 Task: Collaborate on astronomical data analysis, space exploration simulations, or astrophysical research using GitHub for Windows.
Action: Mouse moved to (517, 299)
Screenshot: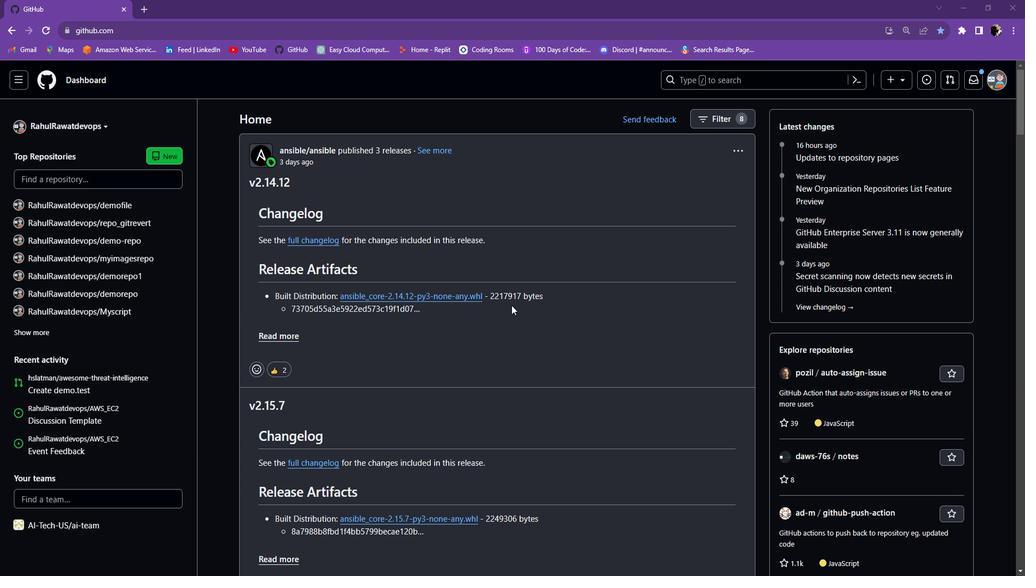 
Action: Mouse scrolled (517, 300) with delta (0, 0)
Screenshot: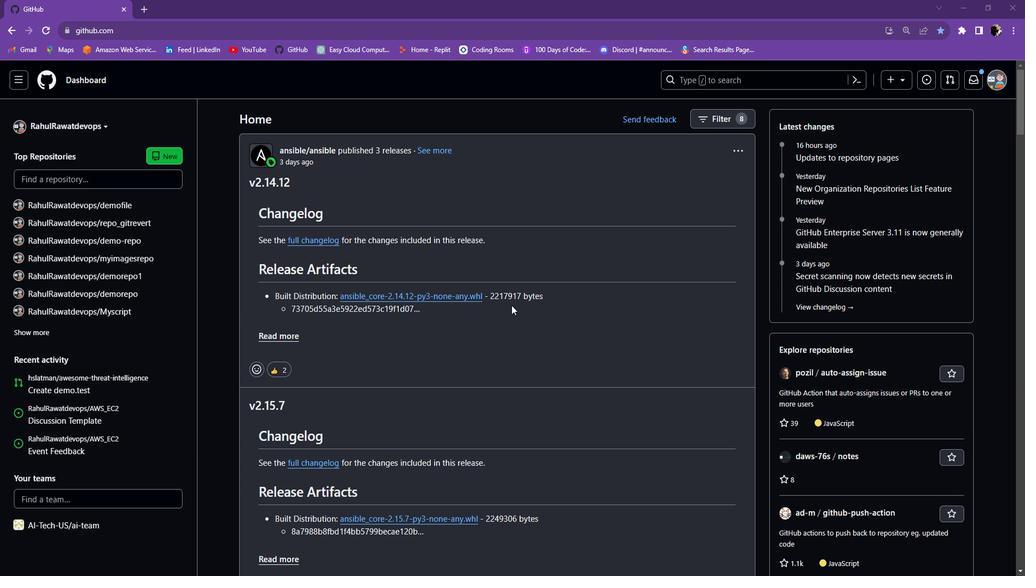 
Action: Mouse scrolled (517, 300) with delta (0, 0)
Screenshot: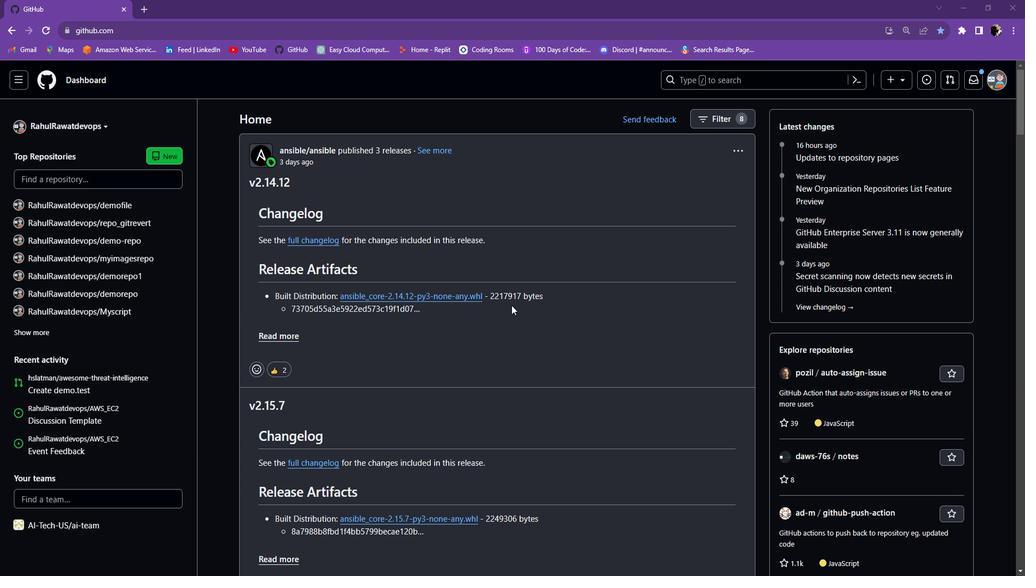 
Action: Mouse scrolled (517, 300) with delta (0, 0)
Screenshot: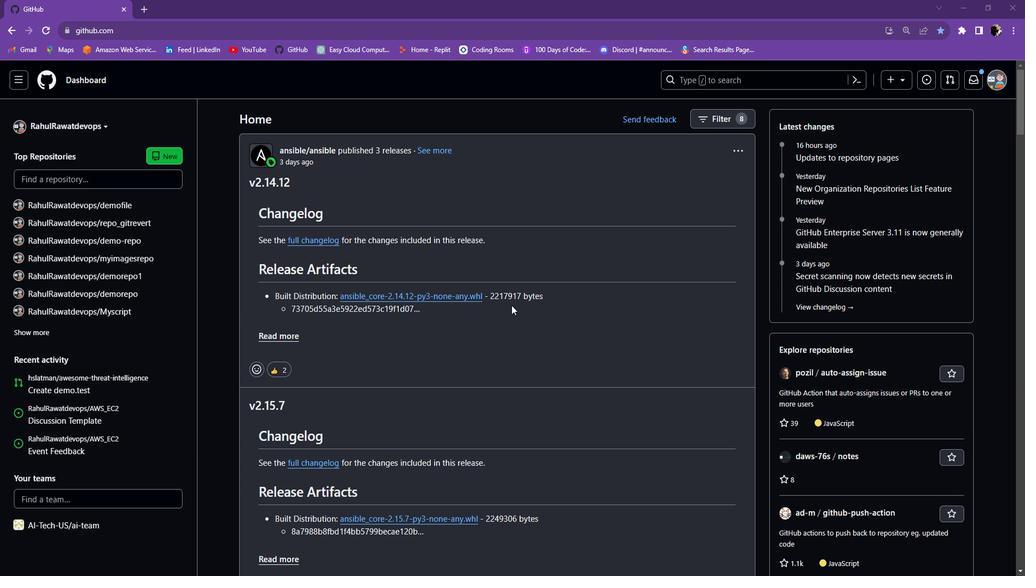 
Action: Mouse moved to (183, 177)
Screenshot: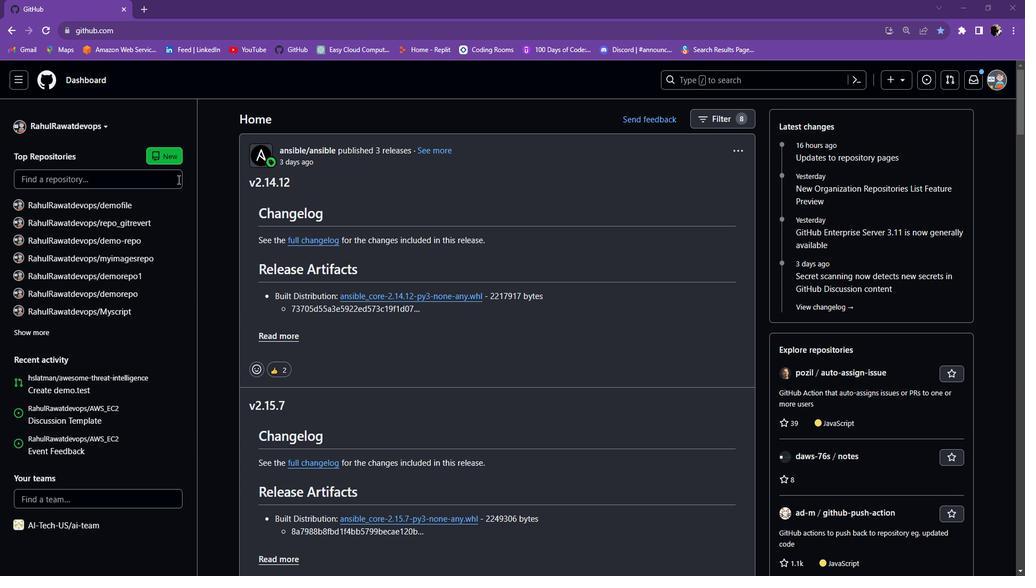 
Action: Mouse scrolled (183, 177) with delta (0, 0)
Screenshot: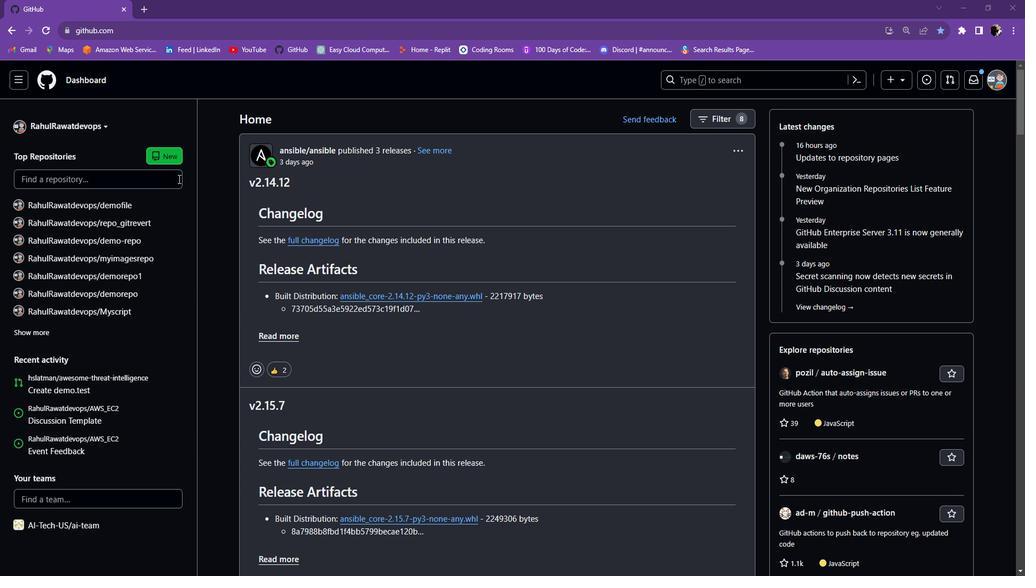
Action: Mouse moved to (185, 180)
Screenshot: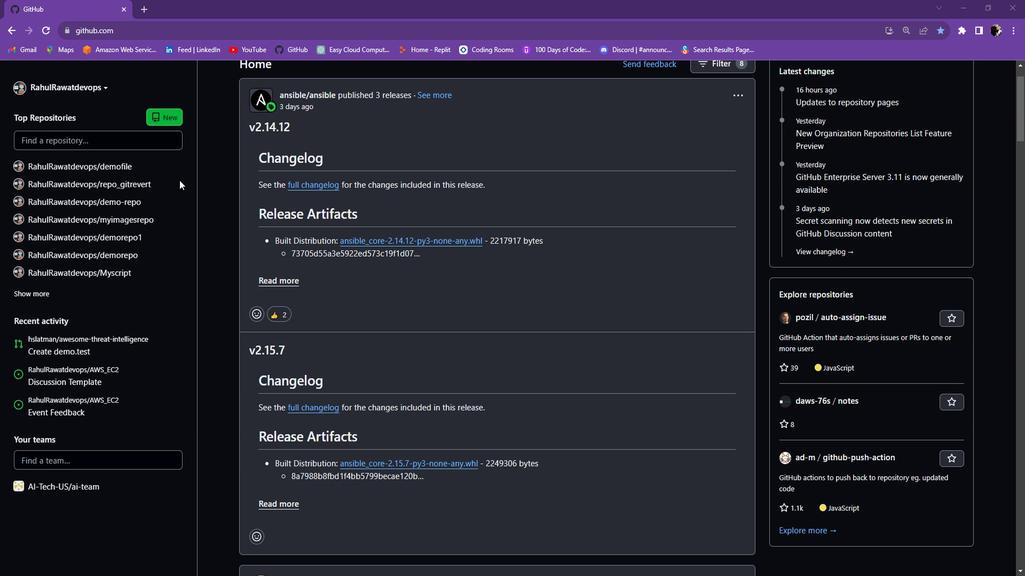 
Action: Mouse scrolled (185, 180) with delta (0, 0)
Screenshot: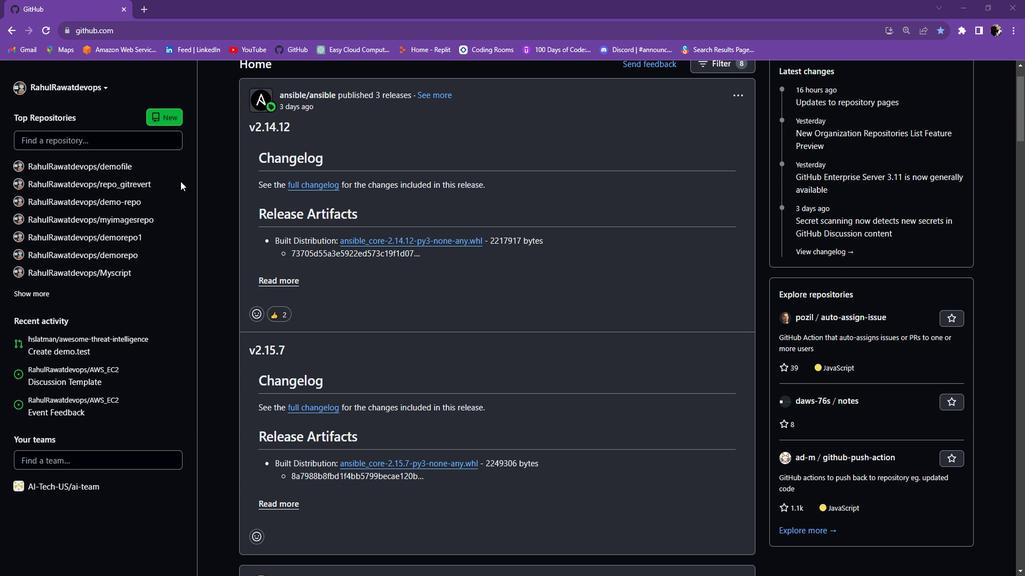 
Action: Mouse scrolled (185, 180) with delta (0, 0)
Screenshot: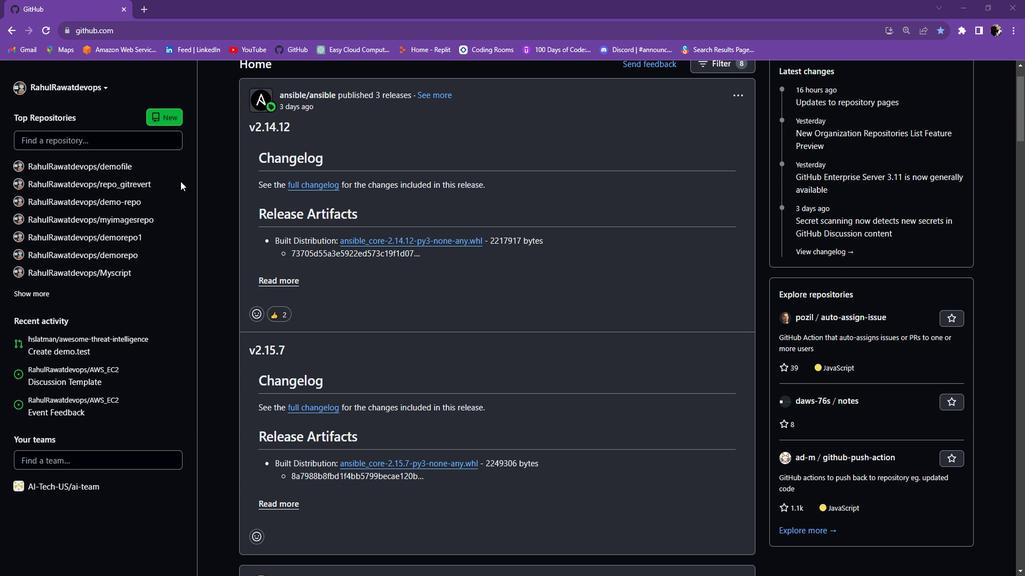 
Action: Mouse scrolled (185, 180) with delta (0, 0)
Screenshot: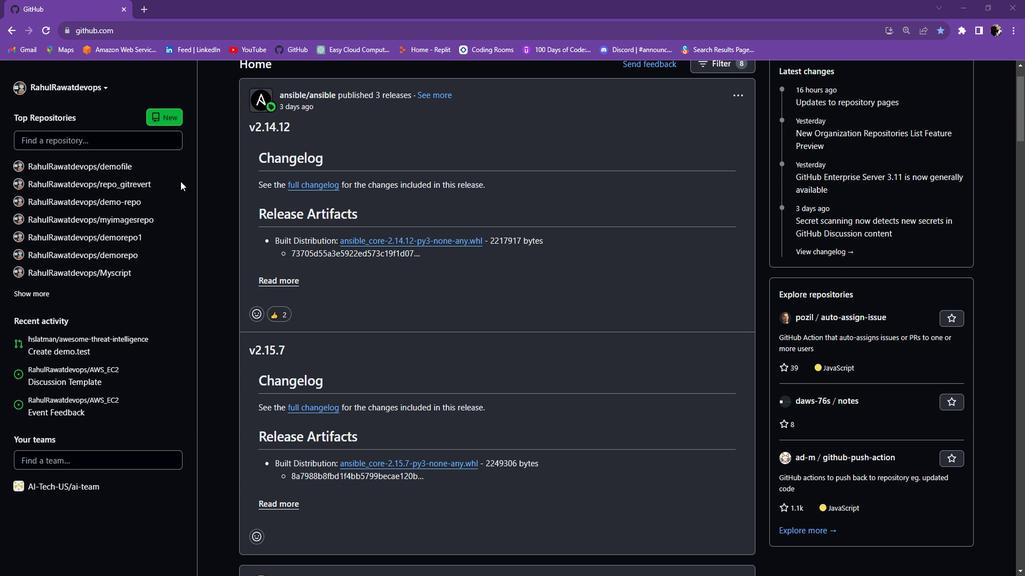 
Action: Mouse moved to (1002, 79)
Screenshot: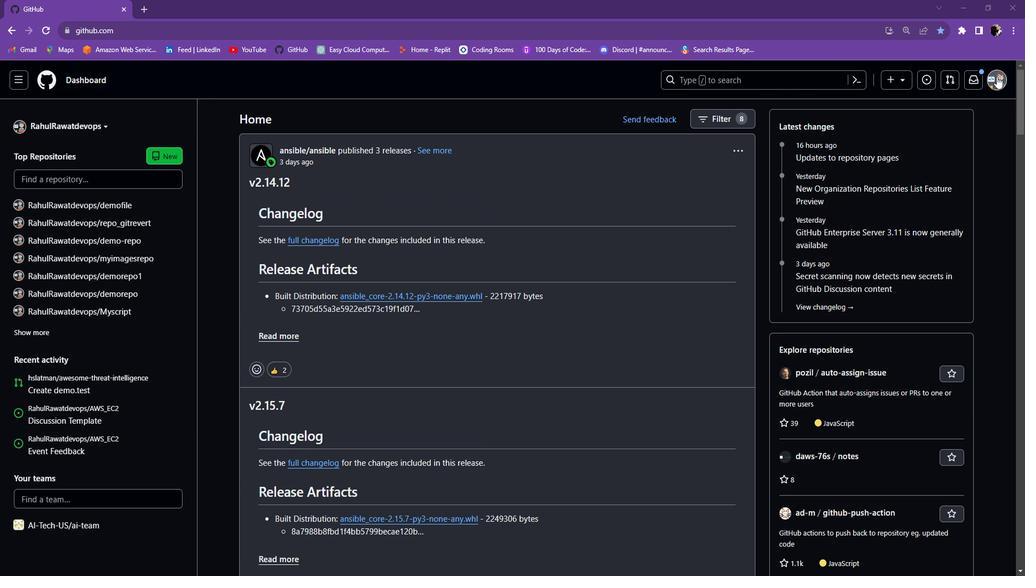 
Action: Mouse pressed left at (1002, 79)
Screenshot: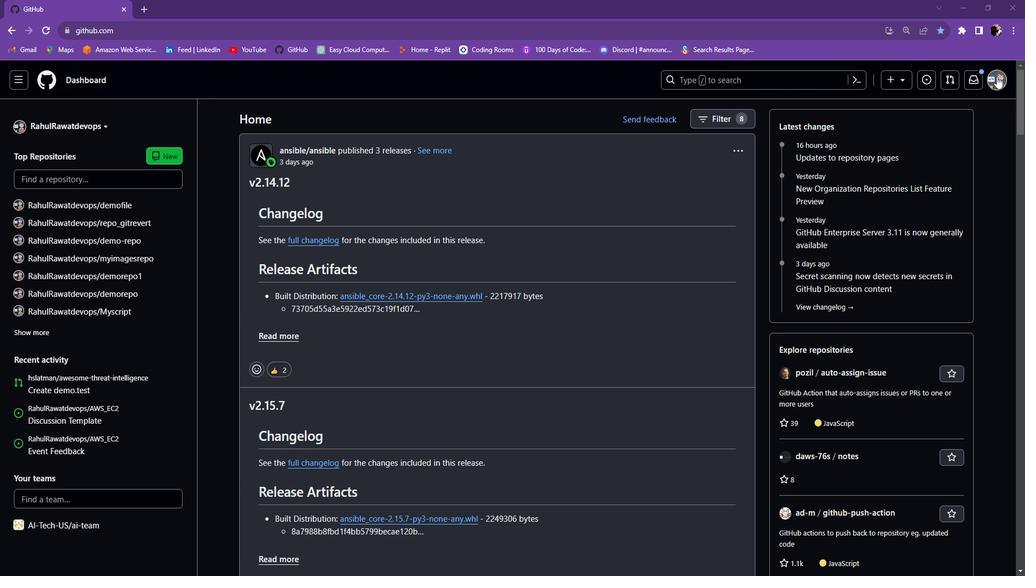 
Action: Mouse moved to (898, 140)
Screenshot: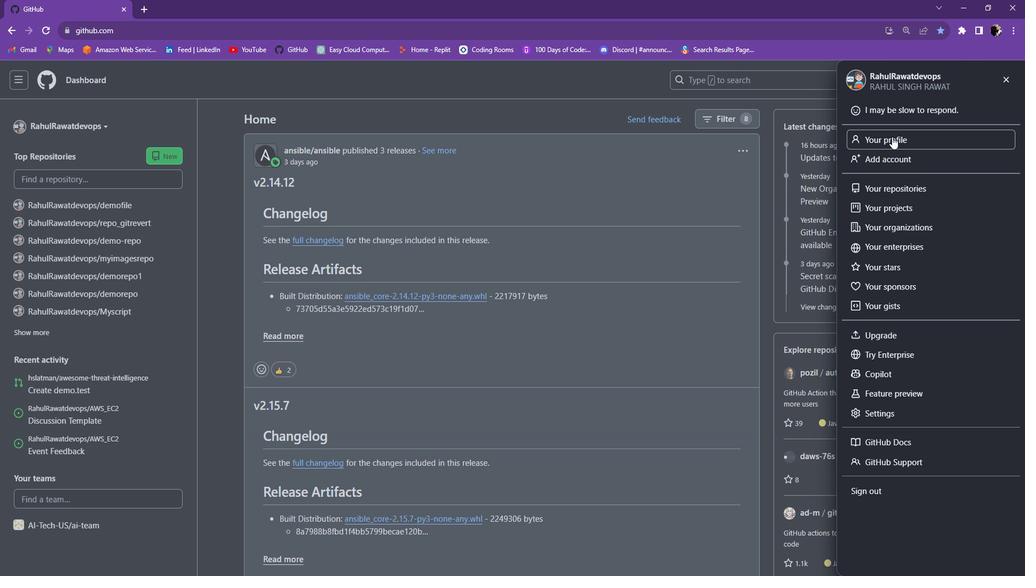 
Action: Mouse pressed left at (898, 140)
Screenshot: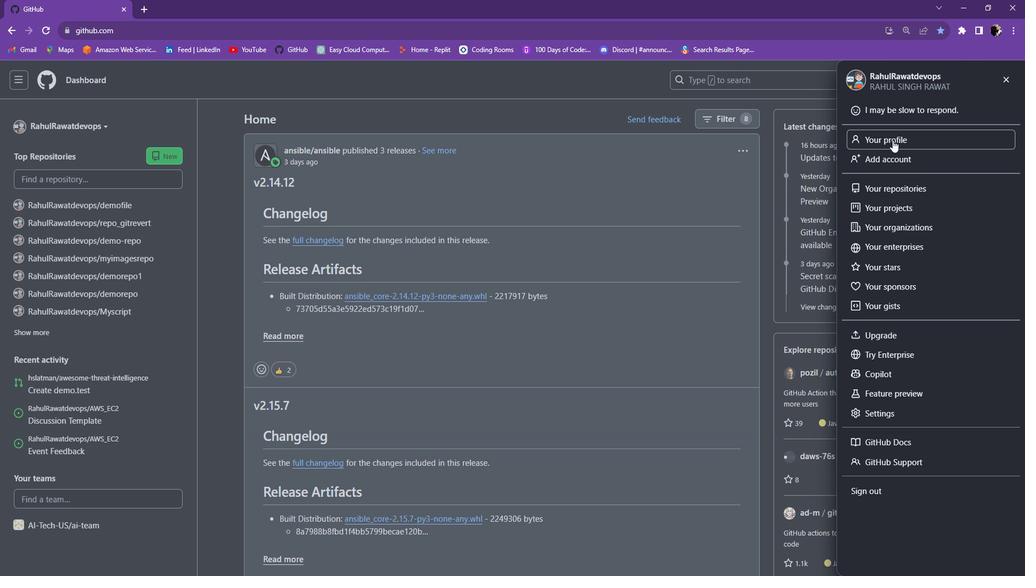 
Action: Mouse moved to (561, 279)
Screenshot: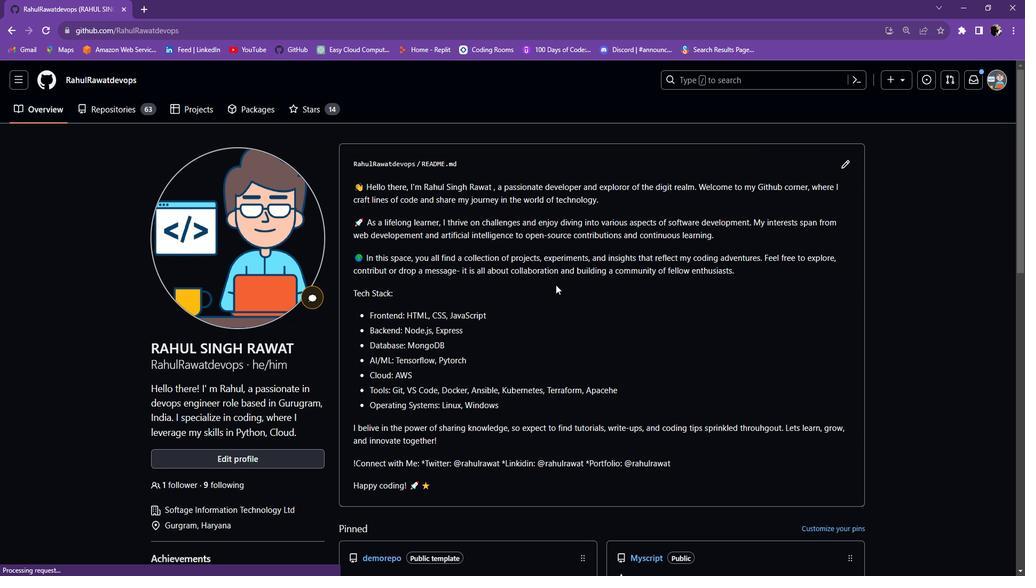 
Action: Mouse scrolled (561, 279) with delta (0, 0)
Screenshot: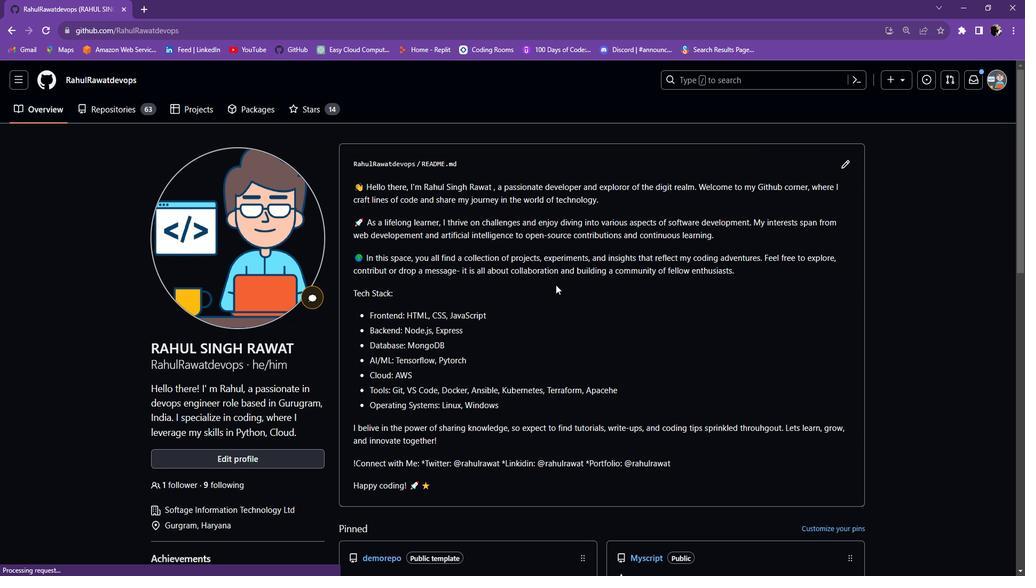 
Action: Mouse moved to (565, 279)
Screenshot: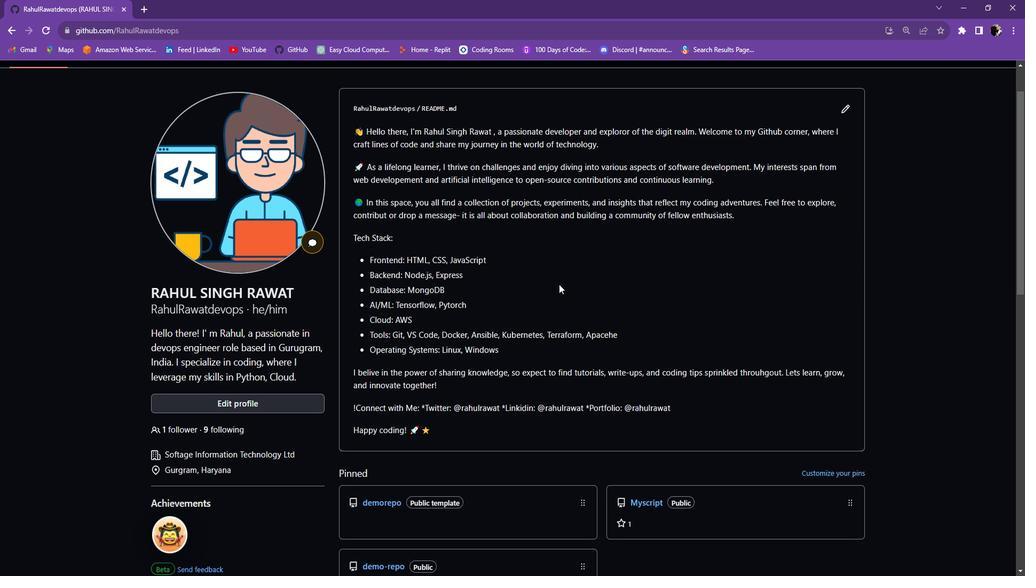 
Action: Mouse scrolled (565, 279) with delta (0, 0)
Screenshot: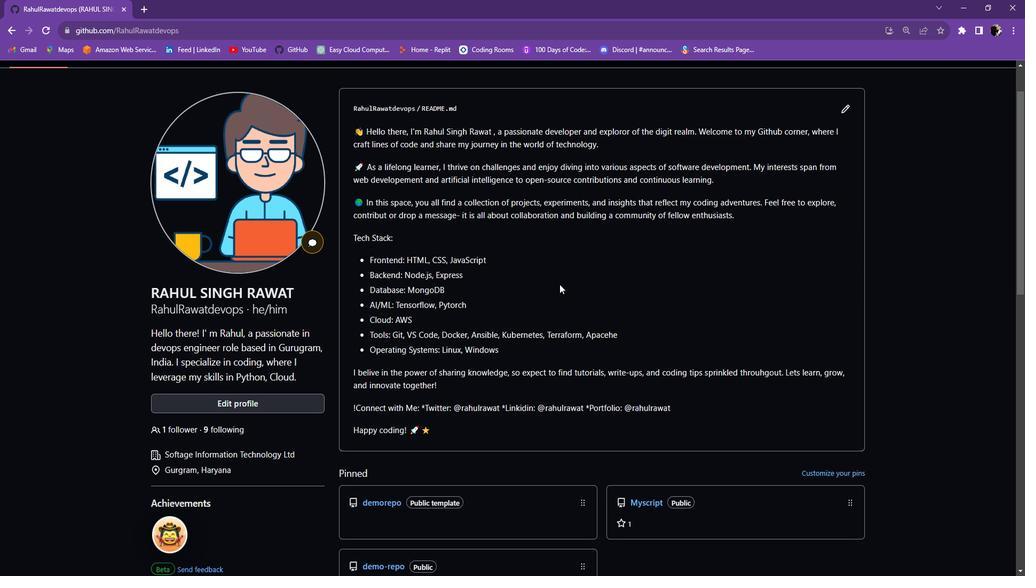
Action: Mouse scrolled (565, 278) with delta (0, 0)
Screenshot: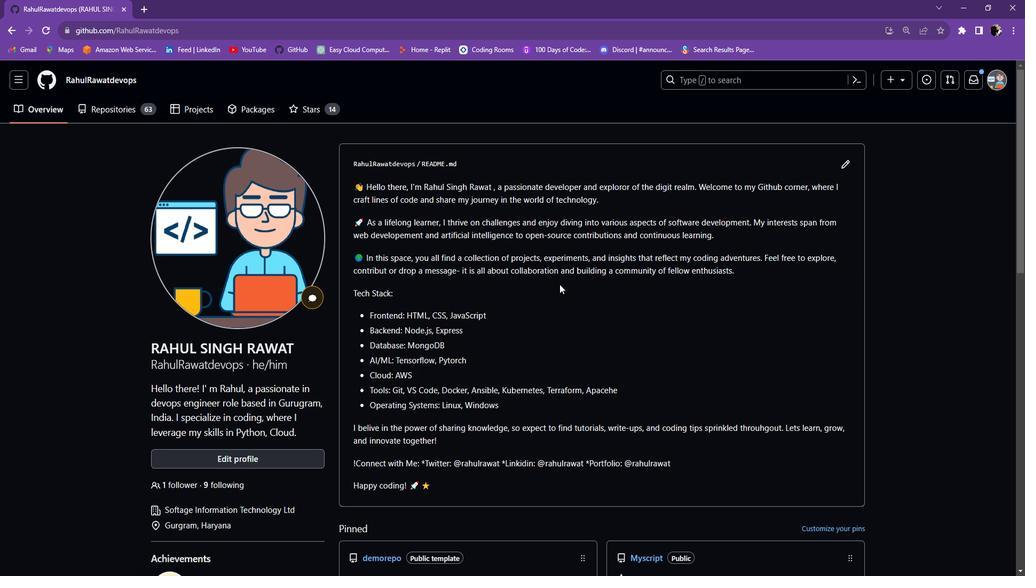 
Action: Mouse scrolled (565, 278) with delta (0, 0)
Screenshot: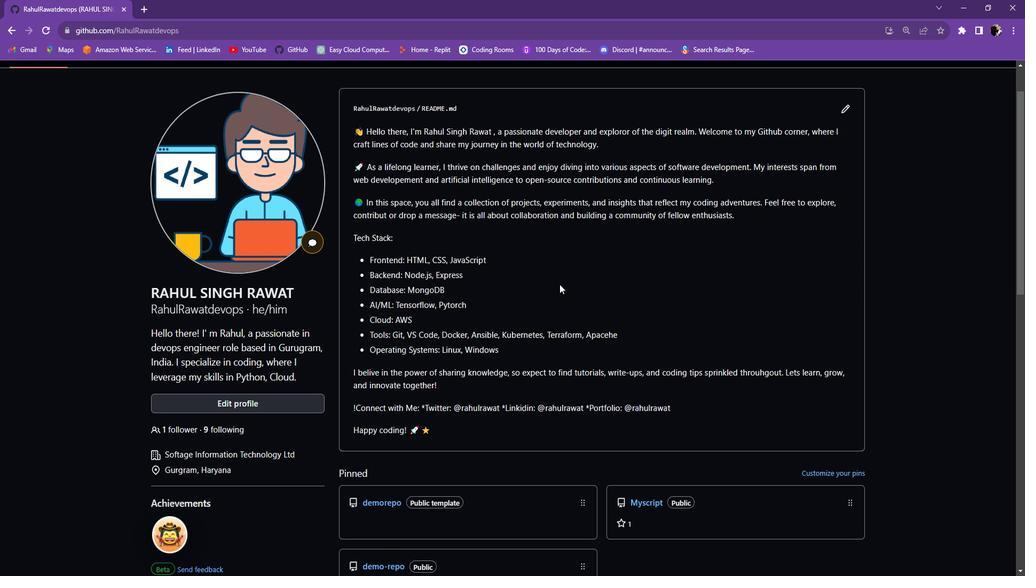 
Action: Mouse scrolled (565, 278) with delta (0, 0)
Screenshot: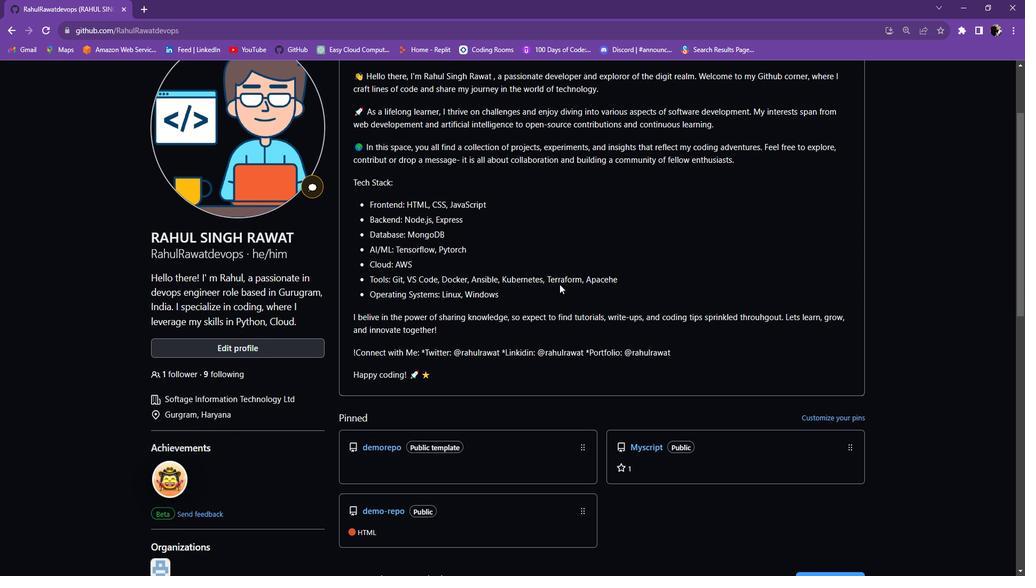 
Action: Mouse scrolled (565, 279) with delta (0, 0)
Screenshot: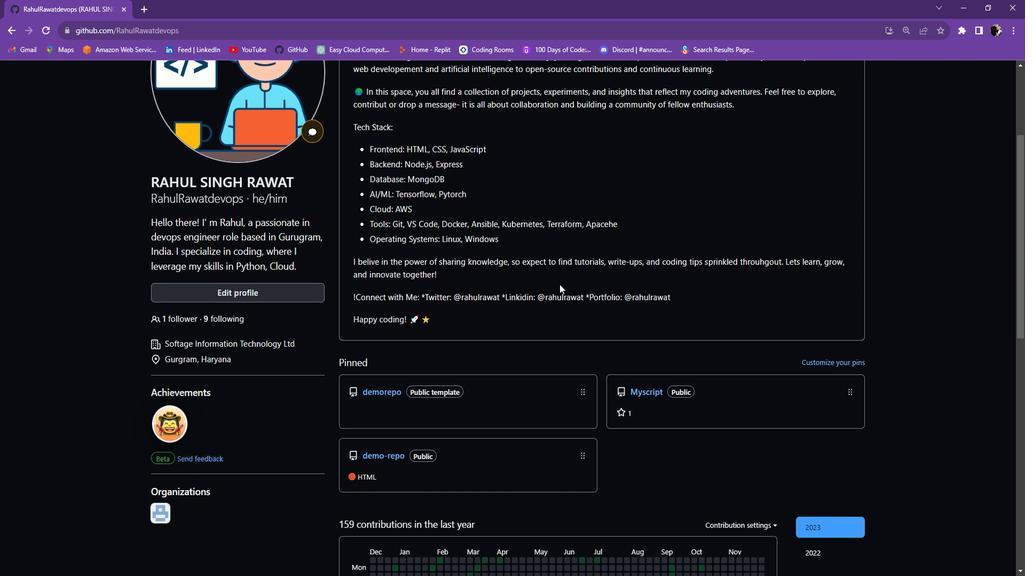 
Action: Mouse scrolled (565, 279) with delta (0, 0)
Screenshot: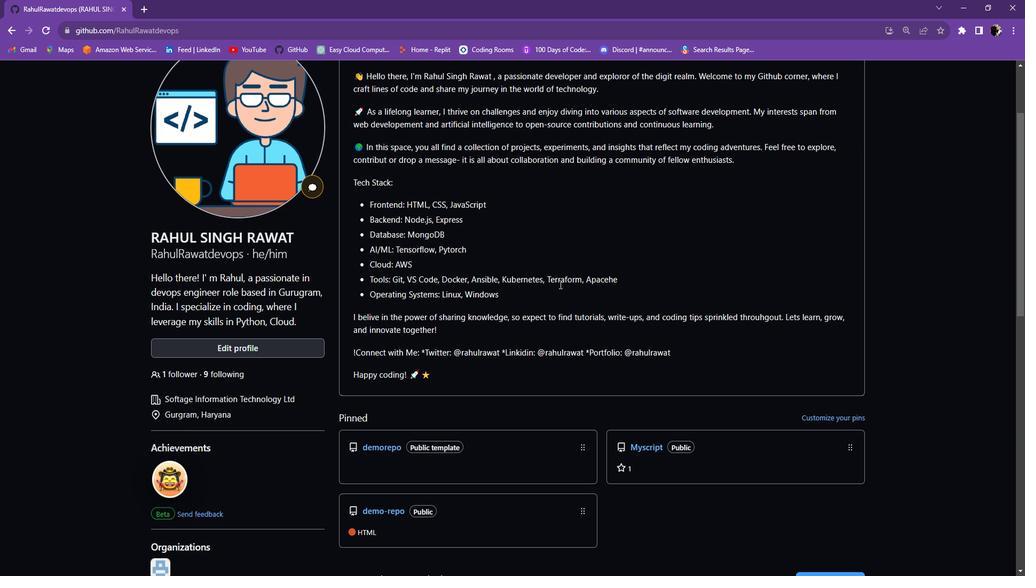 
Action: Mouse scrolled (565, 279) with delta (0, 0)
Screenshot: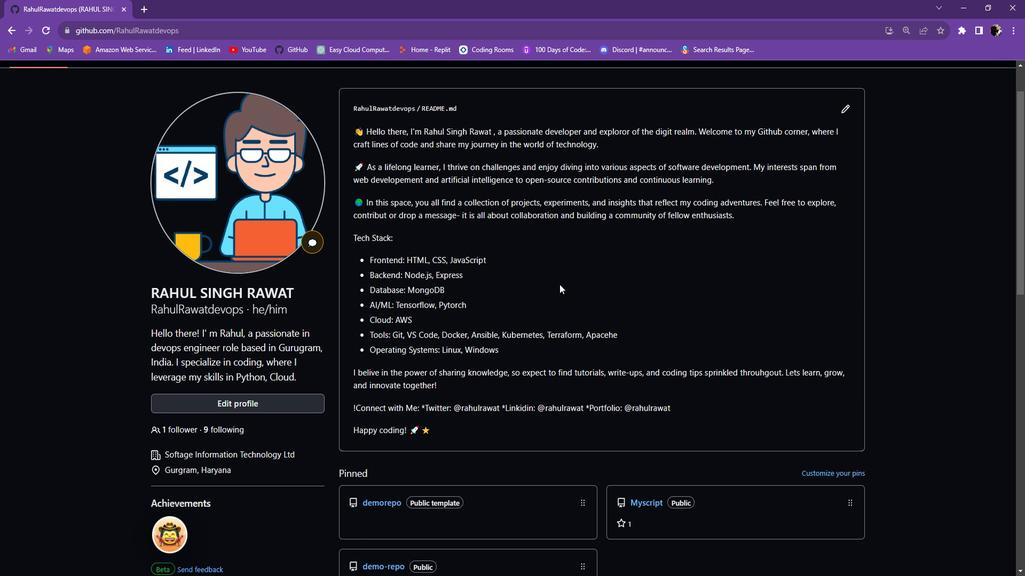 
Action: Mouse scrolled (565, 279) with delta (0, 0)
Screenshot: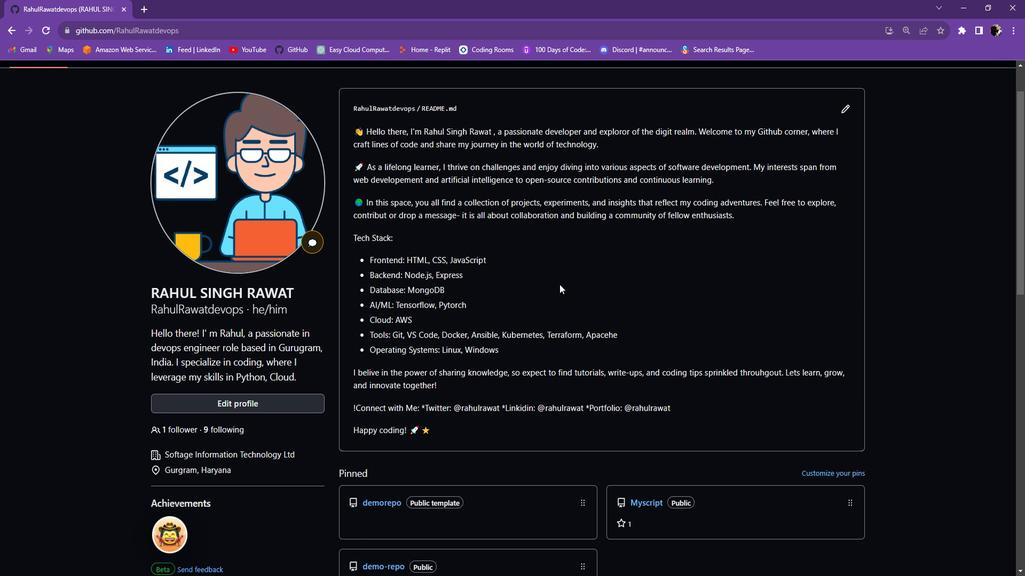 
Action: Mouse moved to (565, 279)
Screenshot: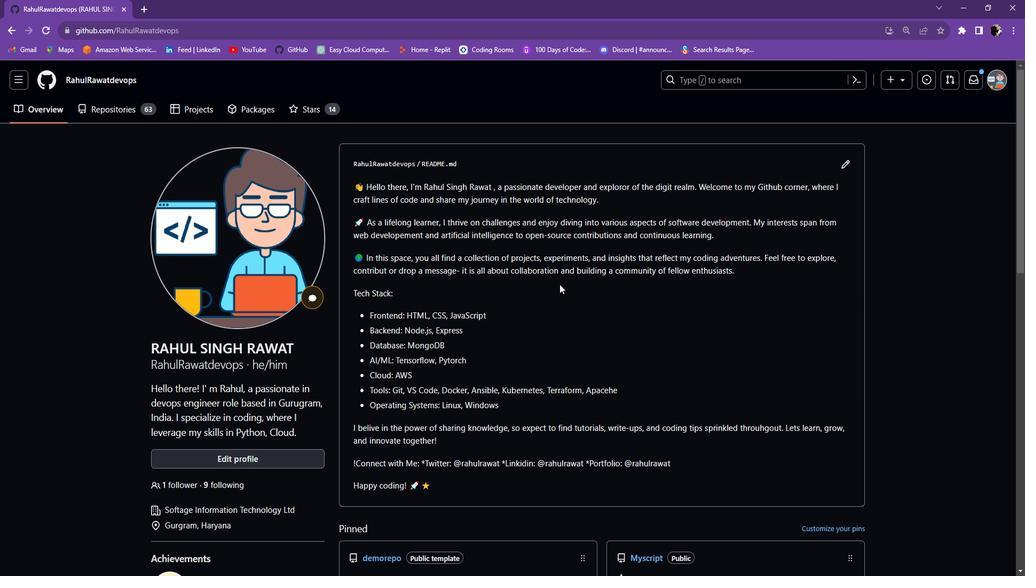 
Action: Mouse scrolled (565, 279) with delta (0, 0)
Screenshot: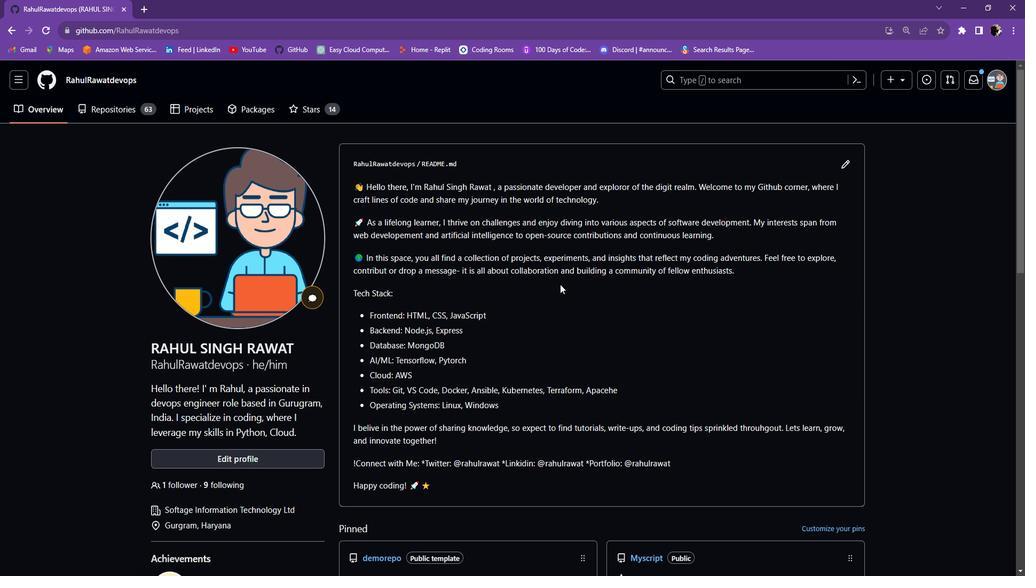 
Action: Mouse scrolled (565, 279) with delta (0, 0)
Screenshot: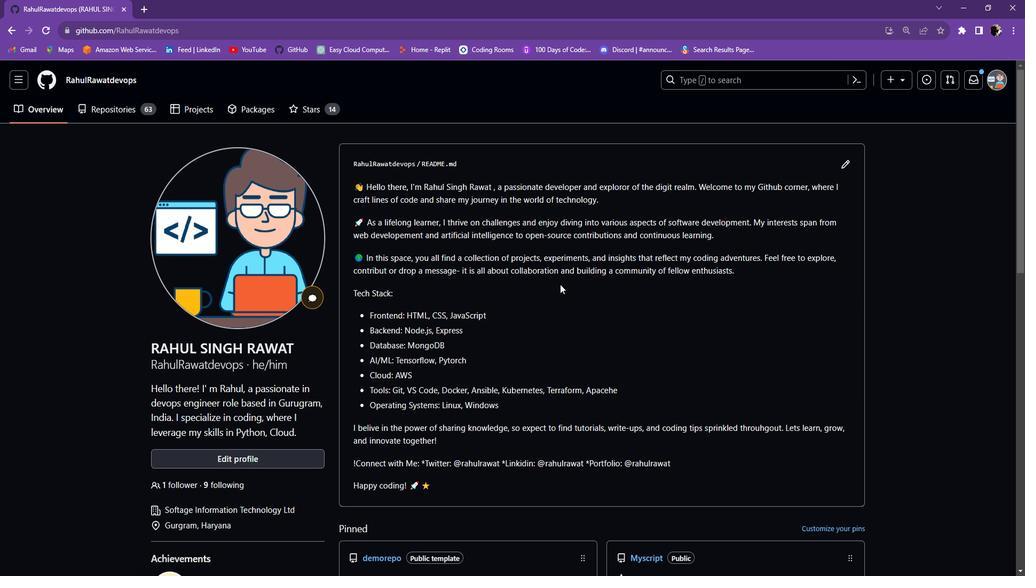 
Action: Mouse moved to (107, 113)
Screenshot: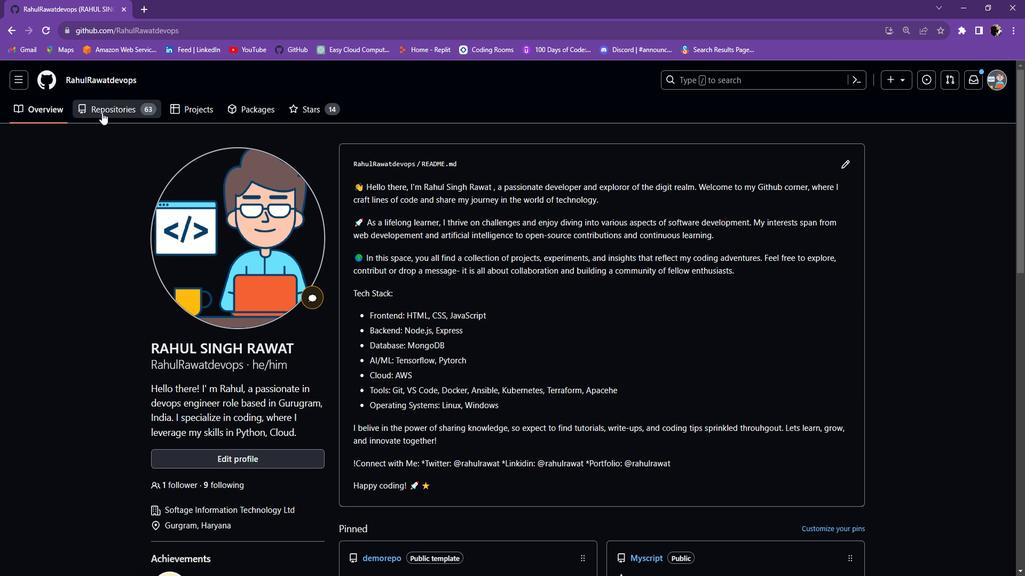 
Action: Mouse pressed left at (107, 113)
Screenshot: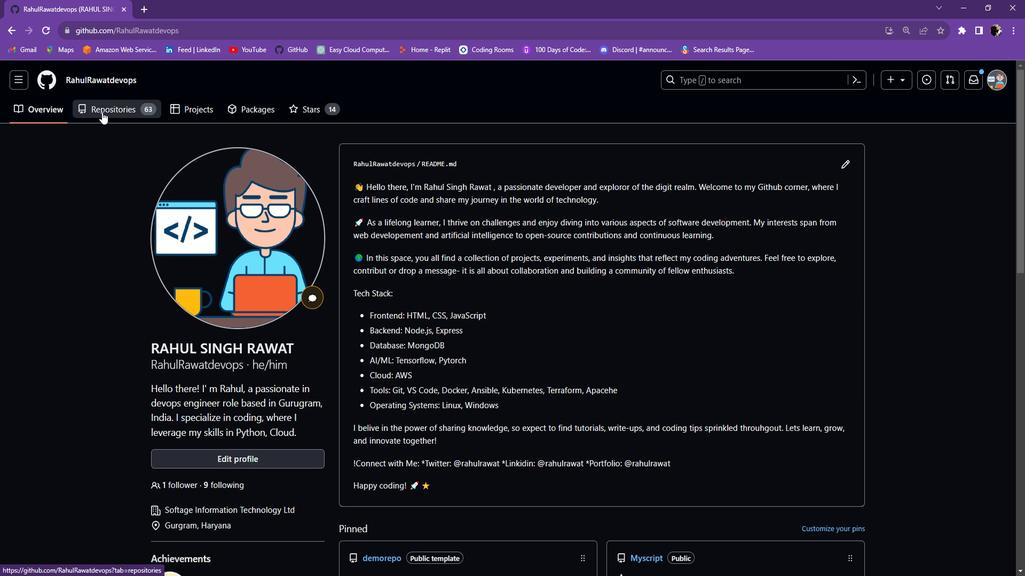 
Action: Mouse moved to (588, 261)
Screenshot: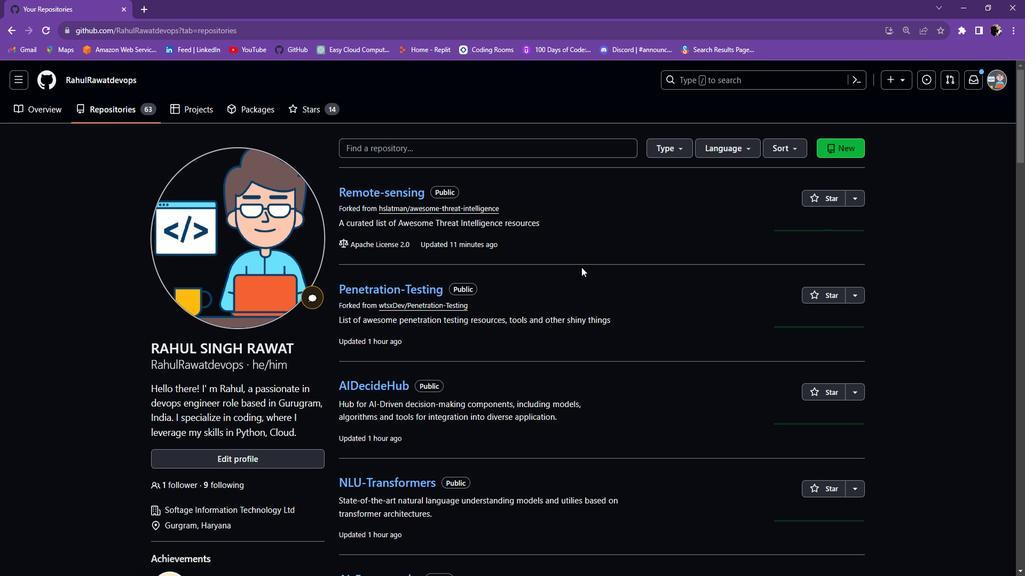 
Action: Mouse scrolled (588, 261) with delta (0, 0)
Screenshot: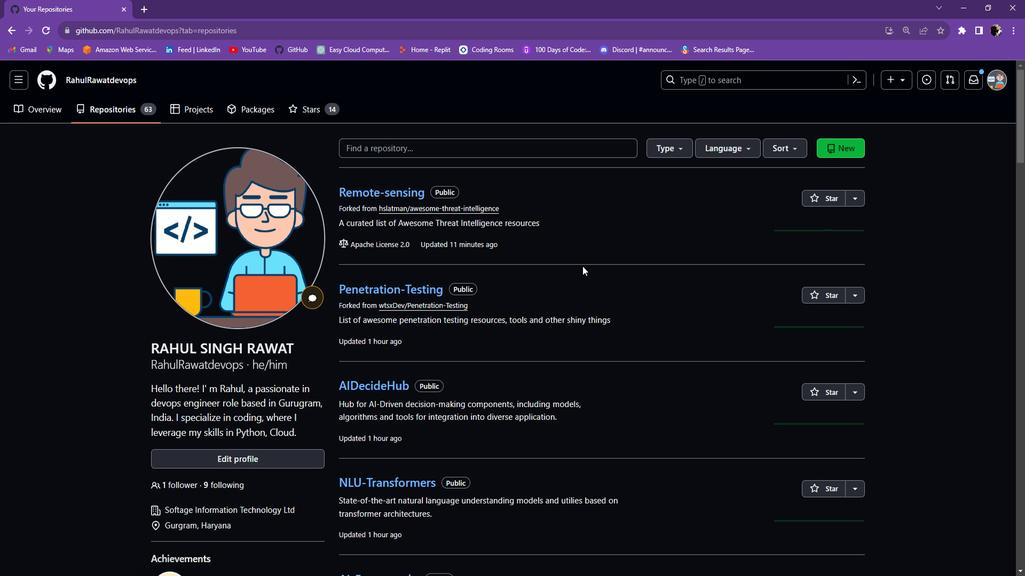 
Action: Mouse scrolled (588, 262) with delta (0, 0)
Screenshot: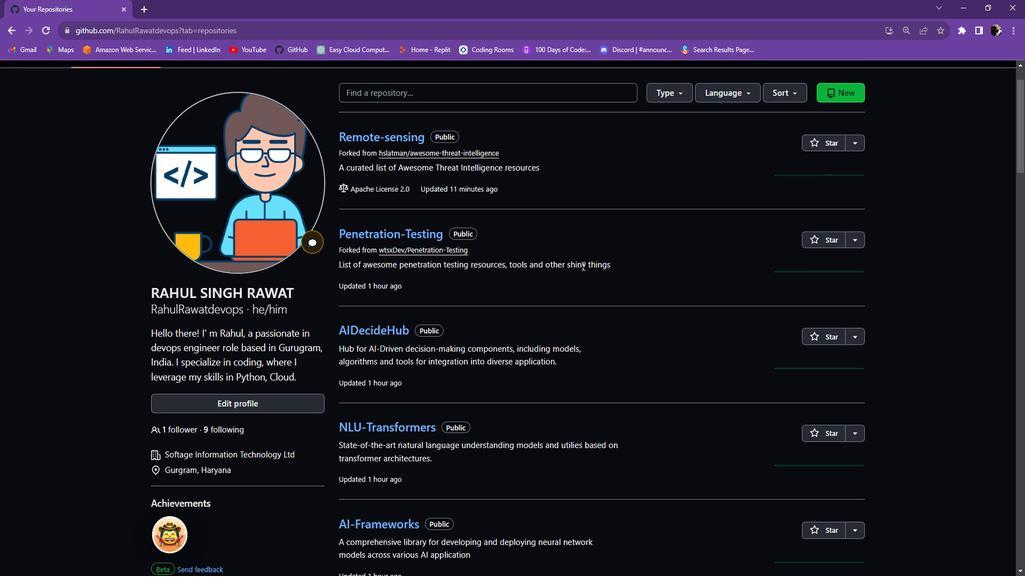 
Action: Mouse scrolled (588, 262) with delta (0, 0)
Screenshot: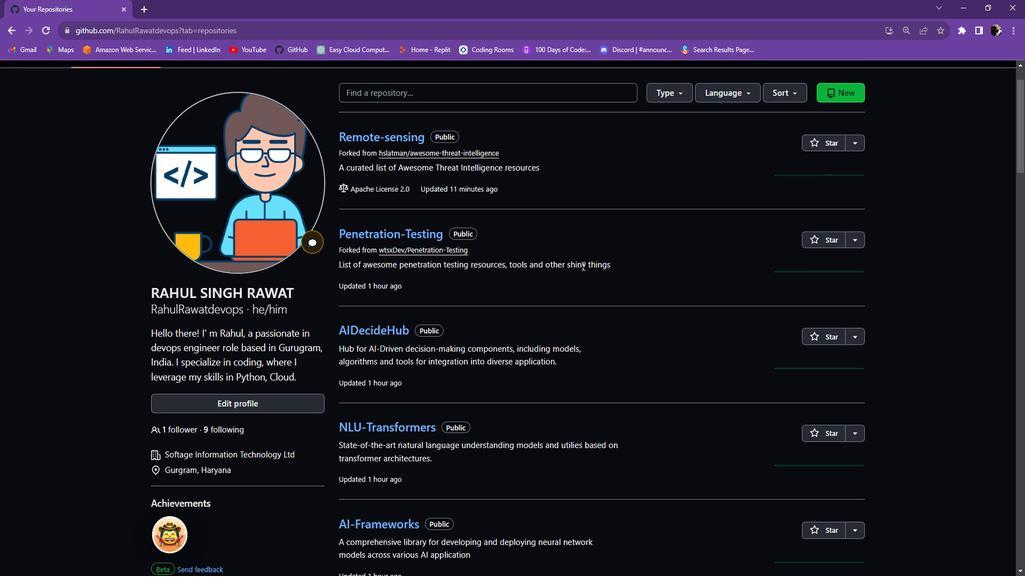 
Action: Mouse moved to (385, 196)
Screenshot: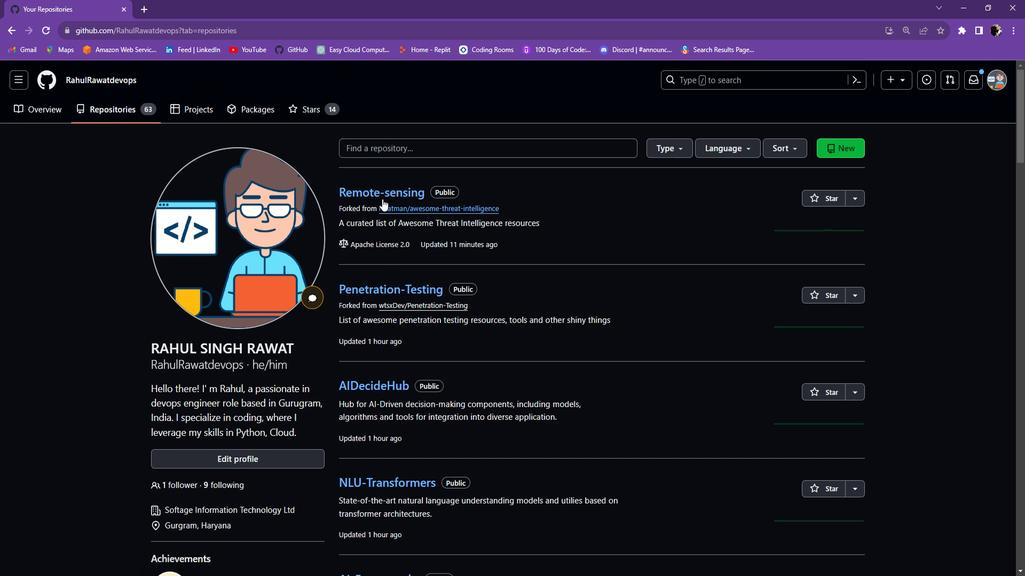 
Action: Mouse pressed left at (385, 196)
Screenshot: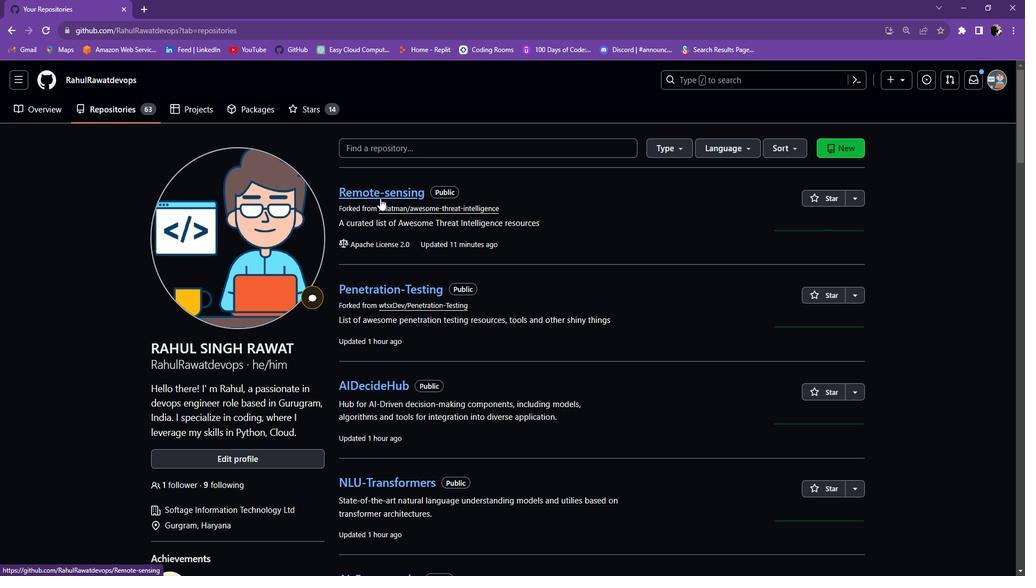 
Action: Mouse moved to (532, 223)
Screenshot: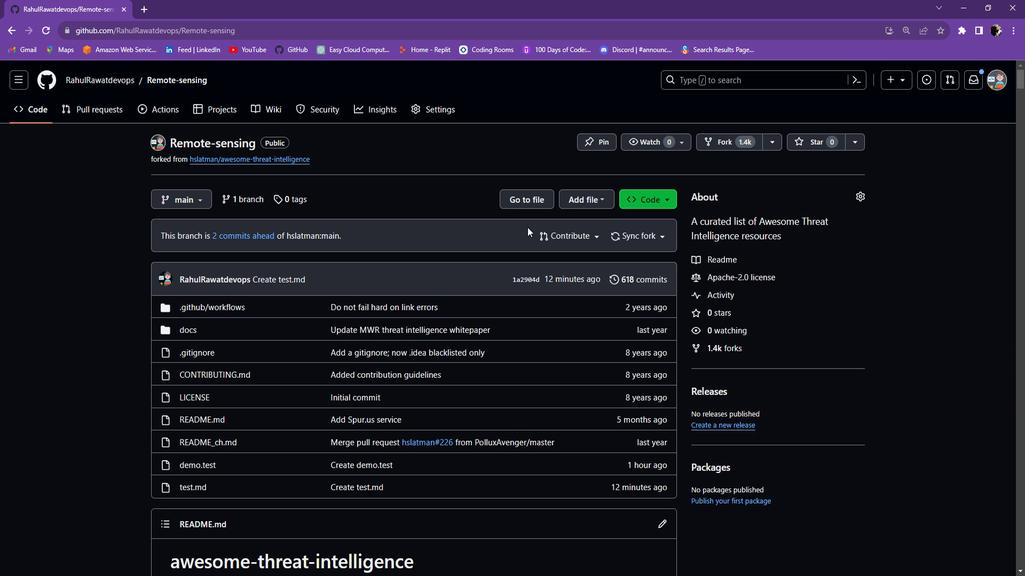 
Action: Mouse scrolled (532, 223) with delta (0, 0)
Screenshot: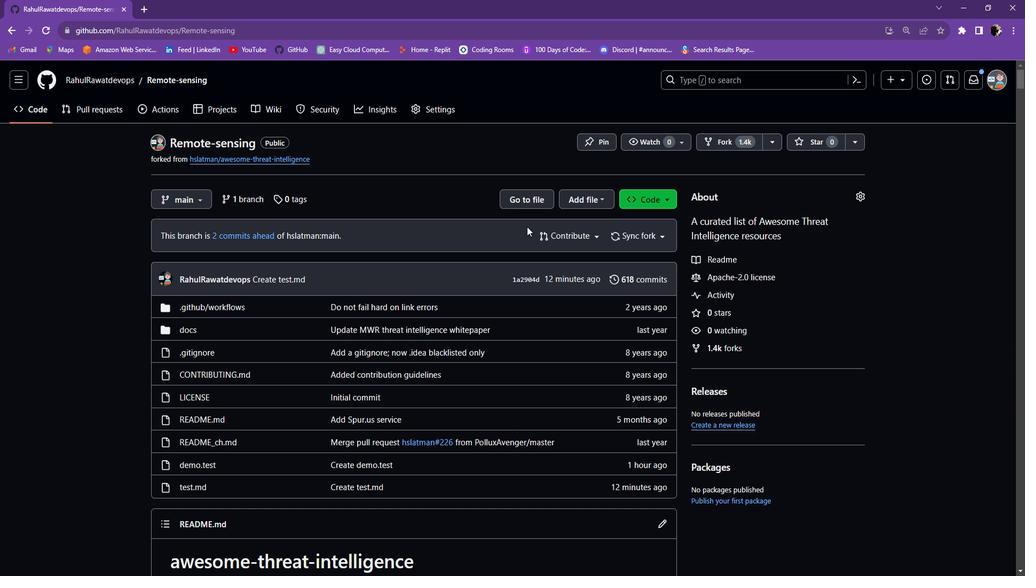
Action: Mouse scrolled (532, 223) with delta (0, 0)
Screenshot: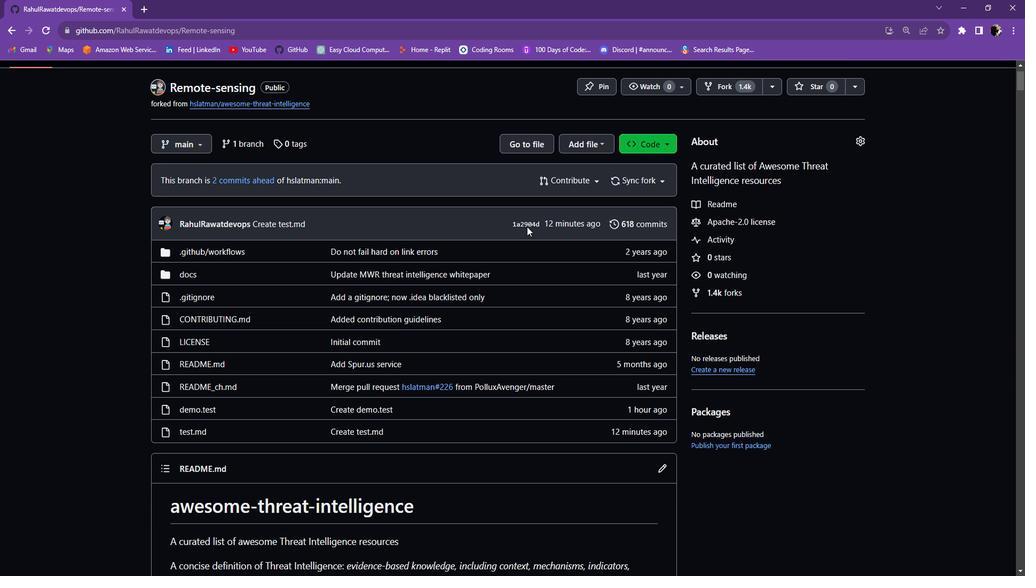 
Action: Mouse scrolled (532, 223) with delta (0, 0)
Screenshot: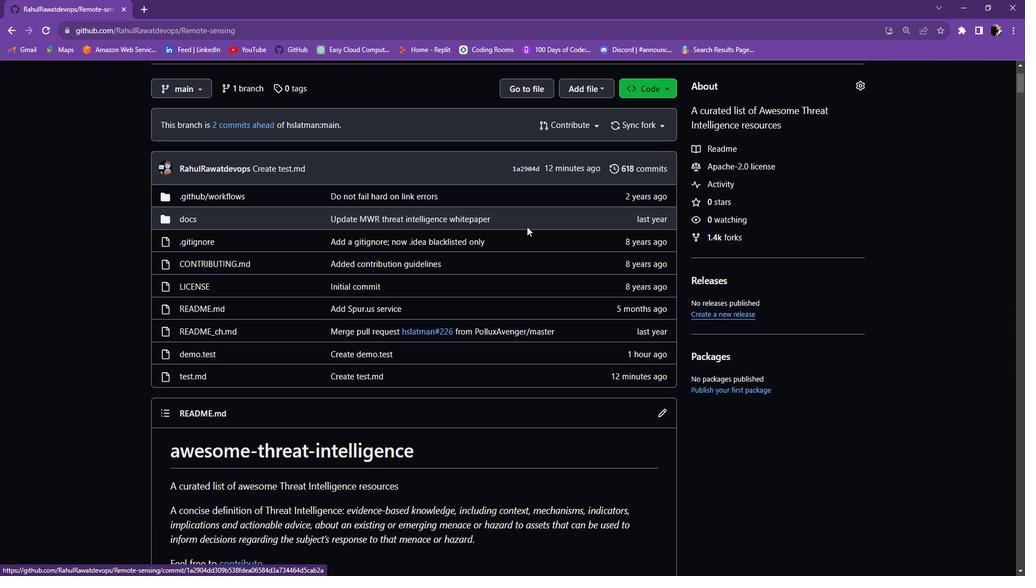 
Action: Mouse scrolled (532, 223) with delta (0, 0)
Screenshot: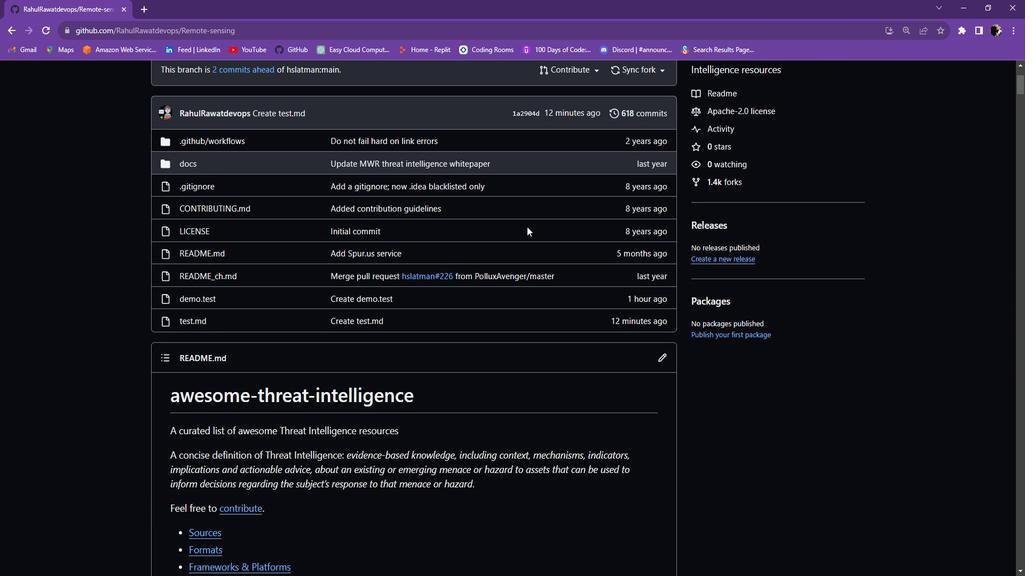 
Action: Mouse scrolled (532, 223) with delta (0, 0)
Screenshot: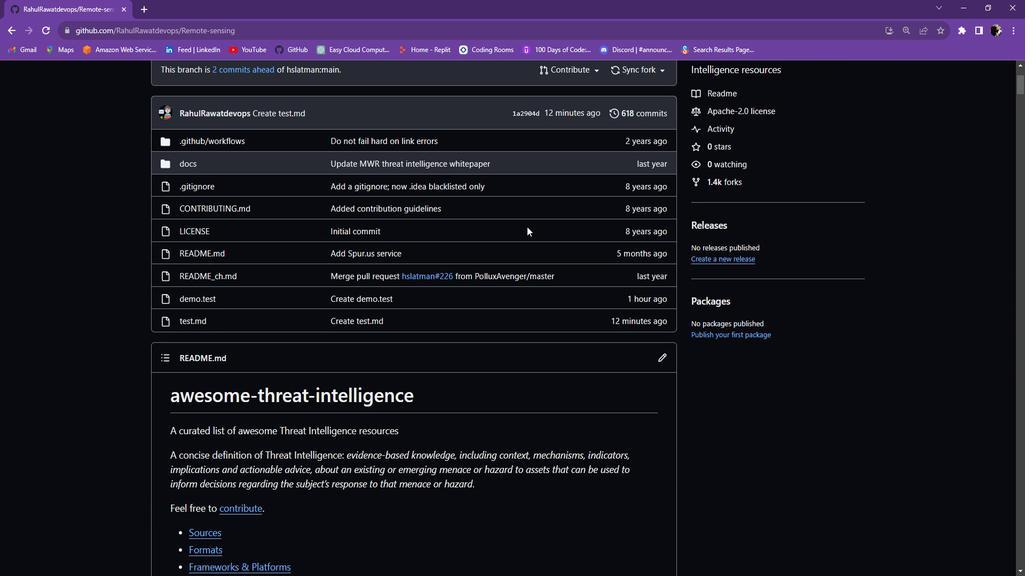 
Action: Mouse scrolled (532, 223) with delta (0, 0)
Screenshot: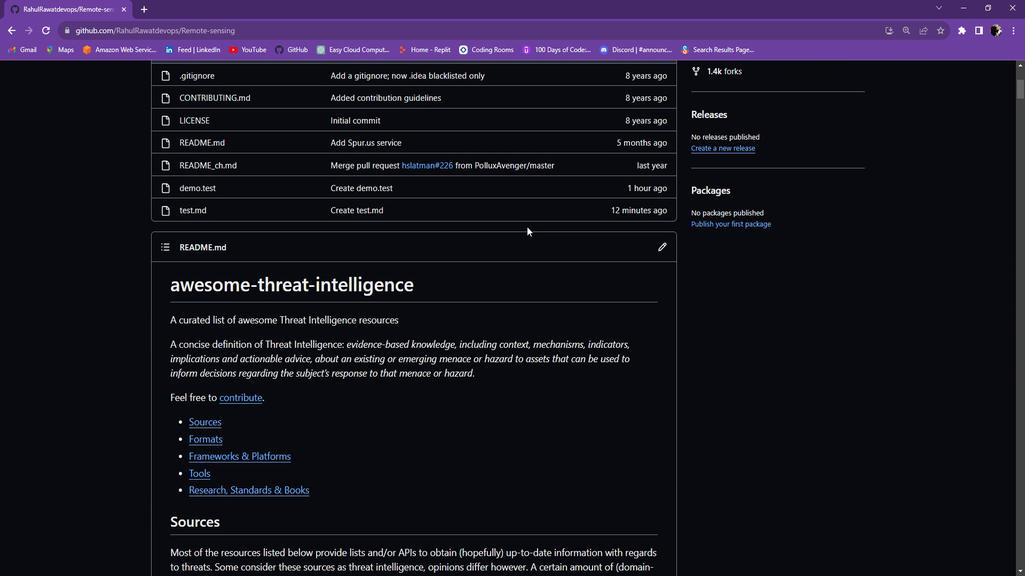 
Action: Mouse scrolled (532, 223) with delta (0, 0)
Screenshot: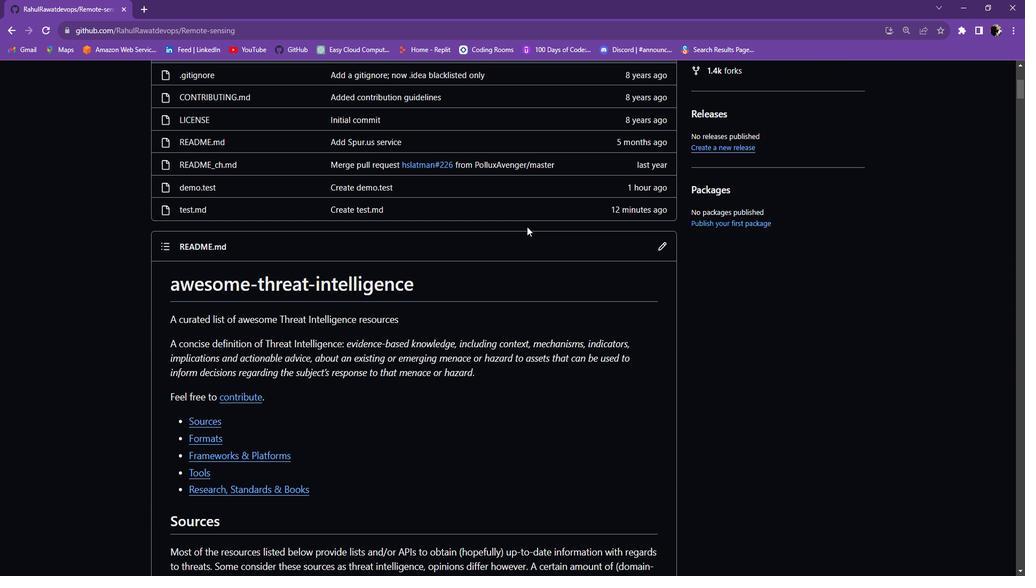 
Action: Mouse scrolled (532, 224) with delta (0, 0)
Screenshot: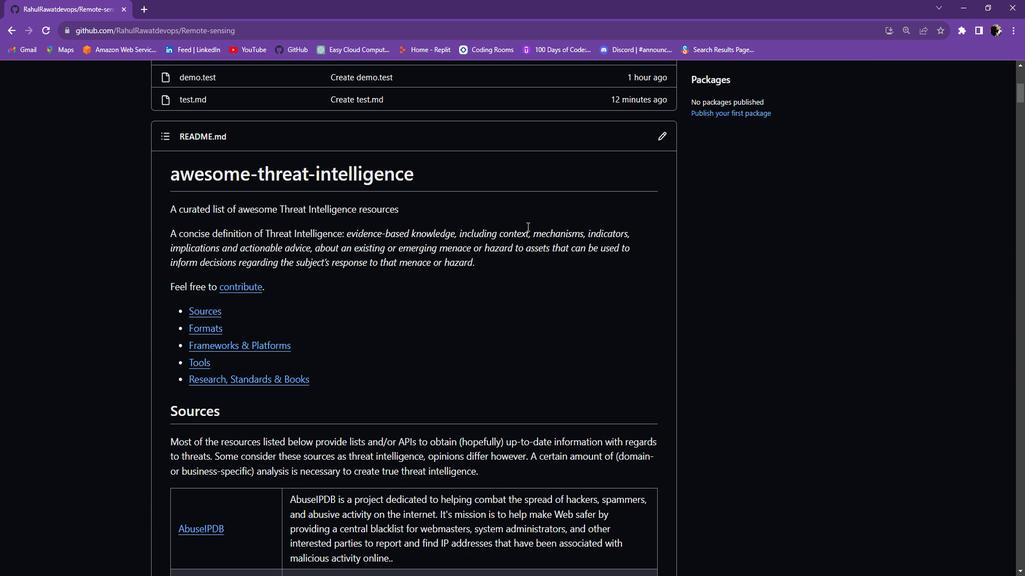 
Action: Mouse scrolled (532, 224) with delta (0, 0)
Screenshot: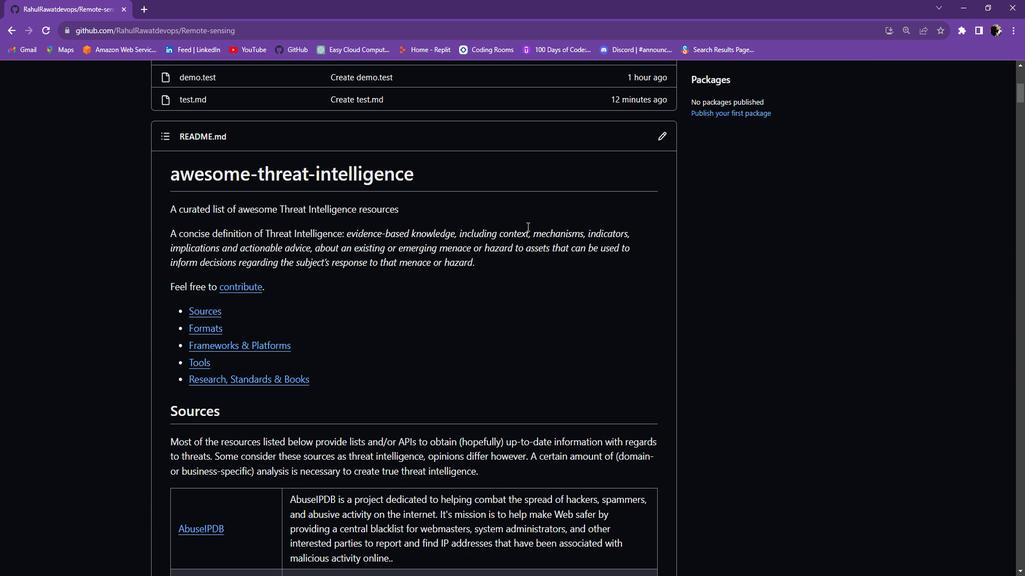 
Action: Mouse scrolled (532, 223) with delta (0, 0)
Screenshot: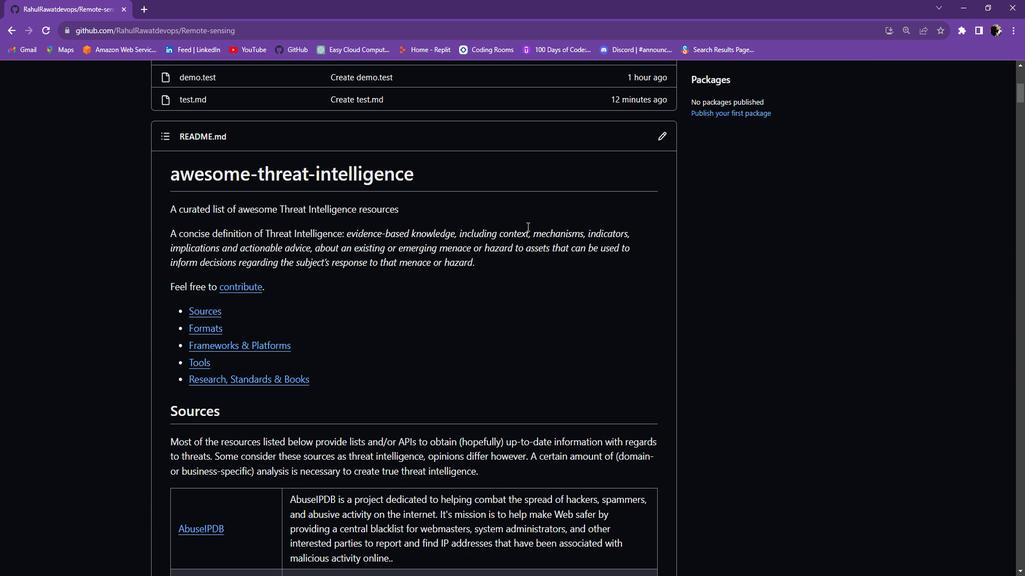 
Action: Mouse scrolled (532, 224) with delta (0, 0)
Screenshot: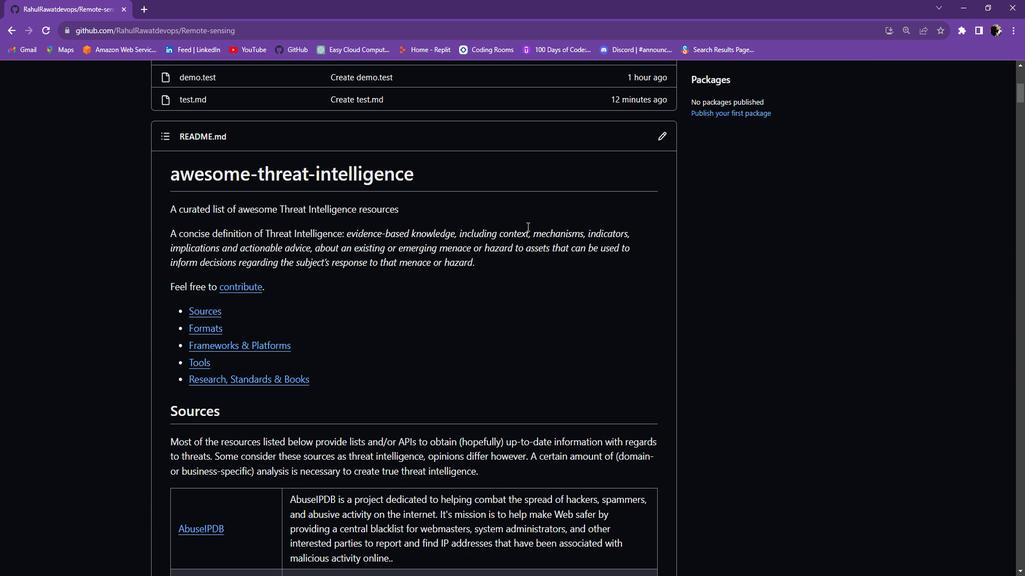 
Action: Mouse scrolled (532, 224) with delta (0, 0)
Screenshot: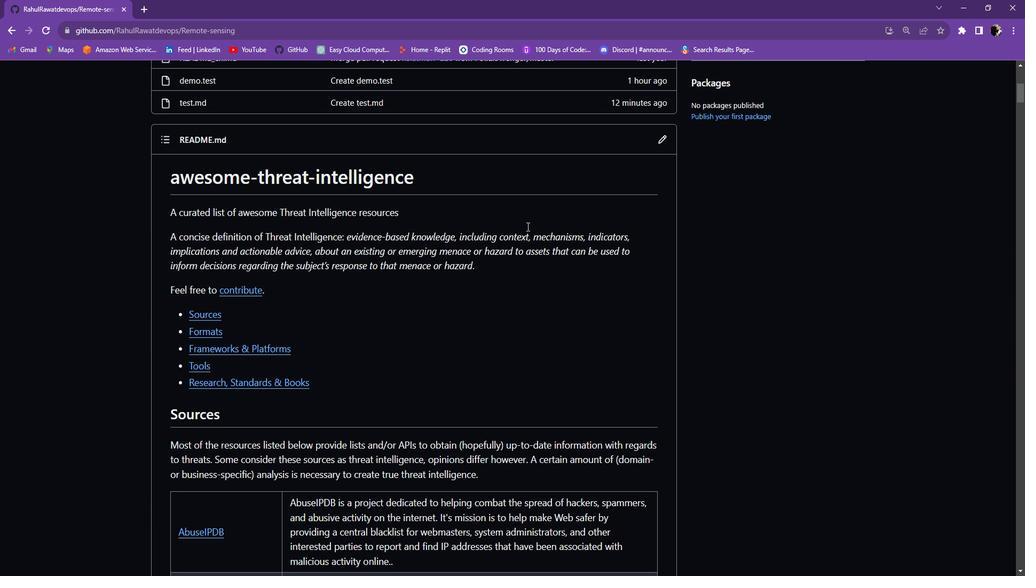 
Action: Mouse scrolled (532, 224) with delta (0, 0)
Screenshot: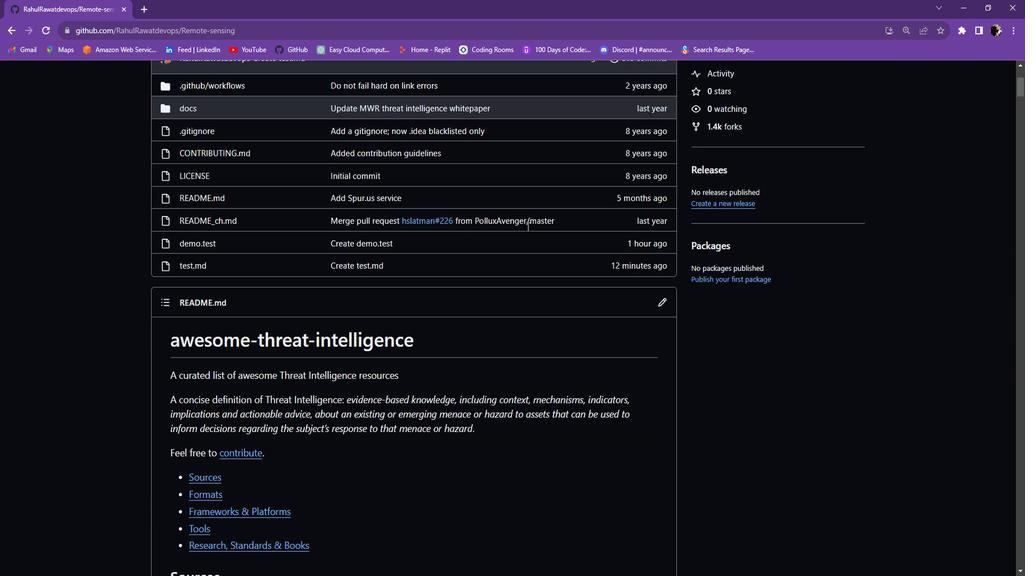 
Action: Mouse scrolled (532, 224) with delta (0, 0)
Screenshot: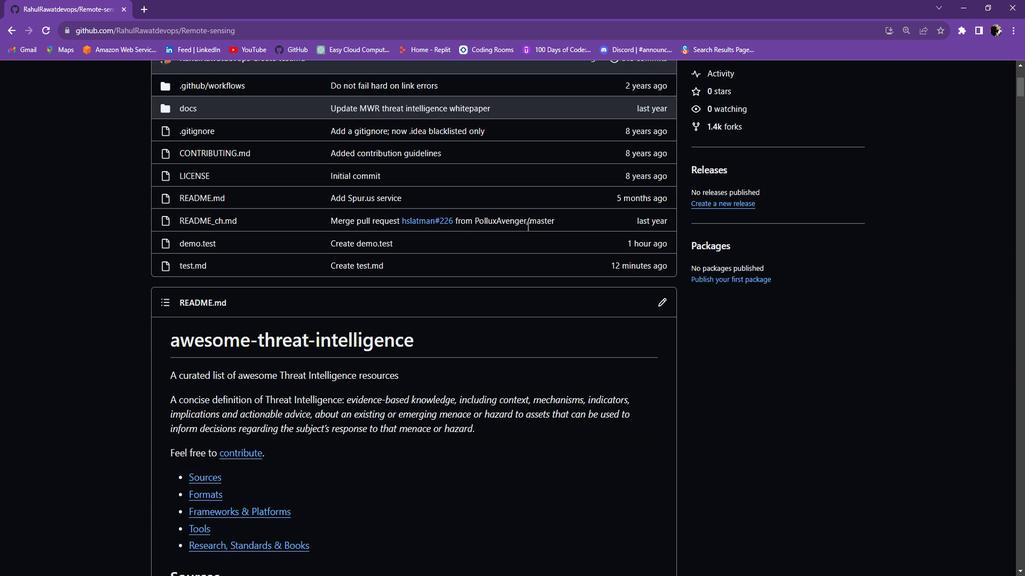 
Action: Mouse scrolled (532, 224) with delta (0, 0)
Screenshot: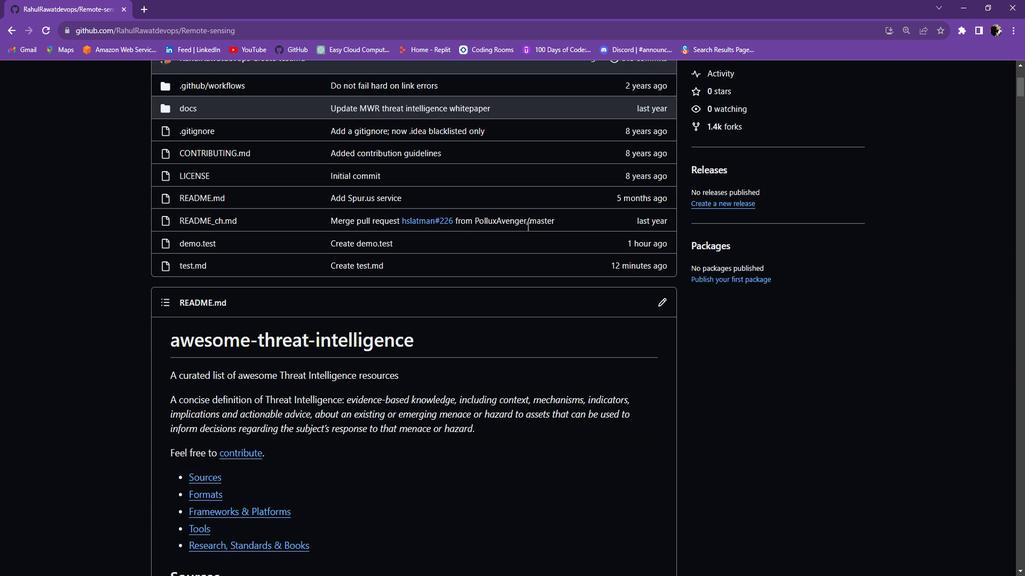 
Action: Mouse scrolled (532, 224) with delta (0, 0)
Screenshot: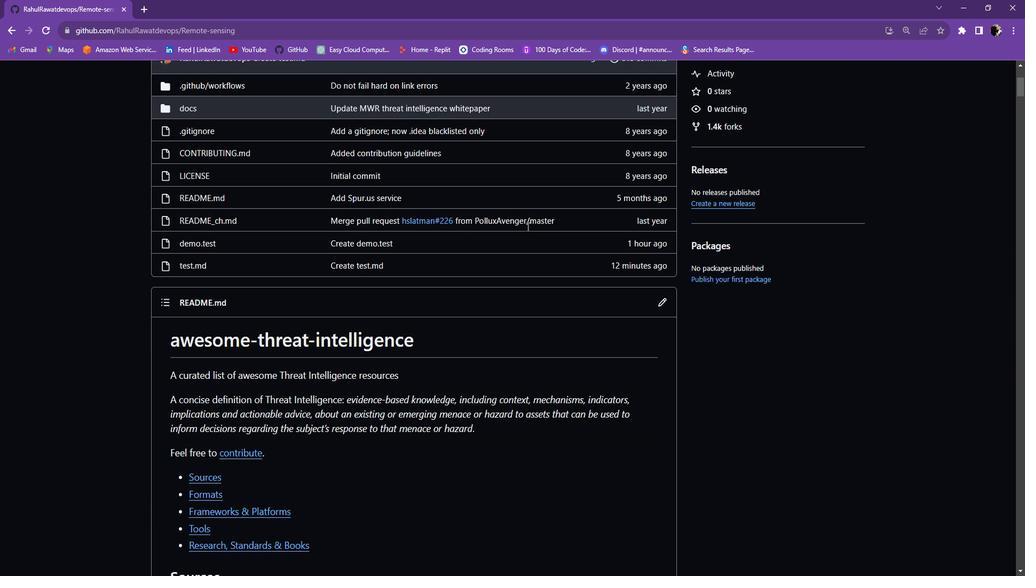 
Action: Mouse moved to (510, 222)
Screenshot: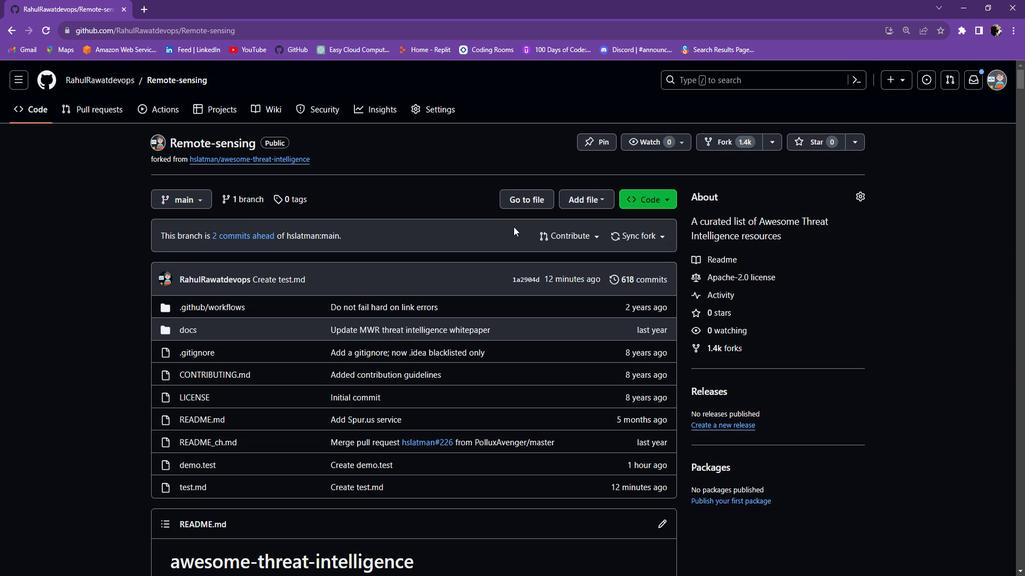 
Action: Mouse scrolled (510, 222) with delta (0, 0)
Screenshot: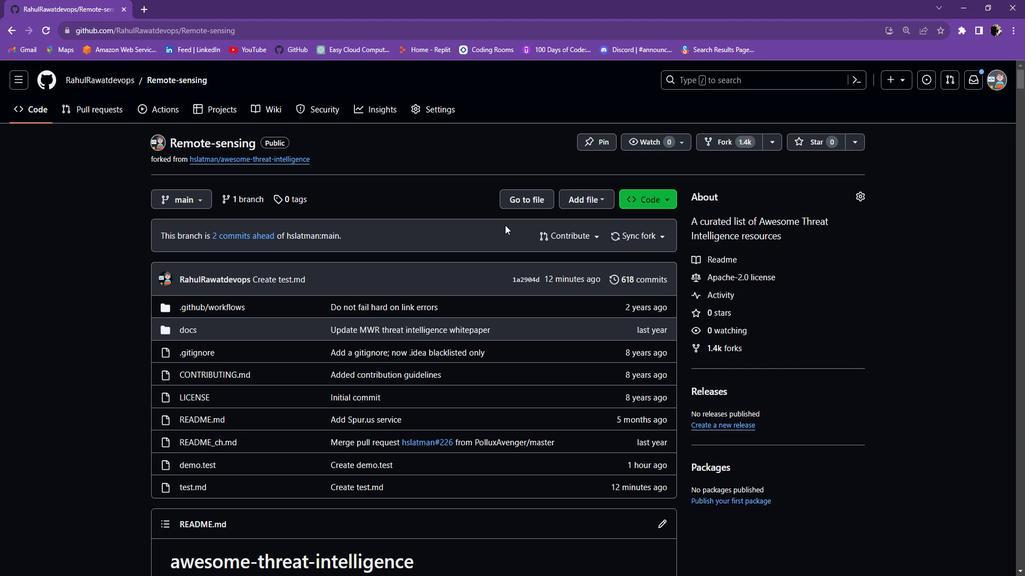 
Action: Mouse moved to (23, 36)
Screenshot: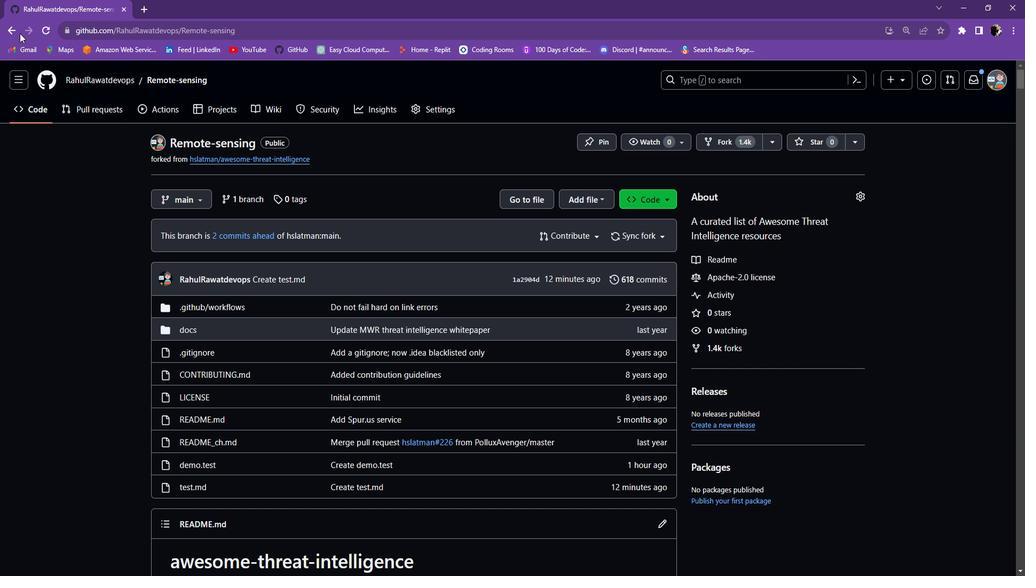 
Action: Mouse pressed left at (23, 36)
Screenshot: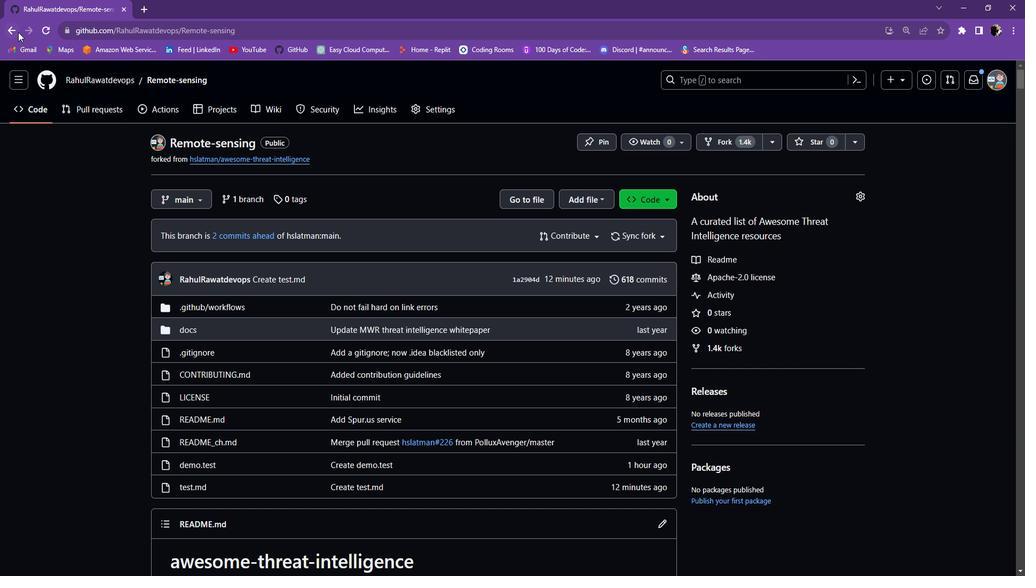 
Action: Mouse moved to (497, 144)
Screenshot: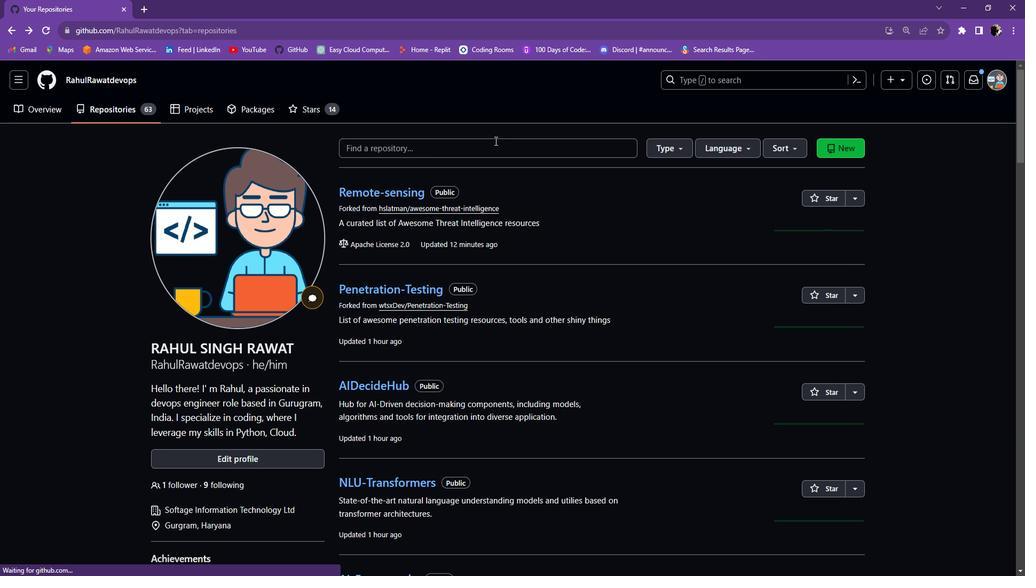 
Action: Mouse pressed left at (497, 144)
Screenshot: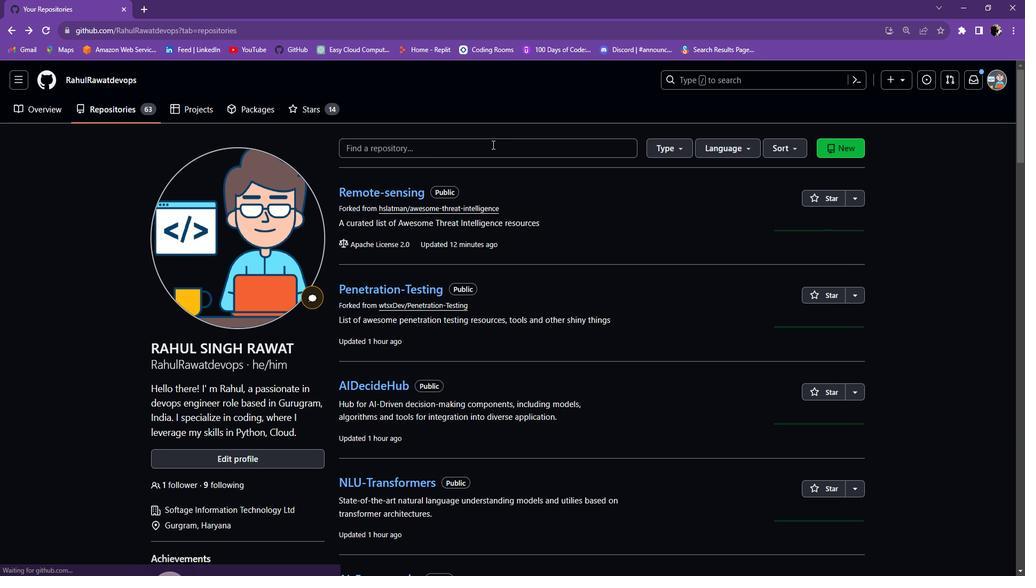 
Action: Mouse moved to (497, 144)
Screenshot: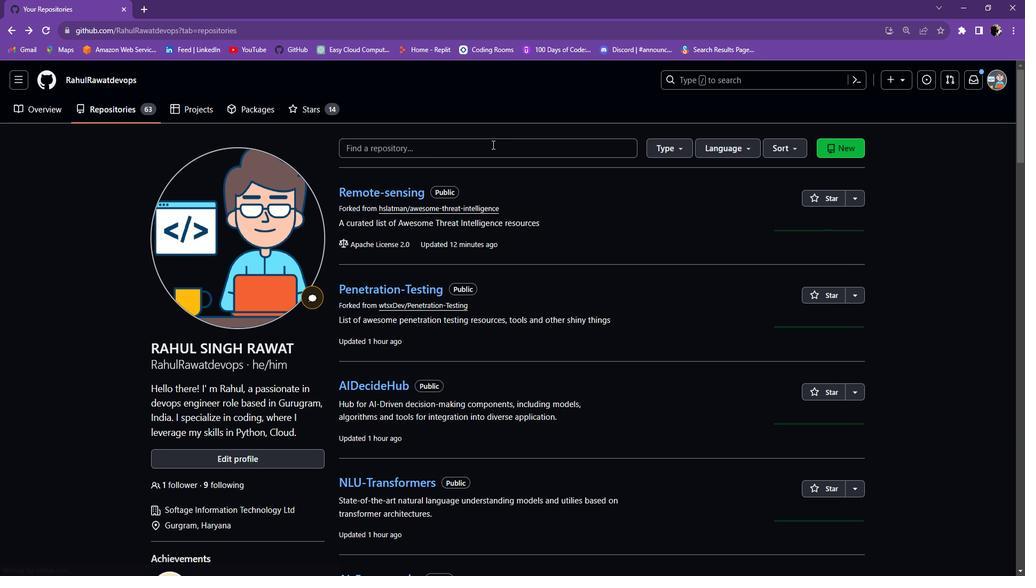 
Action: Key pressed astronomical
Screenshot: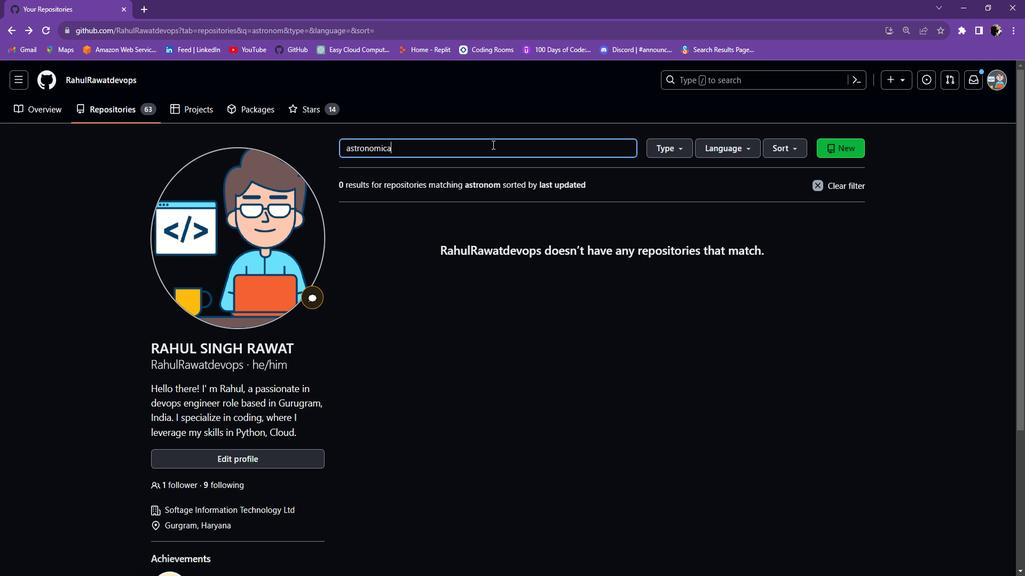 
Action: Mouse moved to (453, 219)
Screenshot: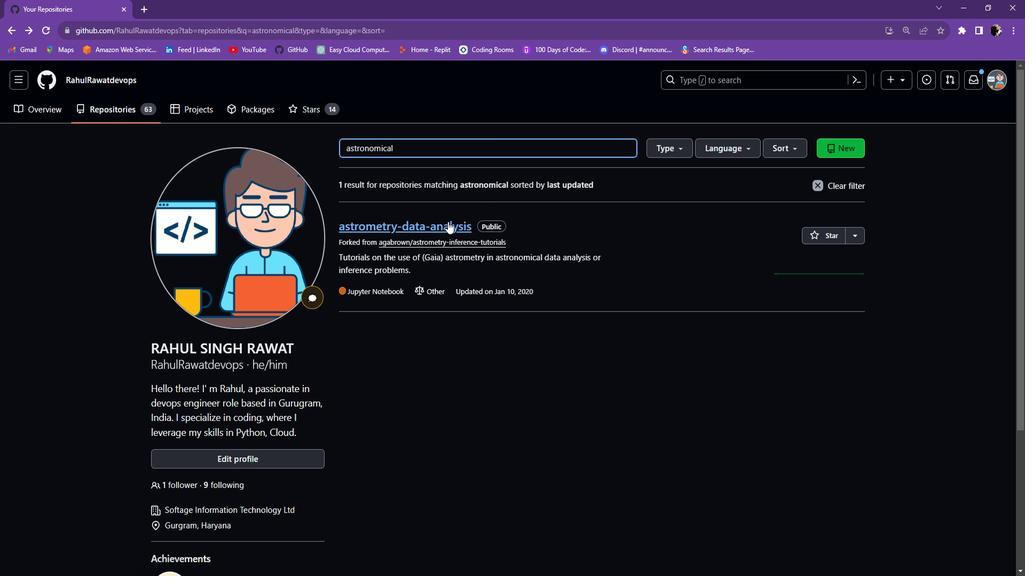 
Action: Mouse pressed left at (453, 219)
Screenshot: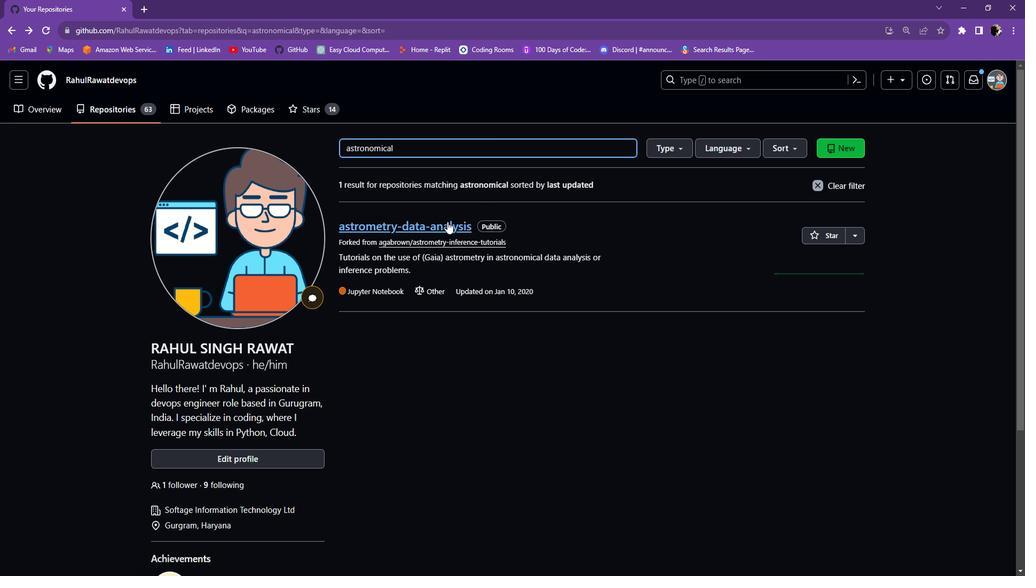 
Action: Mouse moved to (297, 225)
Screenshot: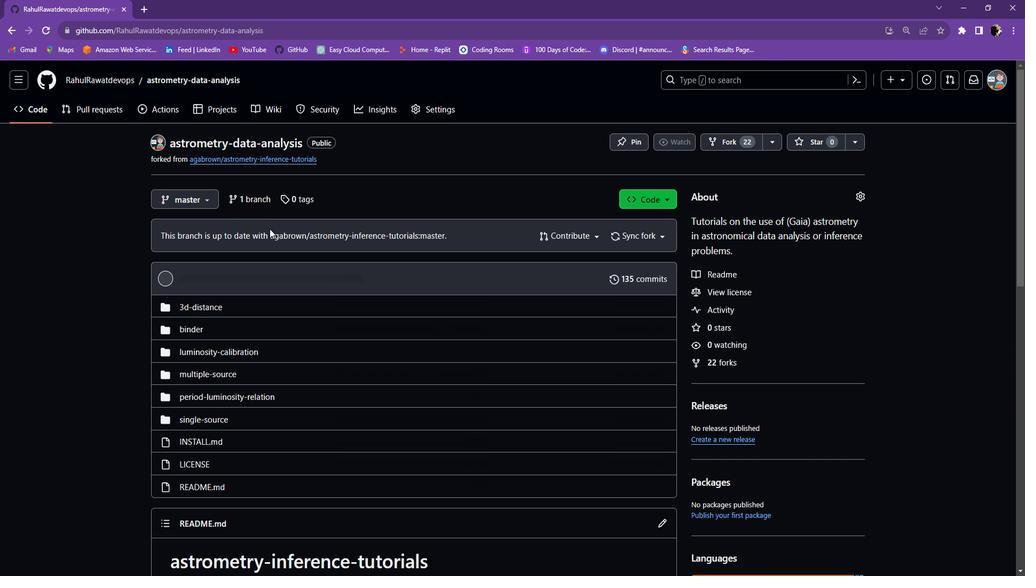 
Action: Mouse scrolled (297, 225) with delta (0, 0)
Screenshot: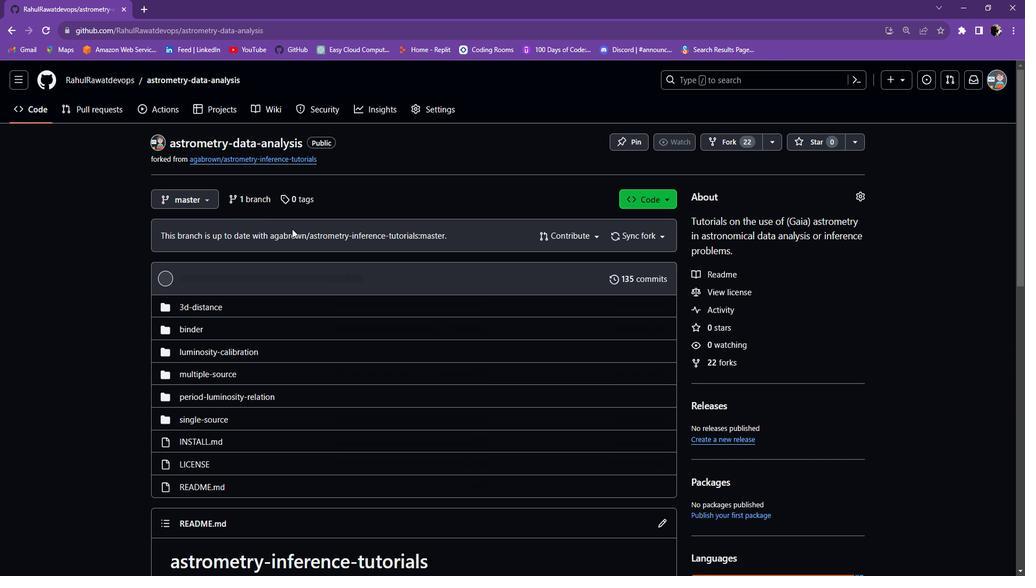 
Action: Mouse scrolled (297, 225) with delta (0, 0)
Screenshot: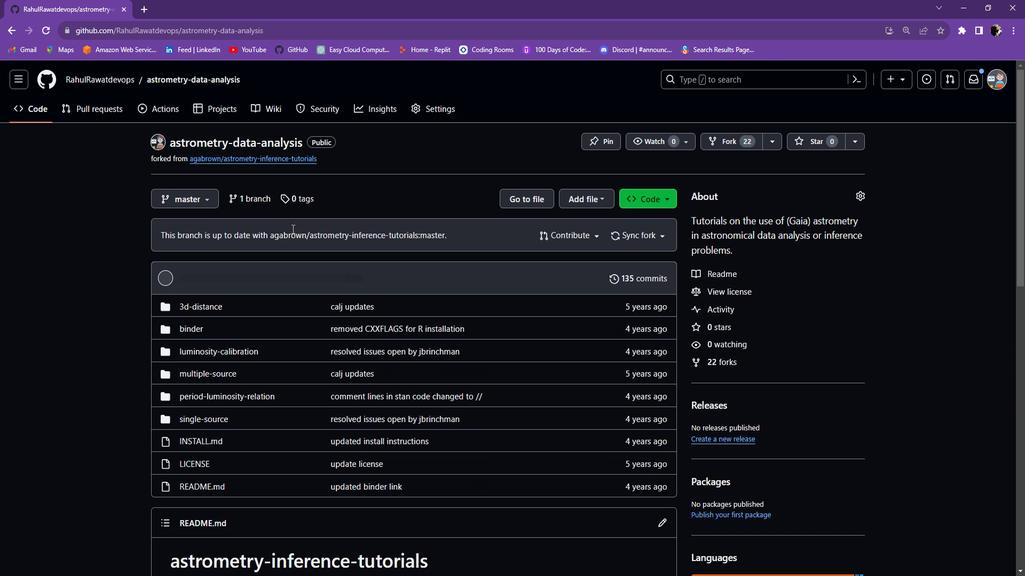 
Action: Mouse moved to (297, 225)
Screenshot: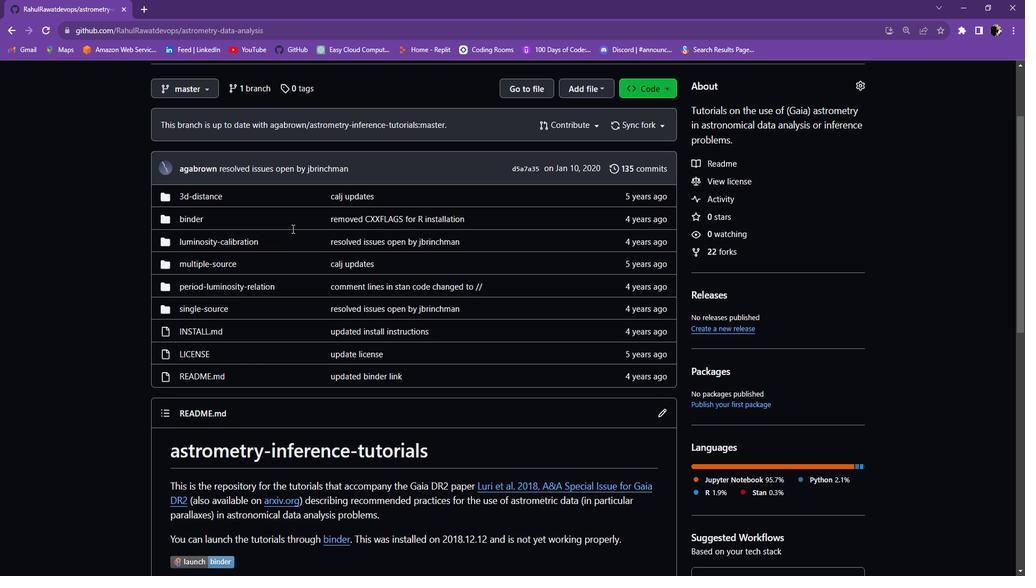 
Action: Mouse scrolled (297, 225) with delta (0, 0)
Screenshot: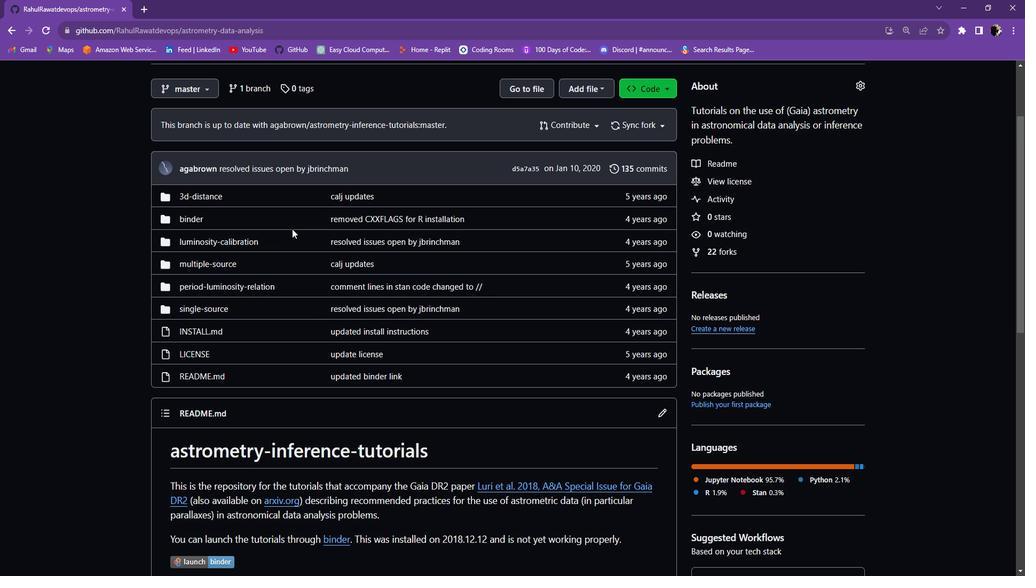 
Action: Mouse scrolled (297, 225) with delta (0, 0)
Screenshot: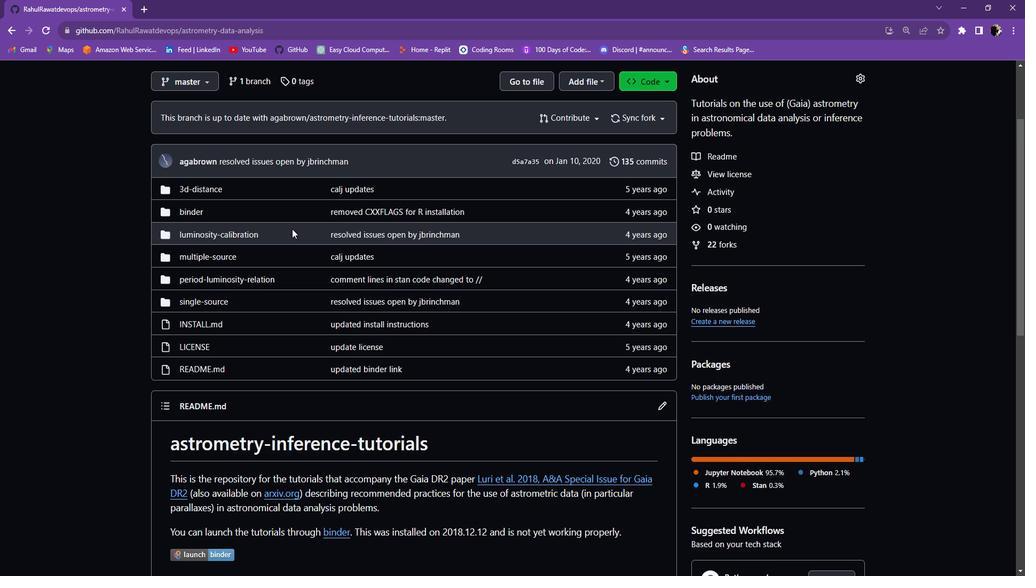 
Action: Mouse scrolled (297, 226) with delta (0, 0)
Screenshot: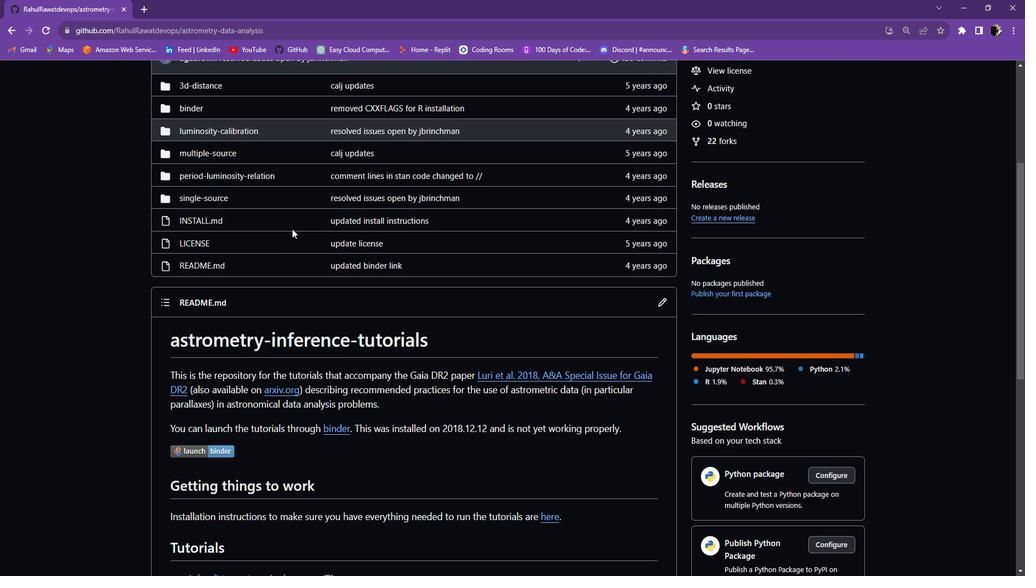 
Action: Mouse scrolled (297, 226) with delta (0, 0)
Screenshot: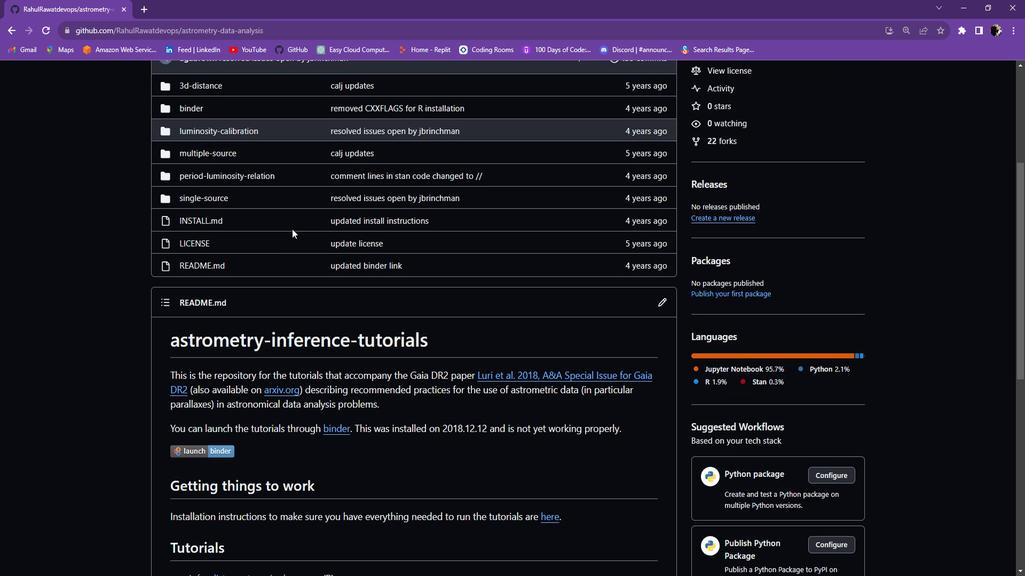 
Action: Mouse scrolled (297, 226) with delta (0, 0)
Screenshot: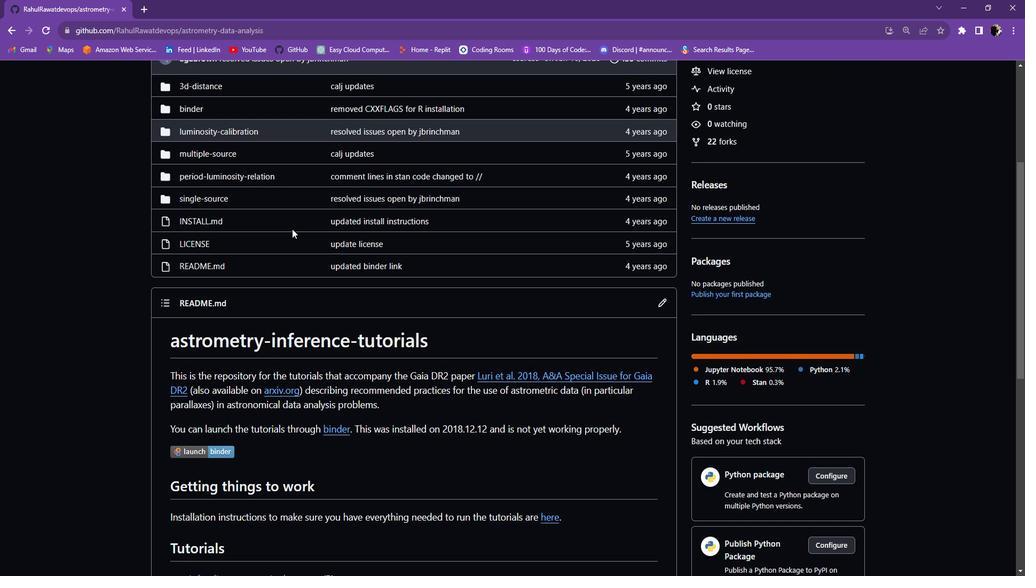 
Action: Mouse scrolled (297, 226) with delta (0, 0)
Screenshot: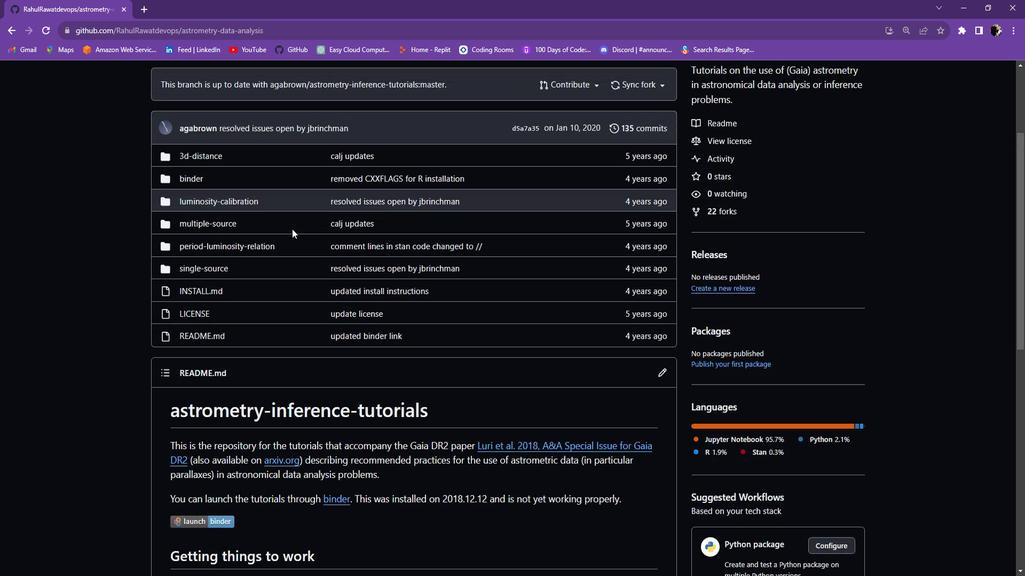 
Action: Mouse scrolled (297, 226) with delta (0, 0)
Screenshot: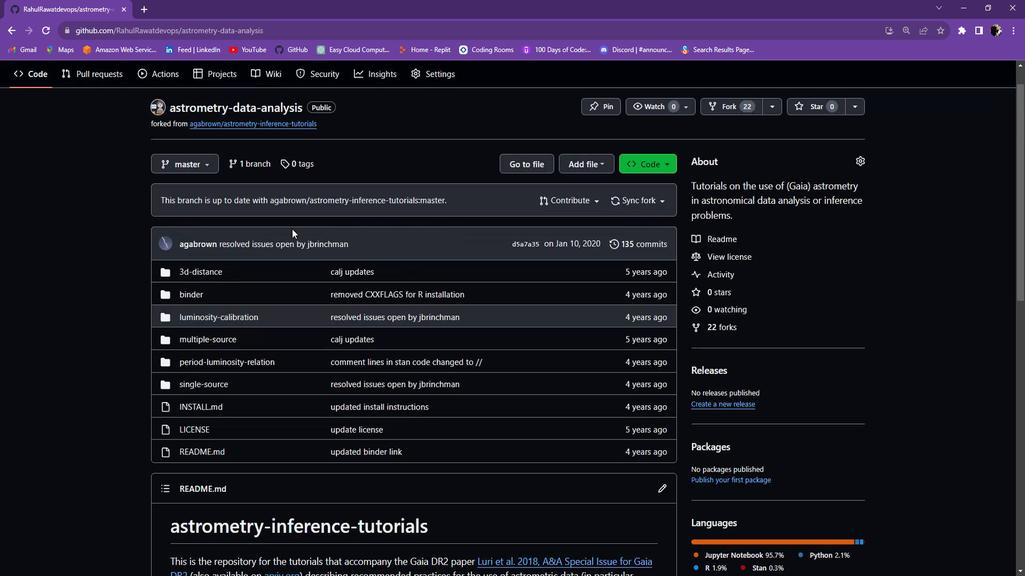 
Action: Mouse scrolled (297, 226) with delta (0, 0)
Screenshot: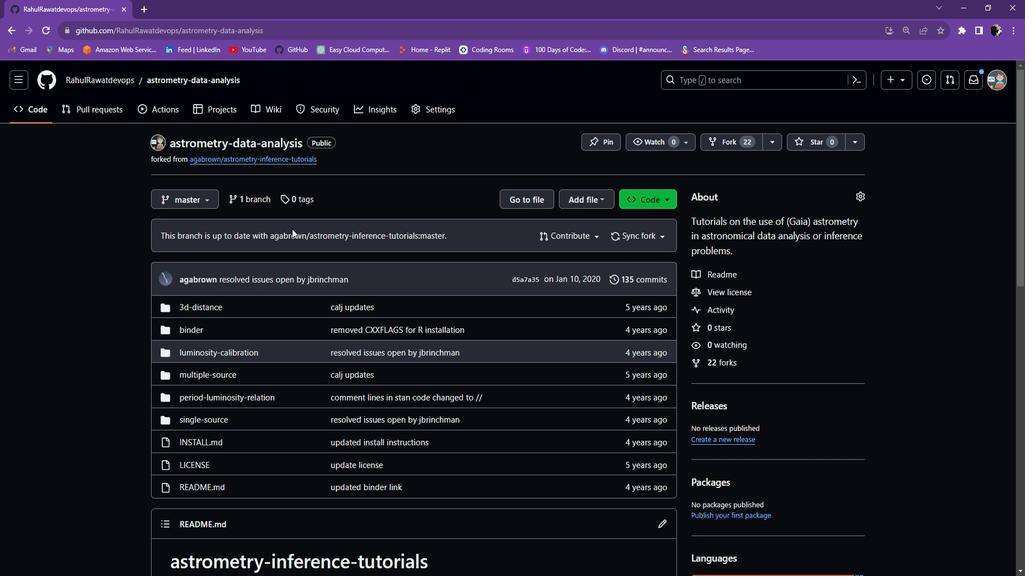 
Action: Mouse scrolled (297, 226) with delta (0, 0)
Screenshot: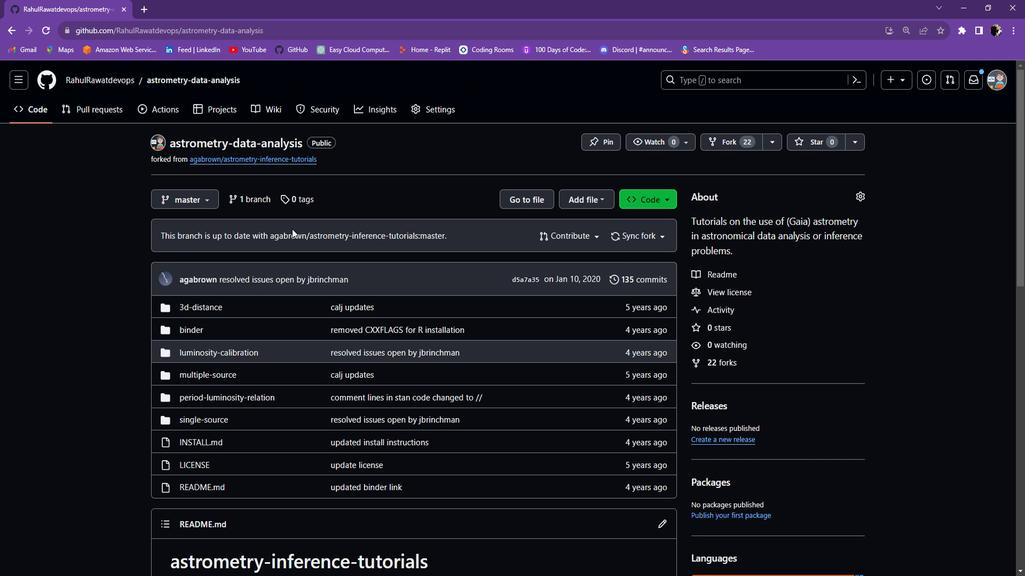 
Action: Mouse moved to (534, 176)
Screenshot: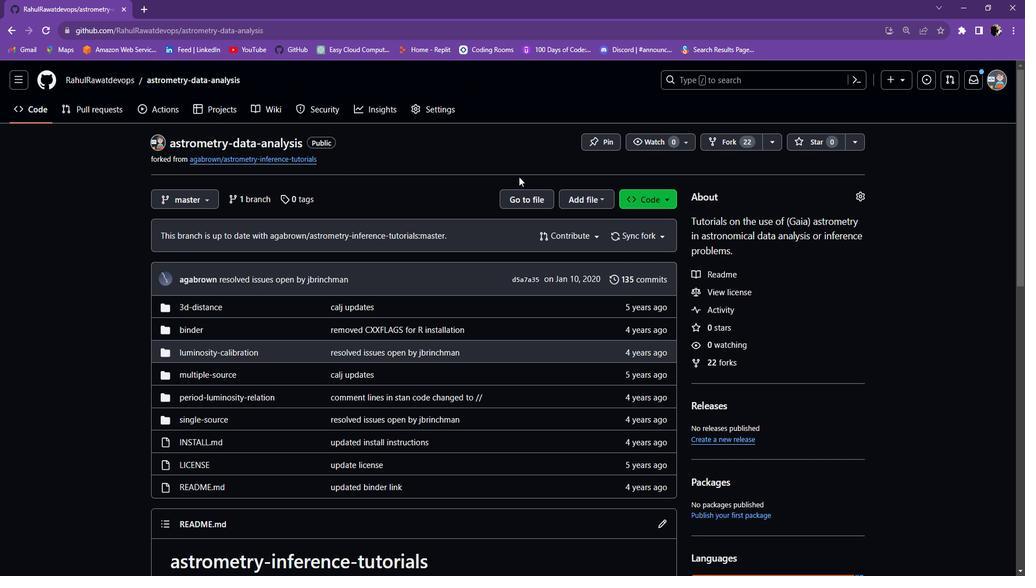 
Action: Mouse scrolled (534, 175) with delta (0, 0)
Screenshot: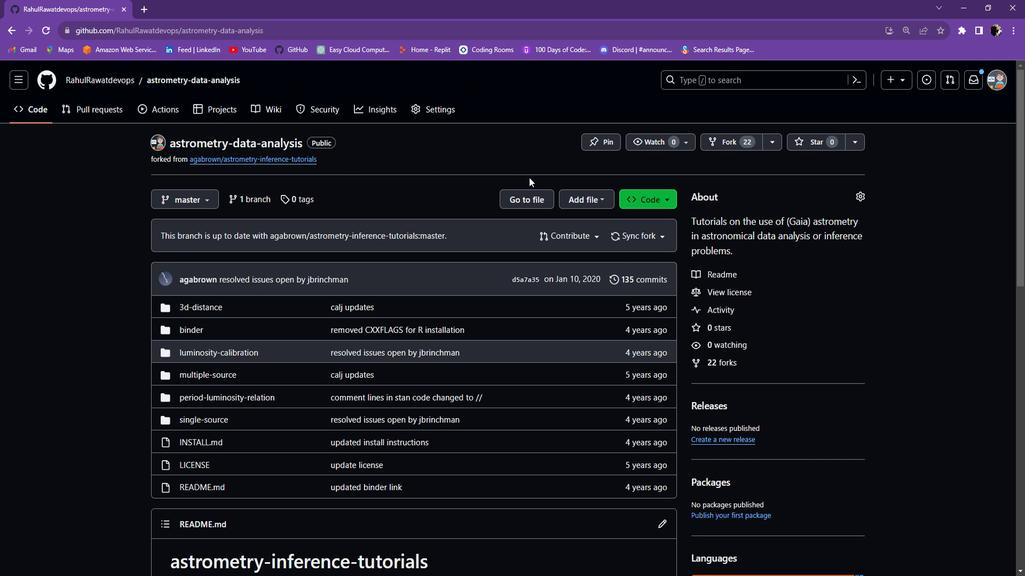
Action: Mouse moved to (535, 176)
Screenshot: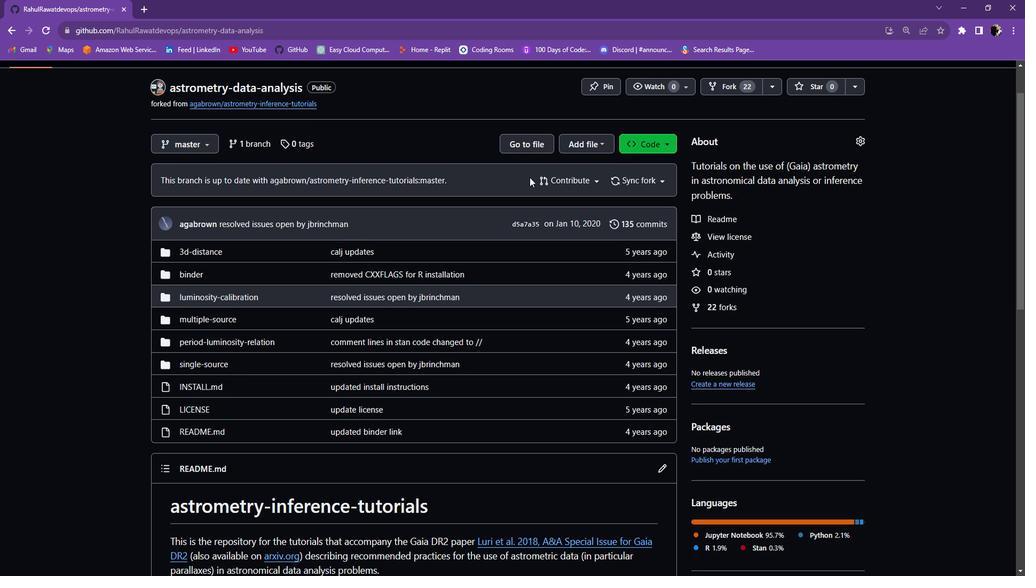 
Action: Mouse scrolled (535, 176) with delta (0, 0)
Screenshot: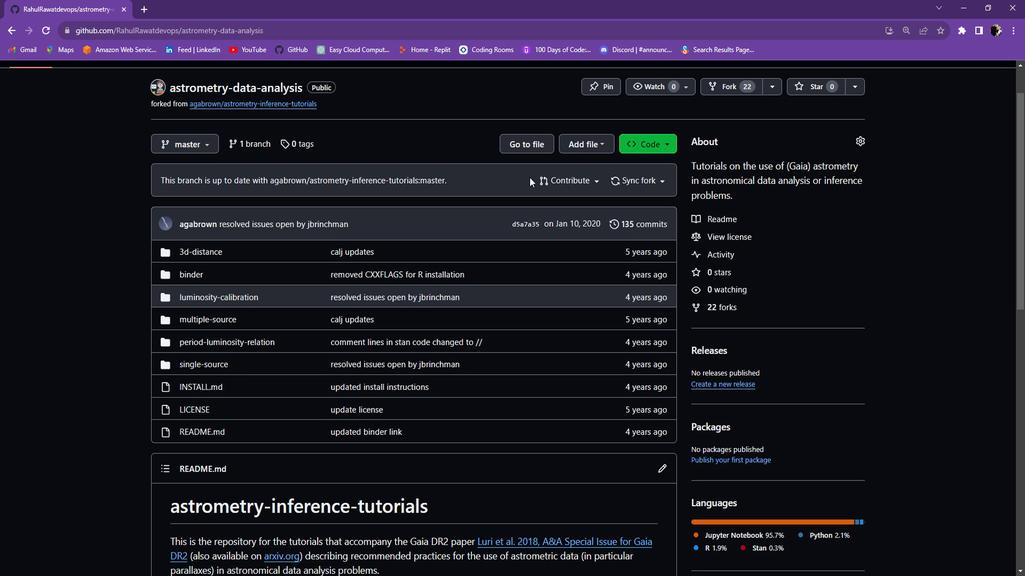 
Action: Mouse moved to (615, 201)
Screenshot: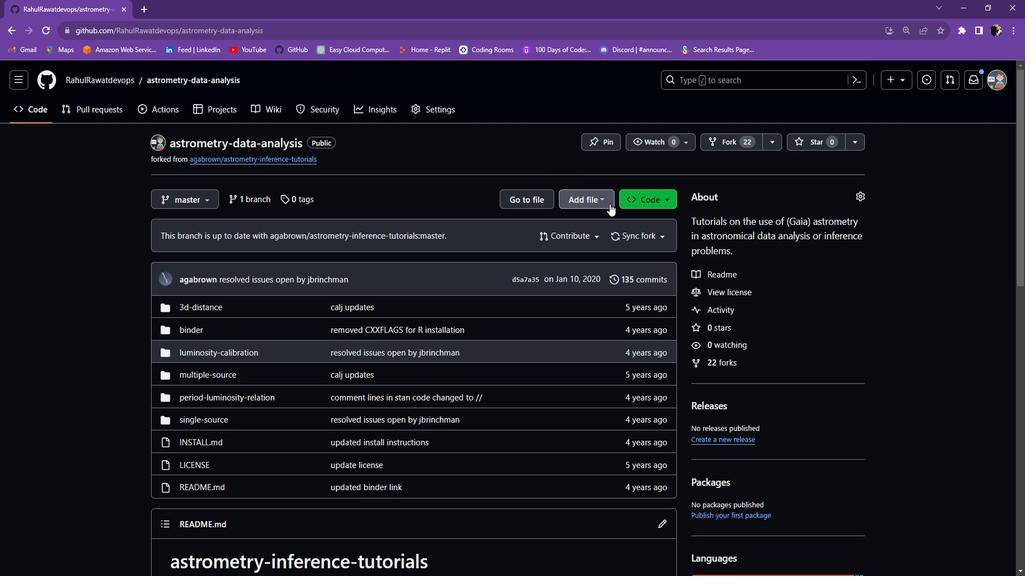 
Action: Mouse scrolled (615, 201) with delta (0, 0)
Screenshot: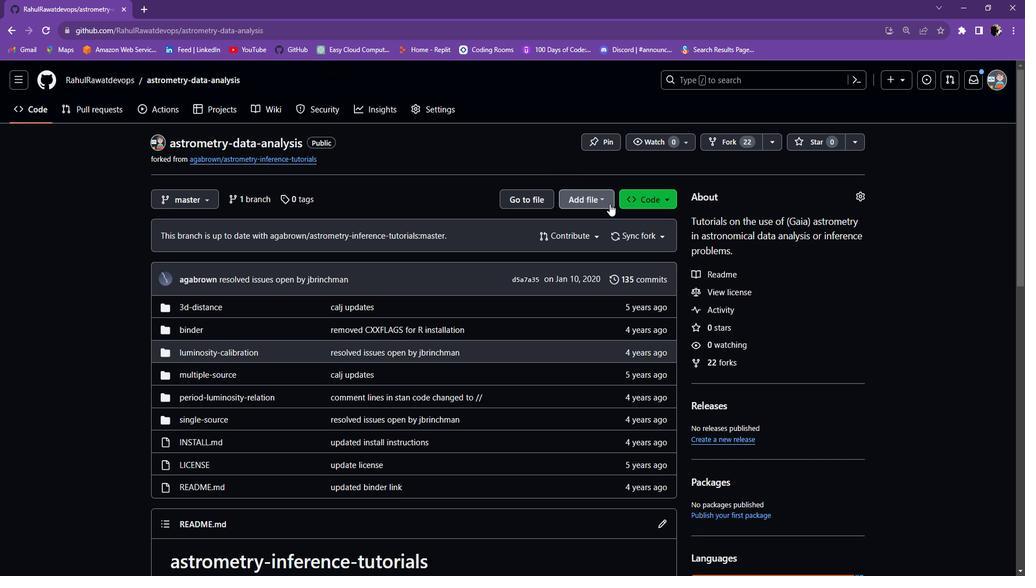 
Action: Mouse scrolled (615, 201) with delta (0, 0)
Screenshot: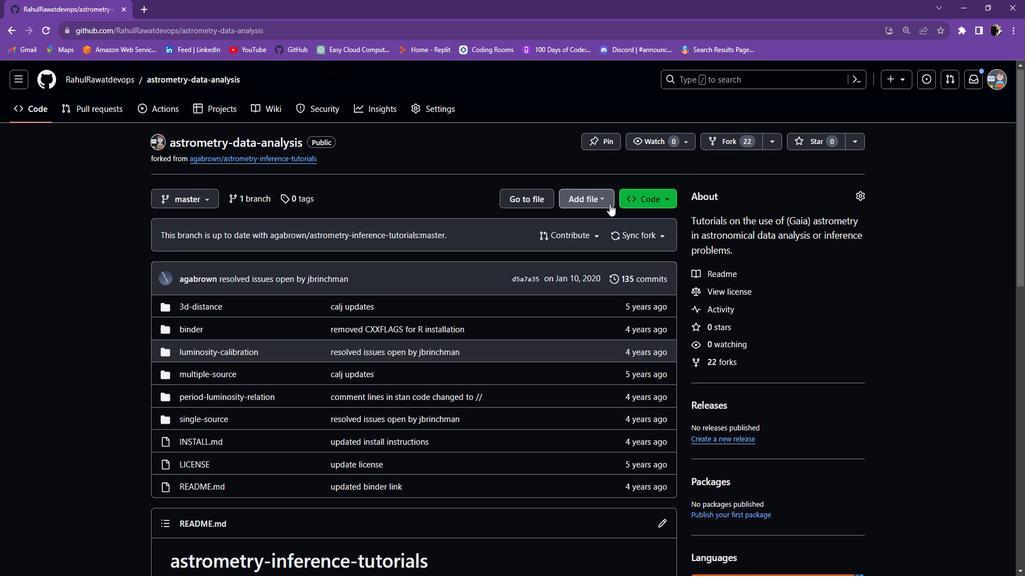 
Action: Mouse moved to (709, 321)
Screenshot: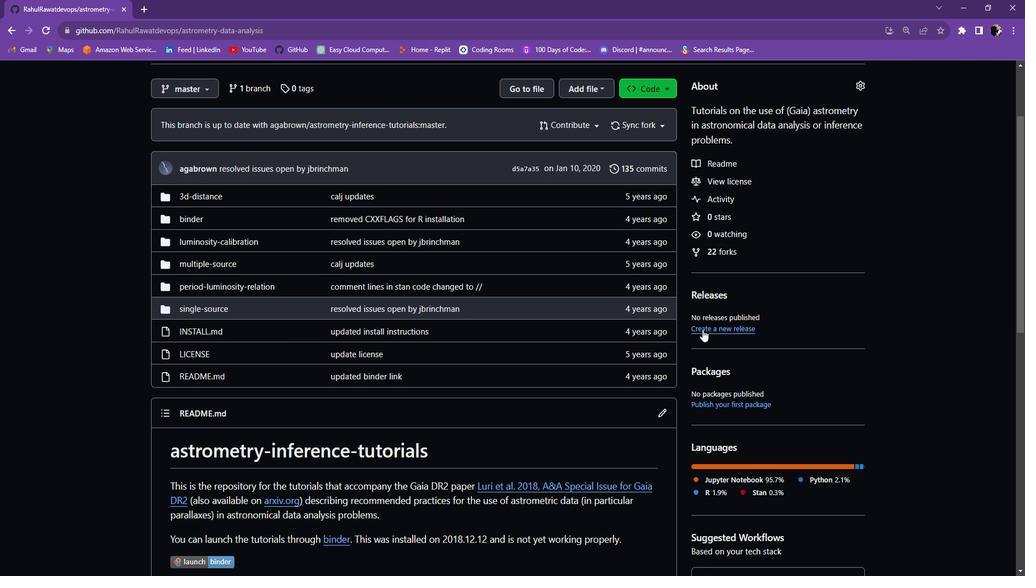 
Action: Mouse scrolled (709, 320) with delta (0, 0)
Screenshot: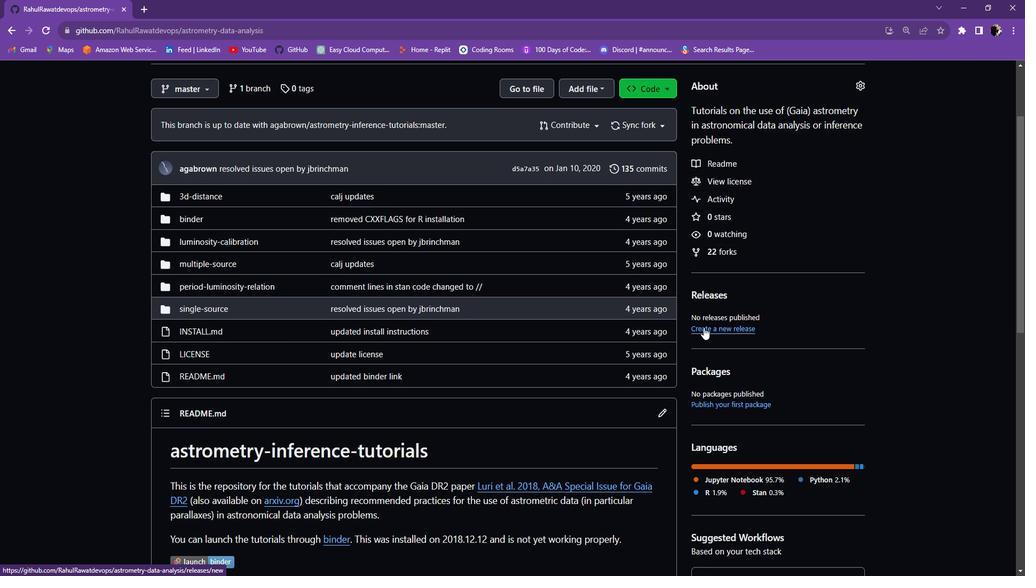 
Action: Mouse scrolled (709, 320) with delta (0, 0)
Screenshot: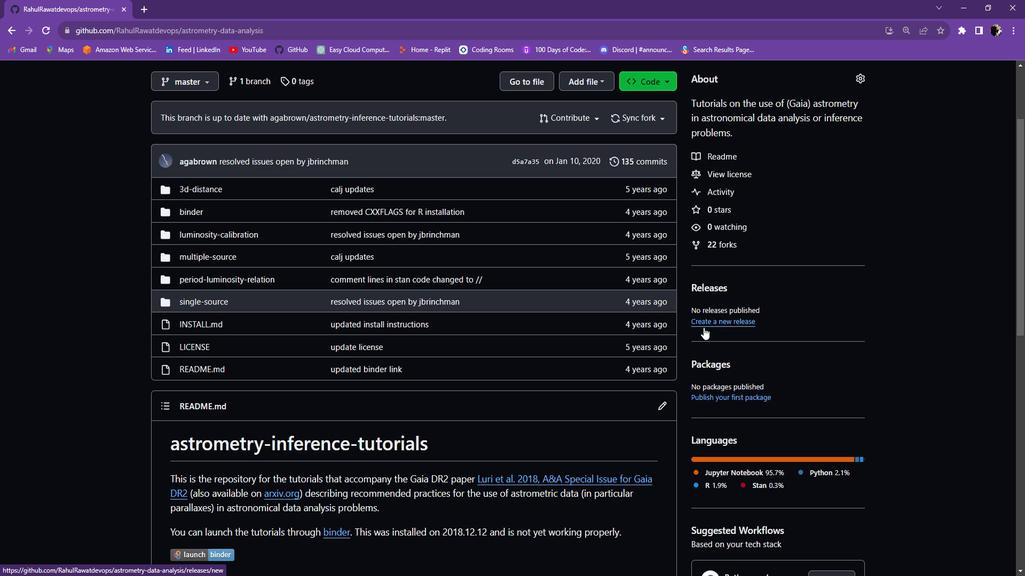 
Action: Mouse moved to (717, 224)
Screenshot: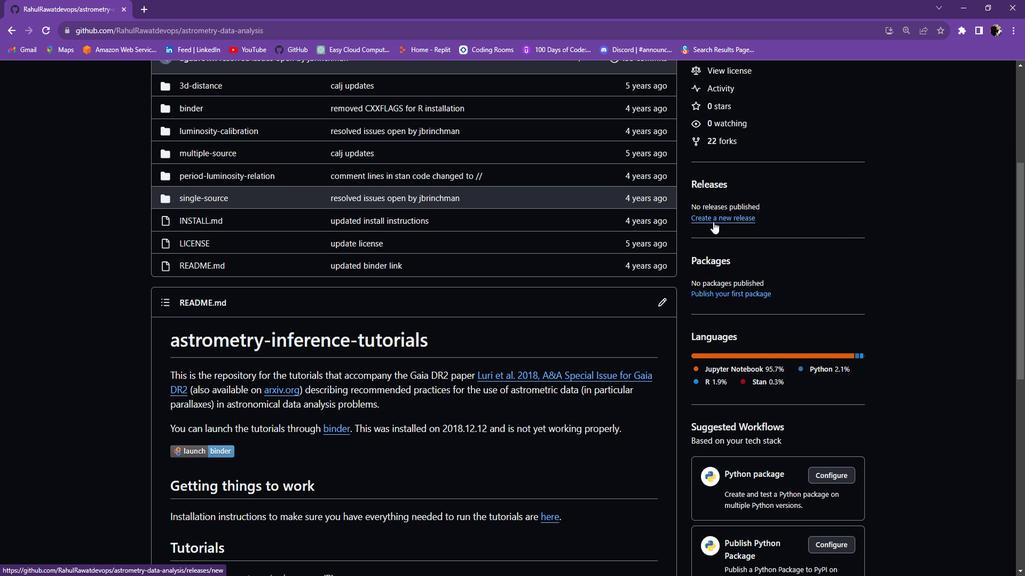 
Action: Mouse scrolled (717, 224) with delta (0, 0)
Screenshot: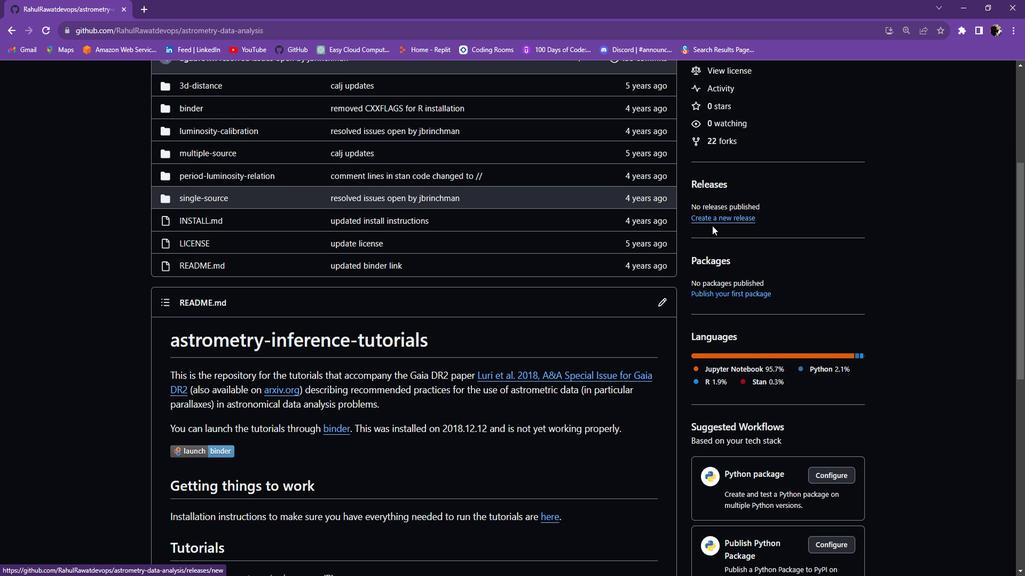 
Action: Mouse moved to (717, 228)
Screenshot: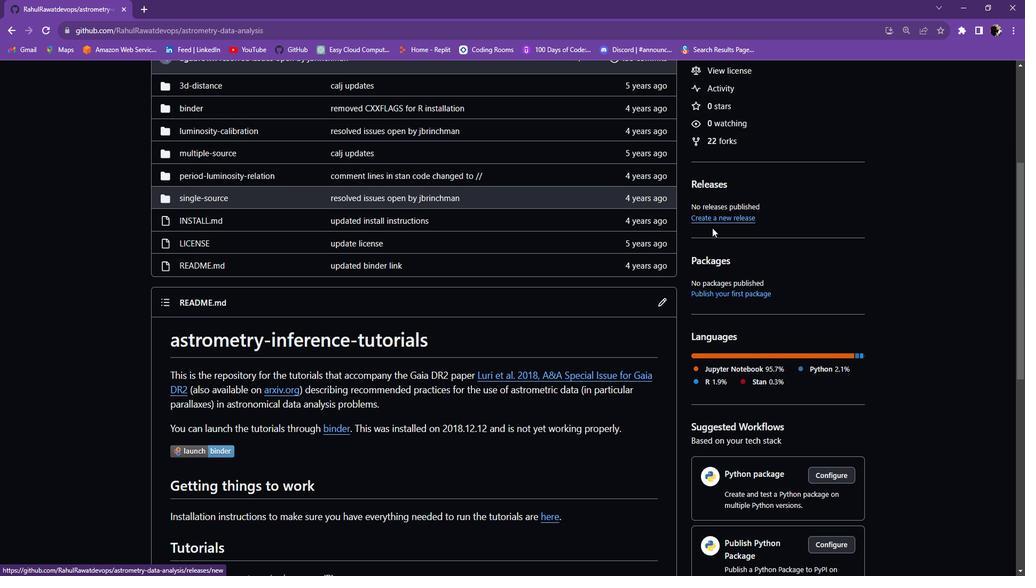 
Action: Mouse scrolled (717, 228) with delta (0, 0)
Screenshot: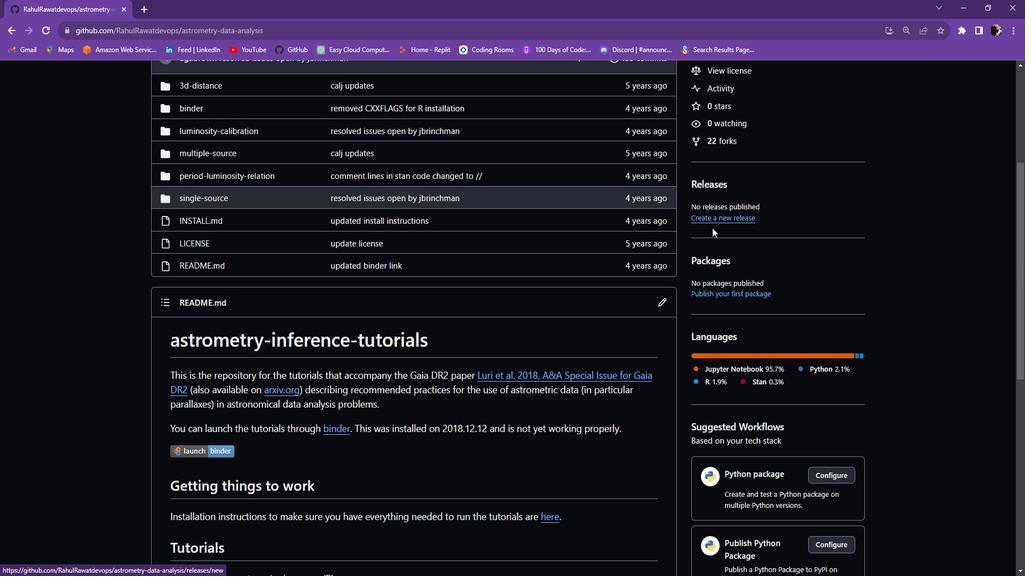 
Action: Mouse moved to (717, 230)
Screenshot: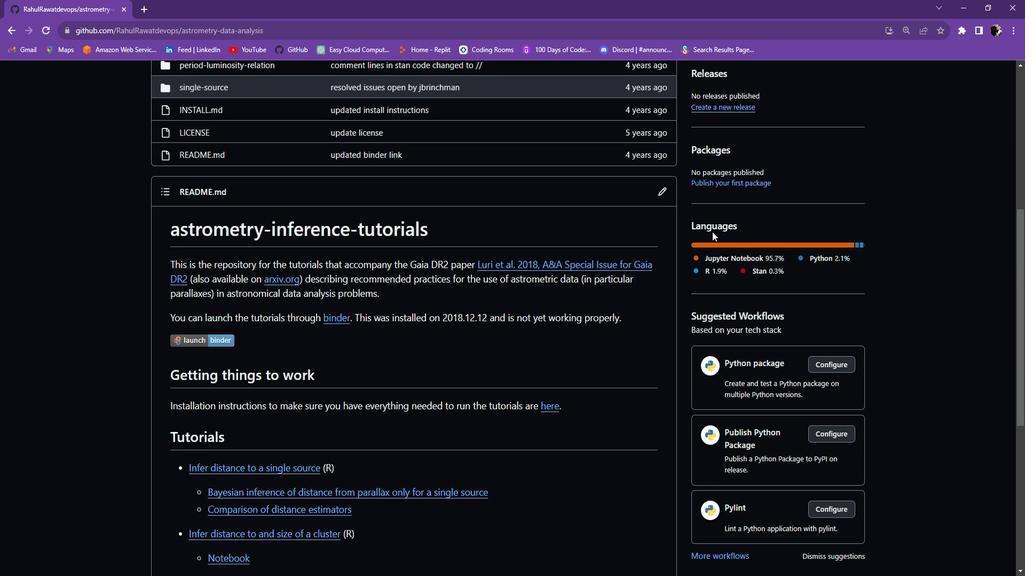 
Action: Mouse scrolled (717, 229) with delta (0, 0)
Screenshot: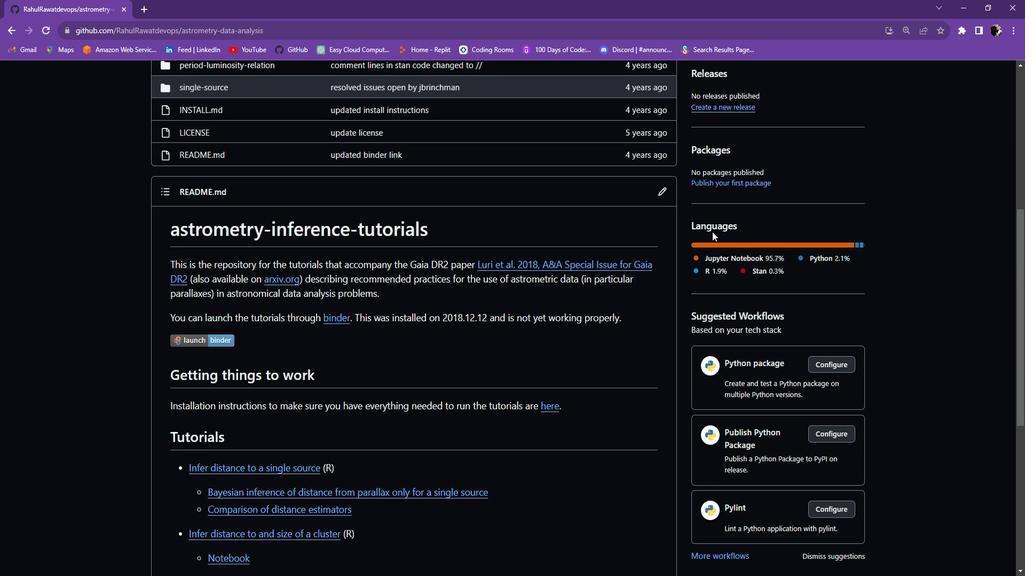 
Action: Mouse scrolled (717, 230) with delta (0, 0)
Screenshot: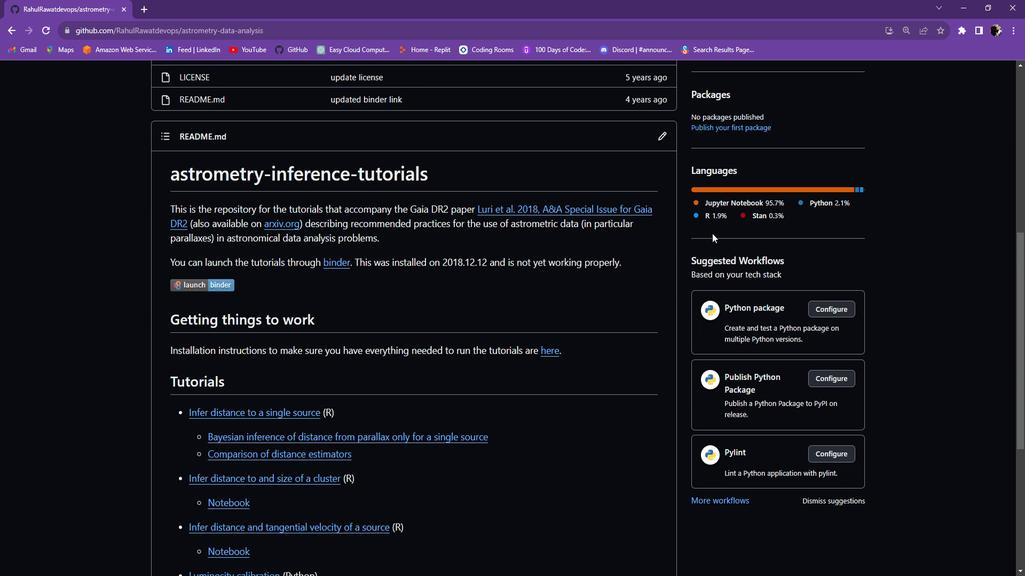 
Action: Mouse scrolled (717, 230) with delta (0, 0)
Screenshot: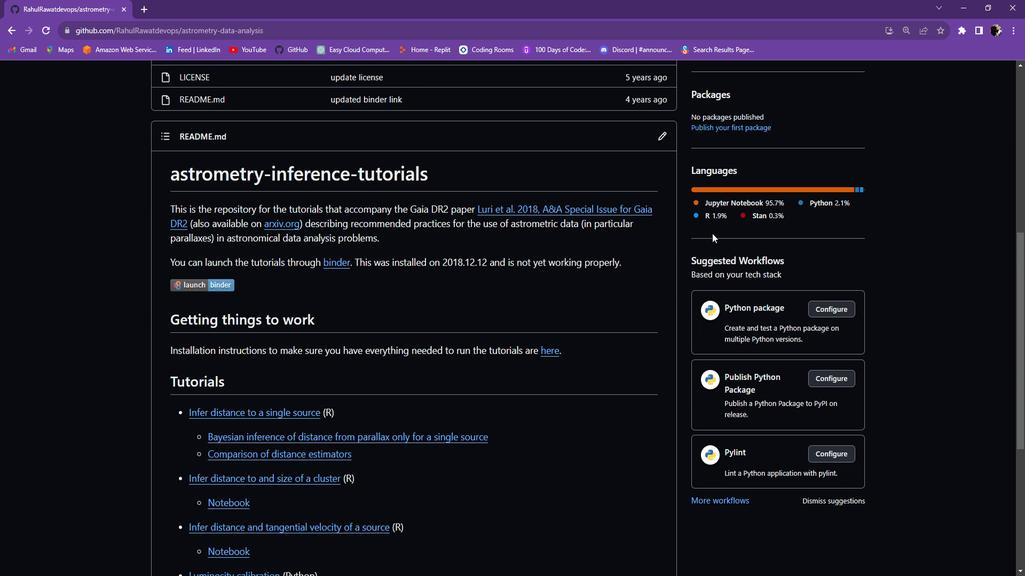 
Action: Mouse scrolled (717, 230) with delta (0, 0)
Screenshot: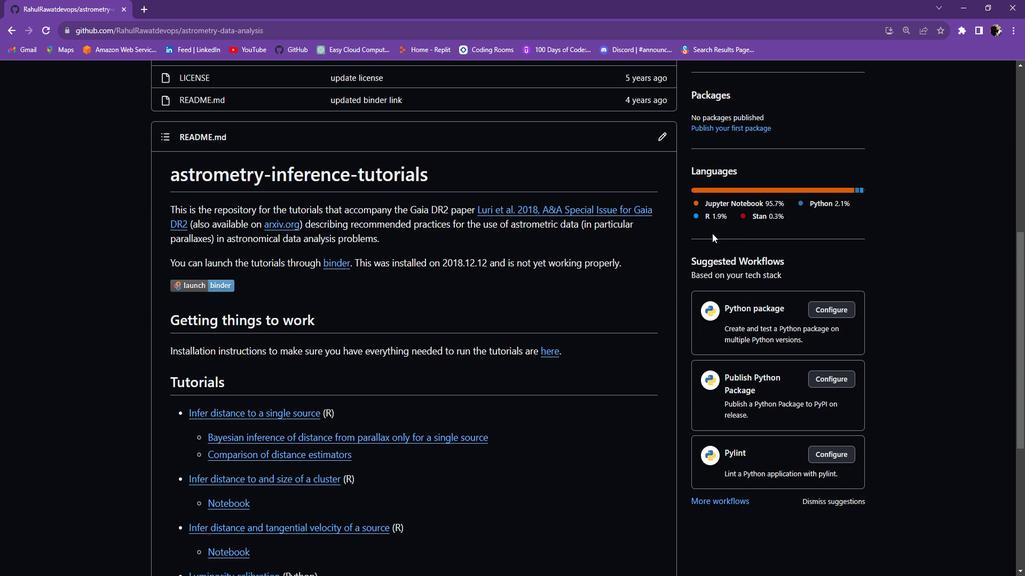 
Action: Mouse scrolled (717, 230) with delta (0, 0)
Screenshot: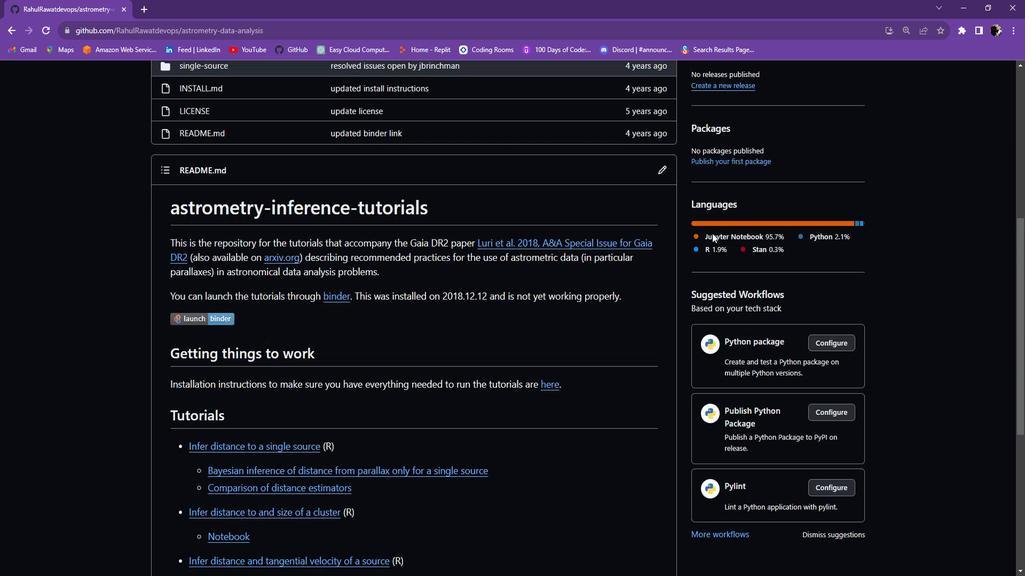 
Action: Mouse moved to (717, 230)
Screenshot: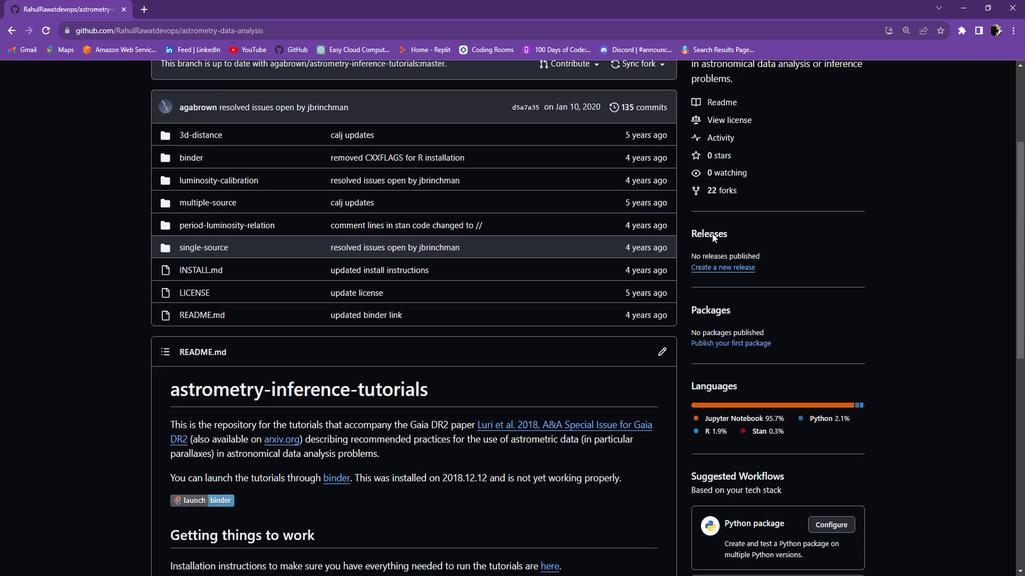 
Action: Mouse scrolled (717, 230) with delta (0, 0)
Screenshot: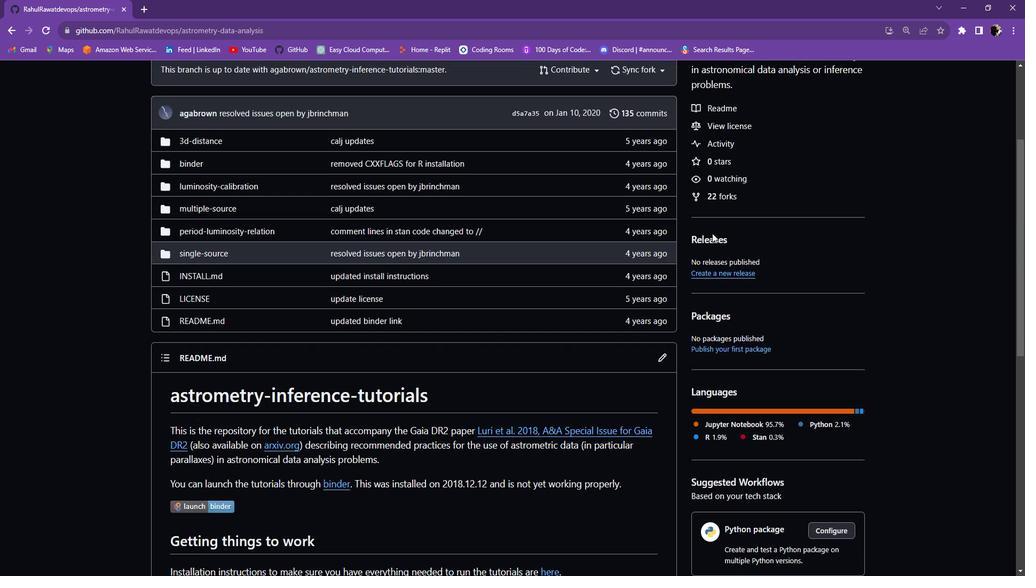 
Action: Mouse scrolled (717, 229) with delta (0, 0)
Screenshot: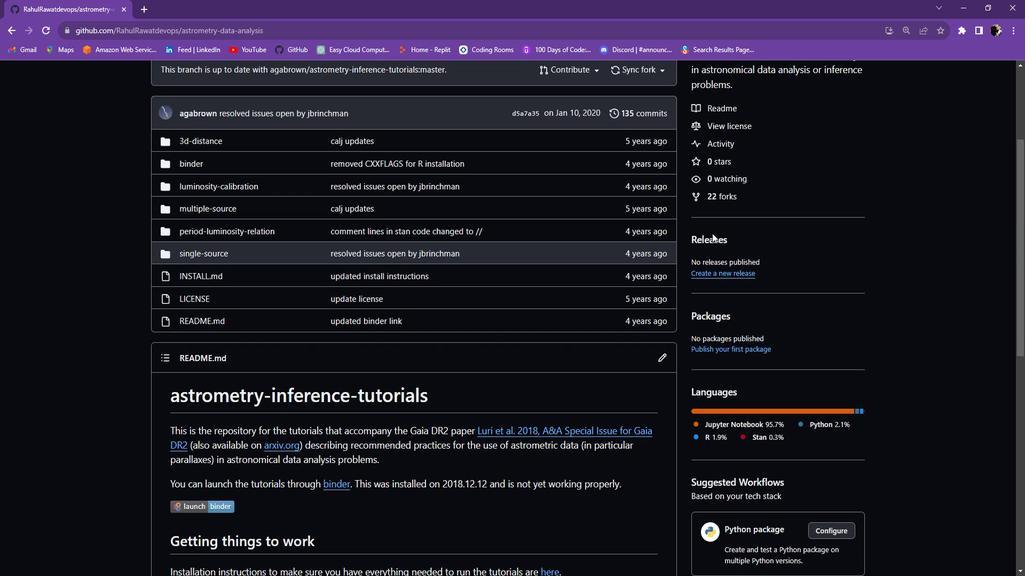 
Action: Mouse scrolled (717, 230) with delta (0, 0)
Screenshot: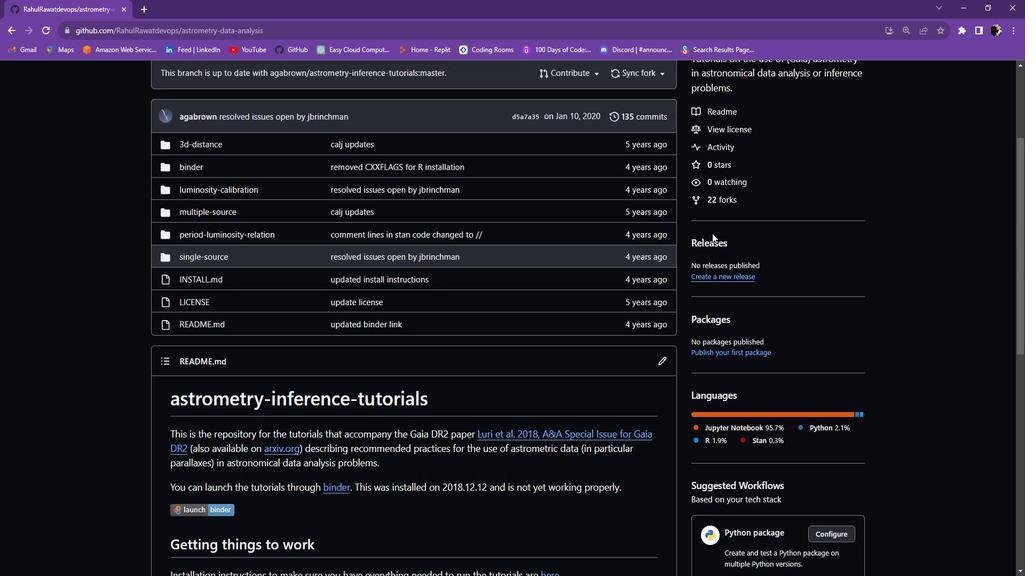 
Action: Mouse scrolled (717, 230) with delta (0, 0)
Screenshot: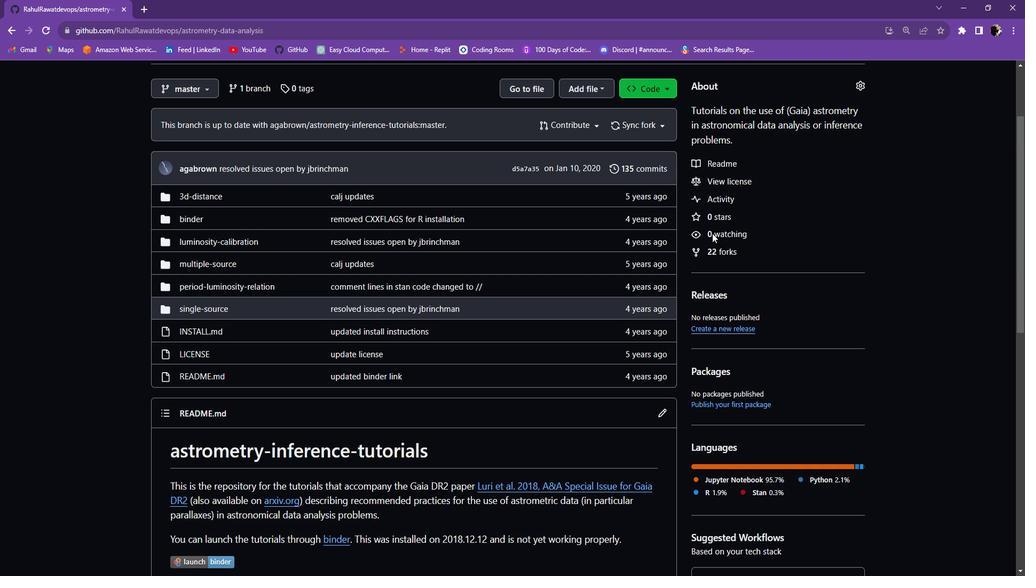 
Action: Mouse scrolled (717, 230) with delta (0, 0)
Screenshot: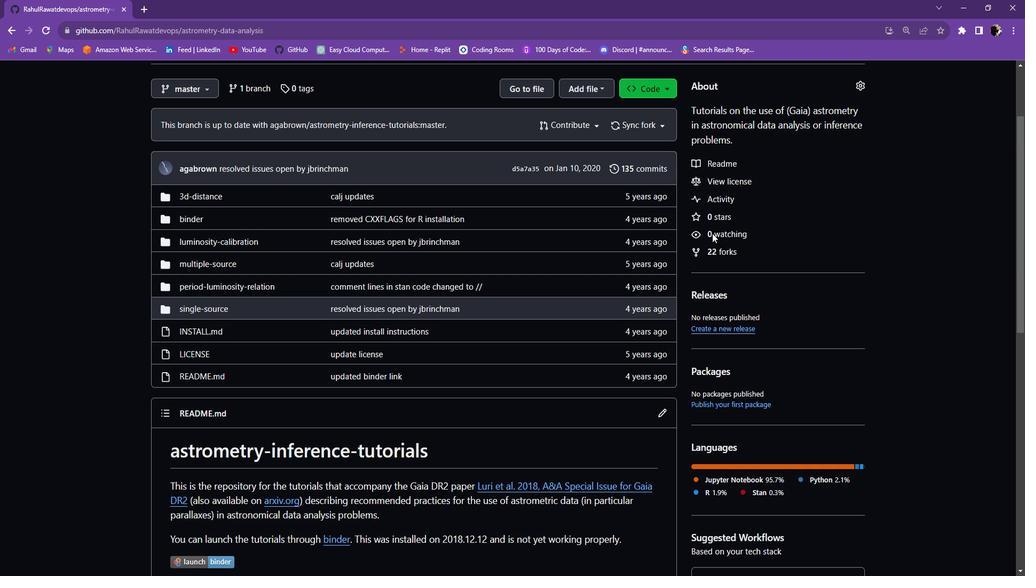 
Action: Mouse scrolled (717, 230) with delta (0, 0)
Screenshot: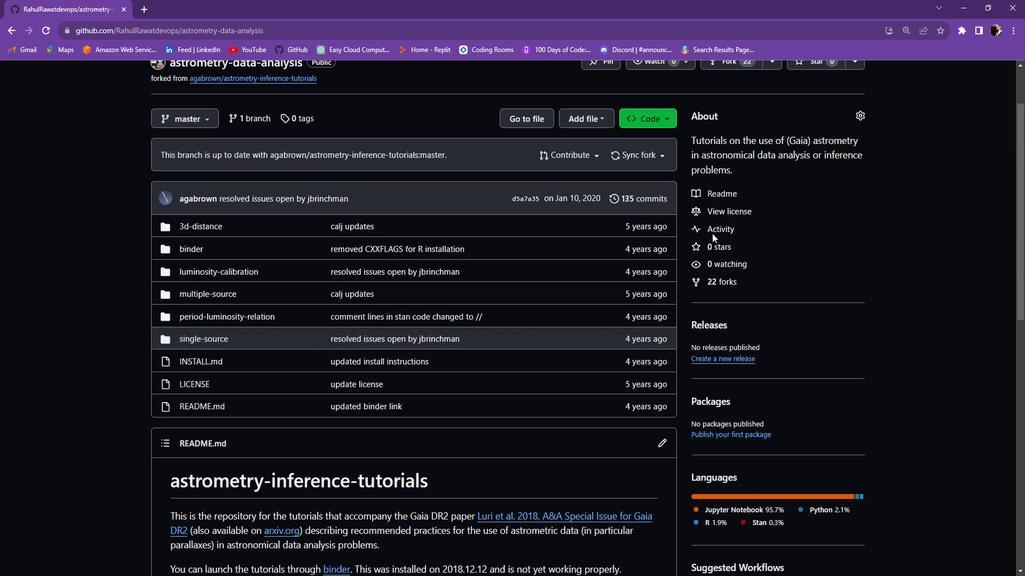 
Action: Mouse moved to (457, 108)
Screenshot: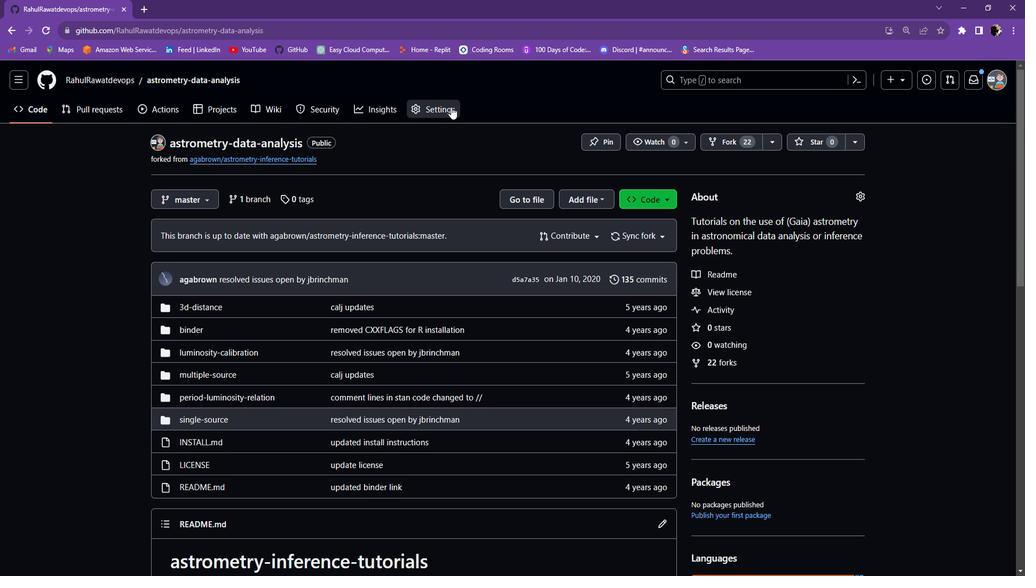 
Action: Mouse pressed left at (457, 108)
Screenshot: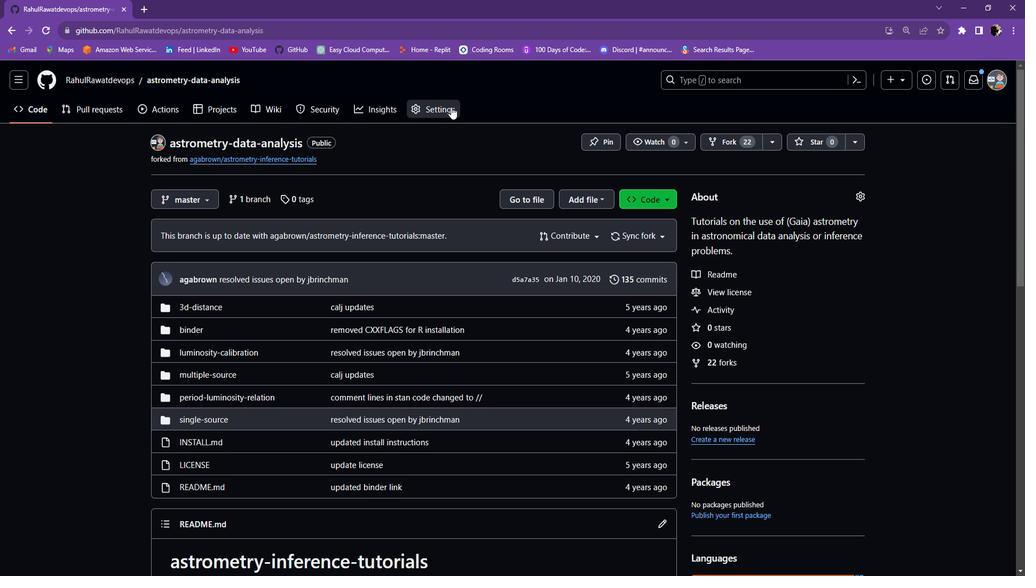 
Action: Mouse moved to (213, 192)
Screenshot: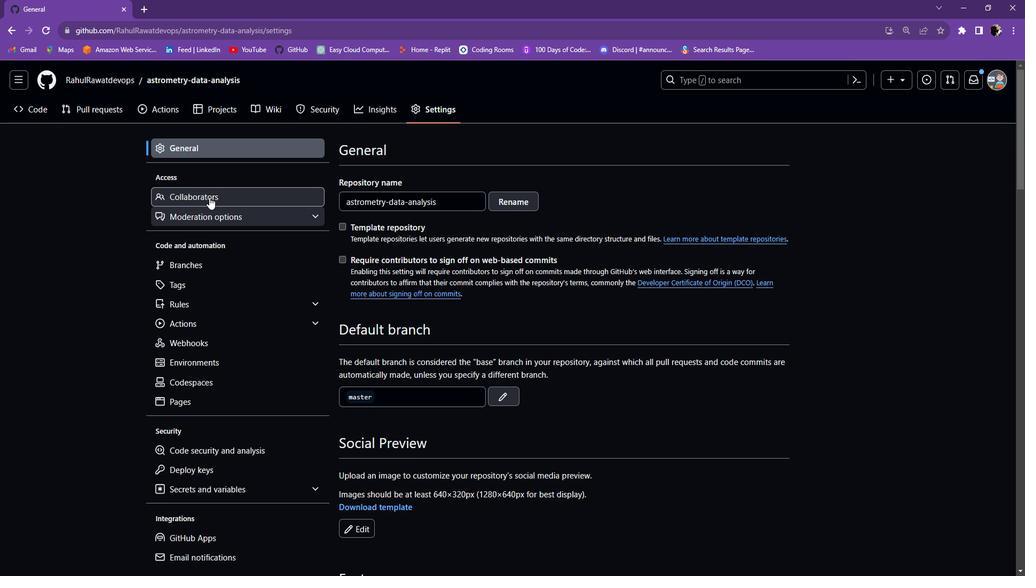 
Action: Mouse pressed left at (213, 192)
Screenshot: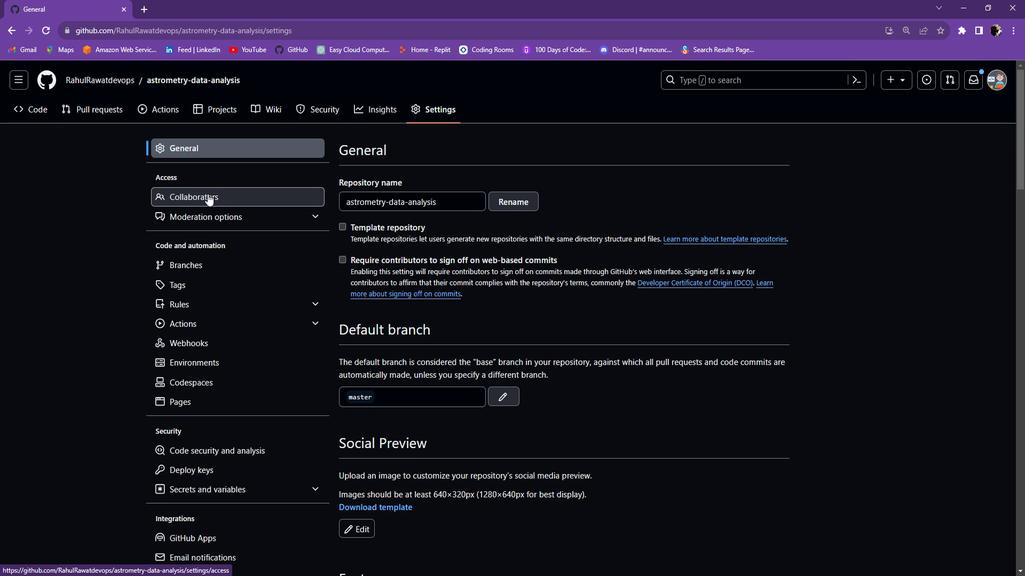 
Action: Mouse moved to (565, 419)
Screenshot: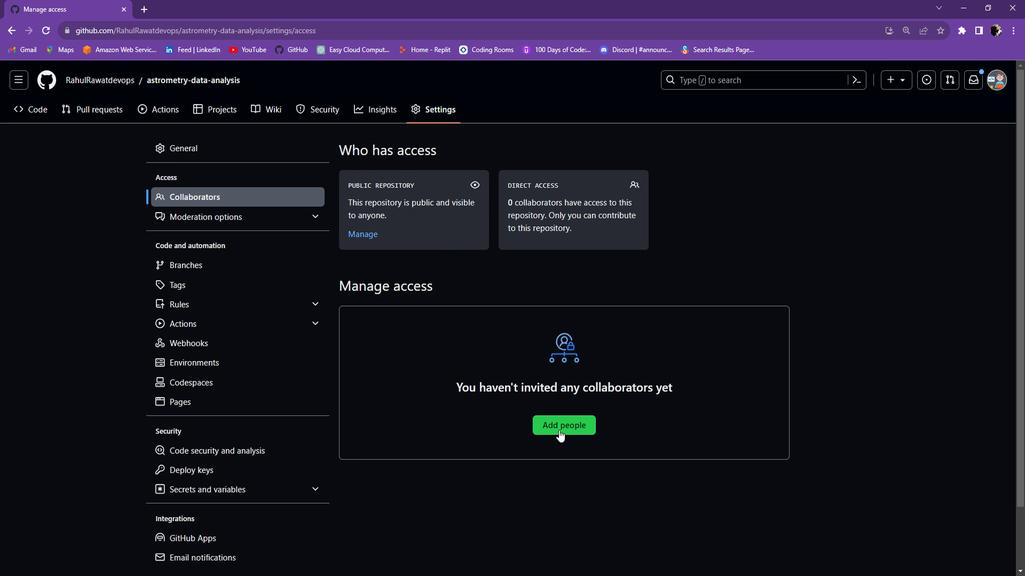
Action: Mouse pressed left at (565, 419)
Screenshot: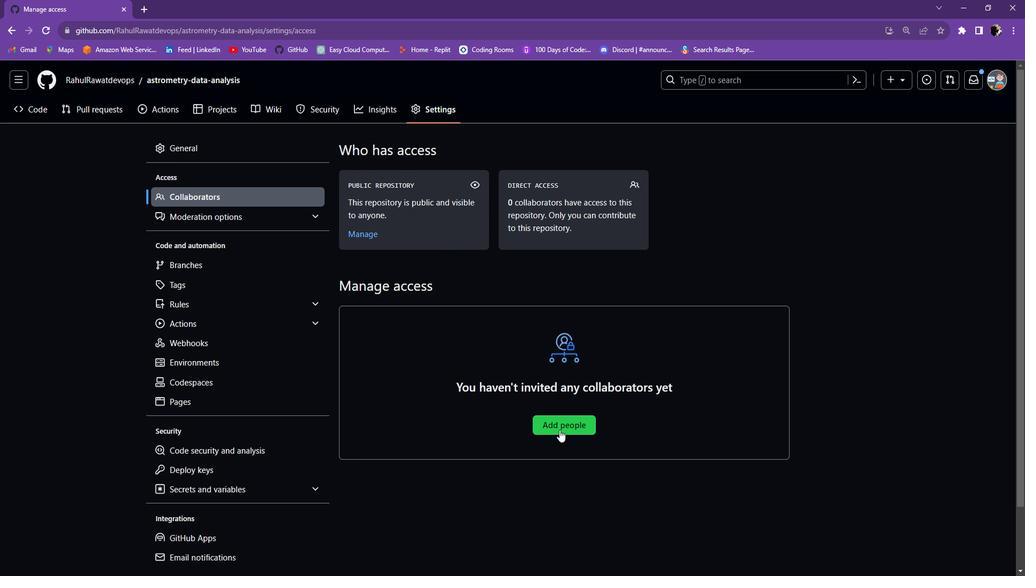 
Action: Mouse moved to (427, 207)
Screenshot: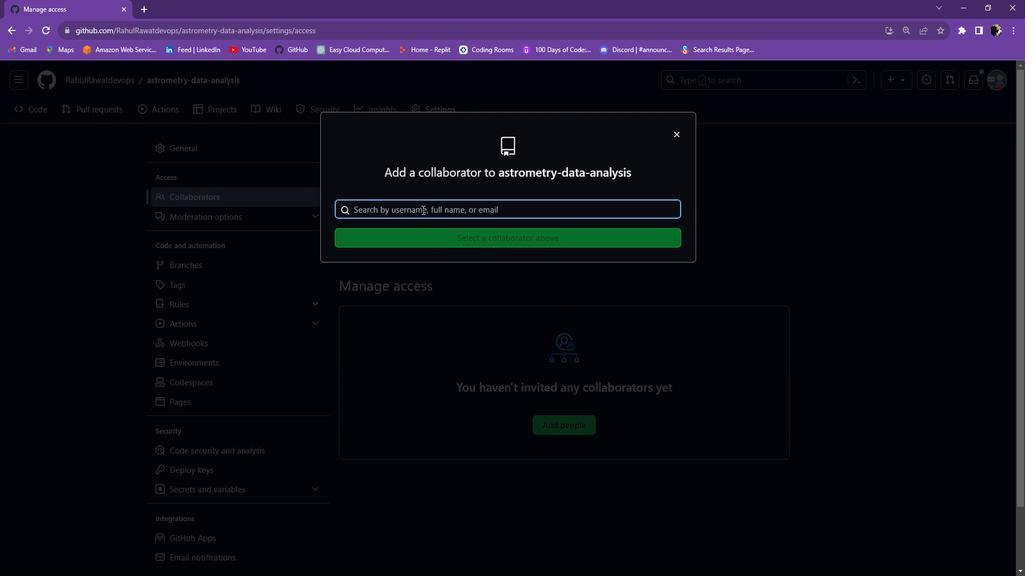 
Action: Mouse pressed left at (427, 207)
Screenshot: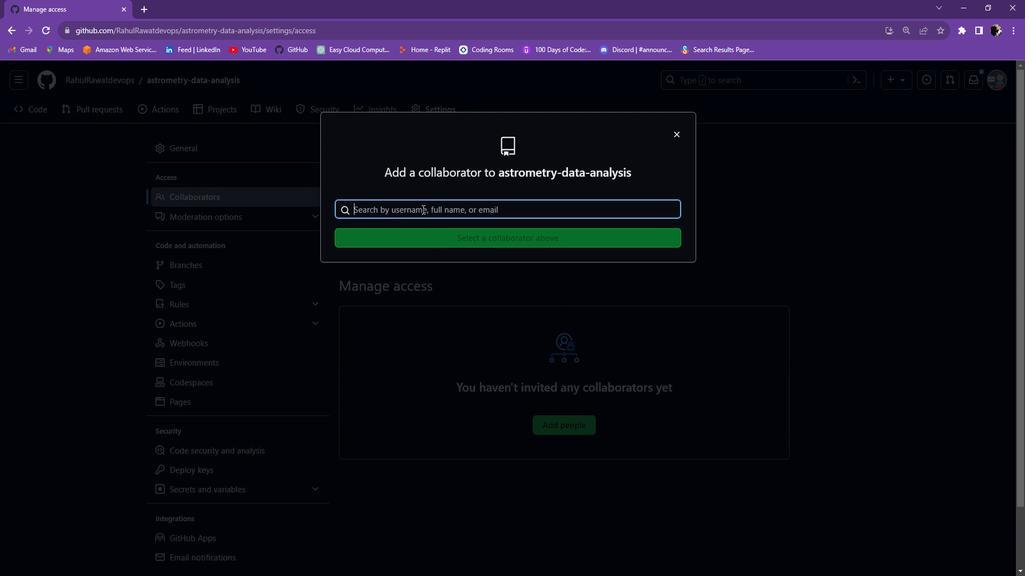 
Action: Mouse moved to (412, 201)
Screenshot: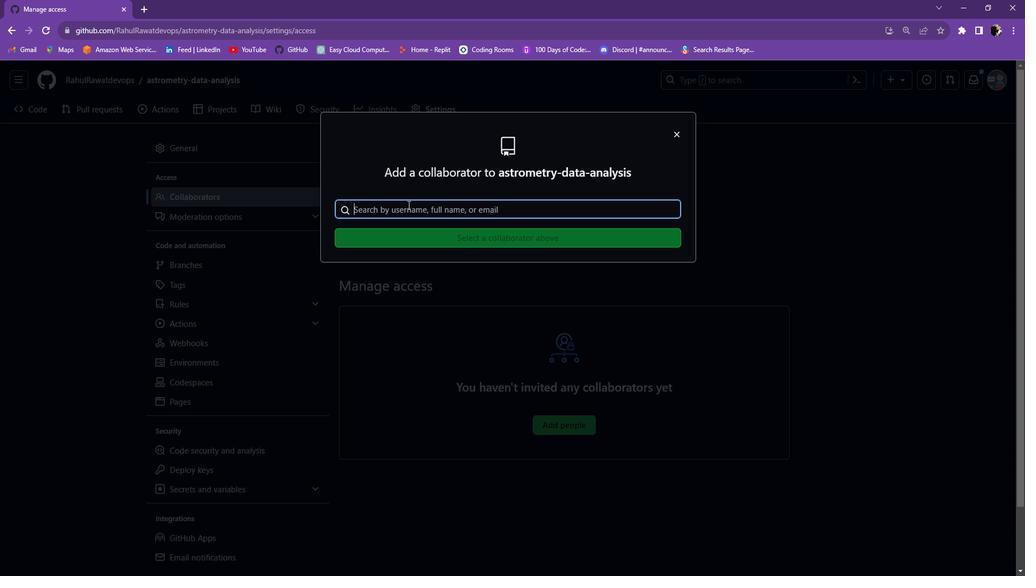 
Action: Mouse pressed left at (412, 201)
Screenshot: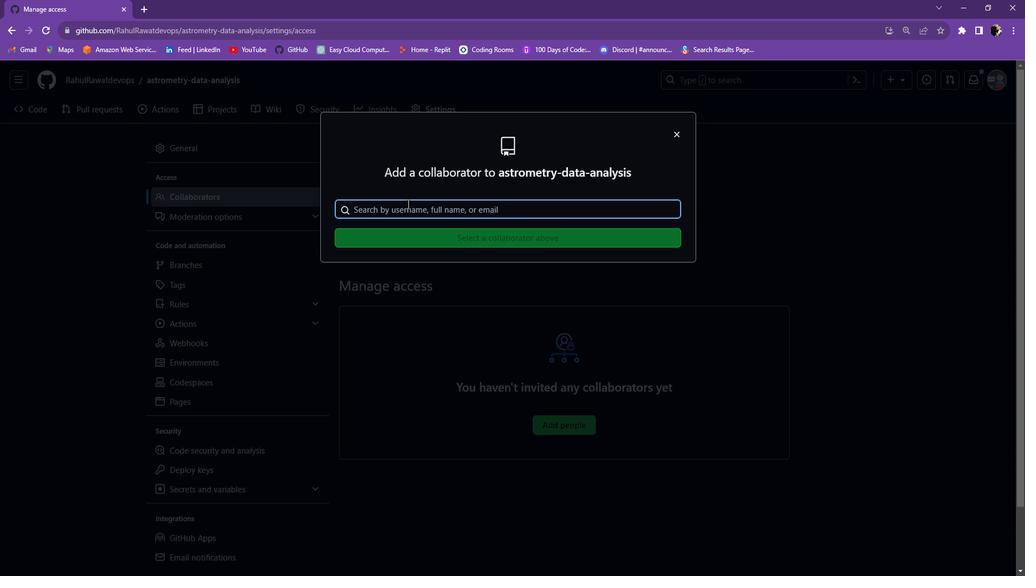 
Action: Key pressed r<Key.backspace>rh<Key.backspace><Key.backspace>dharmender<Key.caps_lock>M<Key.caps_lock>ehto
Screenshot: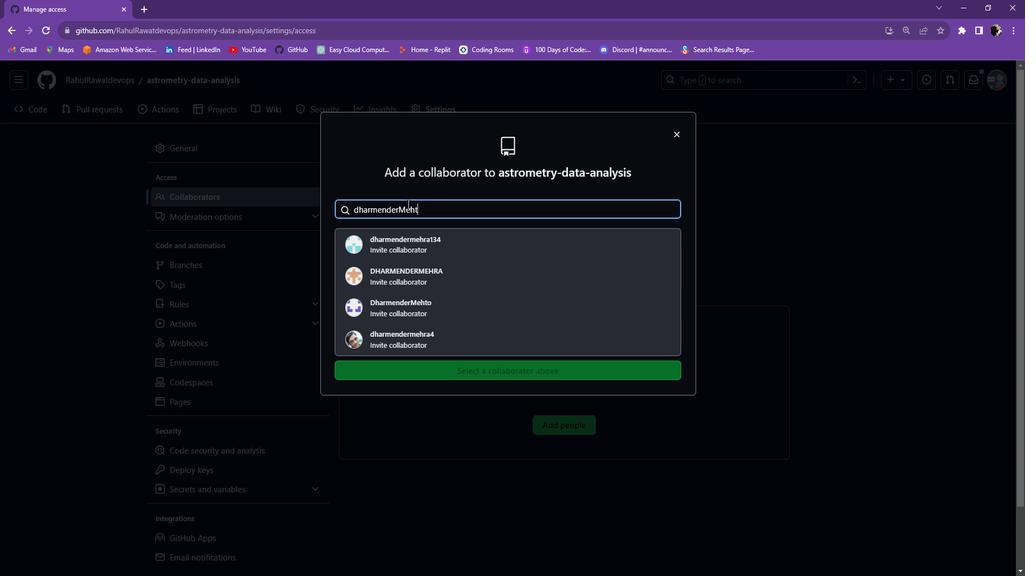 
Action: Mouse moved to (490, 245)
Screenshot: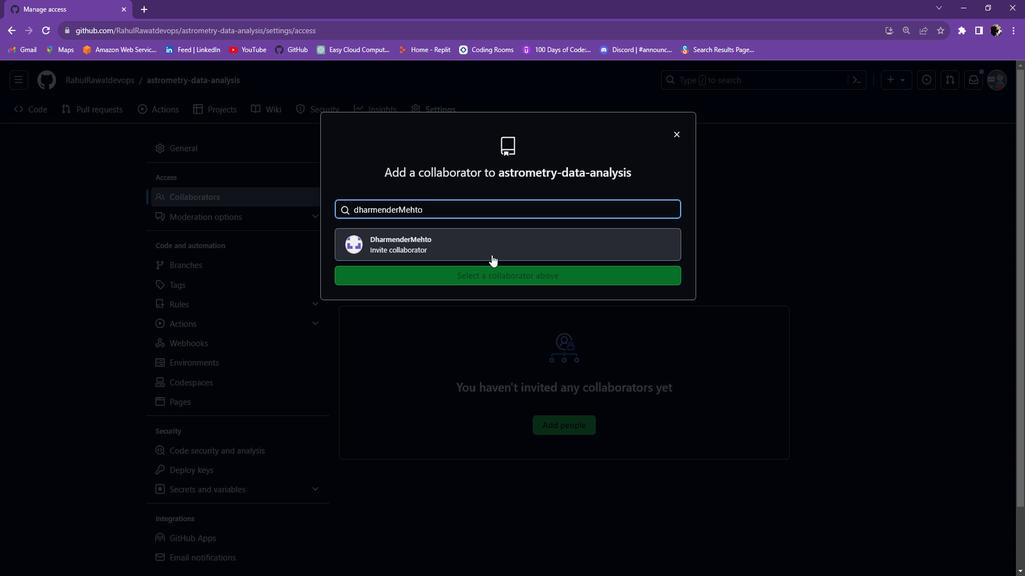
Action: Mouse pressed left at (490, 245)
Screenshot: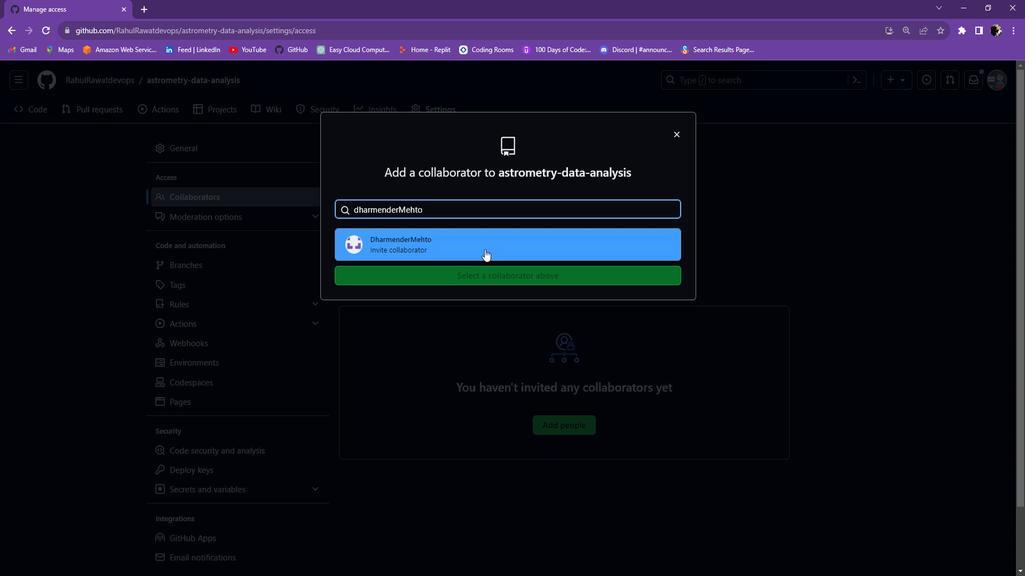 
Action: Mouse moved to (473, 256)
Screenshot: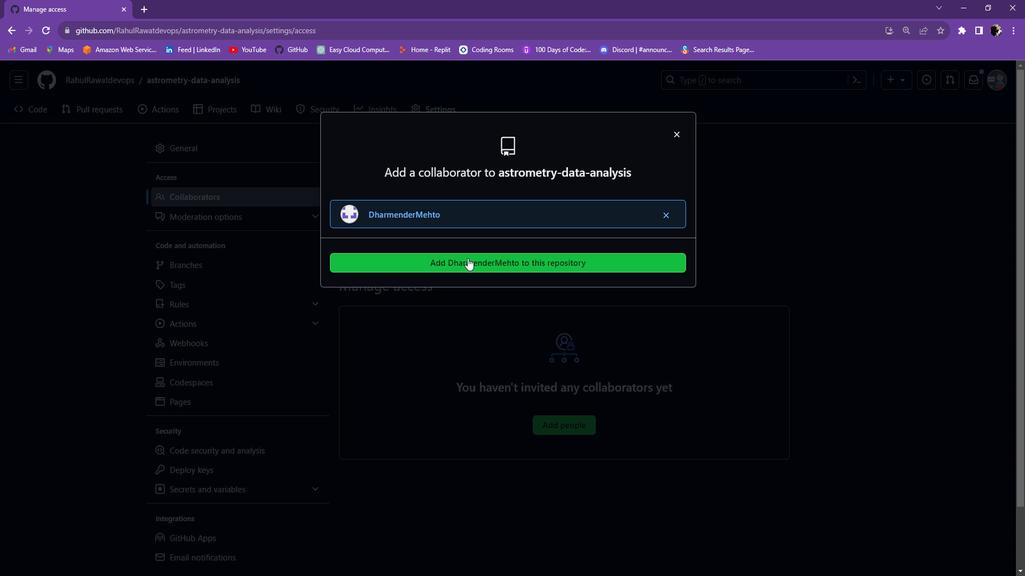 
Action: Mouse pressed left at (473, 256)
Screenshot: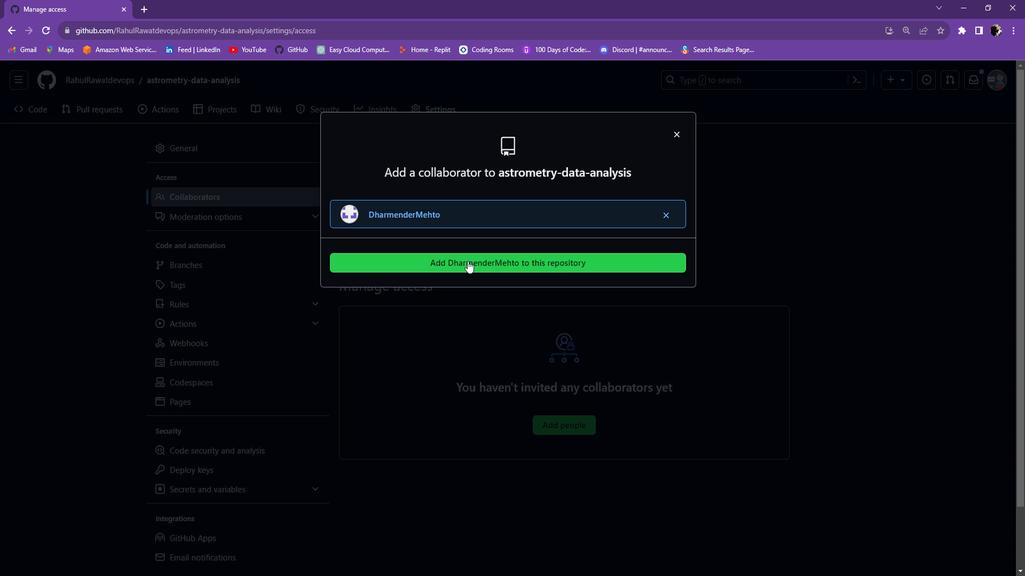
Action: Mouse moved to (481, 216)
Screenshot: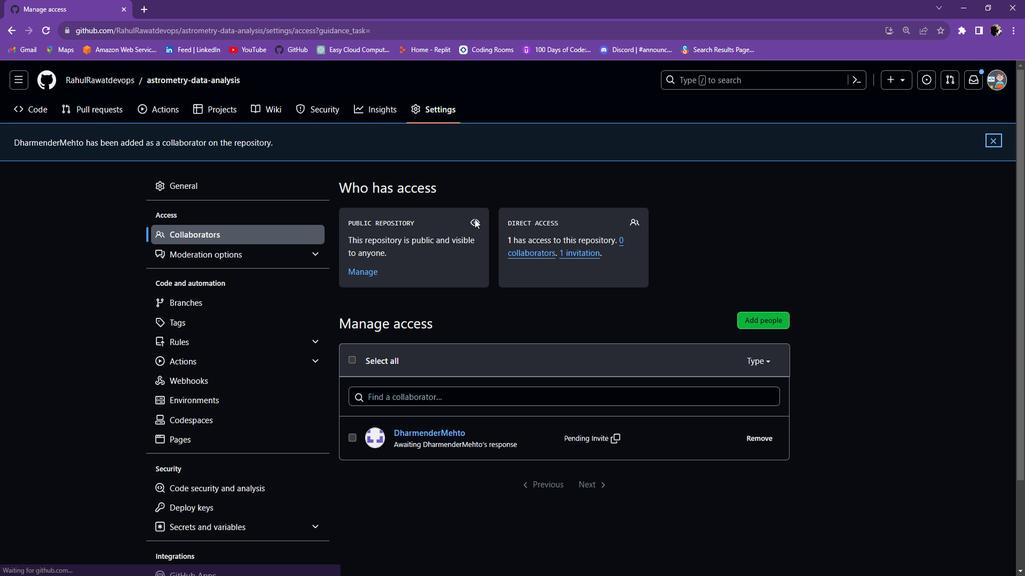 
Action: Mouse scrolled (481, 215) with delta (0, 0)
Screenshot: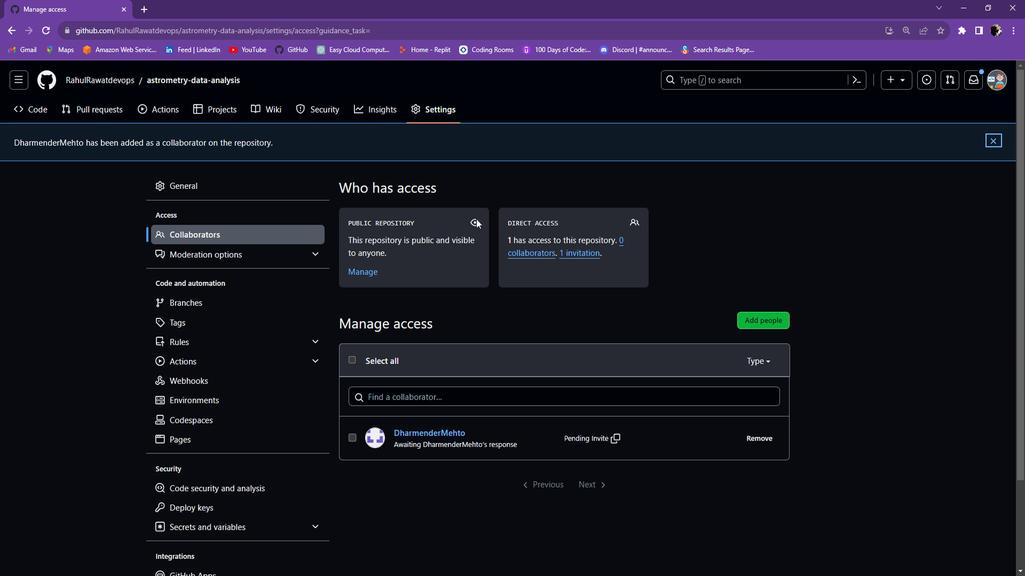 
Action: Mouse scrolled (481, 216) with delta (0, 0)
Screenshot: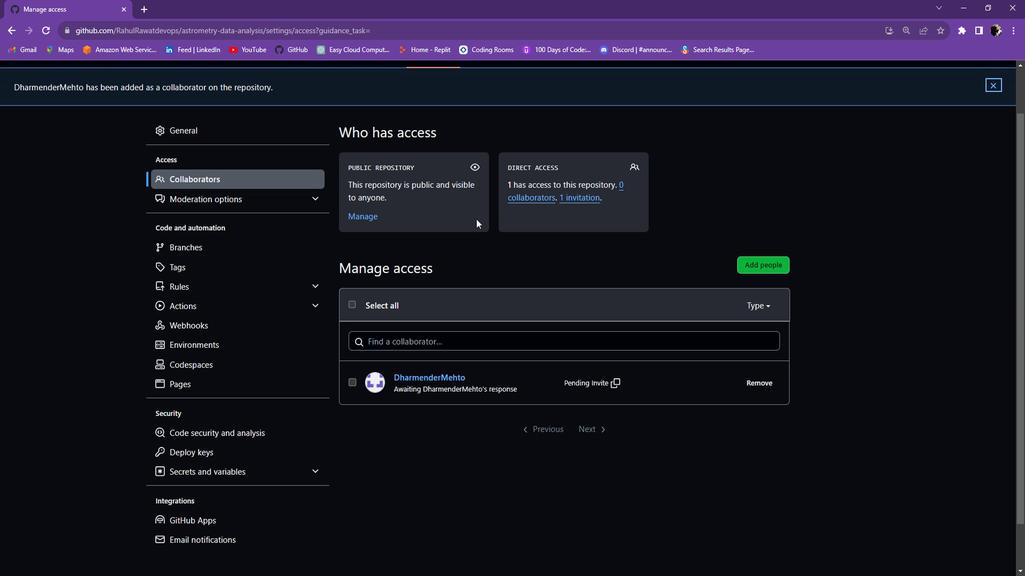 
Action: Mouse scrolled (481, 216) with delta (0, 0)
Screenshot: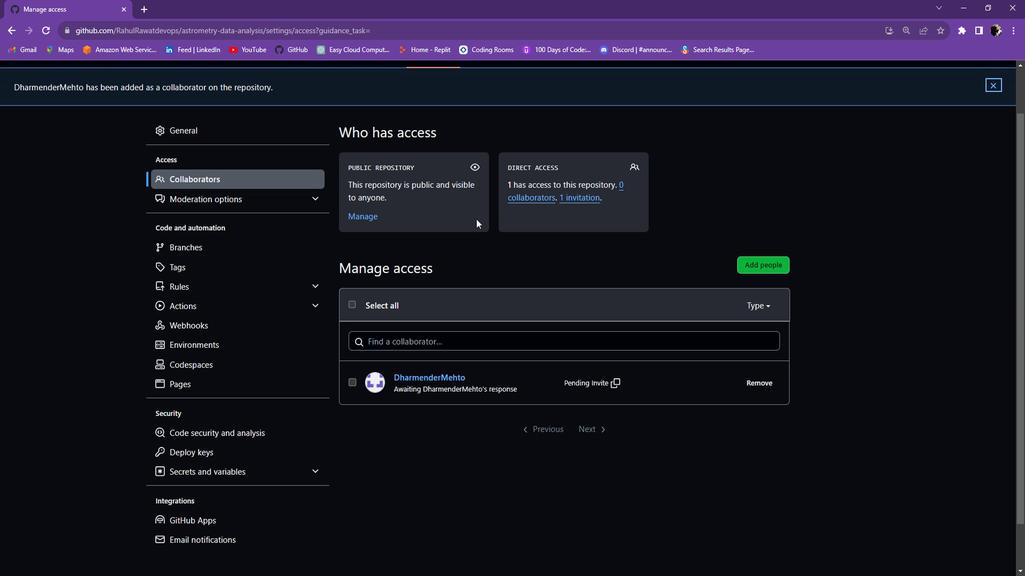 
Action: Mouse moved to (85, 114)
Screenshot: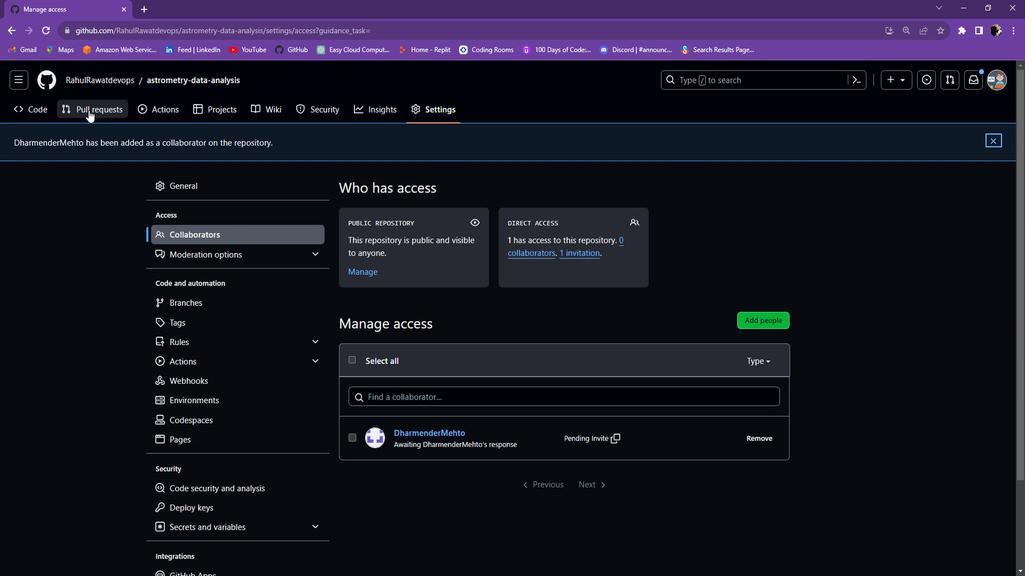 
Action: Mouse pressed left at (85, 114)
Screenshot: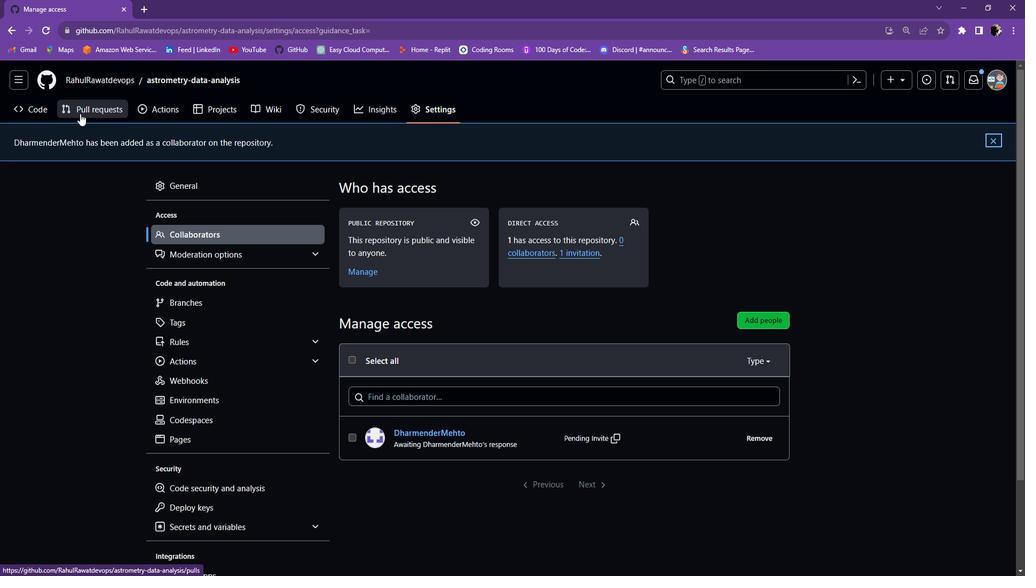 
Action: Mouse moved to (813, 143)
Screenshot: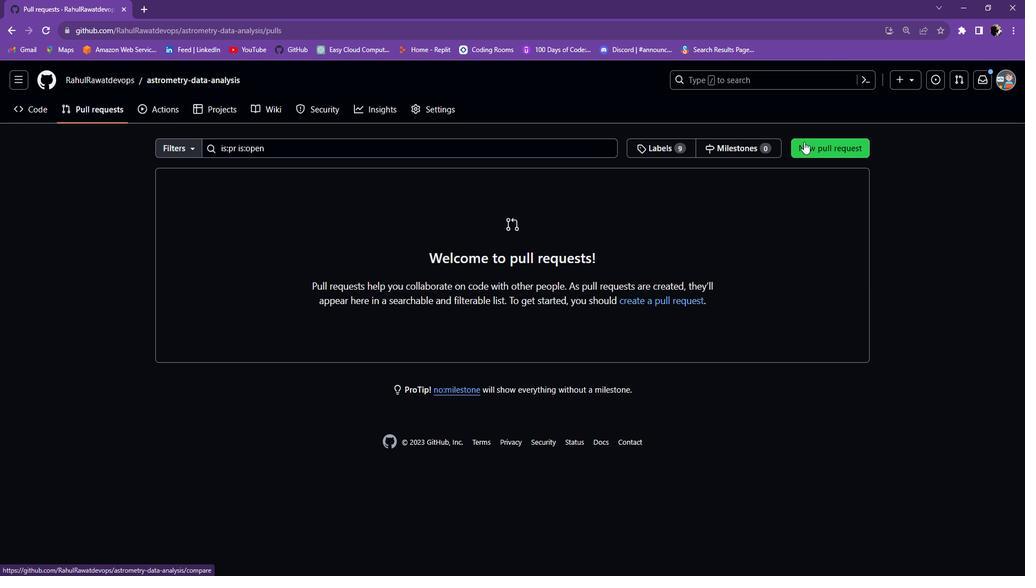 
Action: Mouse pressed left at (813, 143)
Screenshot: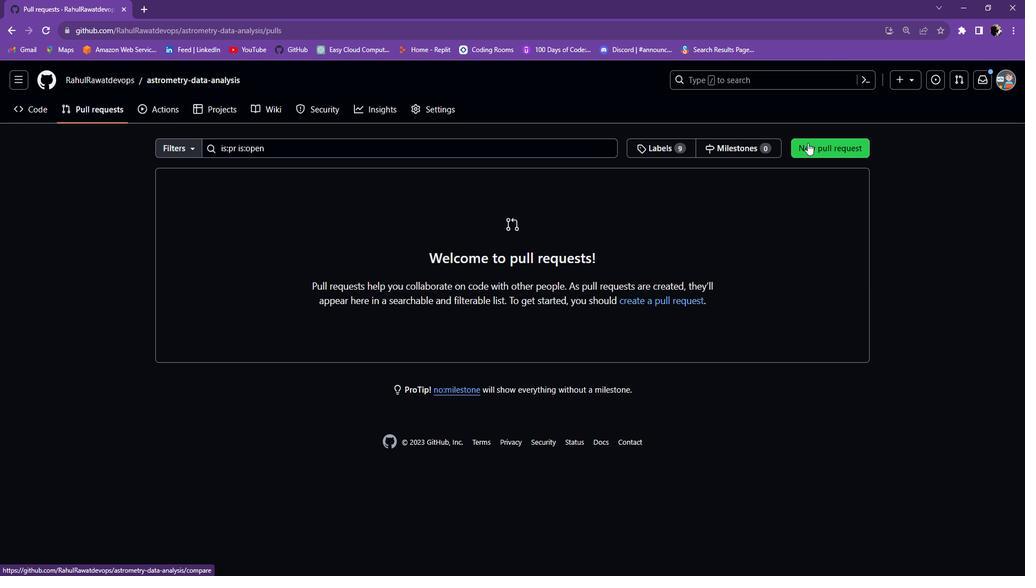 
Action: Mouse moved to (285, 174)
Screenshot: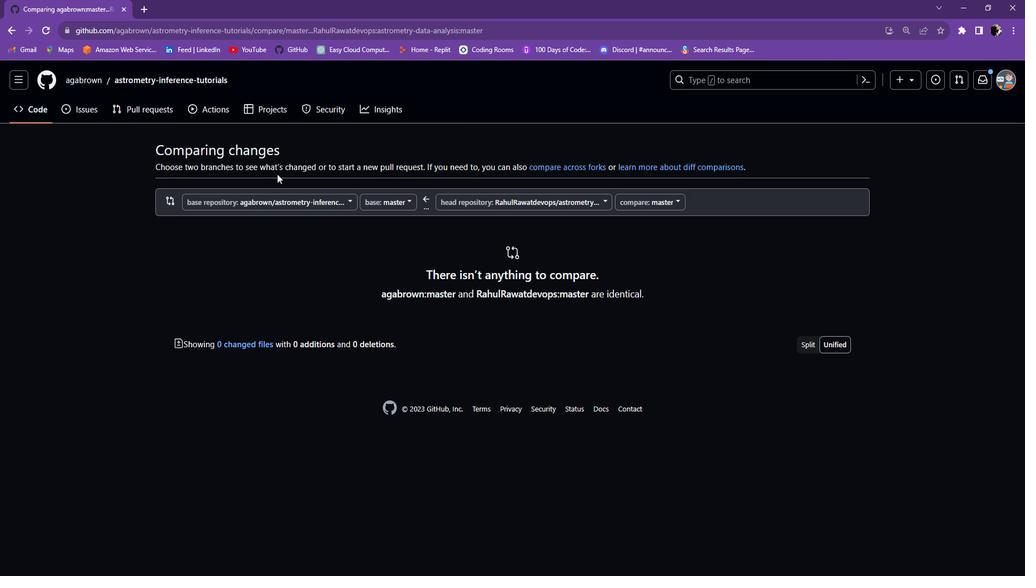 
Action: Mouse scrolled (285, 174) with delta (0, 0)
Screenshot: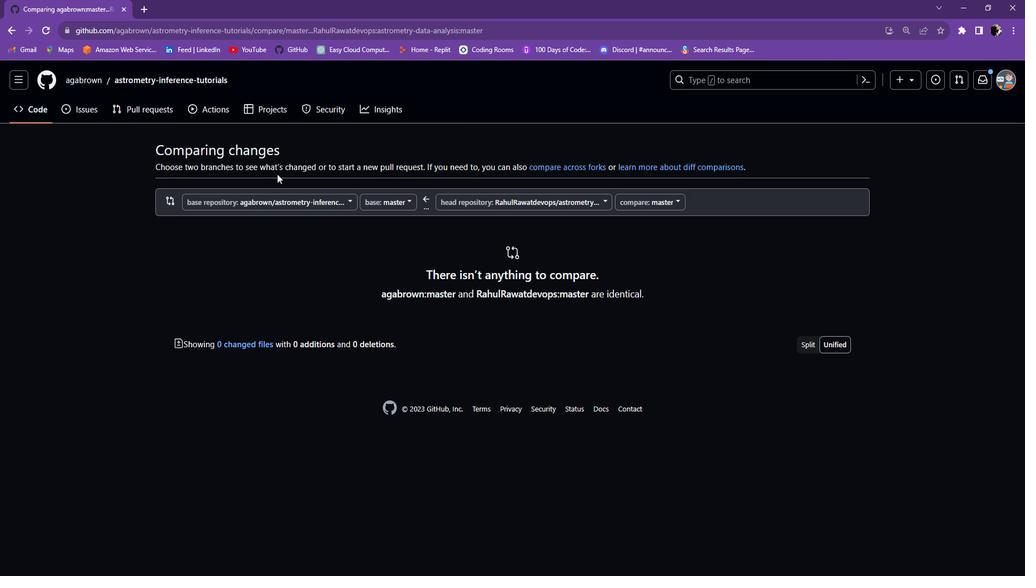 
Action: Mouse moved to (286, 178)
Screenshot: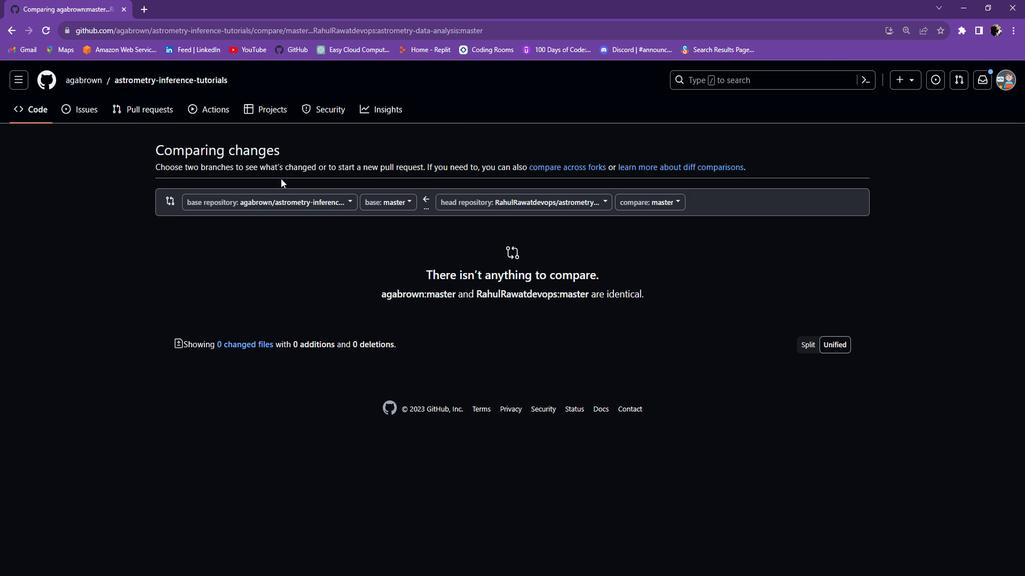
Action: Mouse scrolled (286, 177) with delta (0, 0)
Screenshot: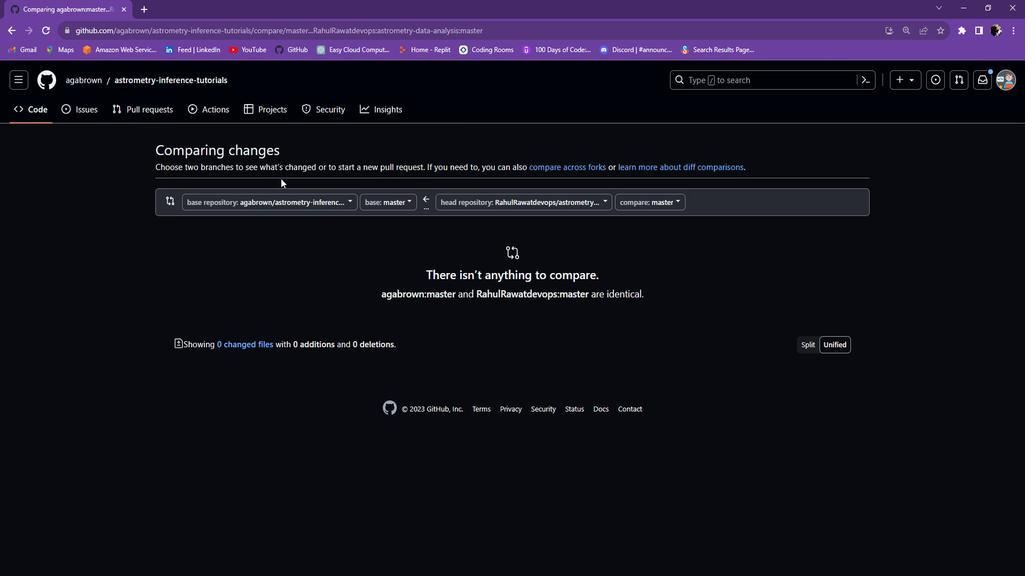 
Action: Mouse moved to (440, 239)
Screenshot: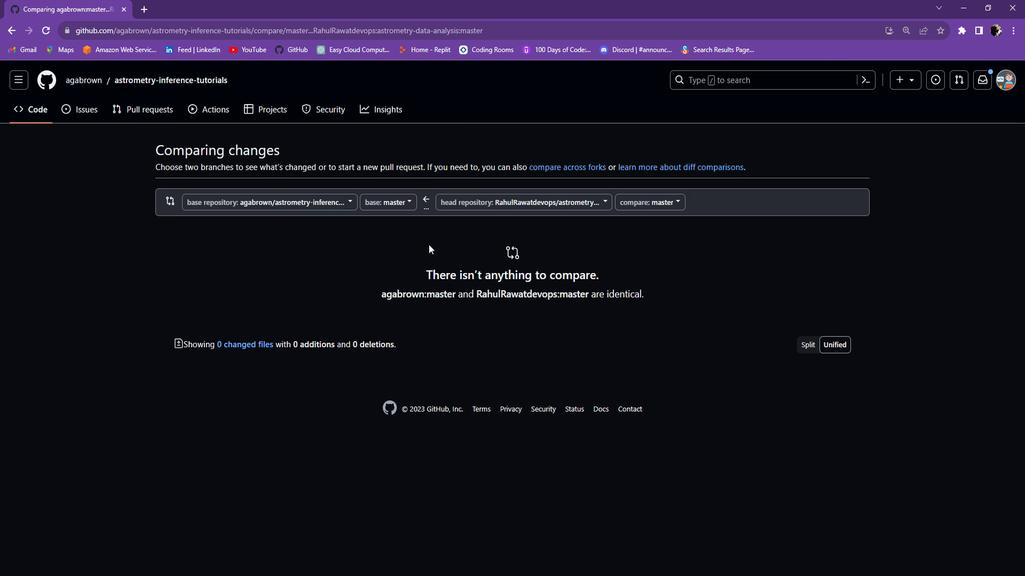 
Action: Mouse scrolled (440, 239) with delta (0, 0)
Screenshot: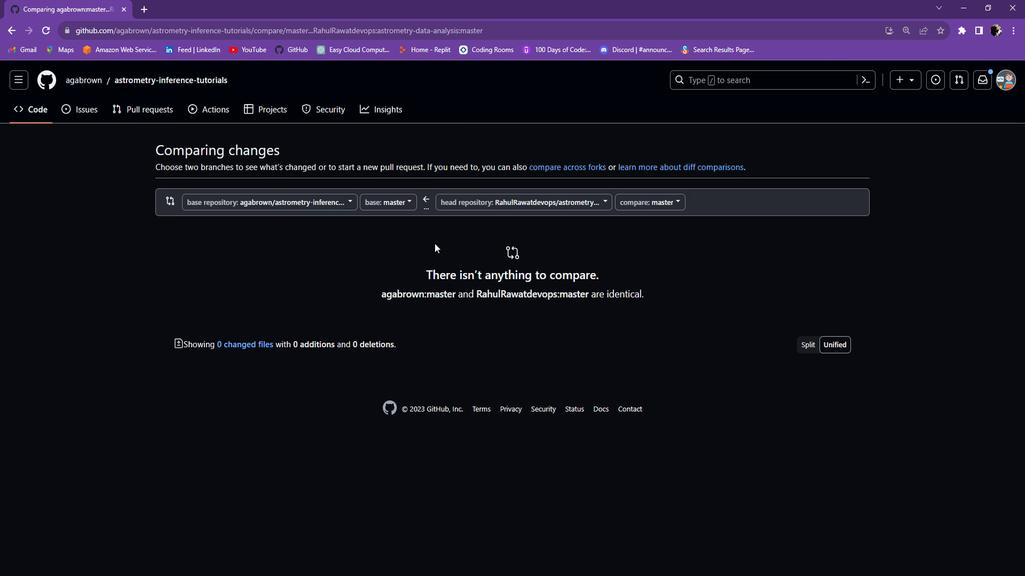 
Action: Mouse scrolled (440, 240) with delta (0, 0)
Screenshot: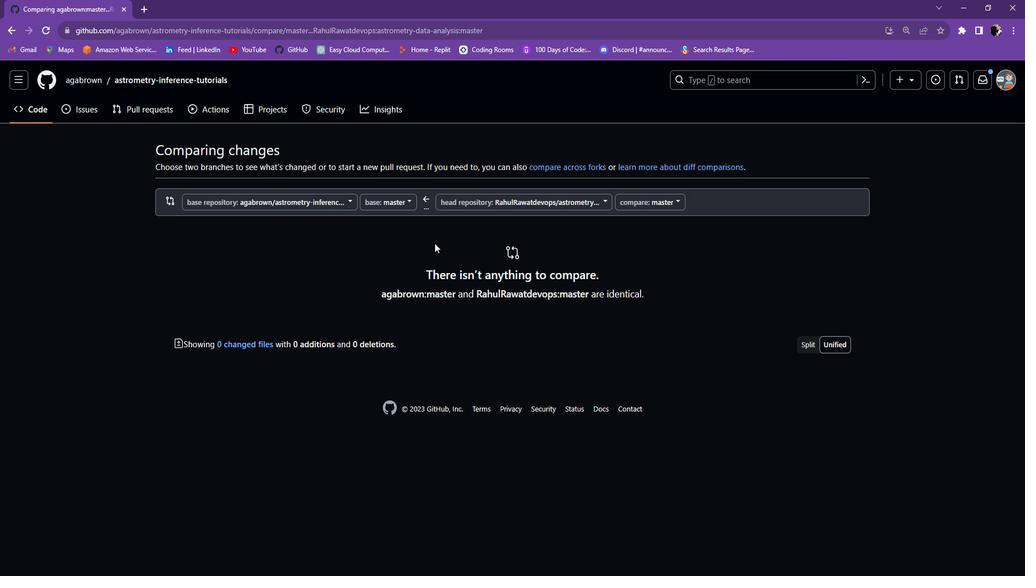 
Action: Mouse scrolled (440, 240) with delta (0, 0)
Screenshot: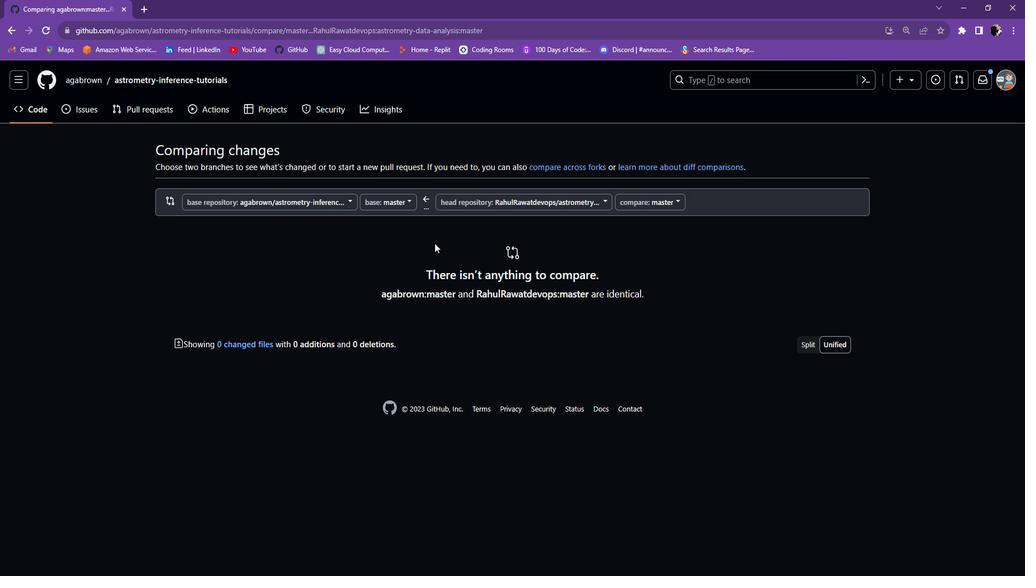 
Action: Mouse moved to (70, 115)
Screenshot: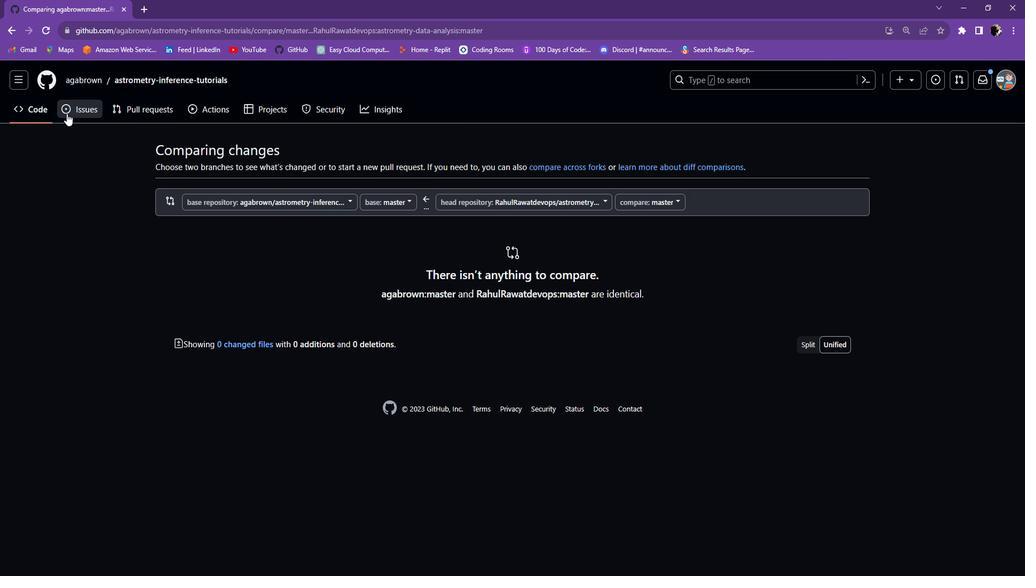 
Action: Mouse pressed left at (70, 115)
Screenshot: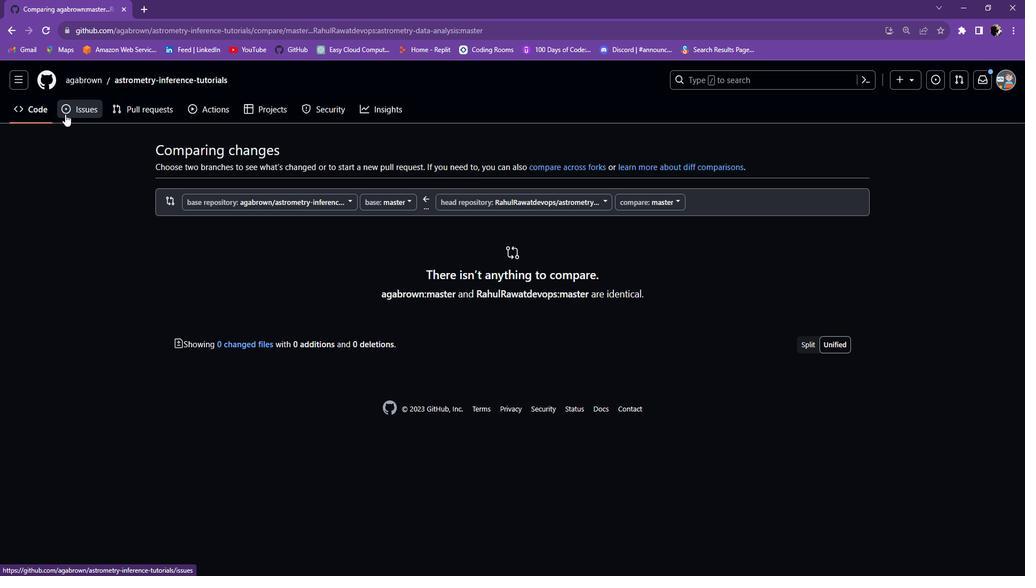 
Action: Mouse moved to (37, 112)
Screenshot: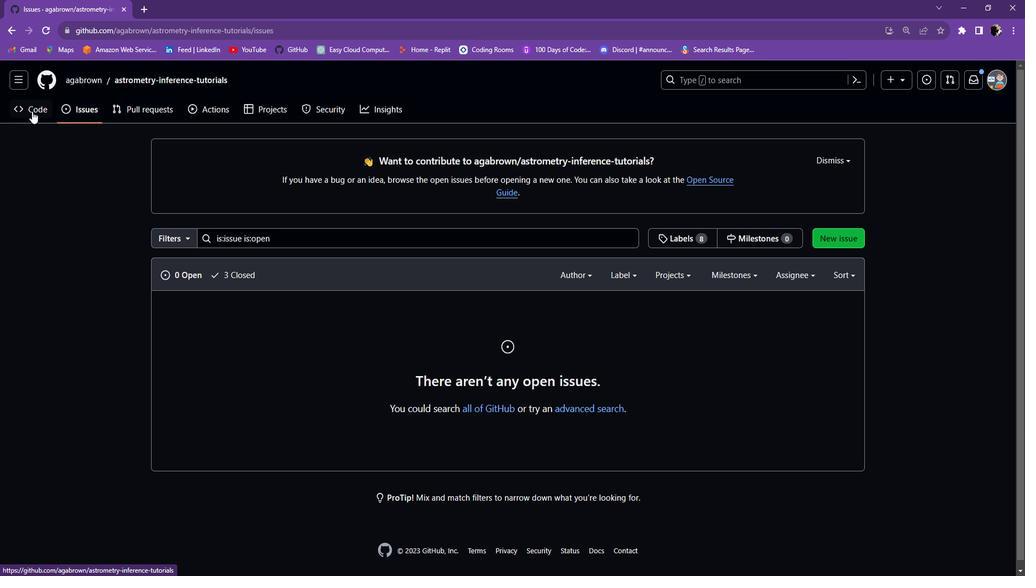 
Action: Mouse pressed left at (37, 112)
Screenshot: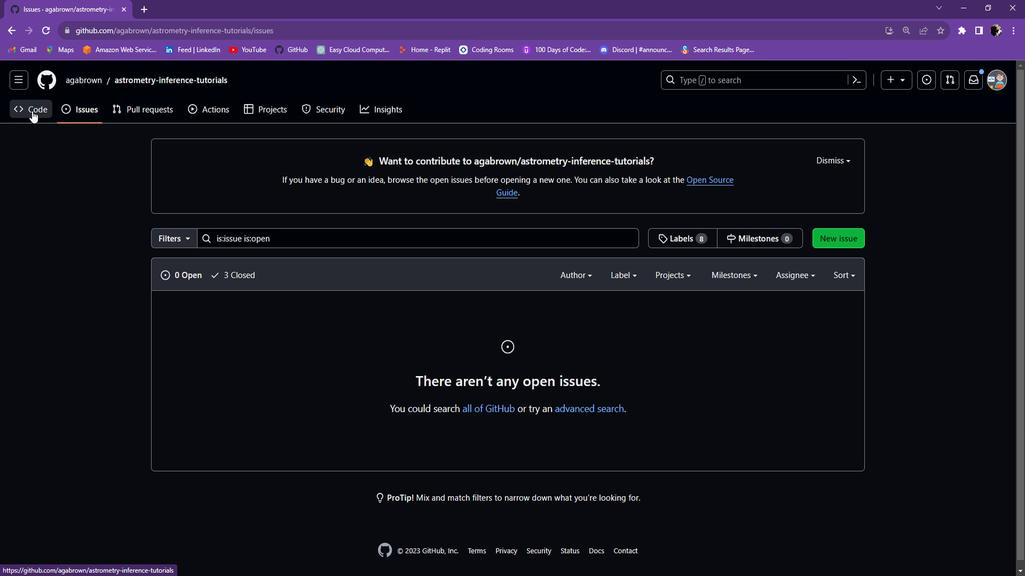 
Action: Mouse moved to (302, 211)
Screenshot: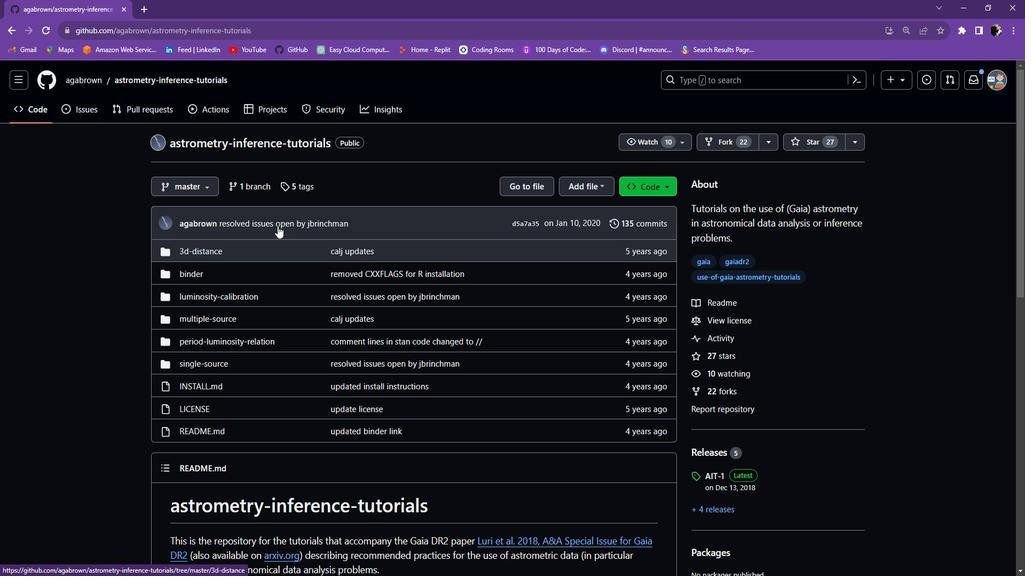 
Action: Mouse scrolled (302, 211) with delta (0, 0)
Screenshot: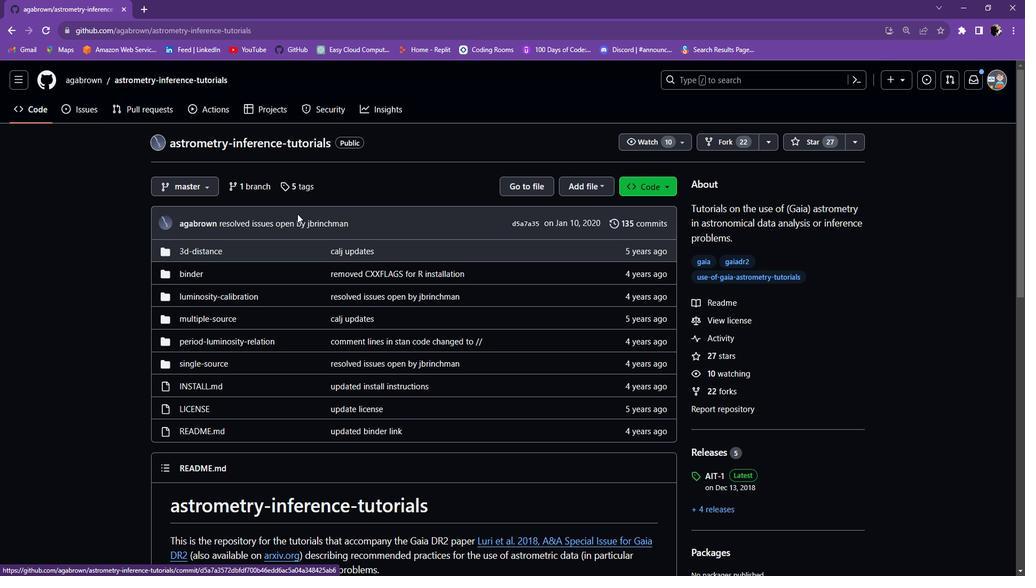 
Action: Mouse moved to (303, 211)
Screenshot: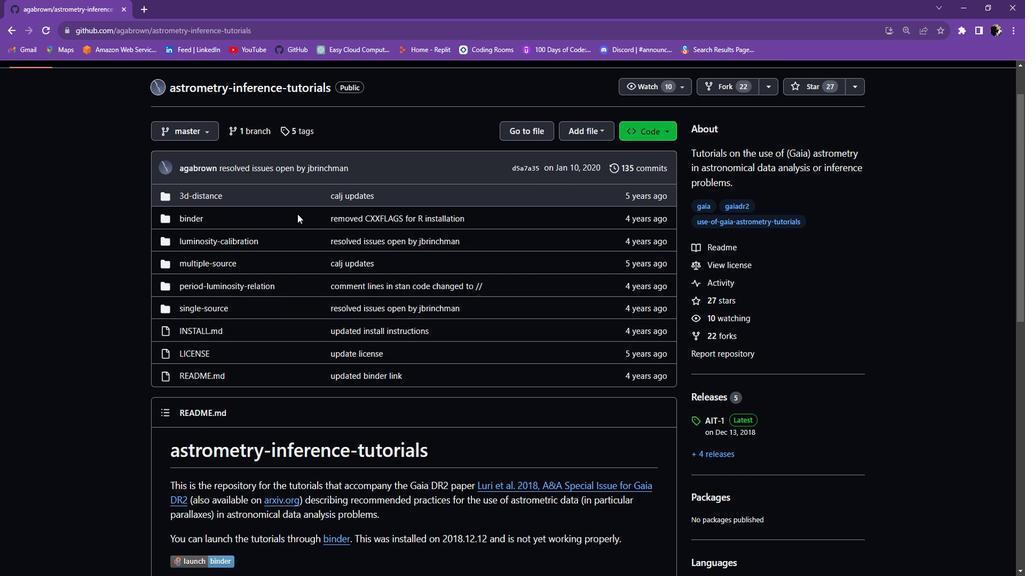 
Action: Mouse scrolled (303, 212) with delta (0, 0)
Screenshot: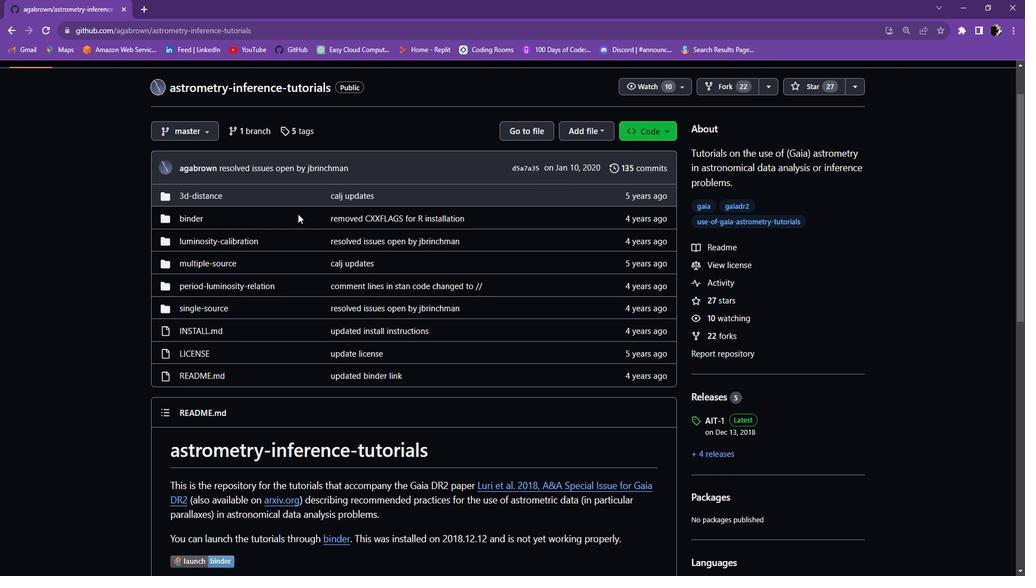 
Action: Mouse scrolled (303, 212) with delta (0, 0)
Screenshot: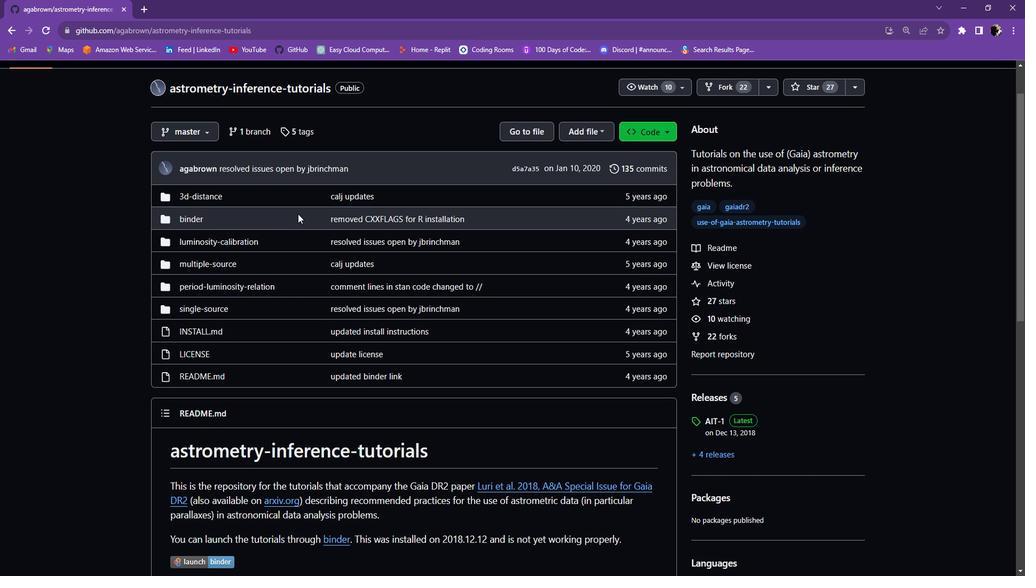 
Action: Mouse moved to (605, 187)
Screenshot: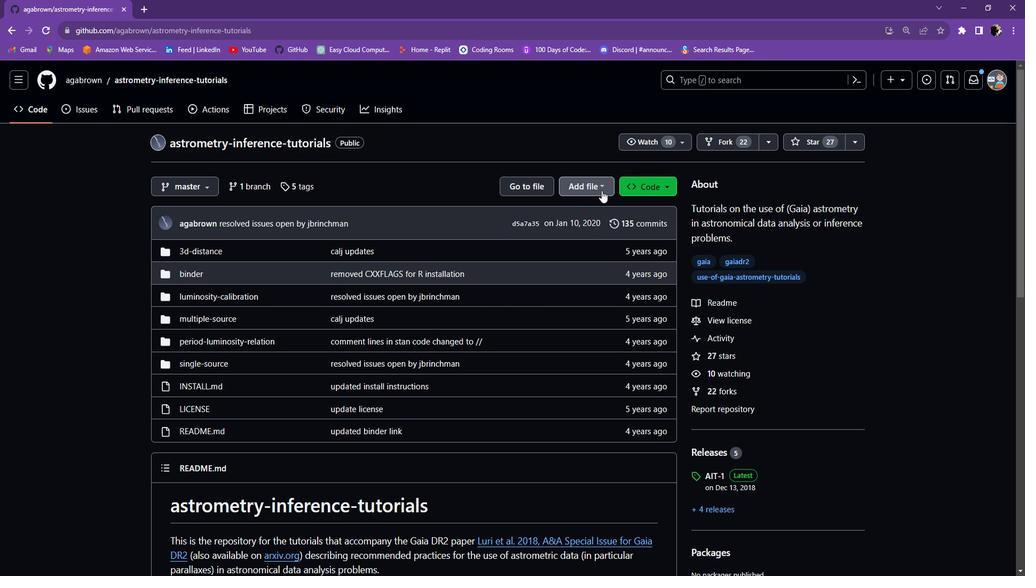 
Action: Mouse pressed left at (605, 187)
Screenshot: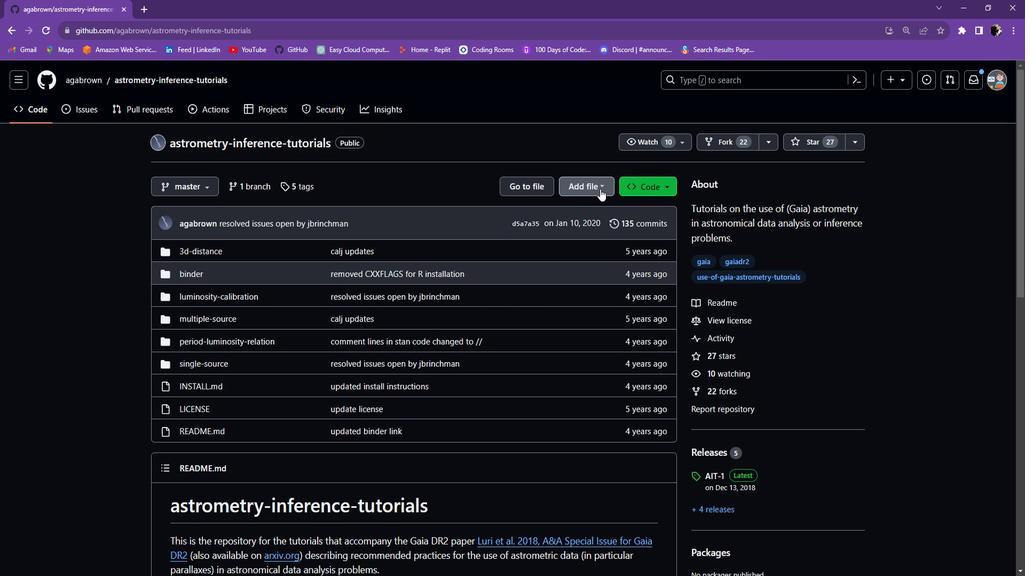 
Action: Mouse moved to (560, 207)
Screenshot: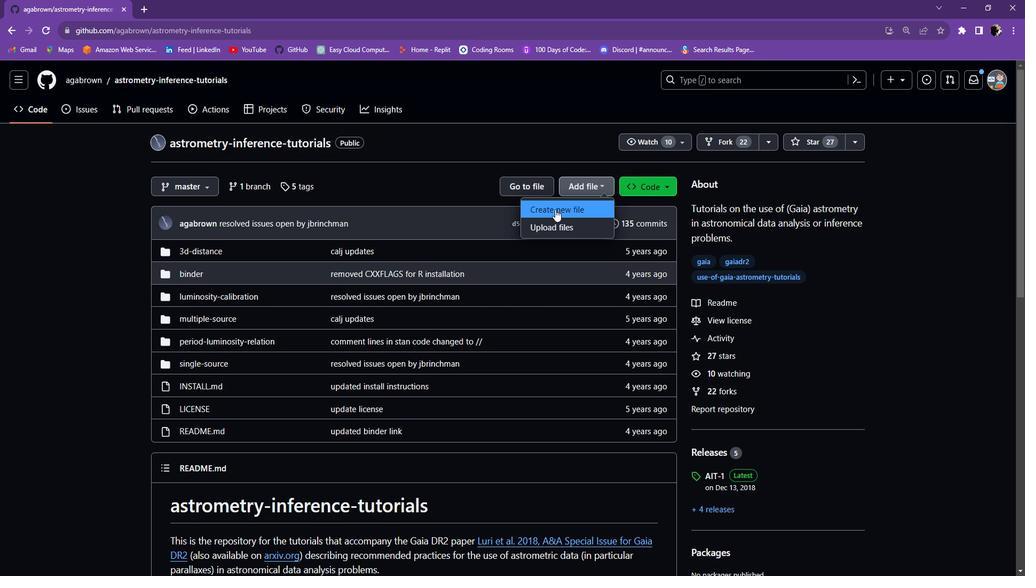 
Action: Mouse pressed left at (560, 207)
Screenshot: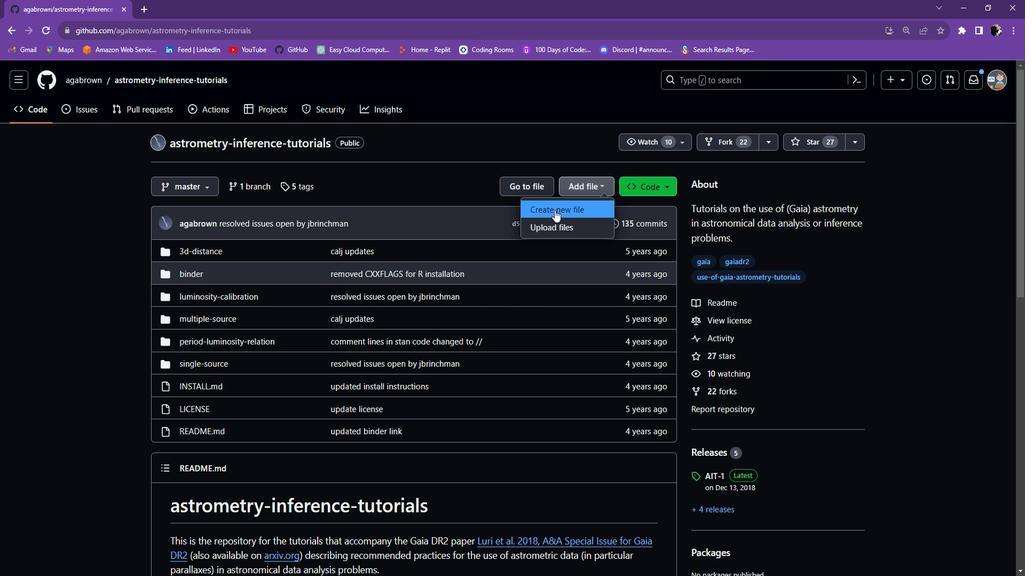 
Action: Mouse moved to (518, 241)
Screenshot: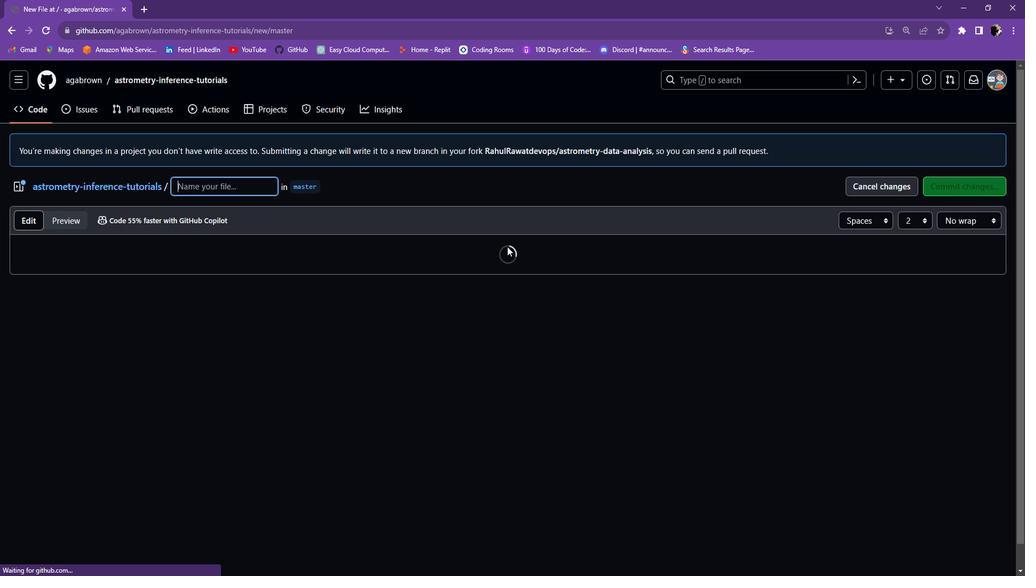 
Action: Mouse scrolled (518, 240) with delta (0, 0)
Screenshot: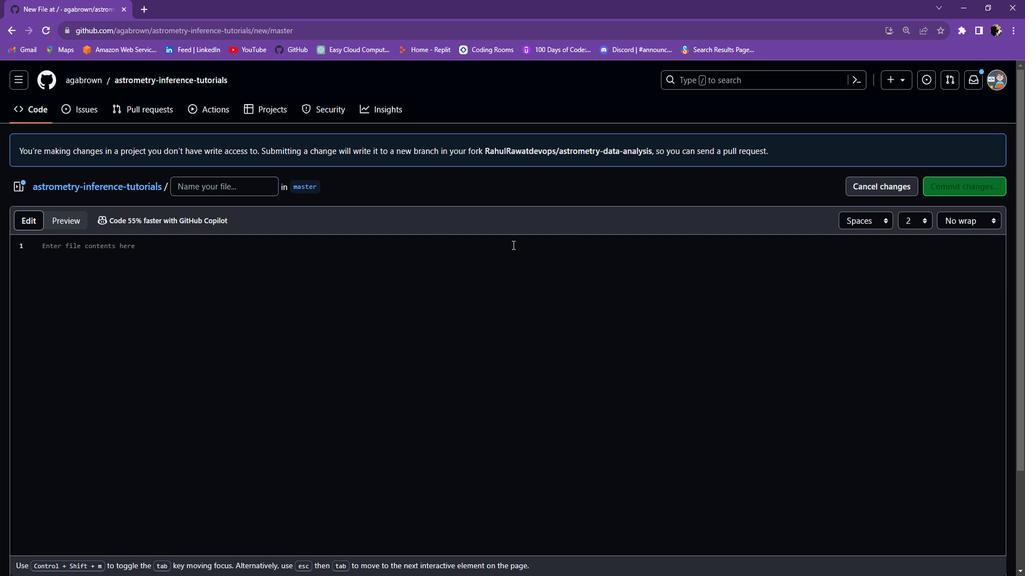 
Action: Mouse moved to (219, 132)
Screenshot: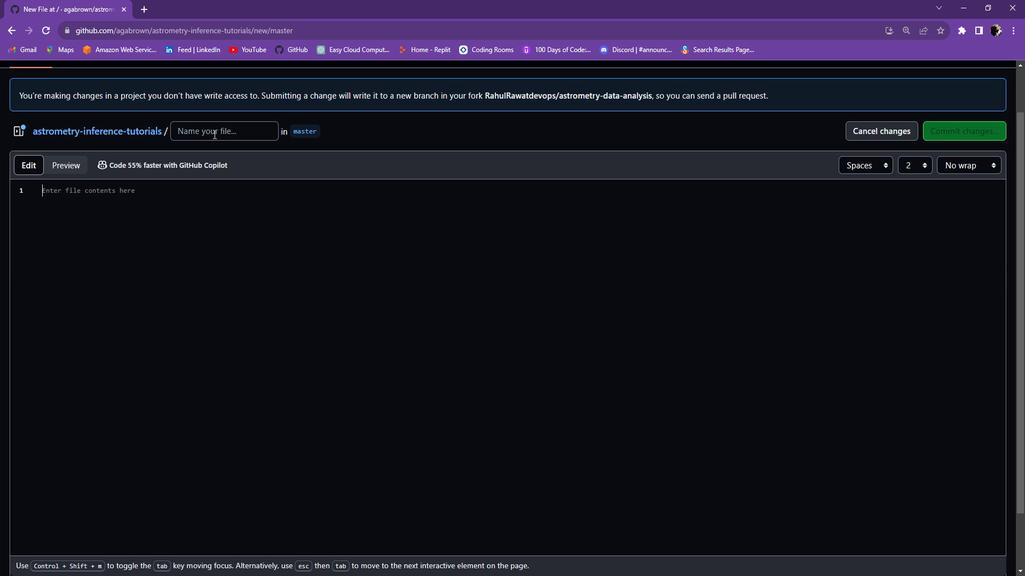 
Action: Mouse pressed left at (219, 132)
Screenshot: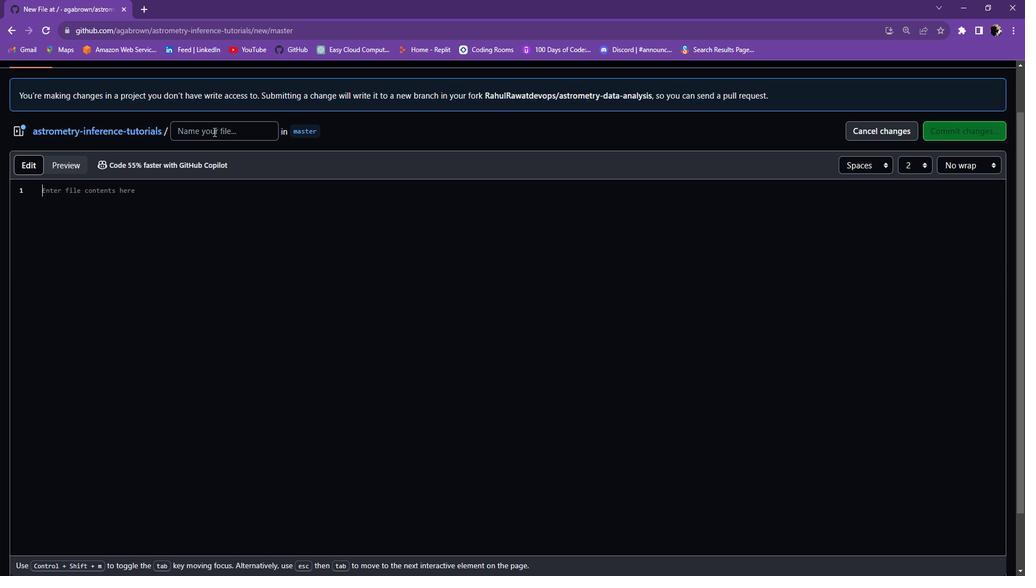 
Action: Key pressed newfeature.py
Screenshot: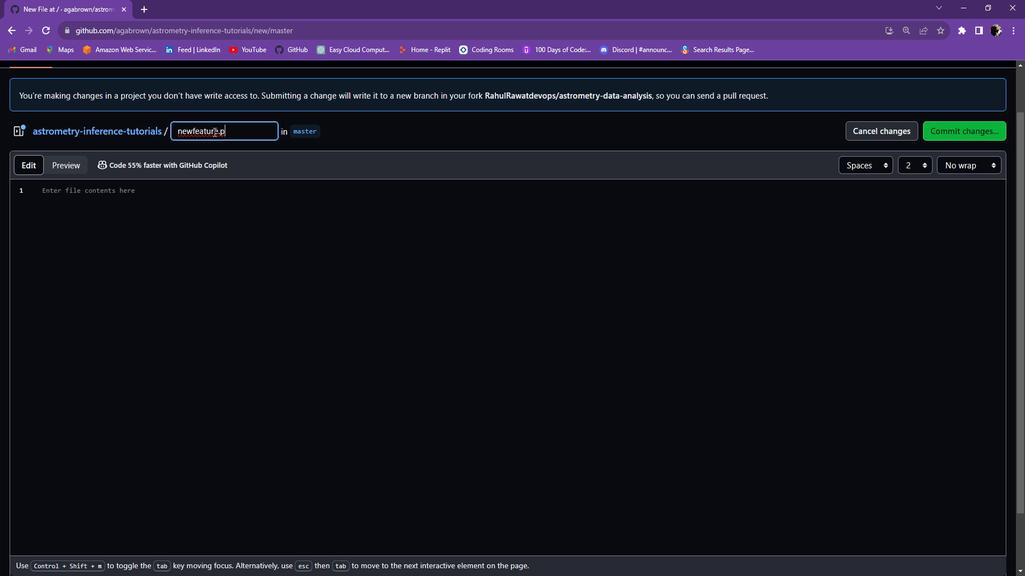 
Action: Mouse moved to (980, 127)
Screenshot: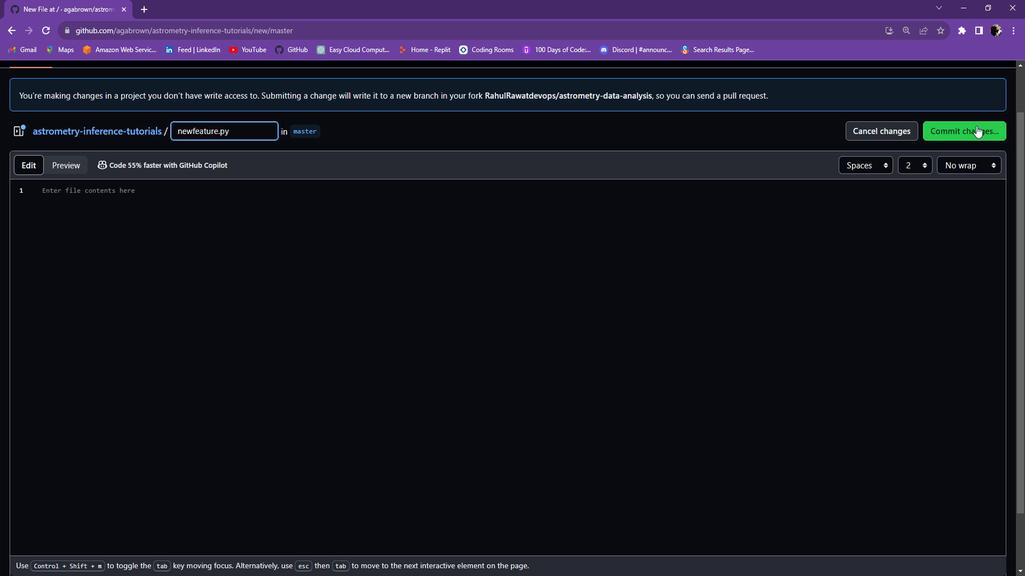 
Action: Mouse pressed left at (980, 127)
Screenshot: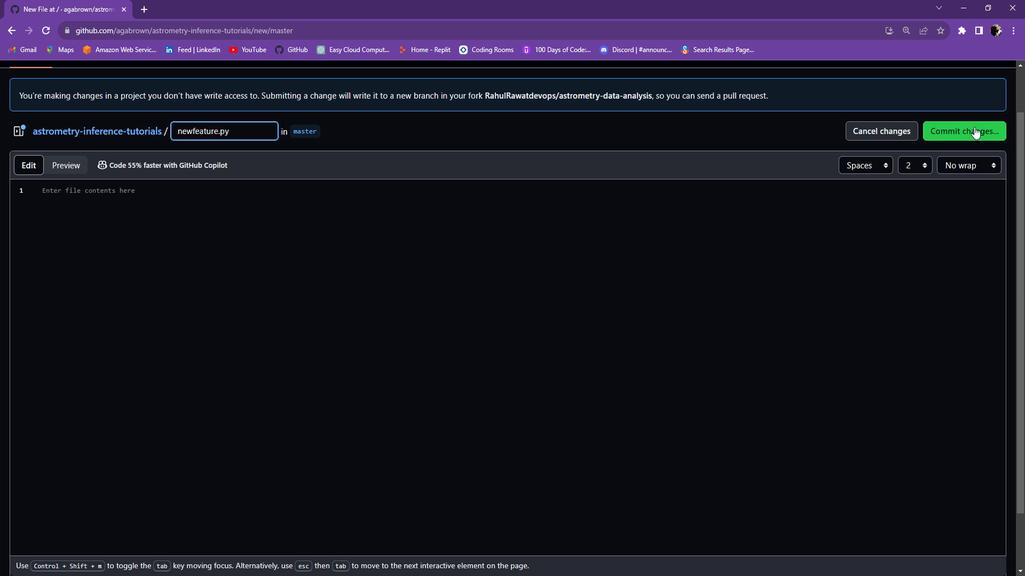 
Action: Mouse moved to (607, 416)
Screenshot: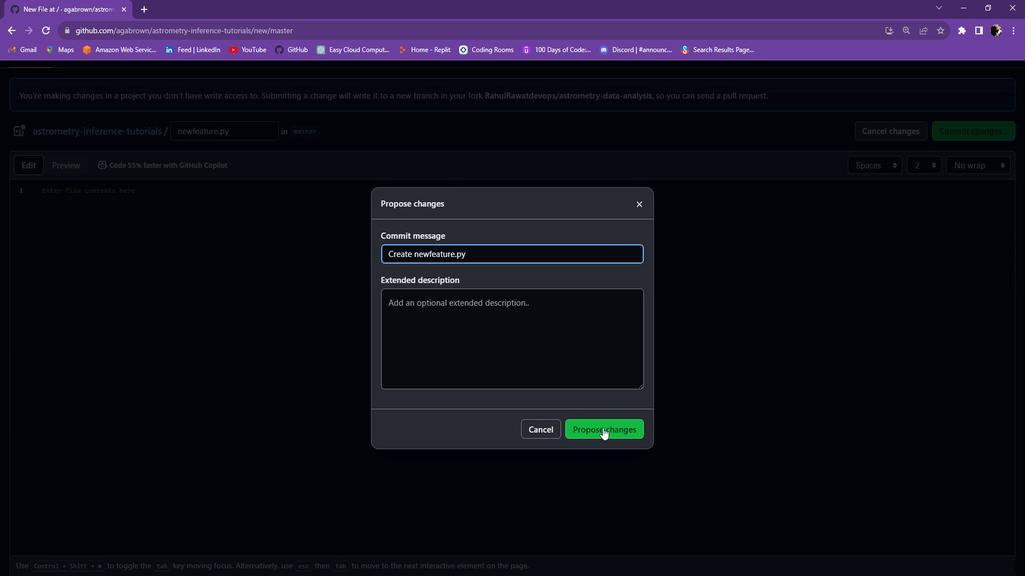 
Action: Mouse pressed left at (607, 416)
Screenshot: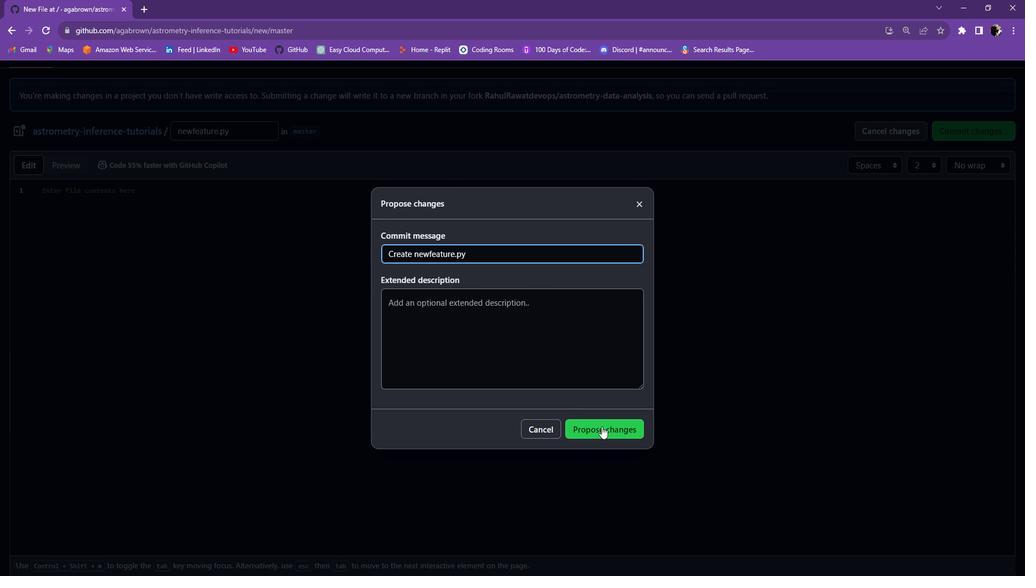 
Action: Mouse moved to (168, 169)
Screenshot: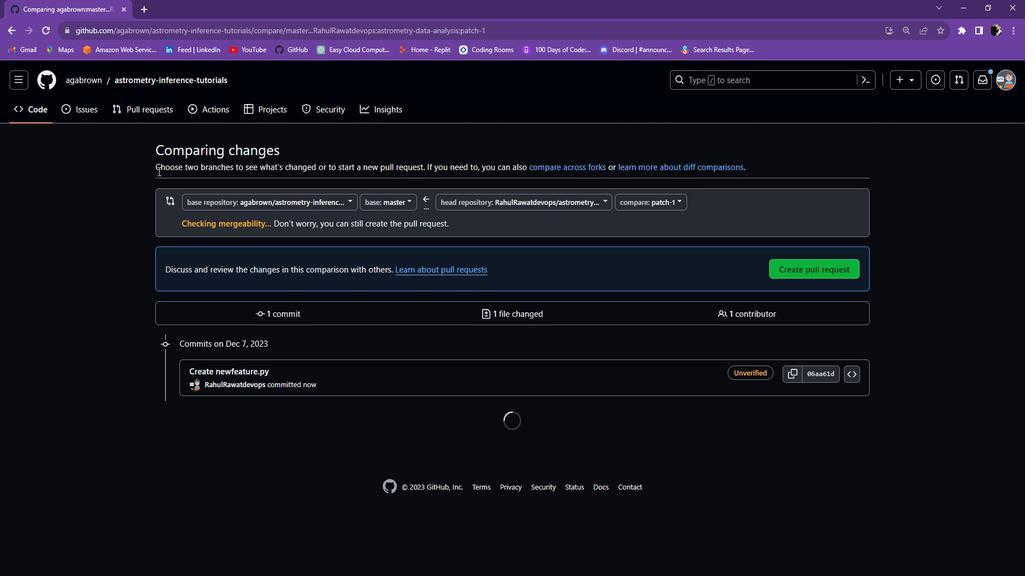 
Action: Mouse scrolled (168, 169) with delta (0, 0)
Screenshot: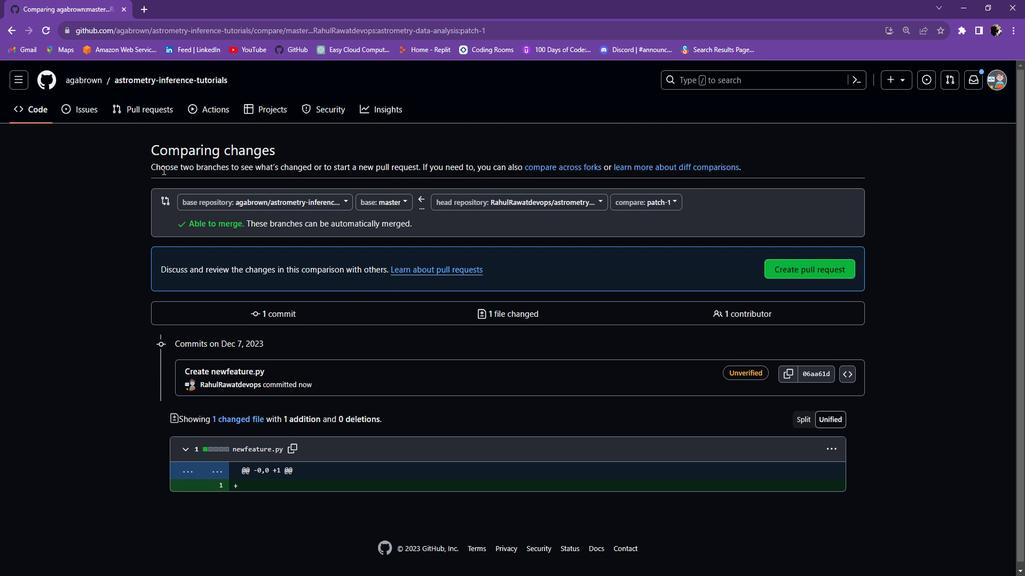 
Action: Mouse moved to (178, 172)
Screenshot: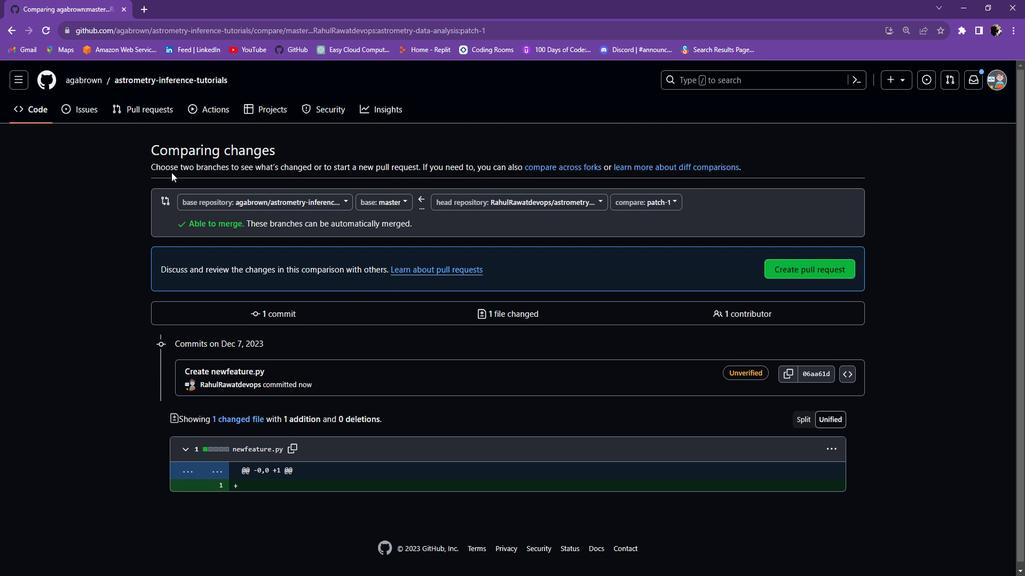 
Action: Mouse scrolled (178, 172) with delta (0, 0)
Screenshot: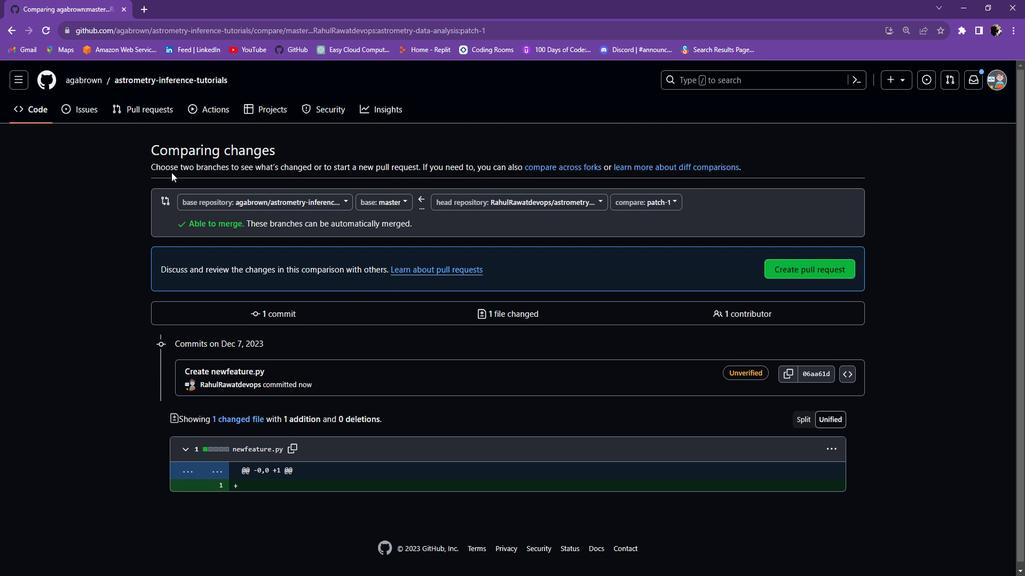 
Action: Mouse moved to (299, 199)
Screenshot: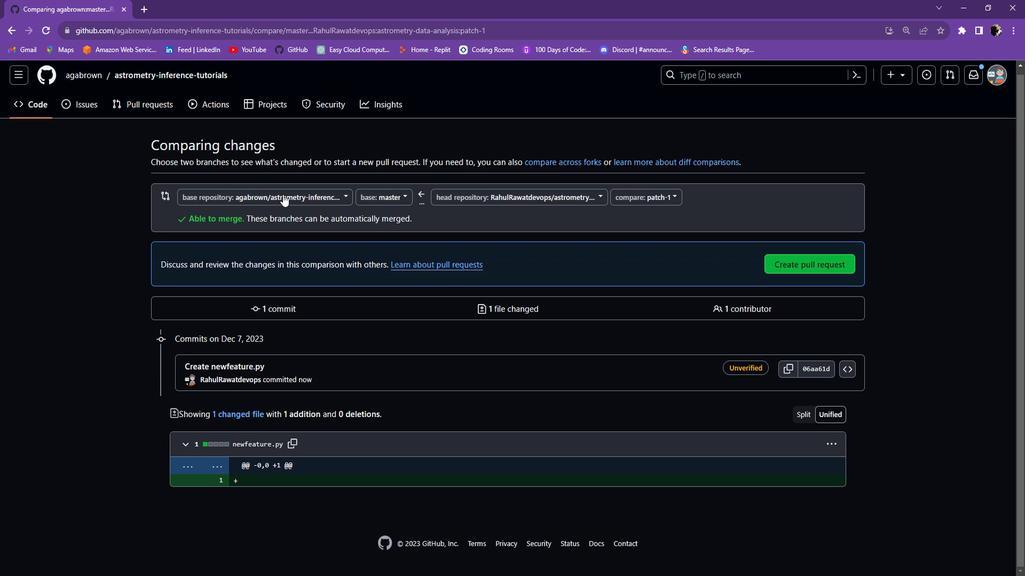 
Action: Mouse scrolled (299, 199) with delta (0, 0)
Screenshot: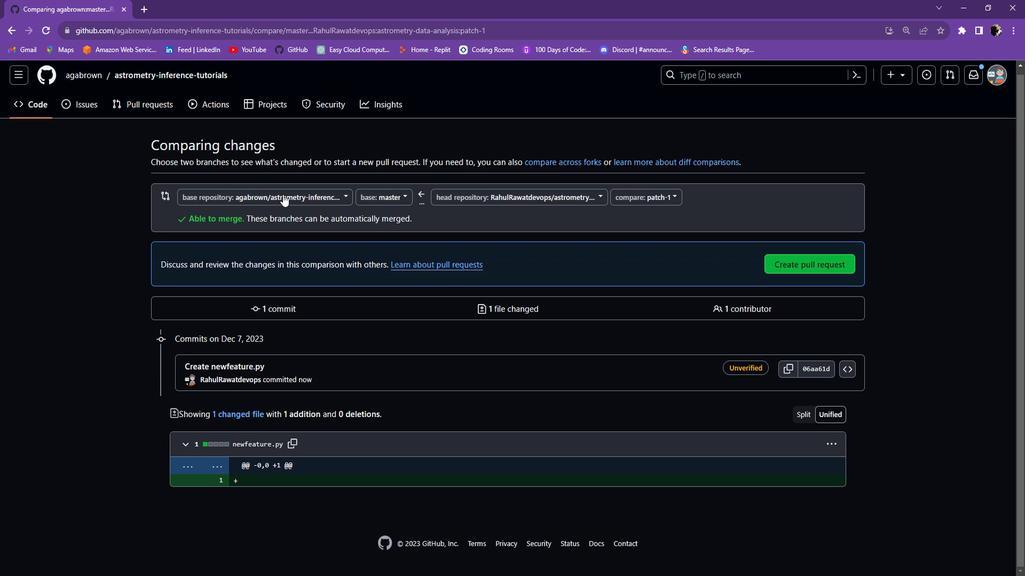 
Action: Mouse moved to (301, 201)
Screenshot: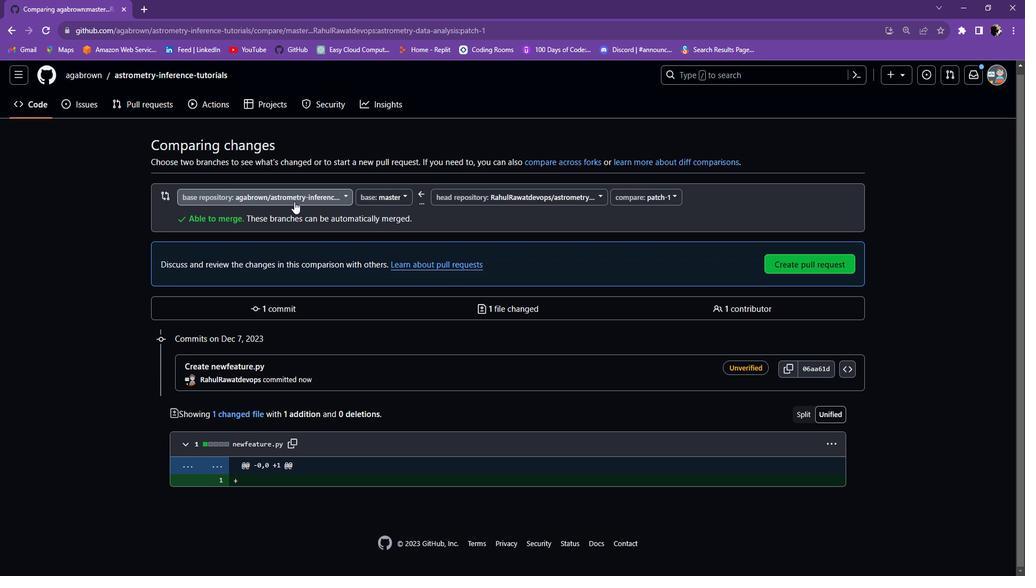 
Action: Mouse scrolled (301, 200) with delta (0, 0)
Screenshot: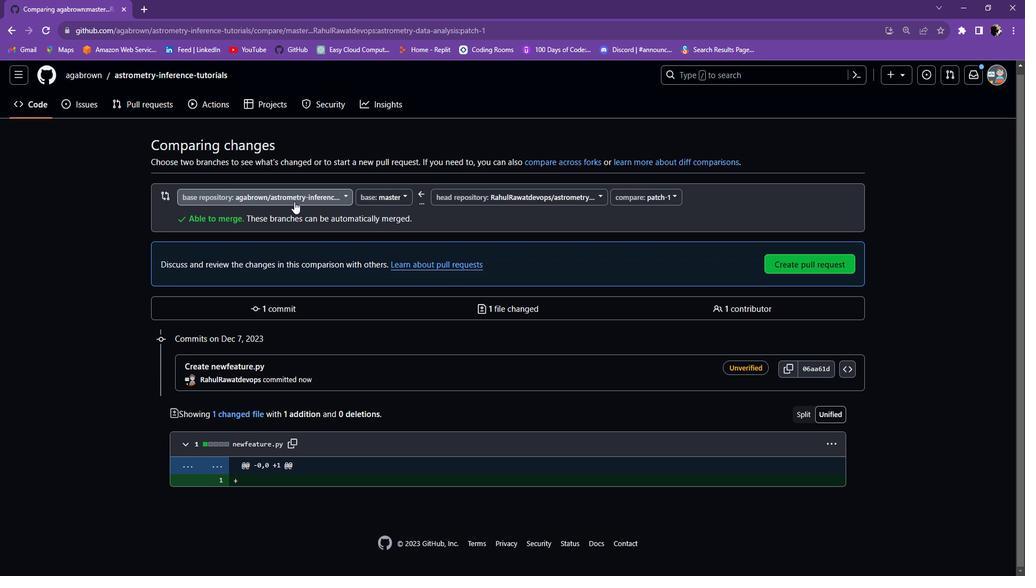 
Action: Mouse moved to (793, 253)
Screenshot: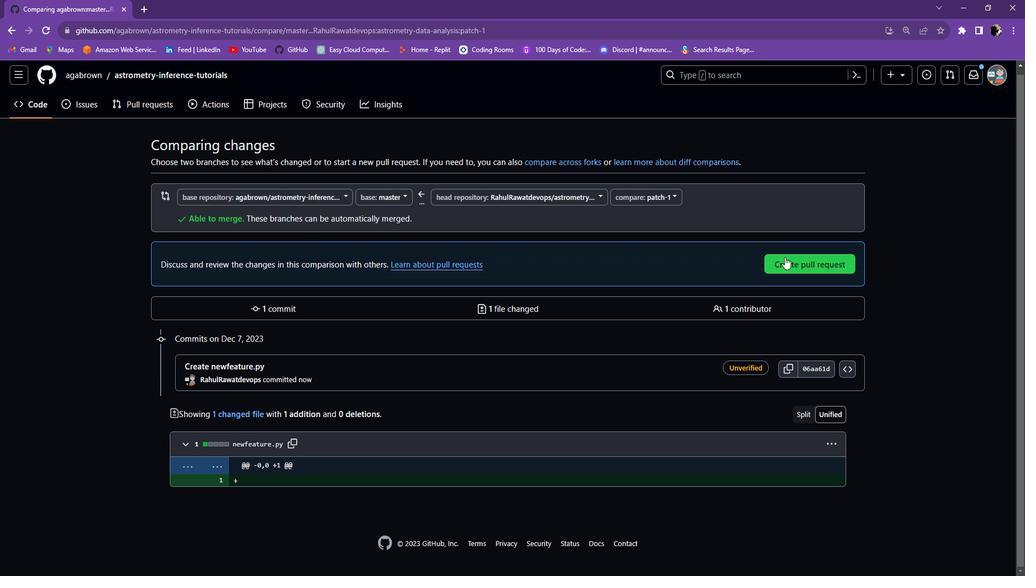 
Action: Mouse pressed left at (793, 253)
Screenshot: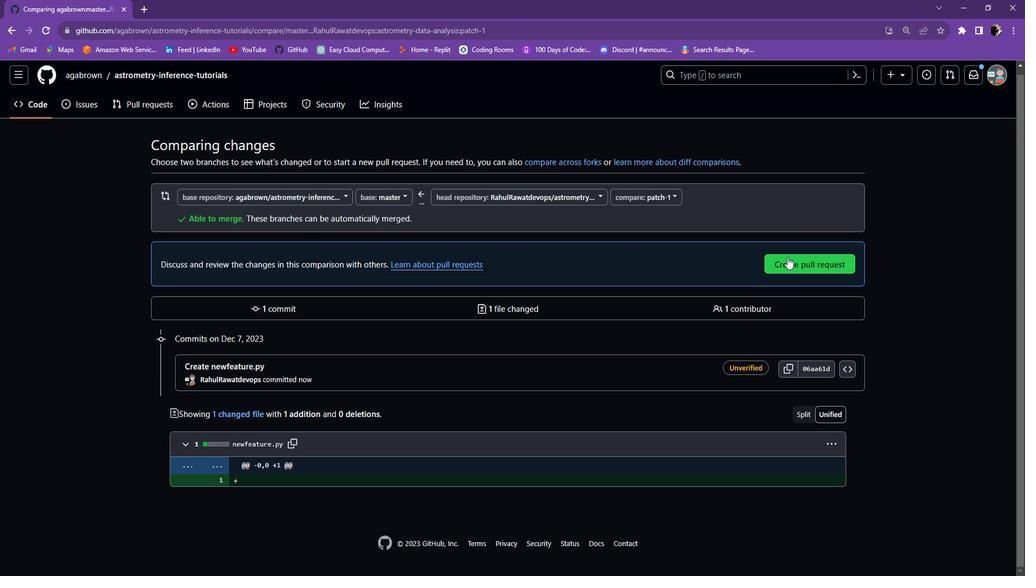 
Action: Mouse moved to (166, 206)
Screenshot: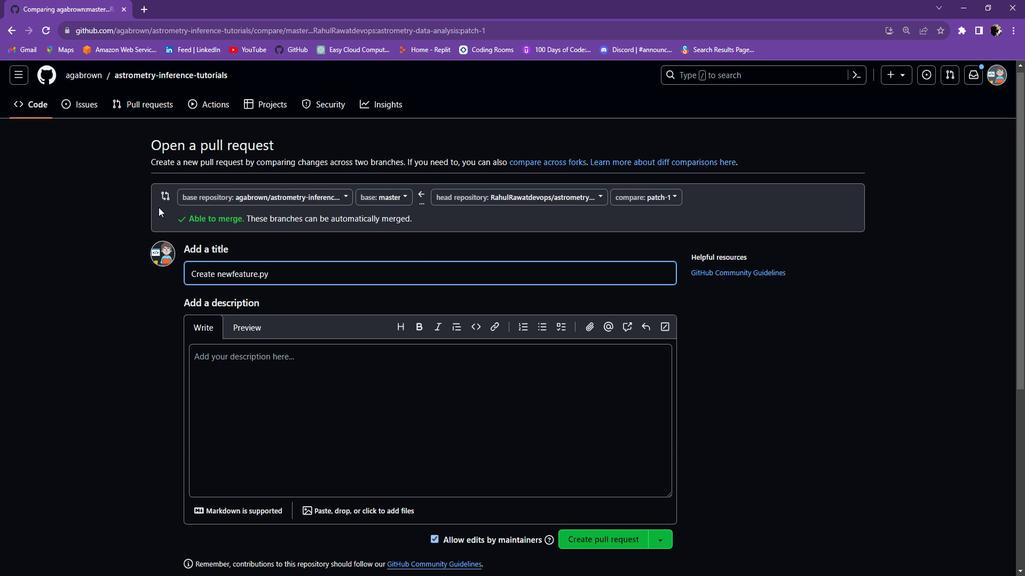 
Action: Mouse scrolled (166, 205) with delta (0, 0)
Screenshot: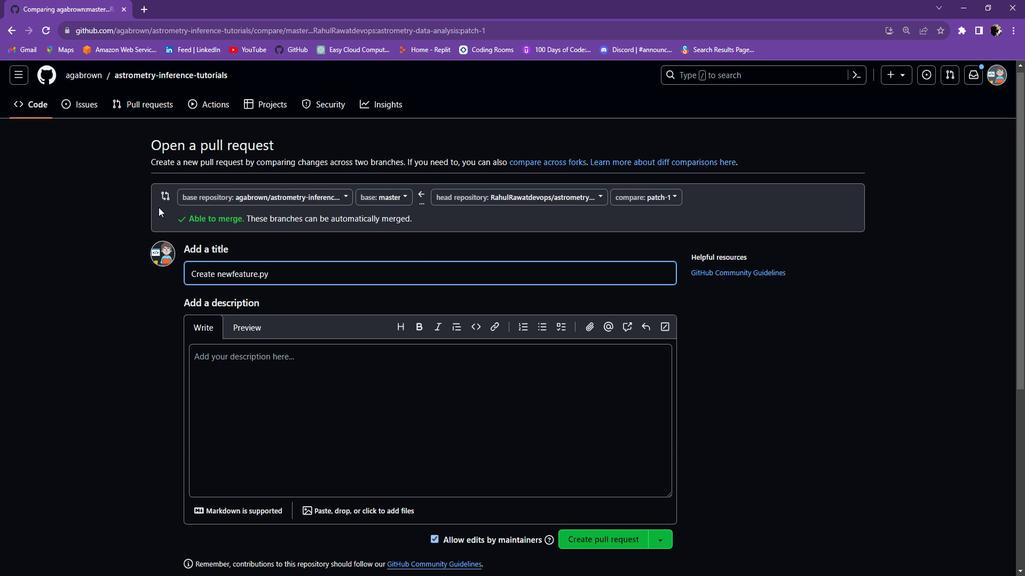
Action: Mouse moved to (166, 206)
Screenshot: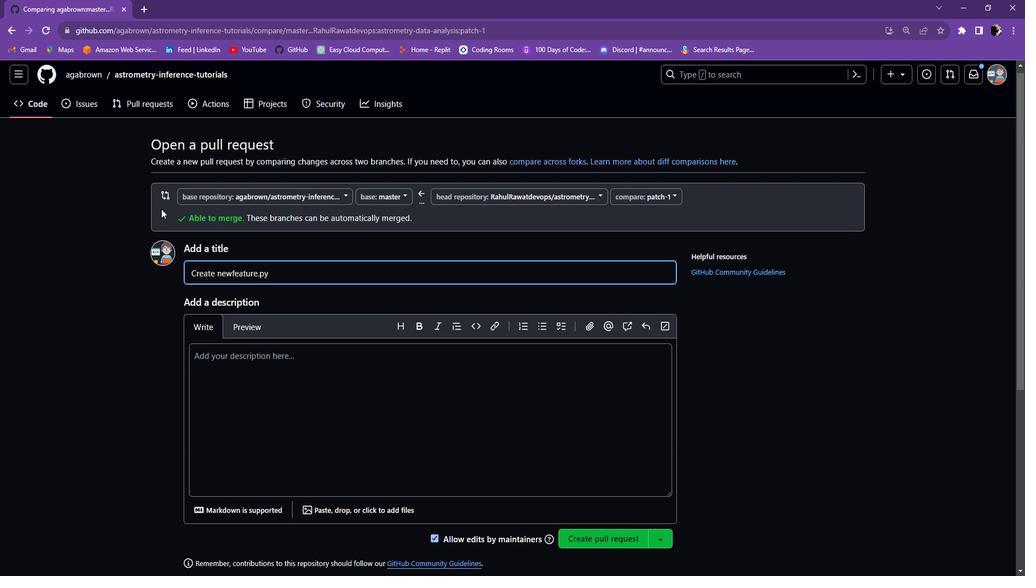 
Action: Mouse scrolled (166, 206) with delta (0, 0)
Screenshot: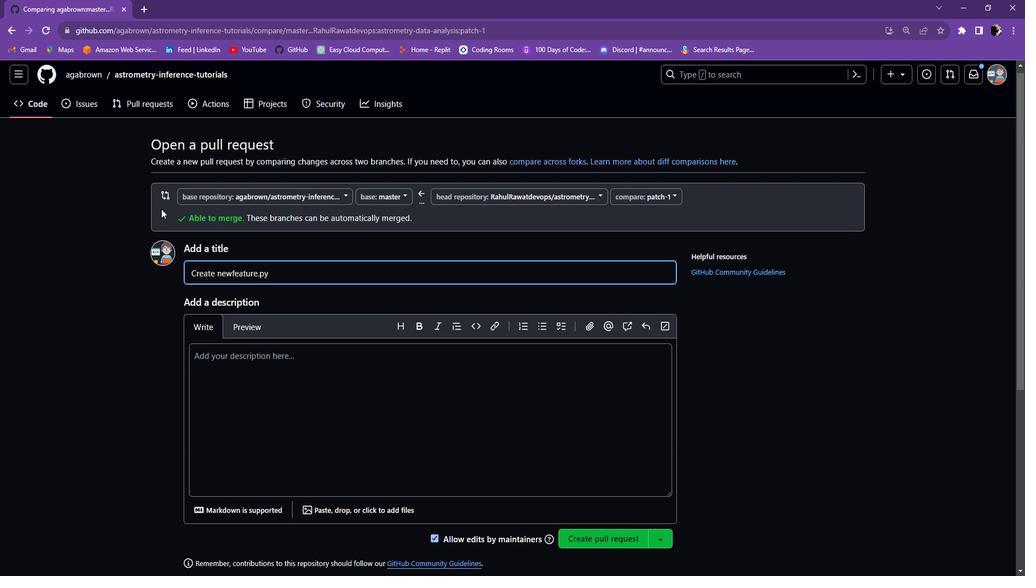 
Action: Mouse moved to (263, 254)
Screenshot: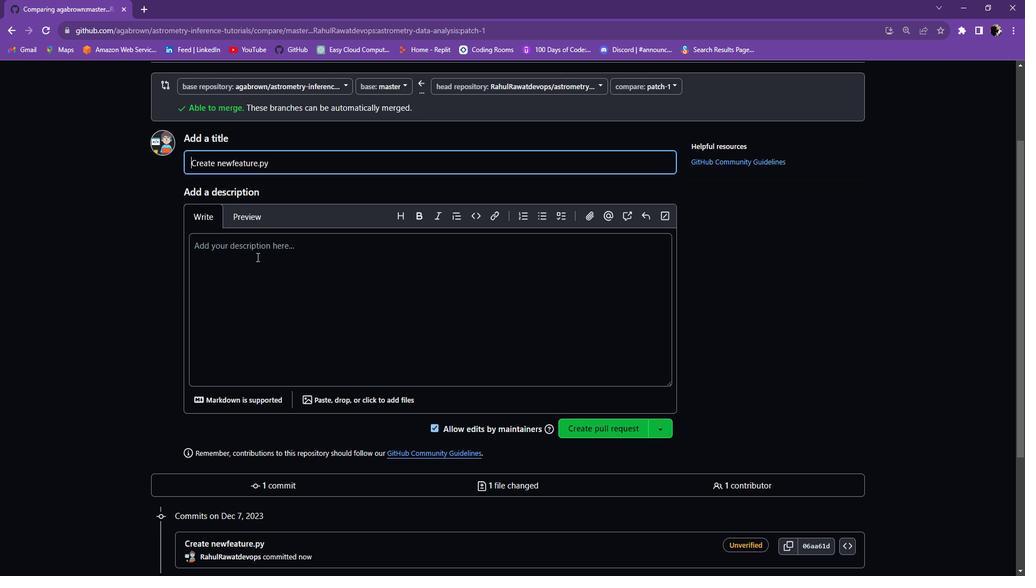 
Action: Mouse scrolled (263, 253) with delta (0, 0)
Screenshot: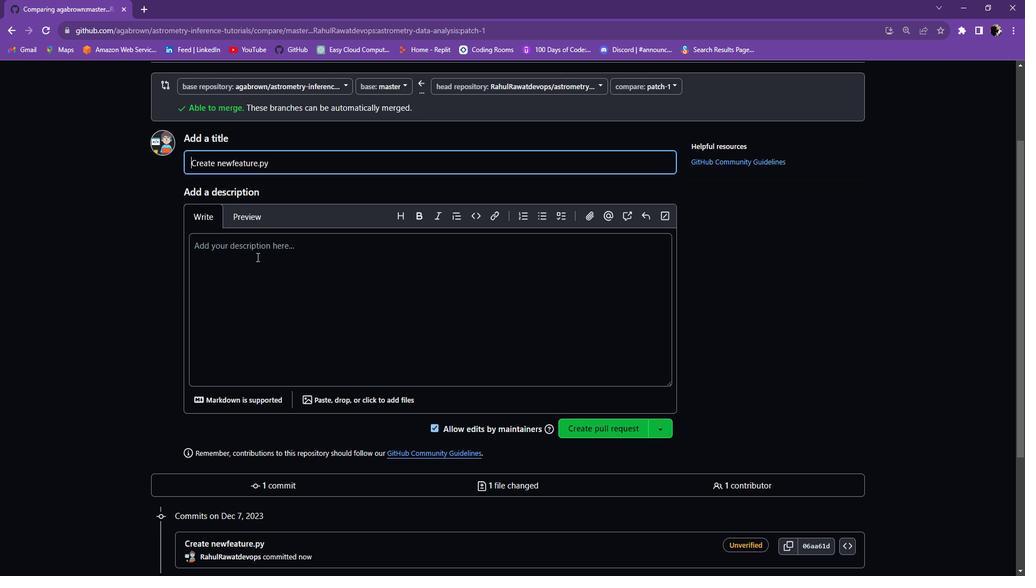 
Action: Mouse scrolled (263, 253) with delta (0, 0)
Screenshot: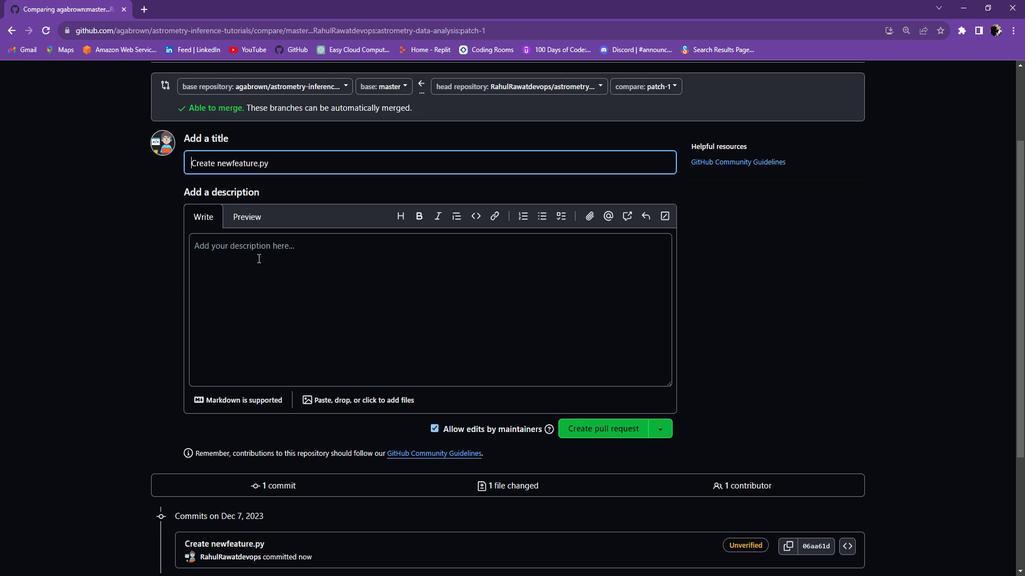 
Action: Mouse moved to (586, 315)
Screenshot: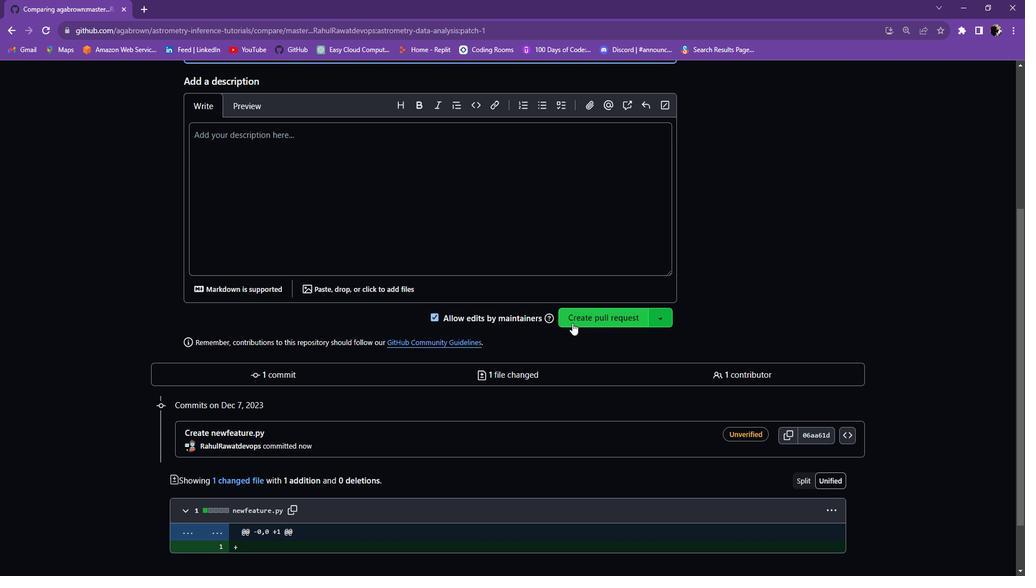 
Action: Mouse pressed left at (586, 315)
Screenshot: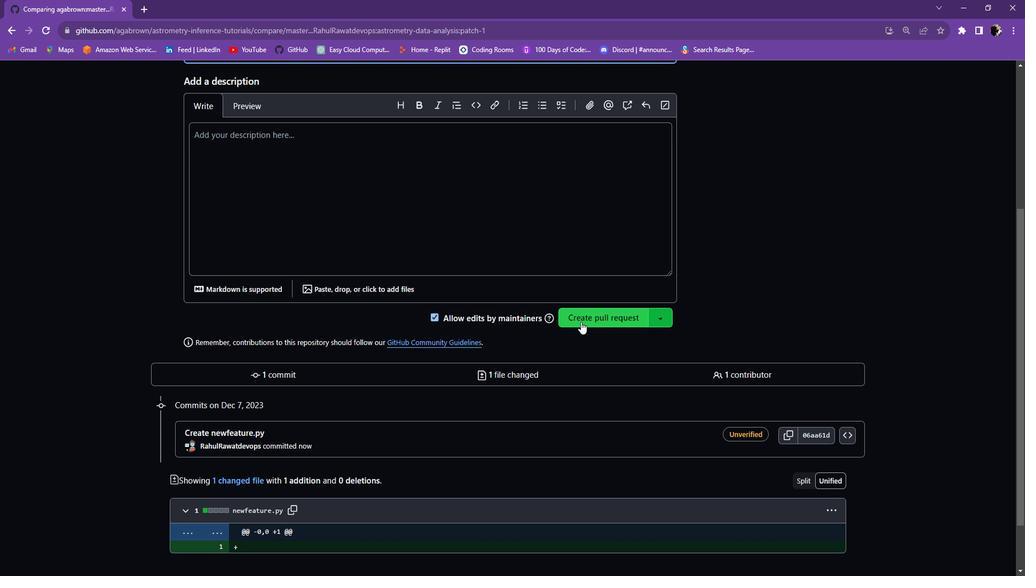 
Action: Mouse moved to (425, 258)
Screenshot: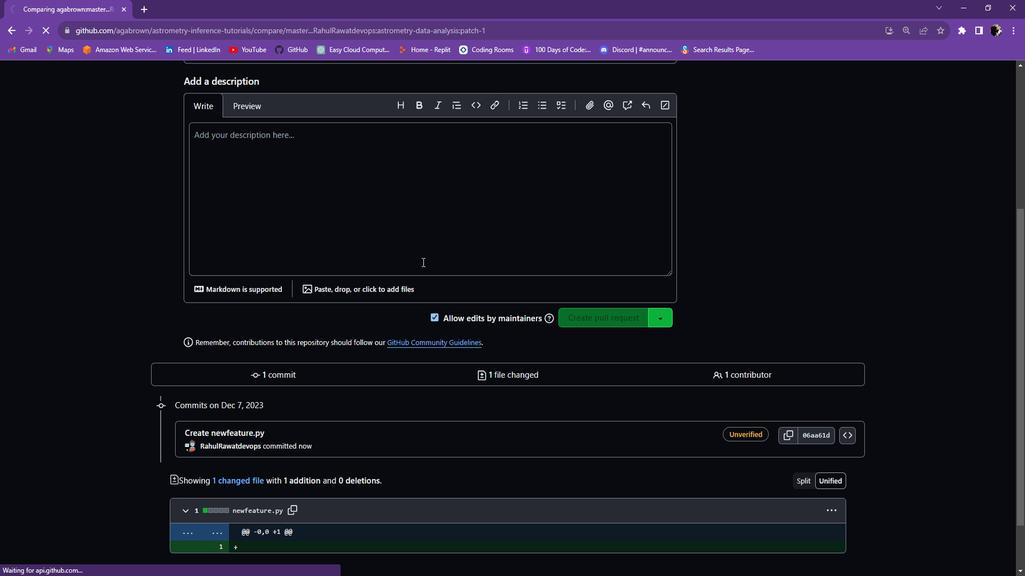 
Action: Mouse scrolled (425, 259) with delta (0, 0)
Screenshot: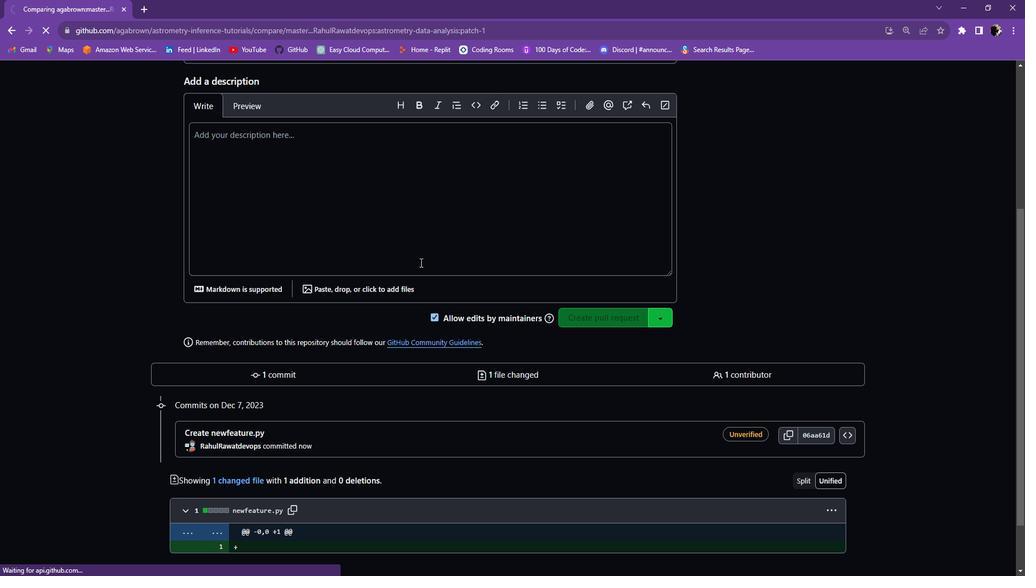 
Action: Mouse scrolled (425, 259) with delta (0, 0)
Screenshot: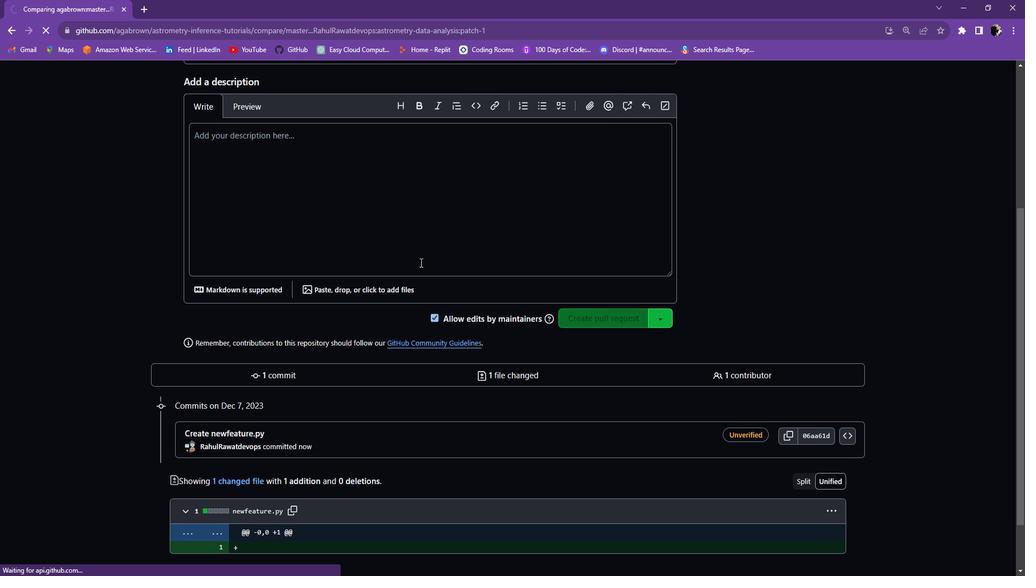 
Action: Mouse scrolled (425, 259) with delta (0, 0)
Screenshot: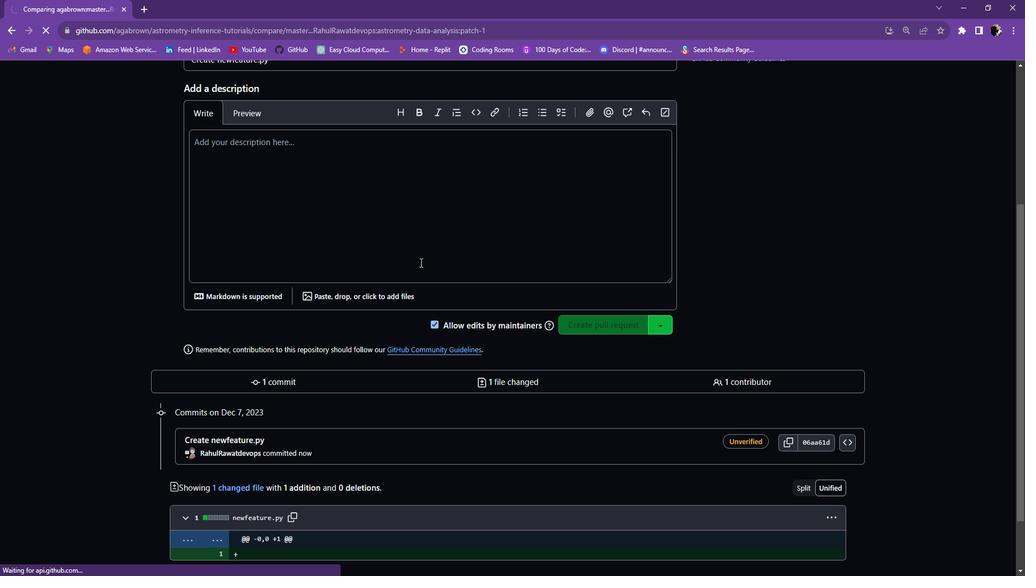 
Action: Mouse scrolled (425, 259) with delta (0, 0)
Screenshot: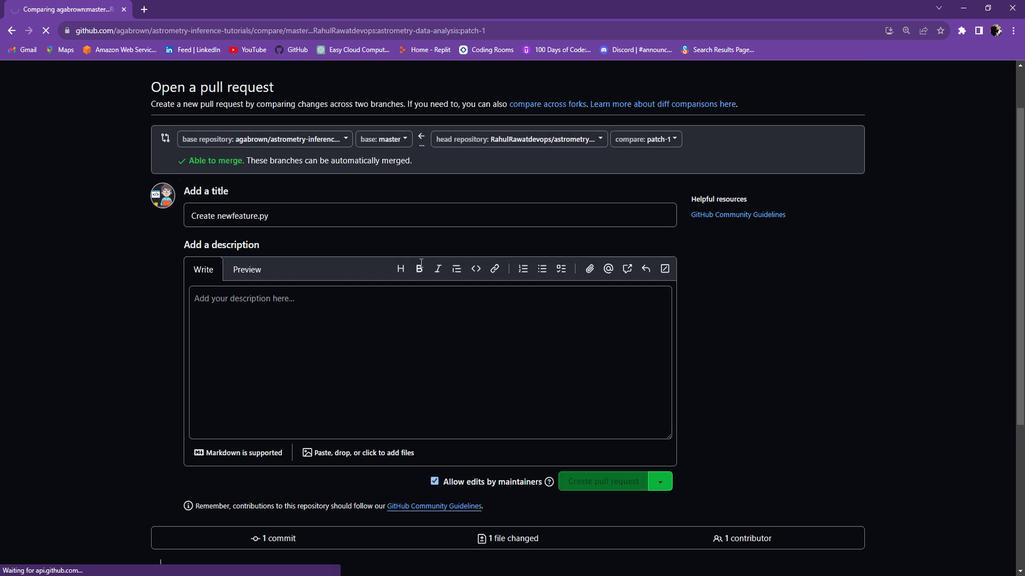 
Action: Mouse moved to (227, 203)
Screenshot: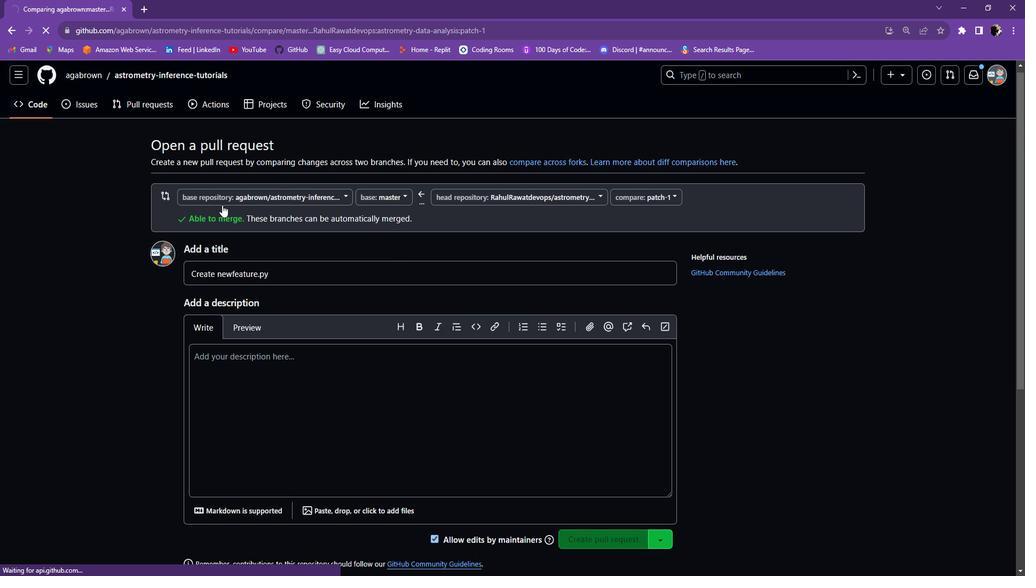 
Action: Mouse scrolled (227, 203) with delta (0, 0)
Screenshot: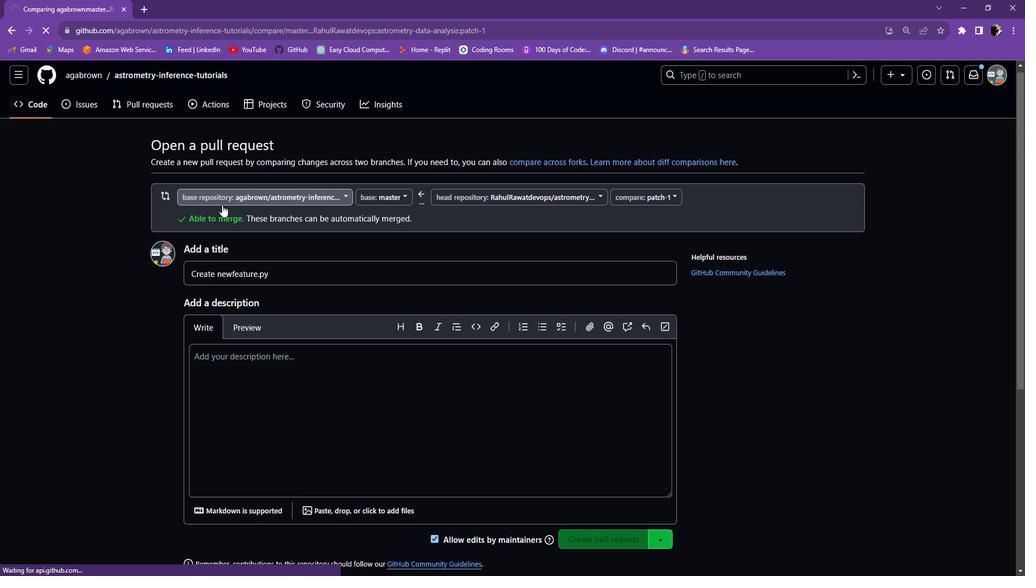 
Action: Mouse scrolled (227, 203) with delta (0, 0)
Screenshot: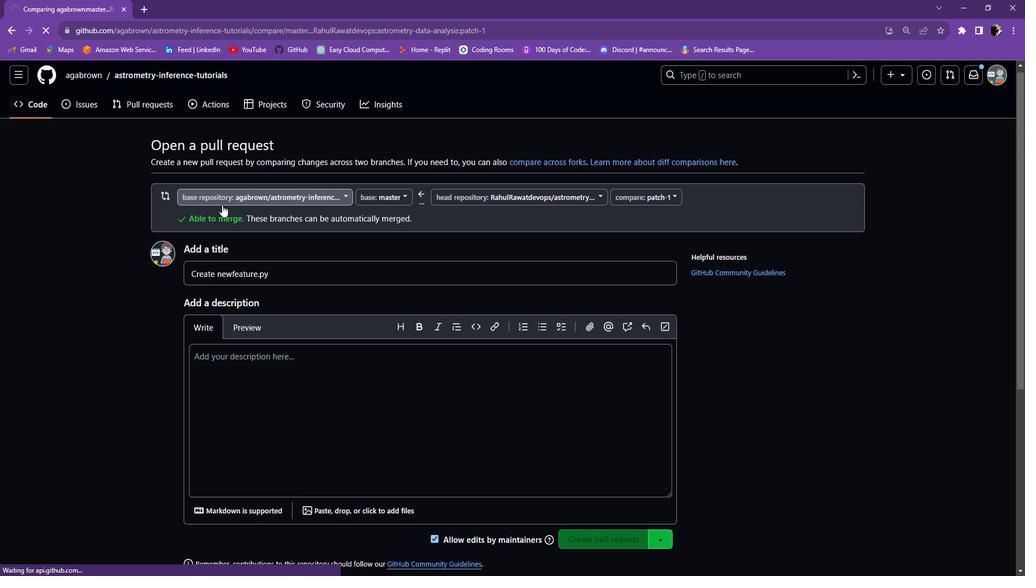 
Action: Mouse scrolled (227, 203) with delta (0, 0)
Screenshot: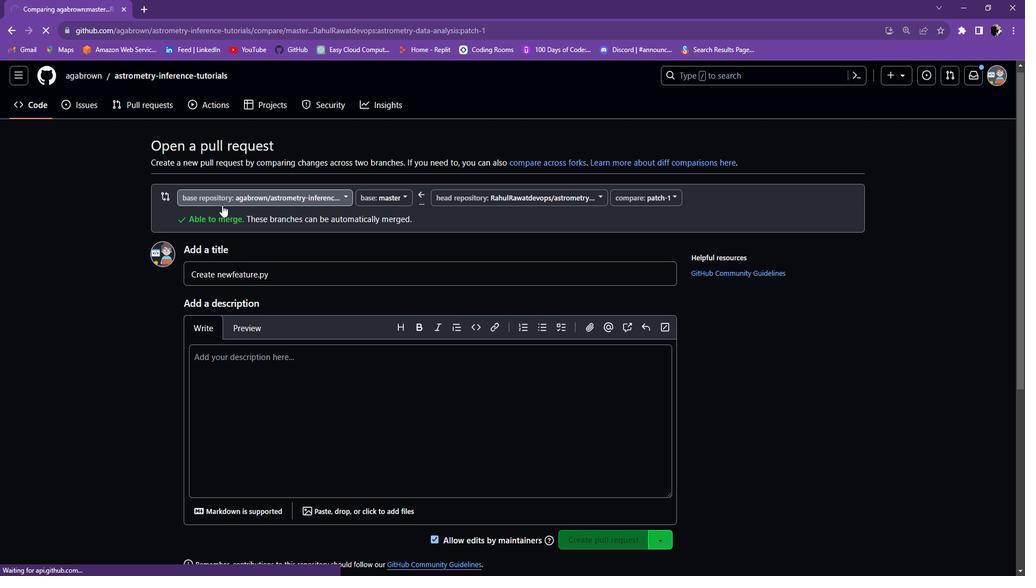 
Action: Mouse moved to (308, 324)
Screenshot: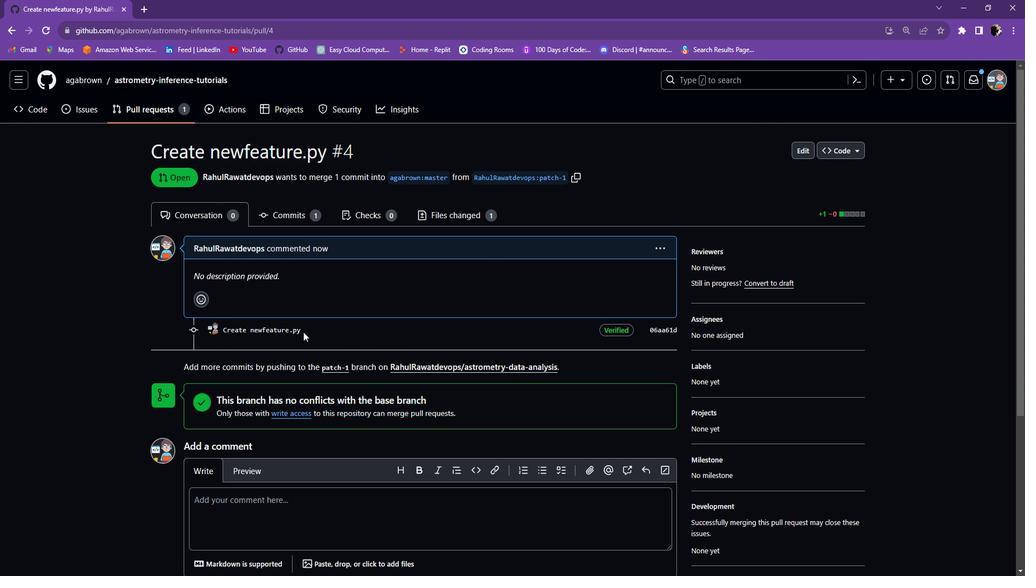 
Action: Mouse scrolled (308, 324) with delta (0, 0)
Screenshot: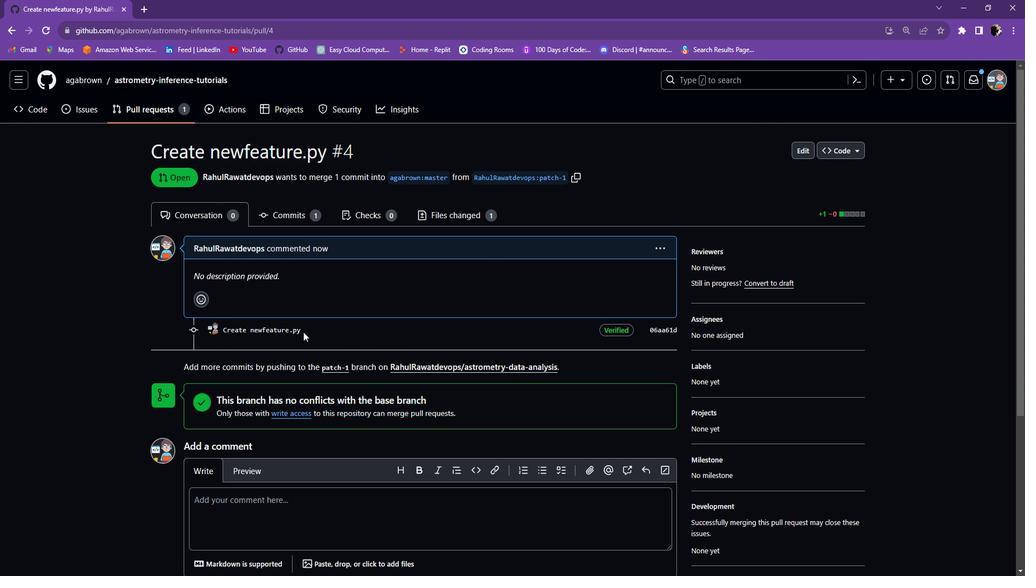 
Action: Mouse scrolled (308, 324) with delta (0, 0)
Screenshot: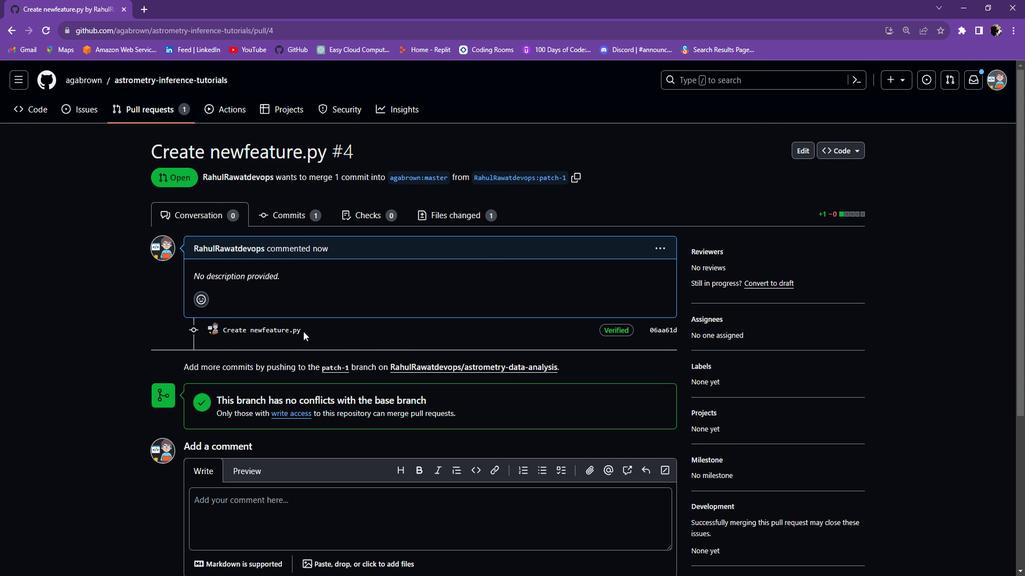 
Action: Mouse moved to (309, 321)
Screenshot: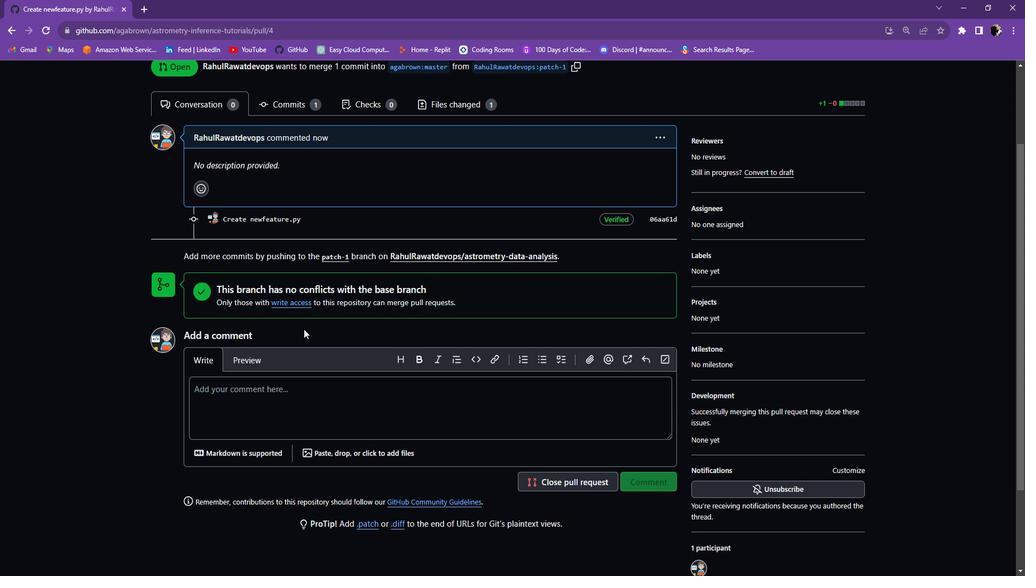
Action: Mouse scrolled (309, 321) with delta (0, 0)
Screenshot: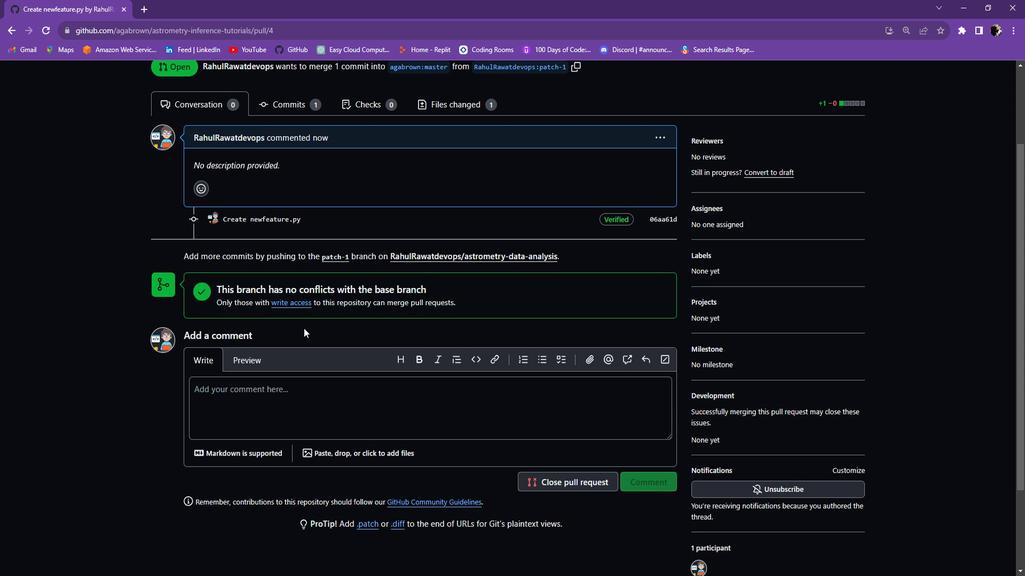 
Action: Mouse moved to (379, 233)
Screenshot: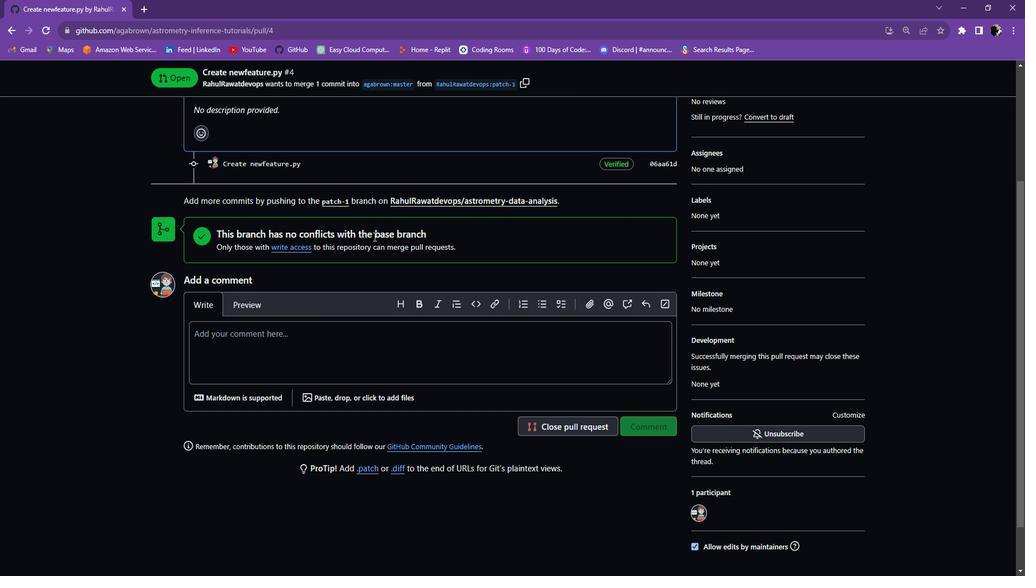 
Action: Mouse scrolled (379, 232) with delta (0, 0)
Screenshot: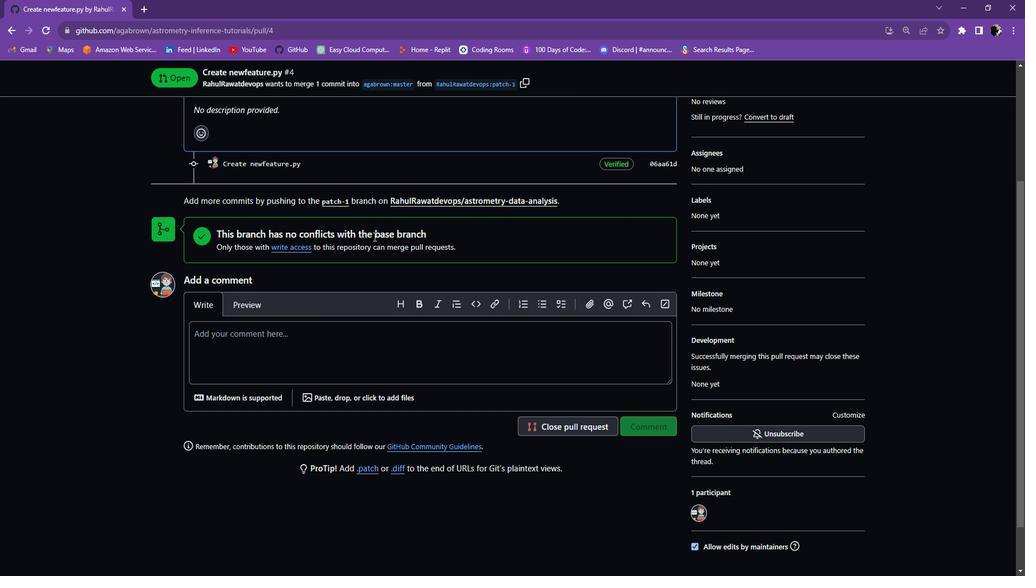 
Action: Mouse scrolled (379, 233) with delta (0, 0)
Screenshot: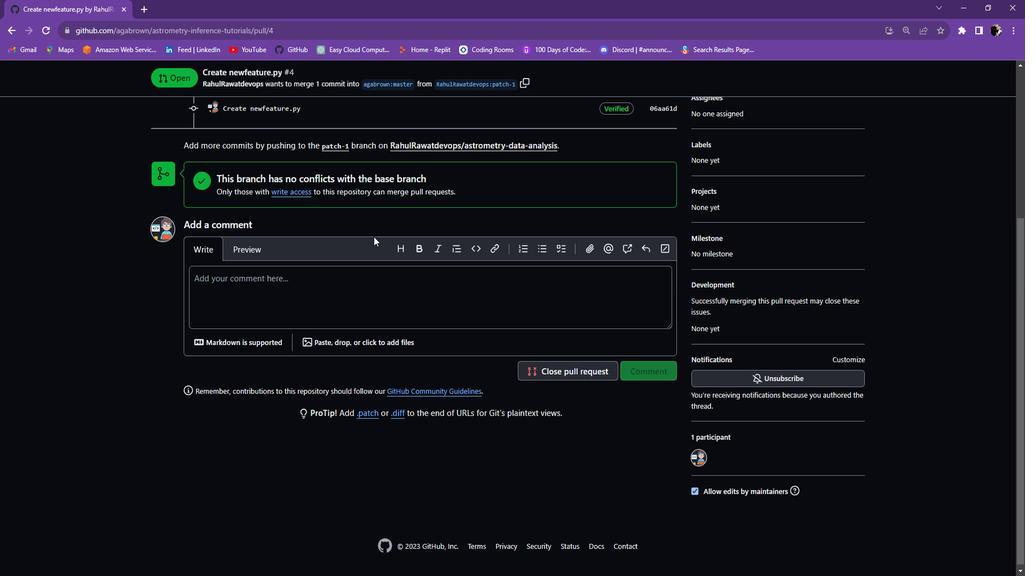 
Action: Mouse scrolled (379, 233) with delta (0, 0)
Screenshot: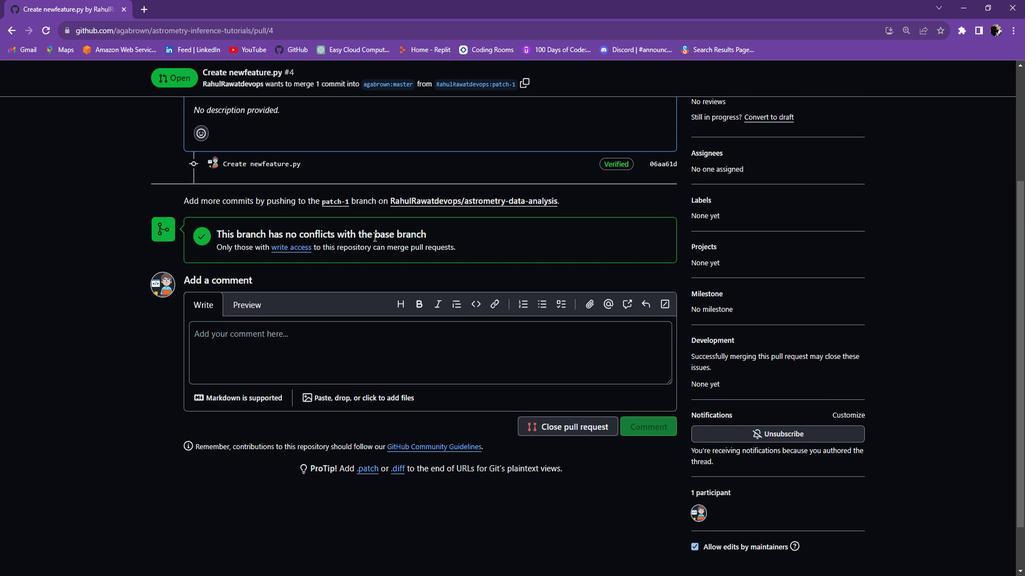 
Action: Mouse scrolled (379, 233) with delta (0, 0)
Screenshot: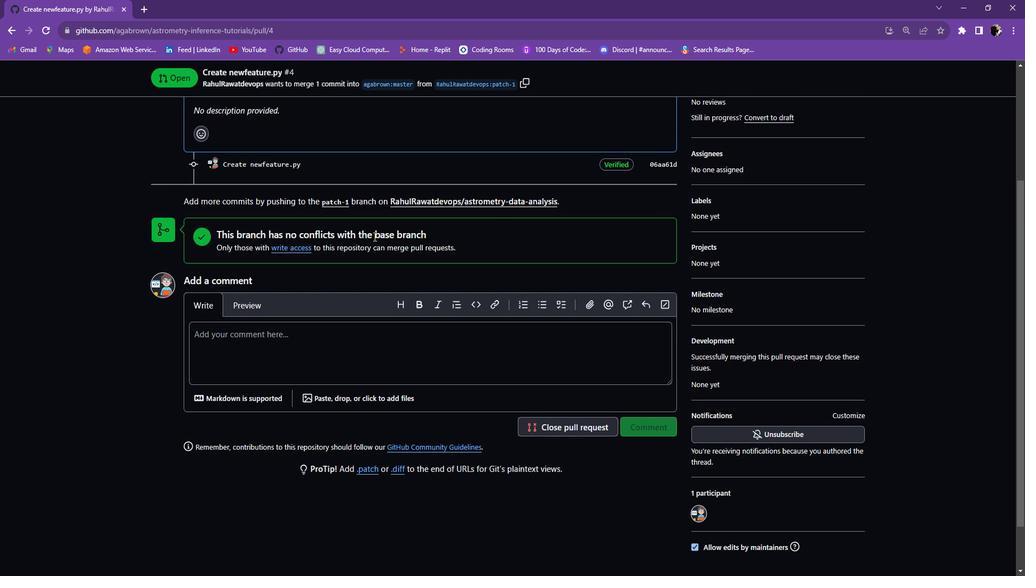 
Action: Mouse scrolled (379, 233) with delta (0, 0)
Screenshot: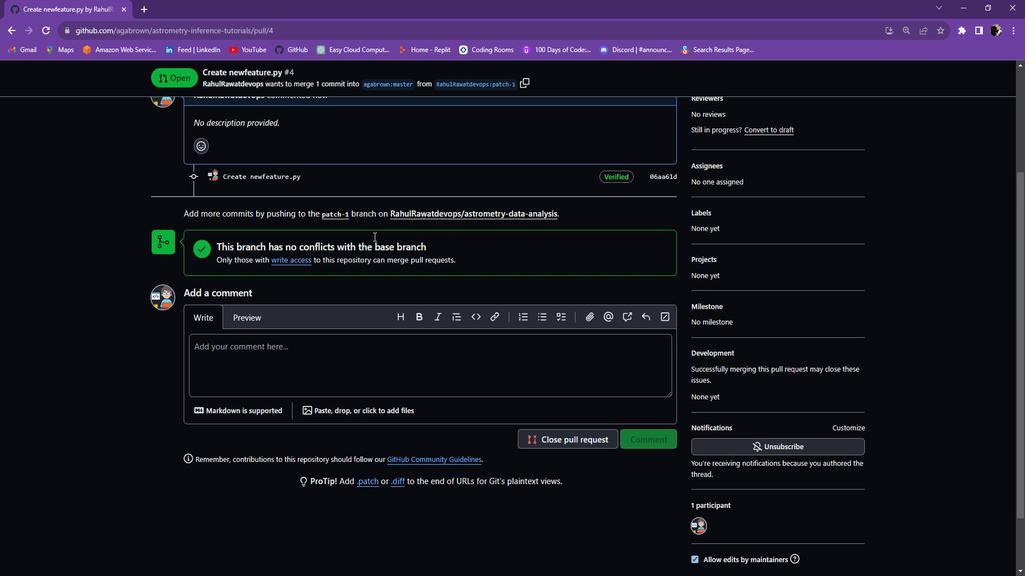 
Action: Mouse scrolled (379, 233) with delta (0, 0)
Screenshot: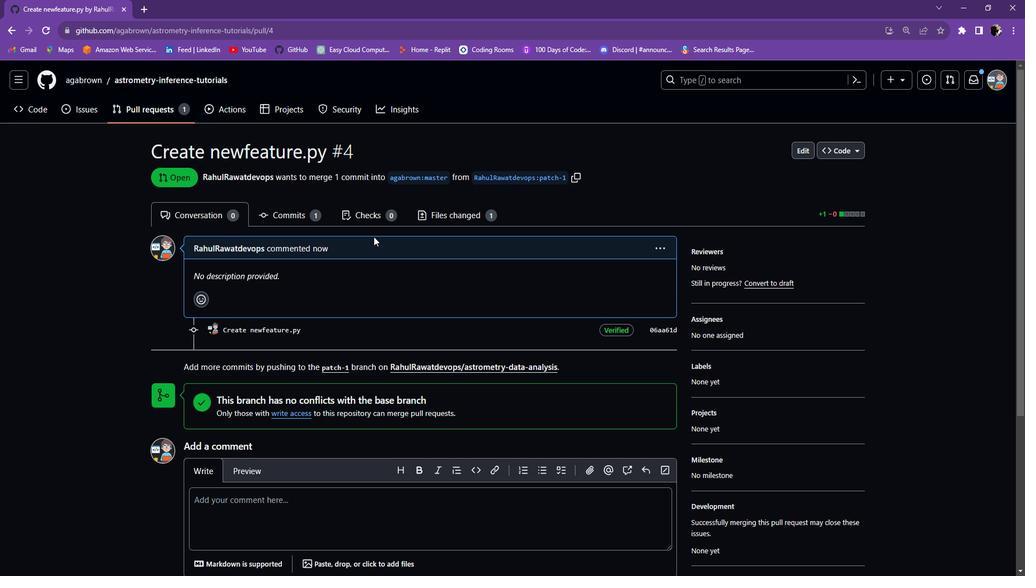 
Action: Mouse scrolled (379, 232) with delta (0, 0)
Screenshot: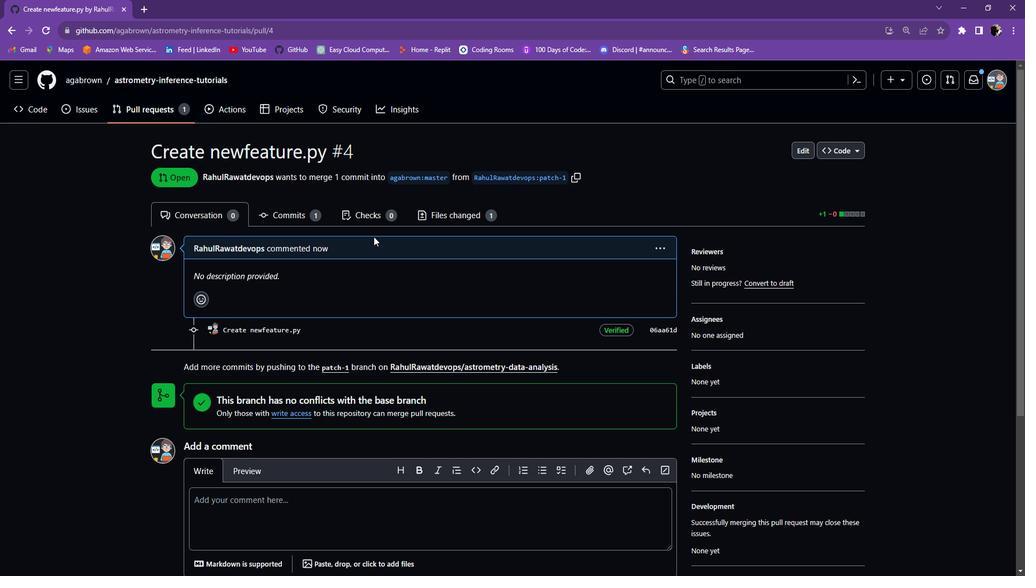 
Action: Mouse scrolled (379, 232) with delta (0, 0)
Screenshot: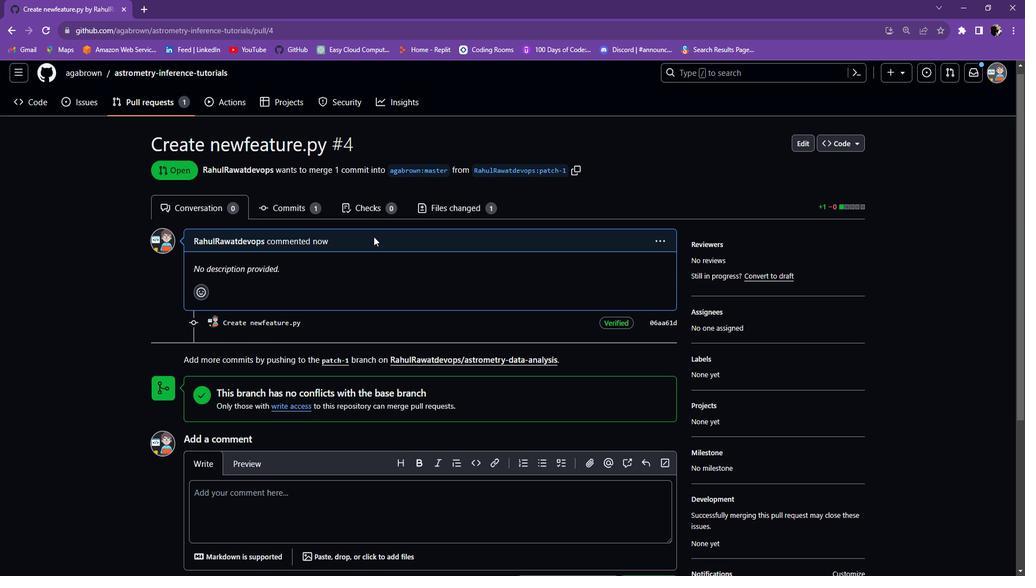 
Action: Mouse scrolled (379, 232) with delta (0, 0)
Screenshot: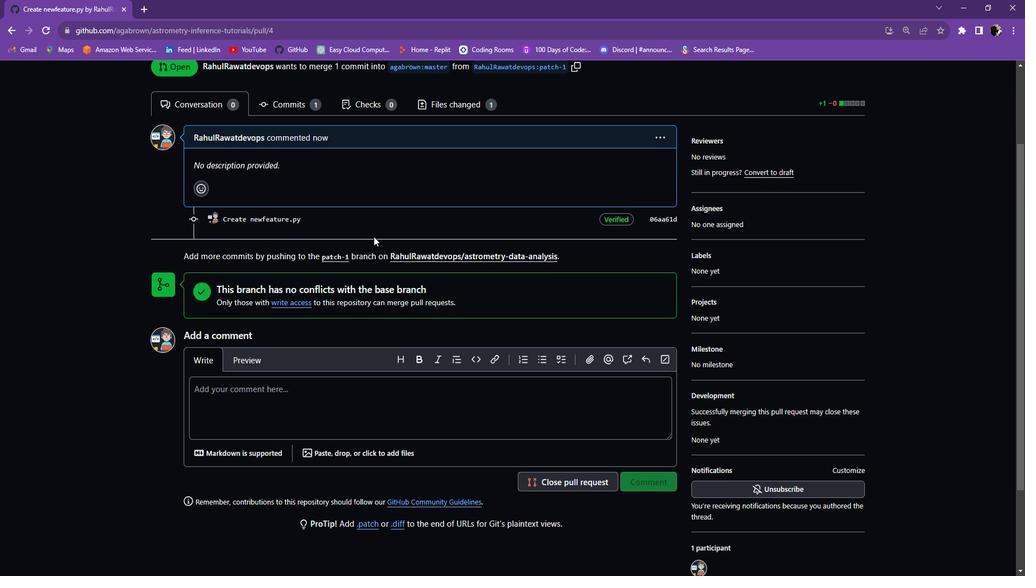 
Action: Mouse moved to (379, 233)
Screenshot: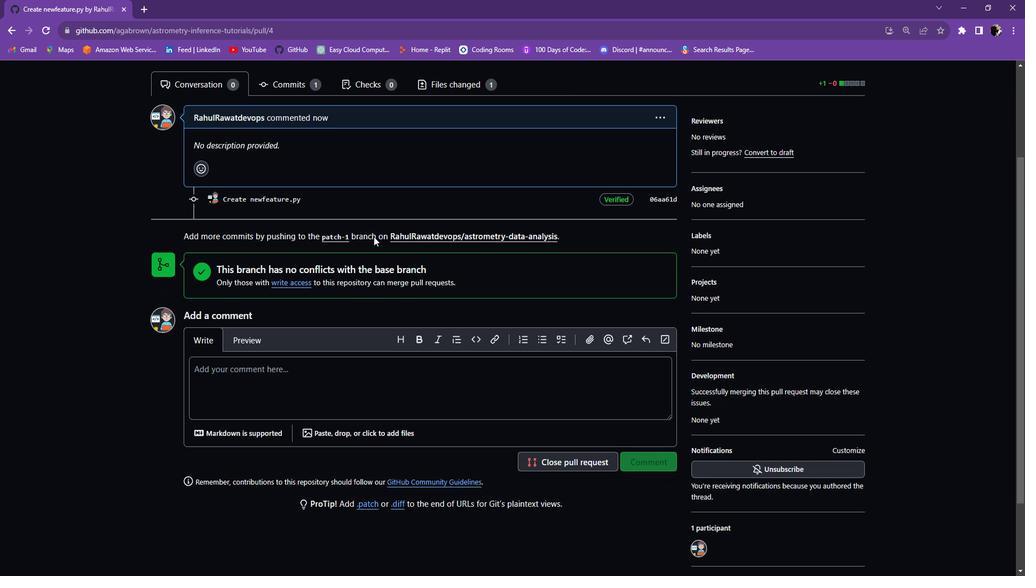 
Action: Mouse scrolled (379, 233) with delta (0, 0)
Screenshot: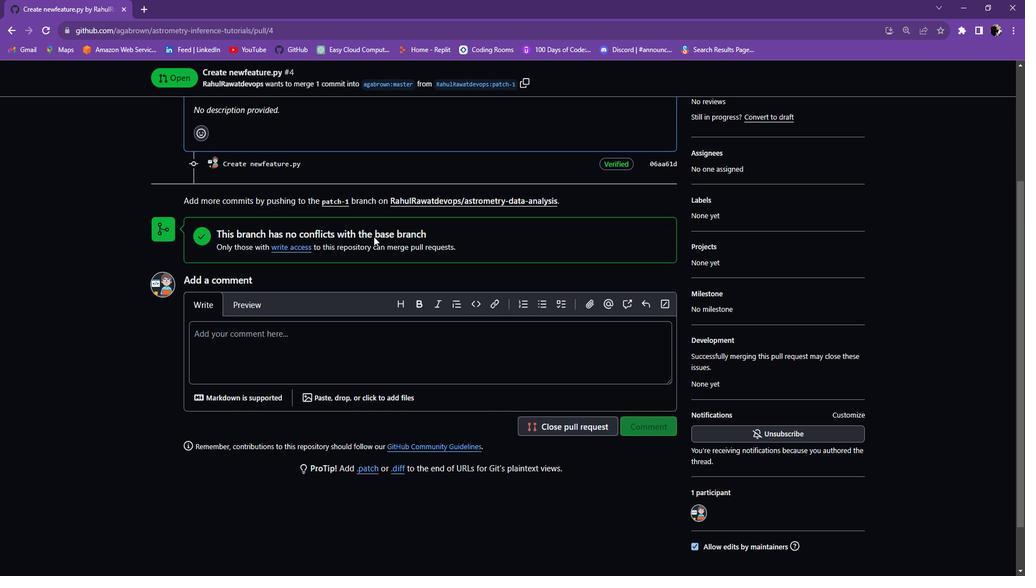 
Action: Mouse scrolled (379, 233) with delta (0, 0)
Screenshot: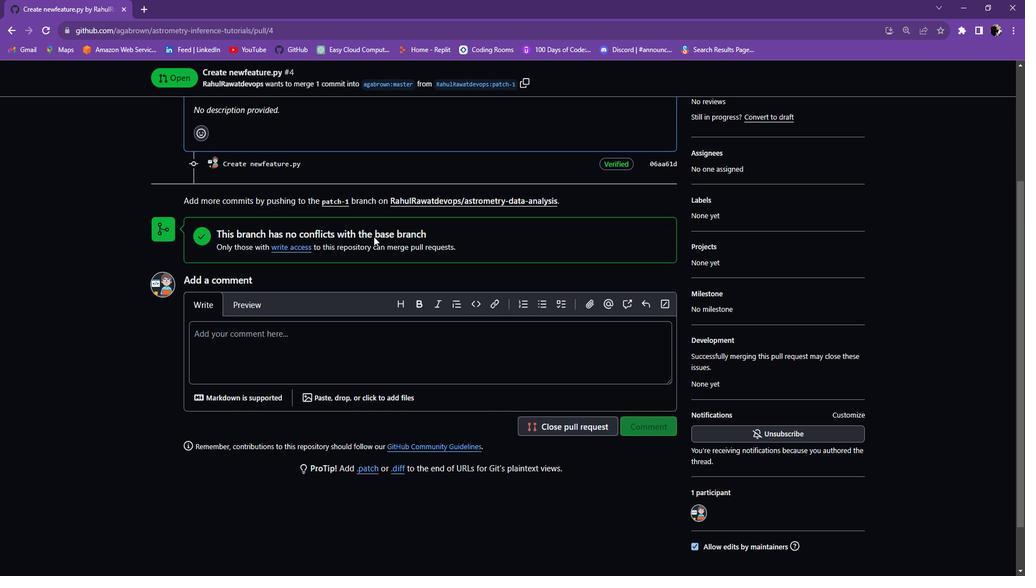 
Action: Mouse scrolled (379, 233) with delta (0, 0)
Screenshot: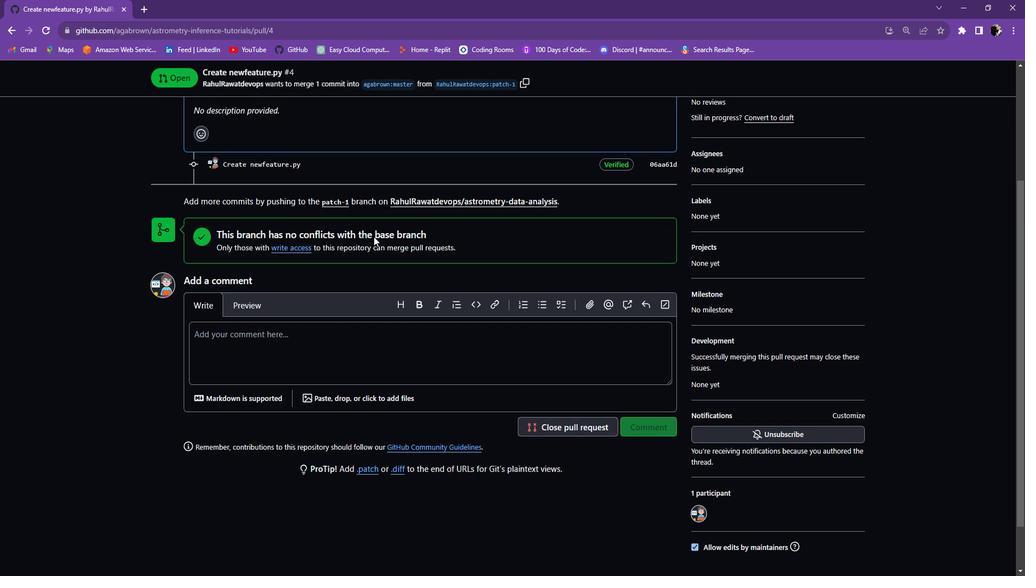 
Action: Mouse scrolled (379, 233) with delta (0, 0)
Screenshot: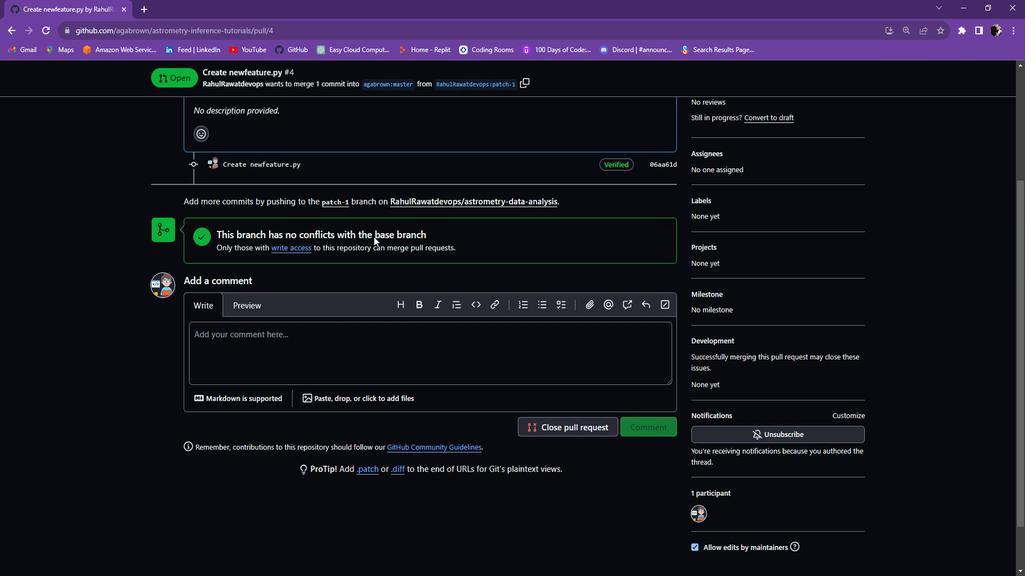
Action: Mouse moved to (333, 232)
Screenshot: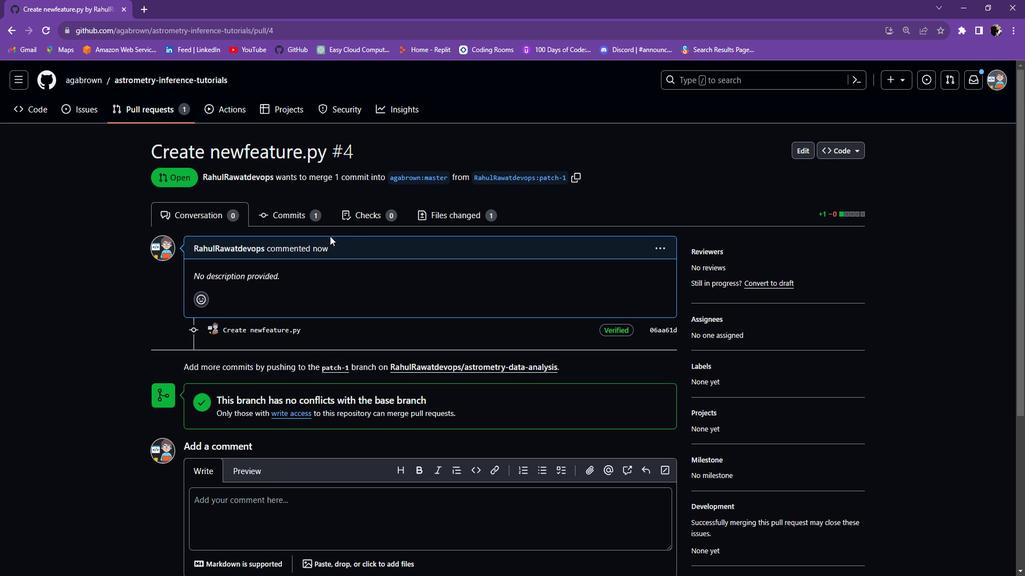 
Action: Mouse scrolled (333, 233) with delta (0, 0)
Screenshot: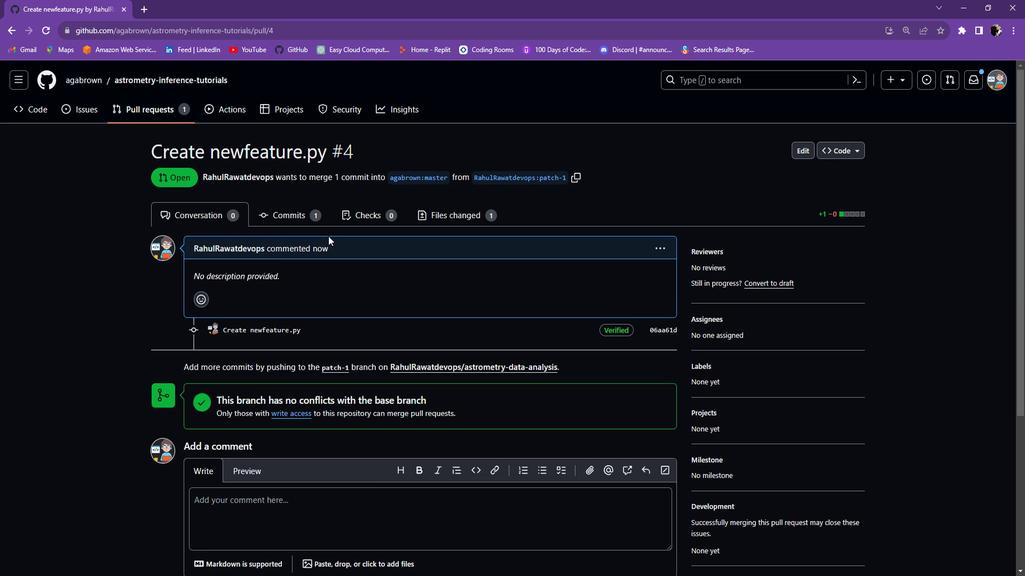 
Action: Mouse scrolled (333, 233) with delta (0, 0)
Screenshot: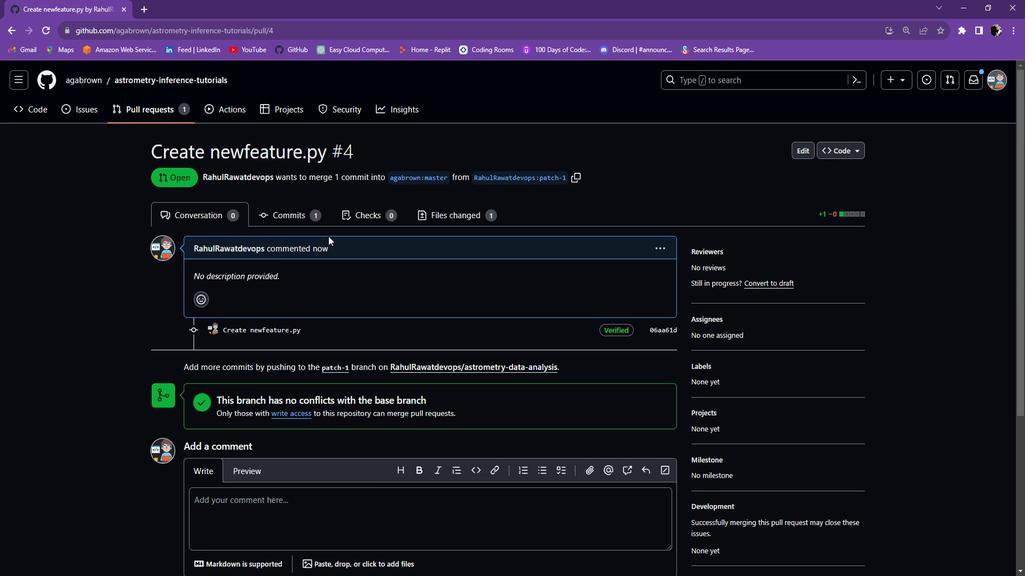 
Action: Mouse moved to (48, 82)
Screenshot: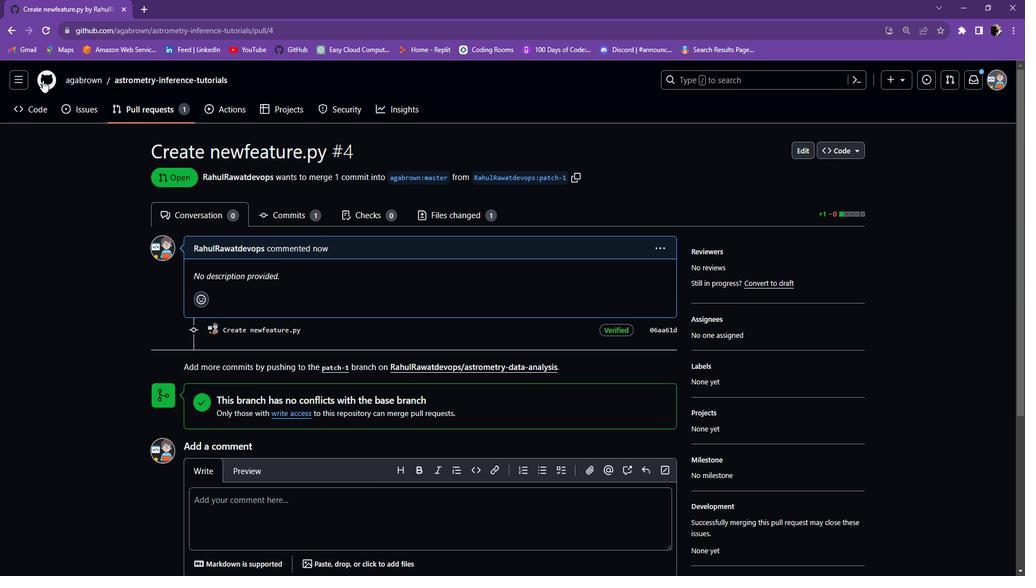 
Action: Mouse pressed left at (48, 82)
Screenshot: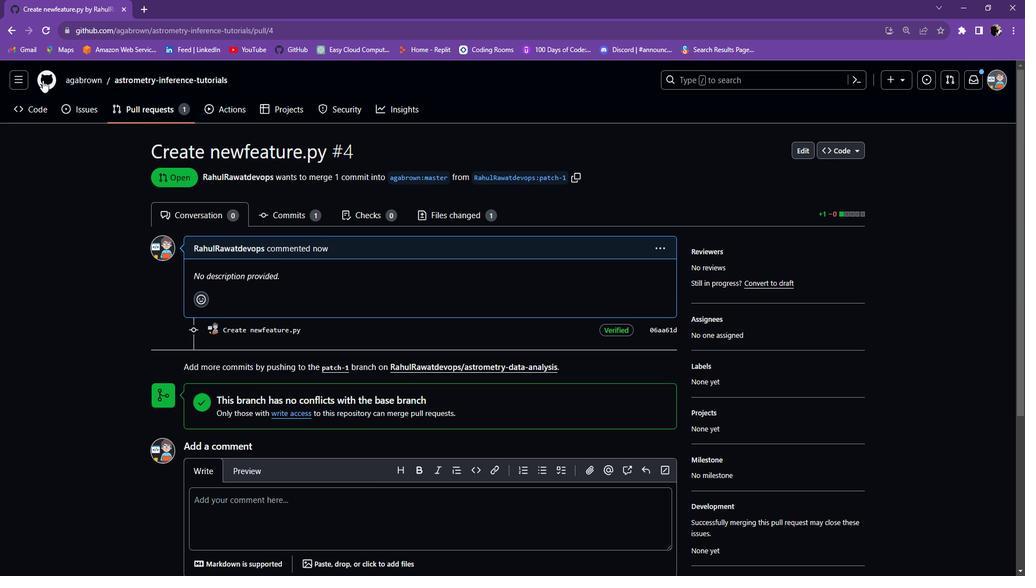 
Action: Mouse moved to (449, 273)
Screenshot: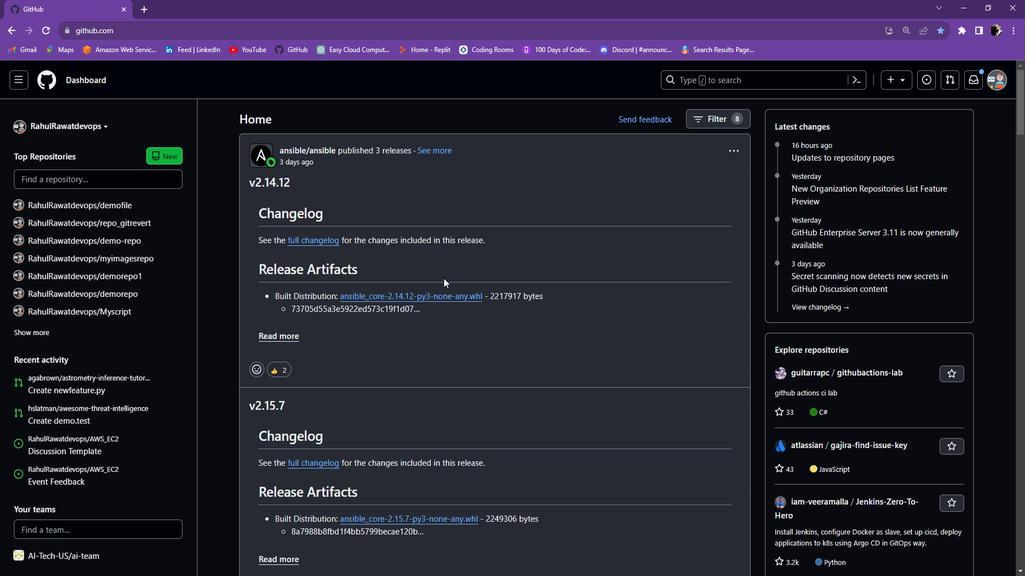 
Action: Mouse scrolled (449, 272) with delta (0, 0)
Screenshot: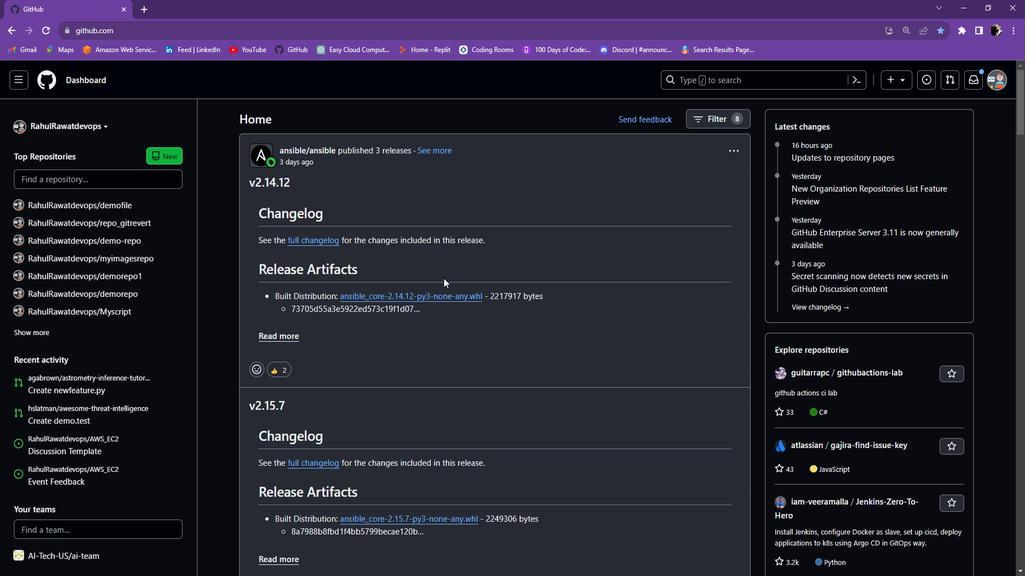 
Action: Mouse moved to (465, 276)
Screenshot: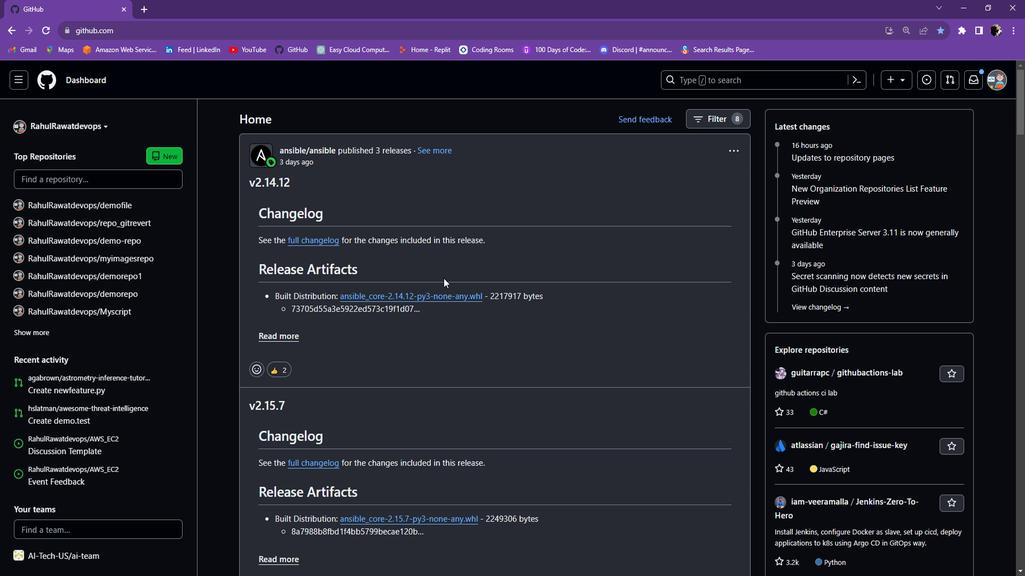 
Action: Mouse scrolled (465, 276) with delta (0, 0)
Screenshot: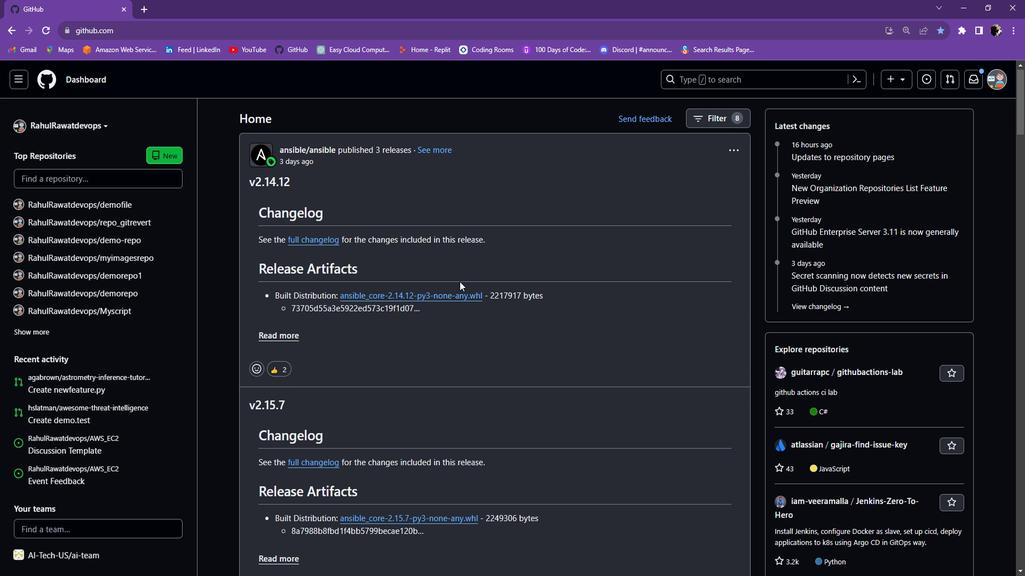 
Action: Mouse scrolled (465, 277) with delta (0, 0)
Screenshot: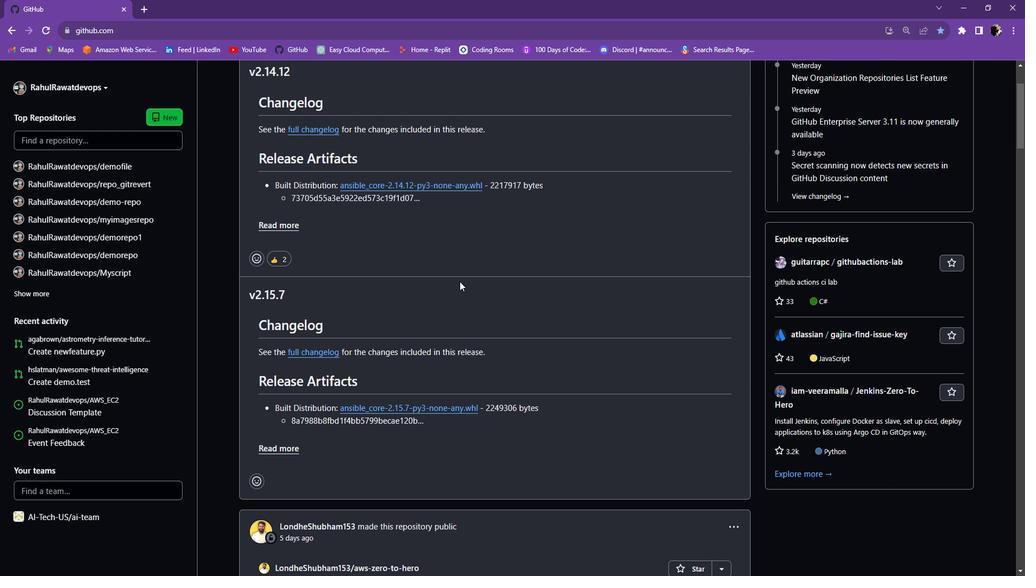 
Action: Mouse scrolled (465, 277) with delta (0, 0)
Screenshot: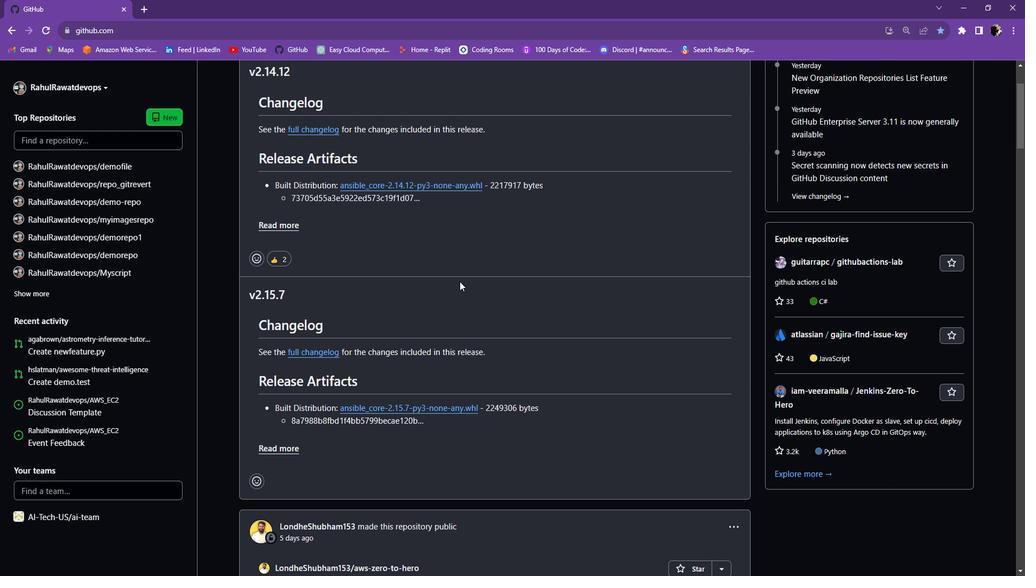 
Action: Mouse scrolled (465, 277) with delta (0, 0)
Screenshot: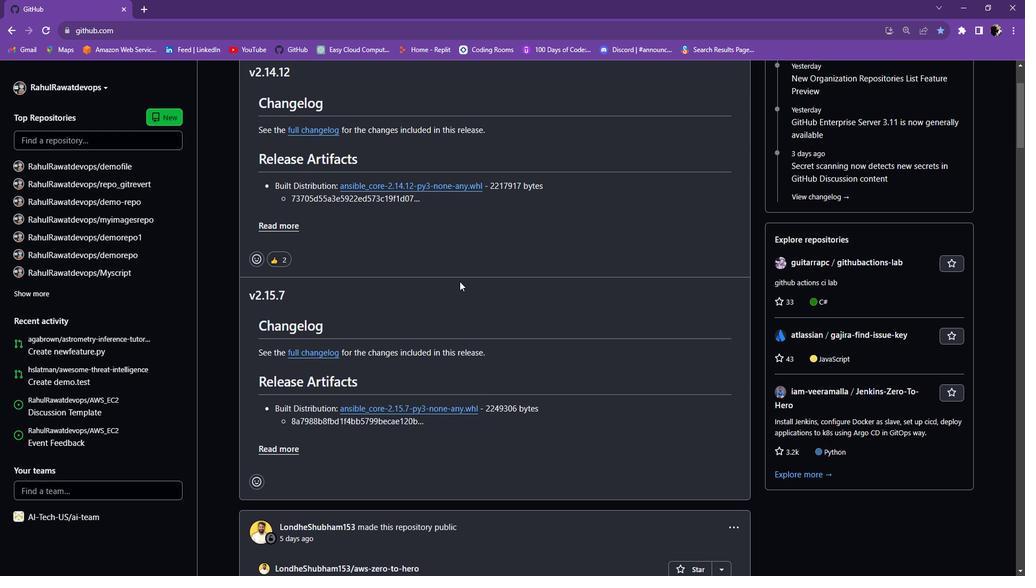 
Action: Mouse scrolled (465, 277) with delta (0, 0)
Screenshot: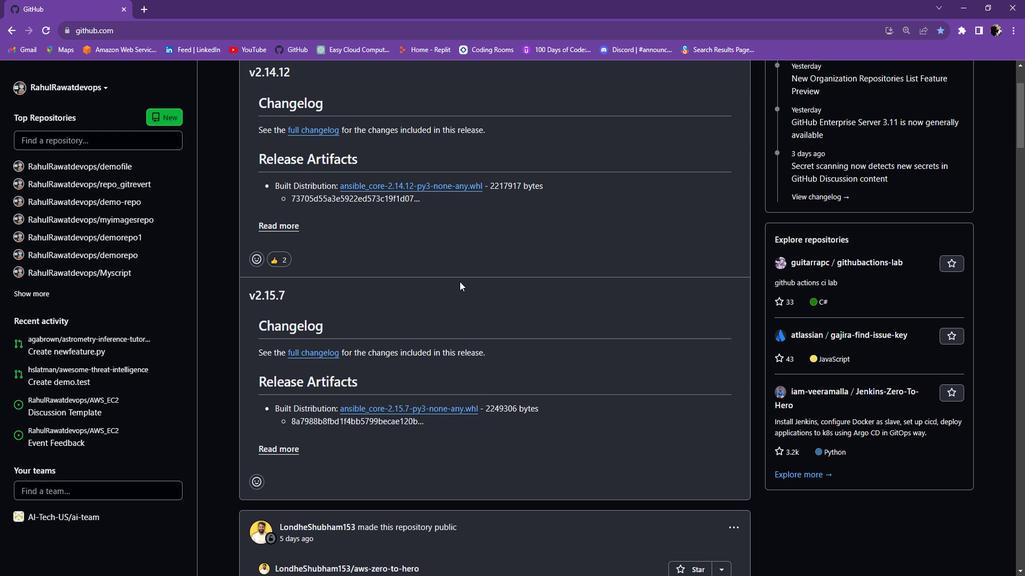 
Action: Mouse moved to (740, 82)
Screenshot: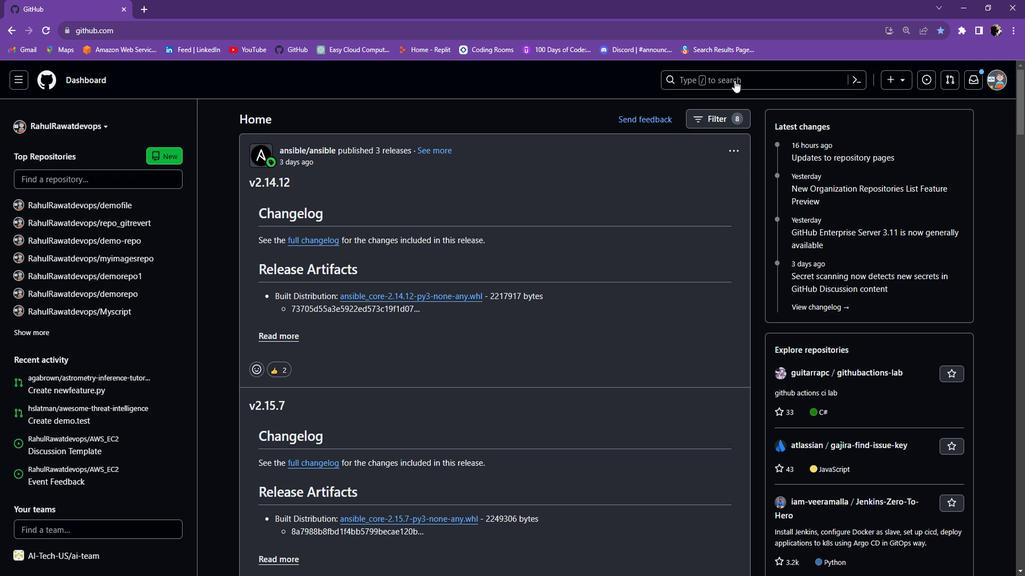 
Action: Mouse pressed left at (740, 82)
Screenshot: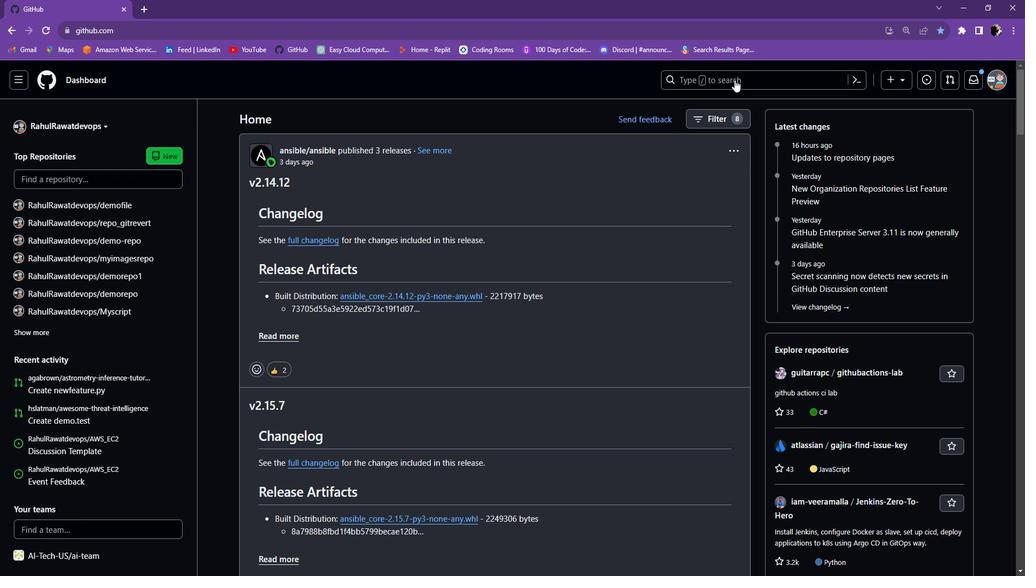 
Action: Mouse moved to (318, 78)
Screenshot: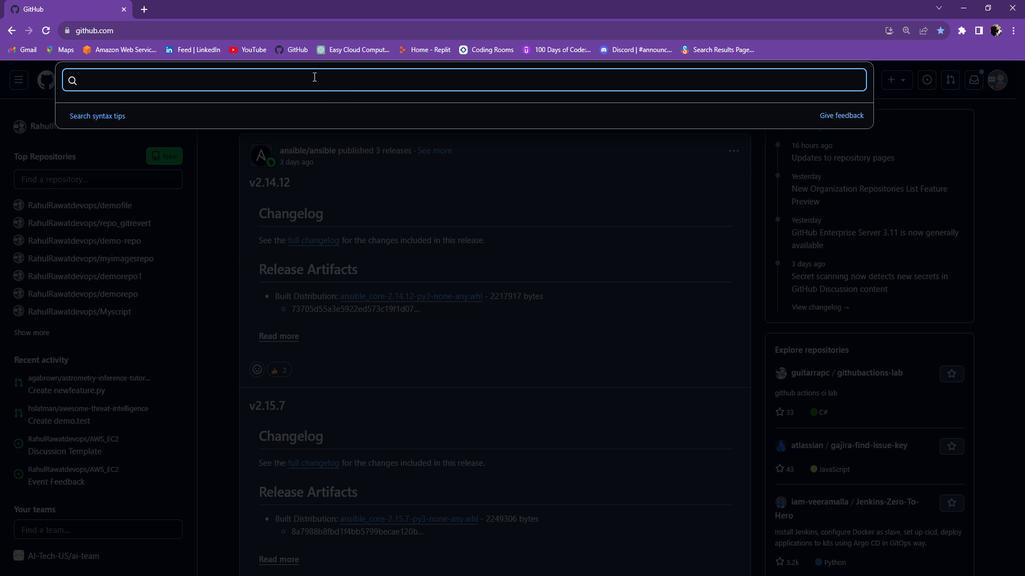 
Action: Mouse pressed left at (318, 78)
Screenshot: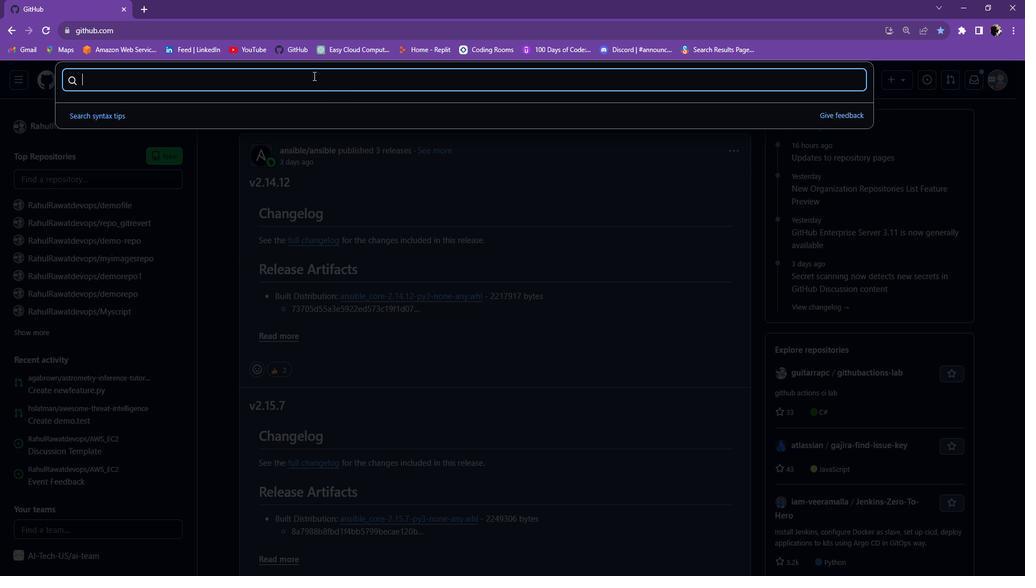 
Action: Key pressed space<Key.space>exploration<Key.space>simulations
Screenshot: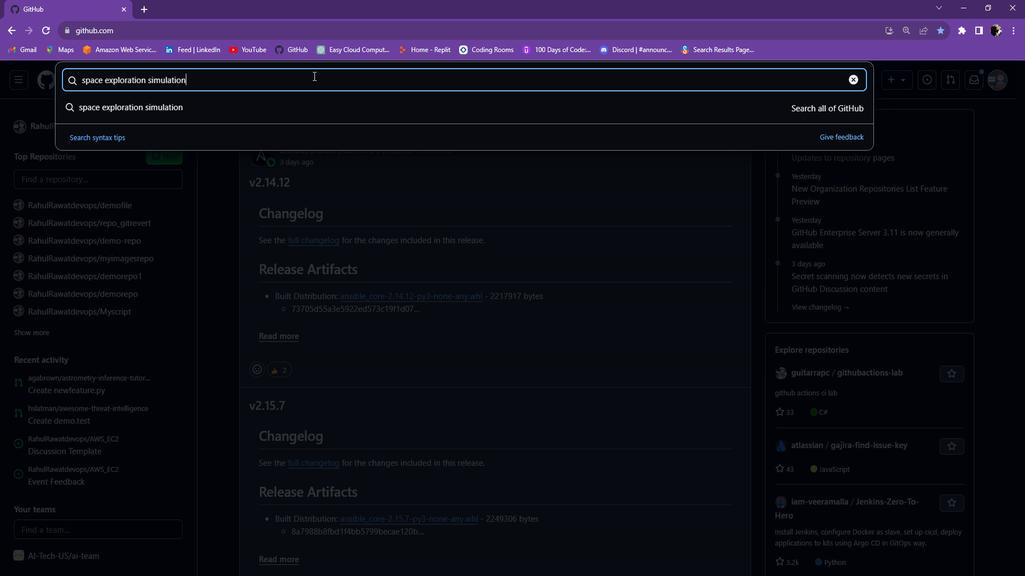 
Action: Mouse moved to (199, 116)
Screenshot: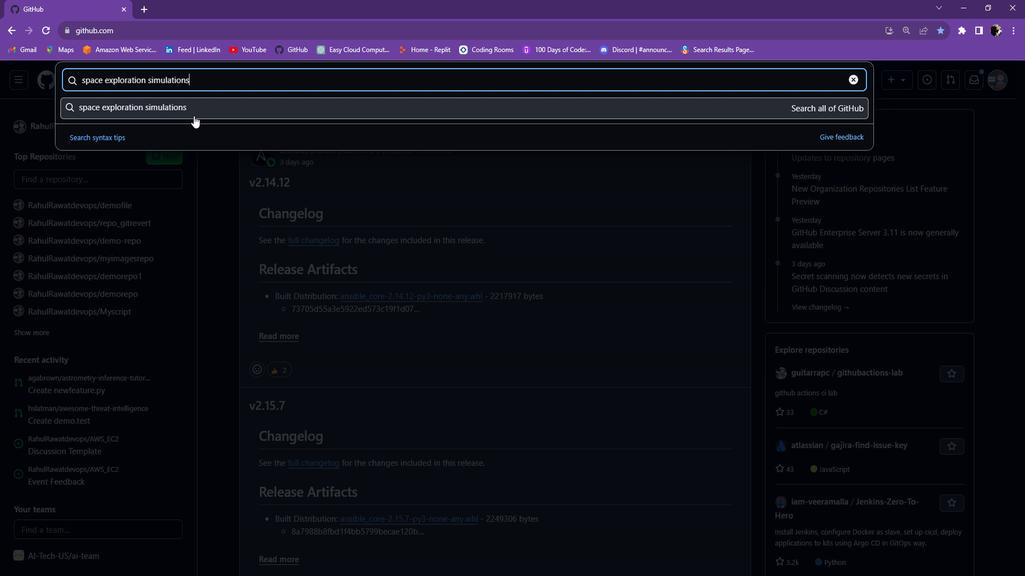 
Action: Mouse pressed left at (199, 116)
Screenshot: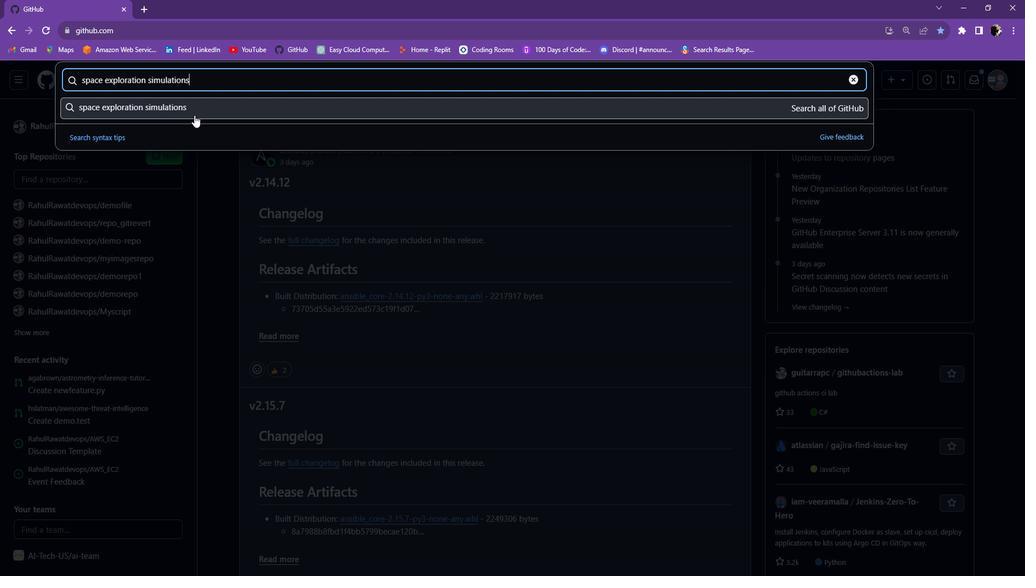 
Action: Mouse moved to (20, 29)
Screenshot: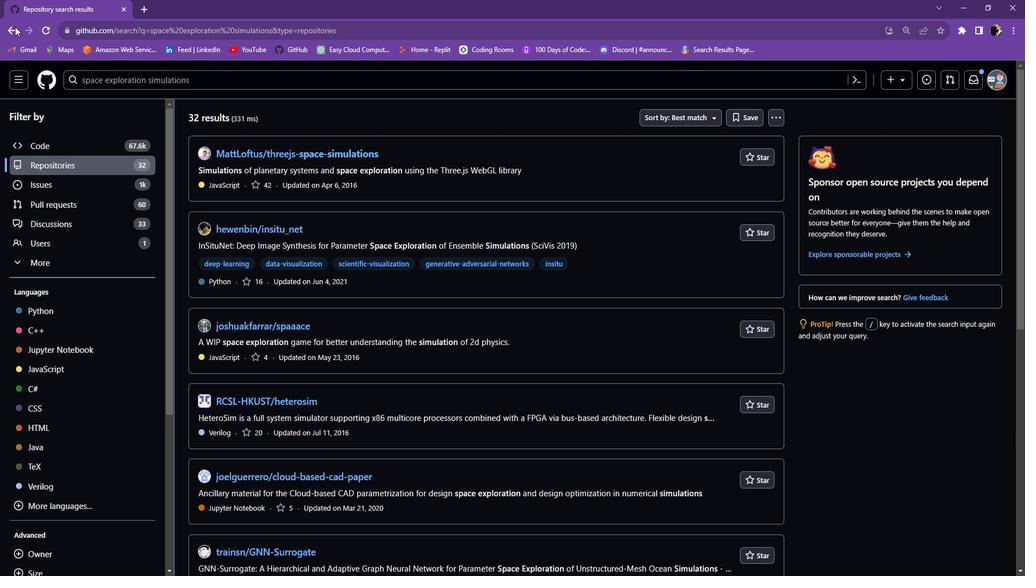 
Action: Mouse pressed left at (20, 29)
Screenshot: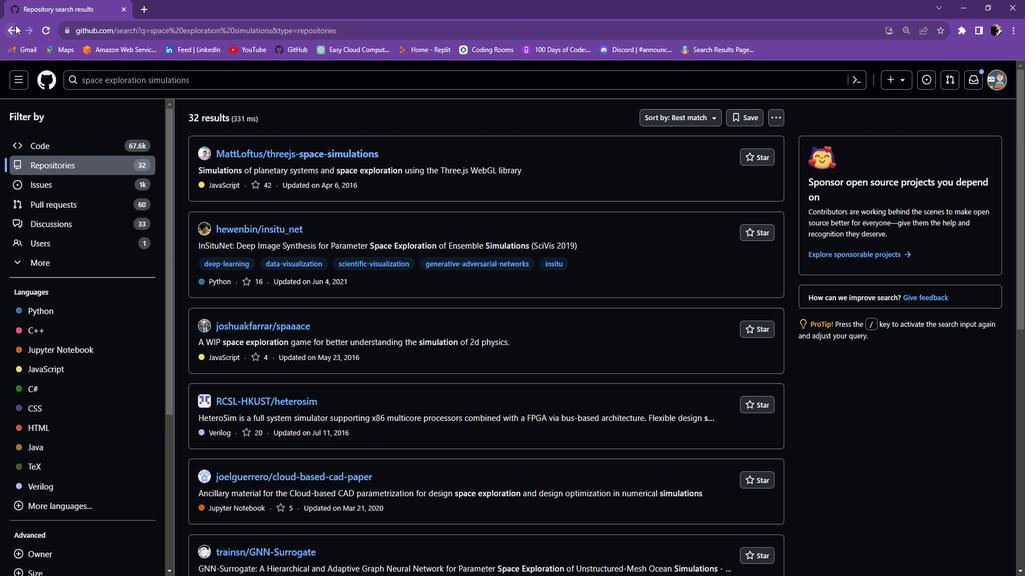 
Action: Mouse moved to (1002, 83)
Screenshot: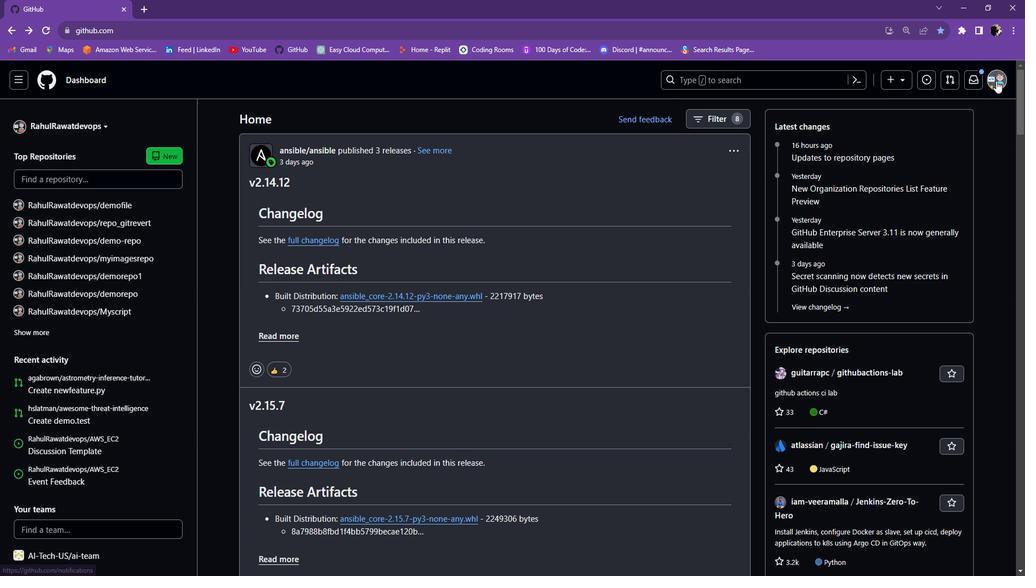 
Action: Mouse pressed left at (1002, 83)
Screenshot: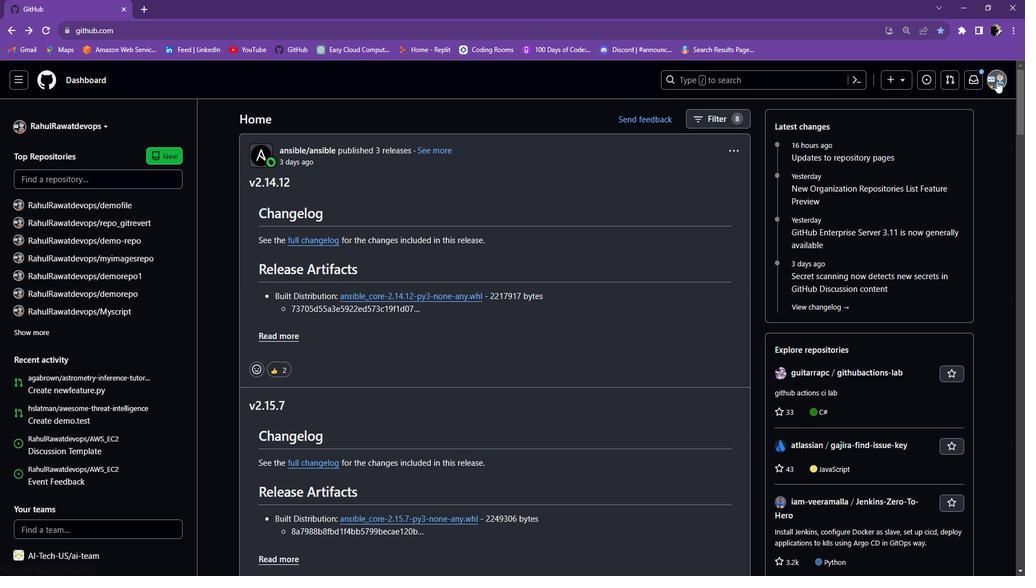 
Action: Mouse moved to (894, 143)
Screenshot: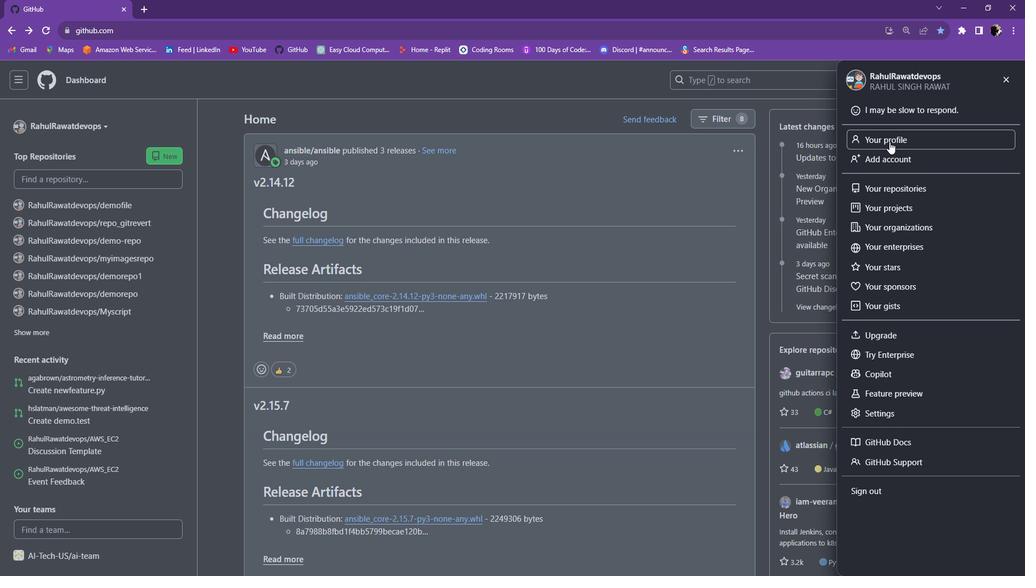 
Action: Mouse pressed left at (894, 143)
Screenshot: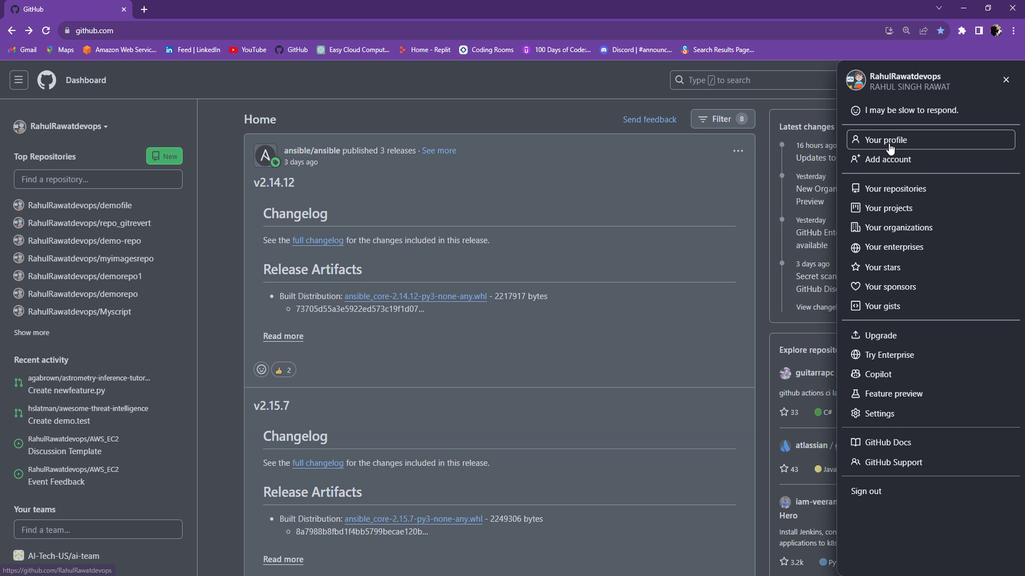 
Action: Mouse moved to (424, 182)
Screenshot: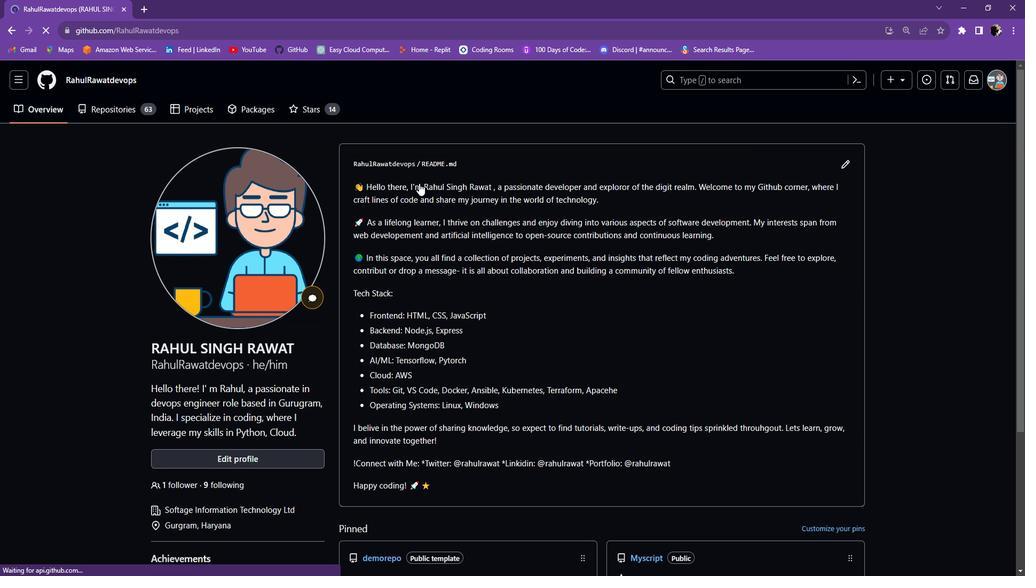 
Action: Mouse scrolled (424, 182) with delta (0, 0)
Screenshot: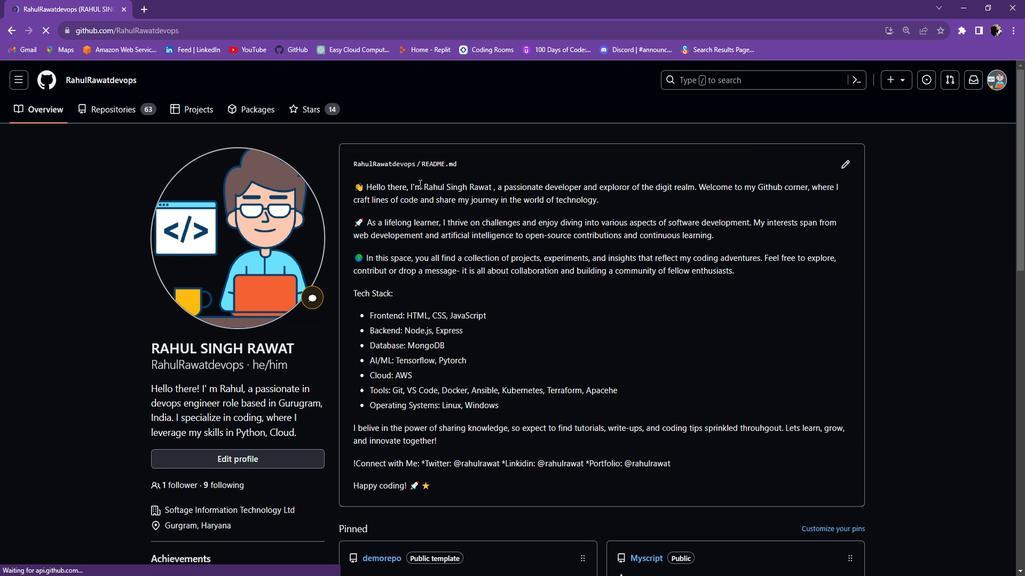 
Action: Mouse moved to (425, 183)
Screenshot: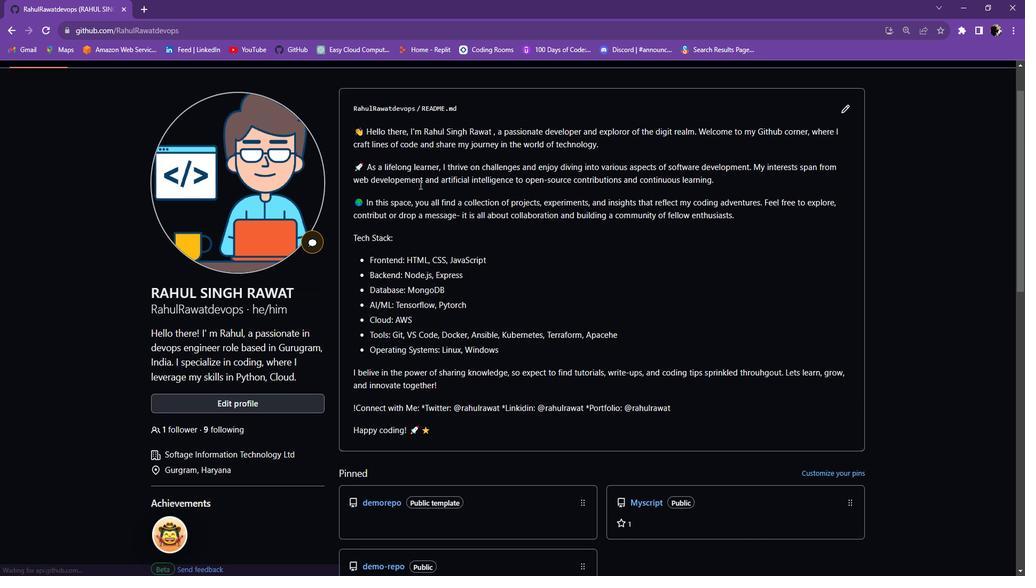 
Action: Mouse scrolled (425, 183) with delta (0, 0)
Screenshot: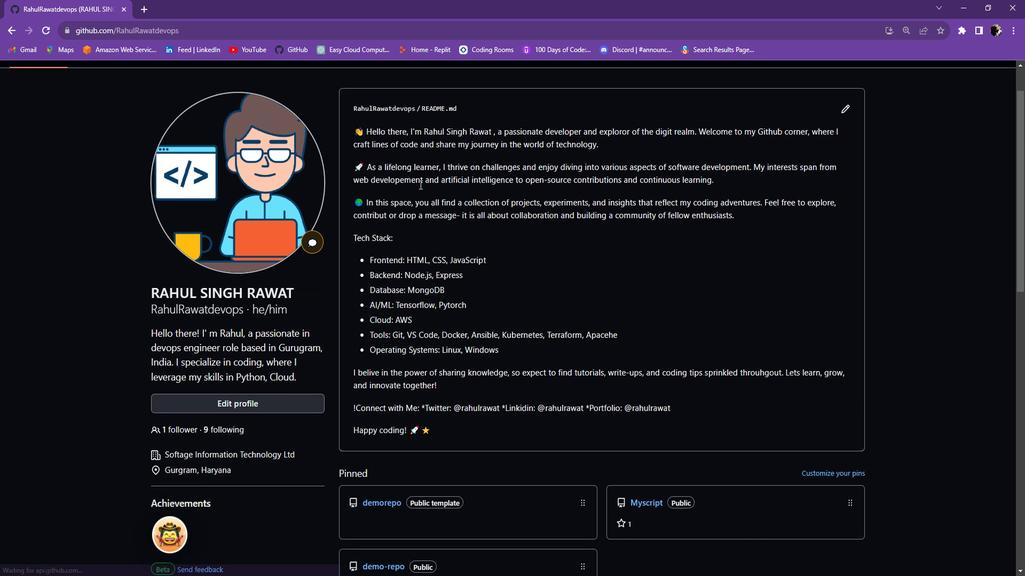 
Action: Mouse moved to (425, 184)
Screenshot: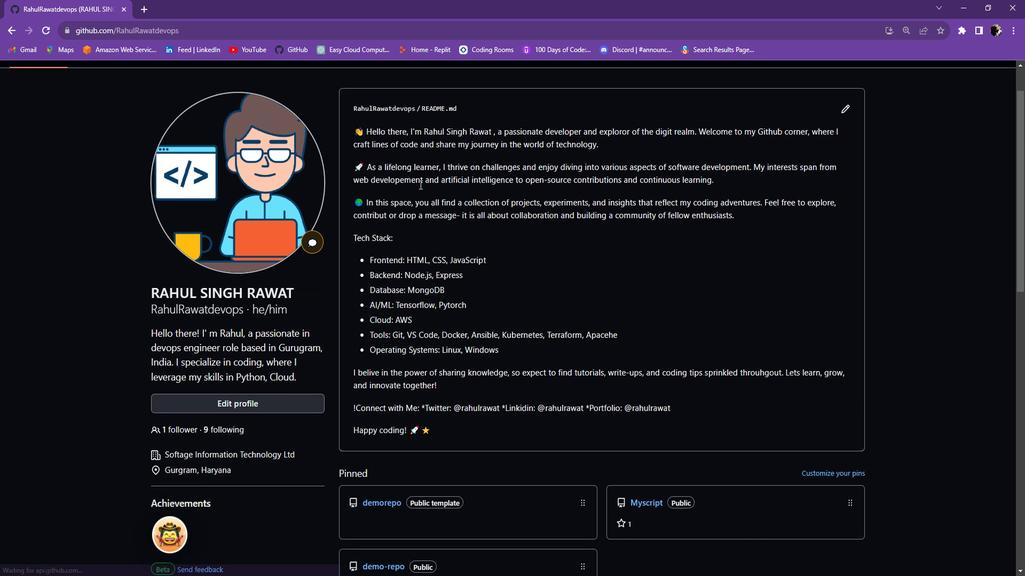
Action: Mouse scrolled (425, 183) with delta (0, 0)
Screenshot: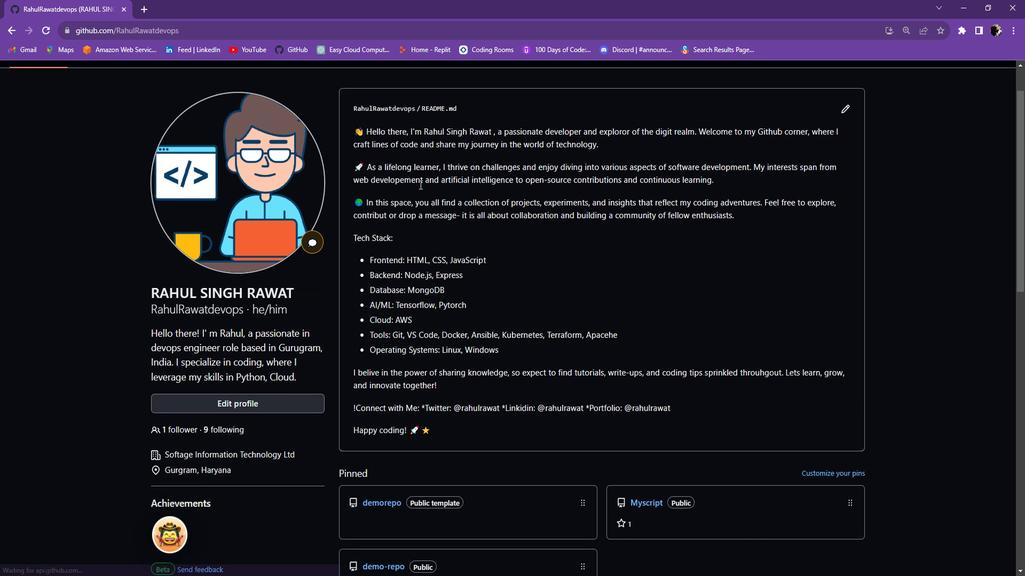 
Action: Mouse scrolled (425, 183) with delta (0, 0)
Screenshot: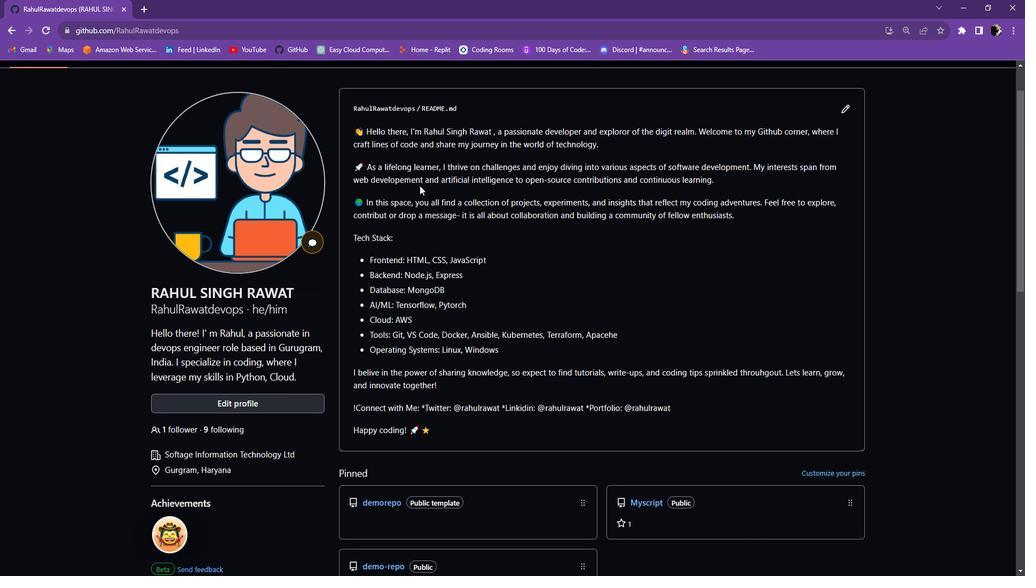 
Action: Mouse scrolled (425, 183) with delta (0, 0)
Screenshot: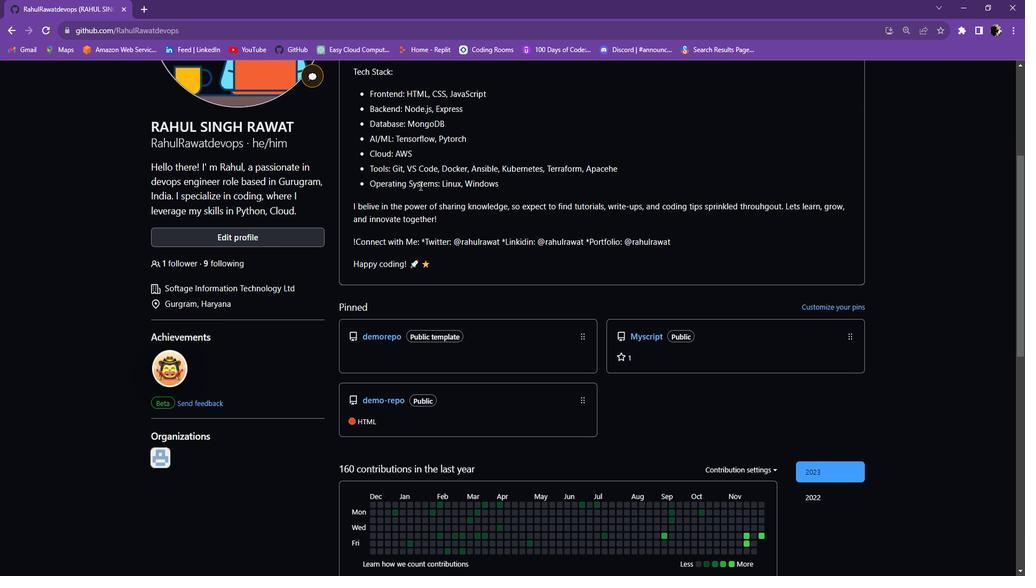 
Action: Mouse moved to (425, 185)
Screenshot: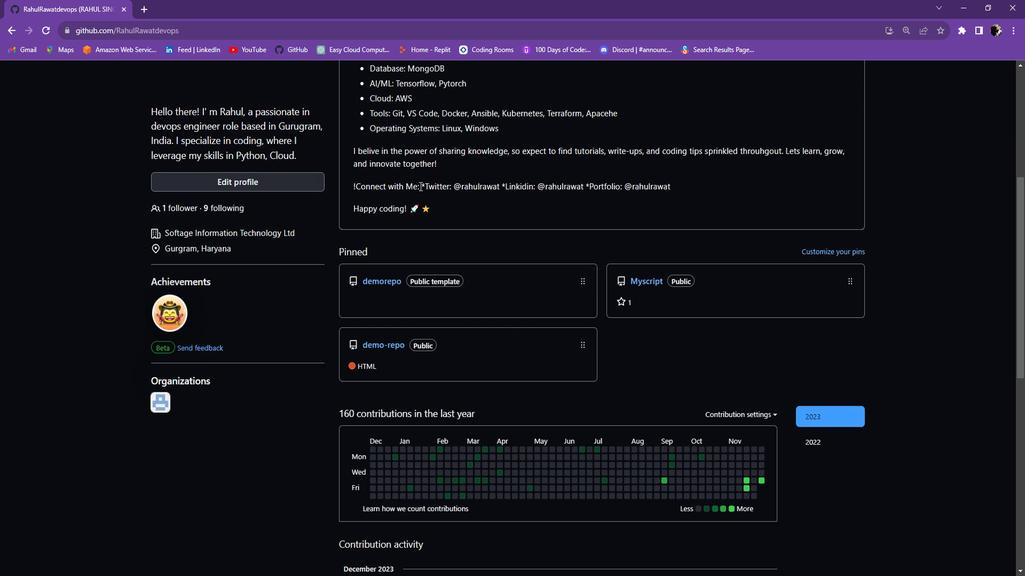 
Action: Mouse scrolled (425, 185) with delta (0, 0)
Screenshot: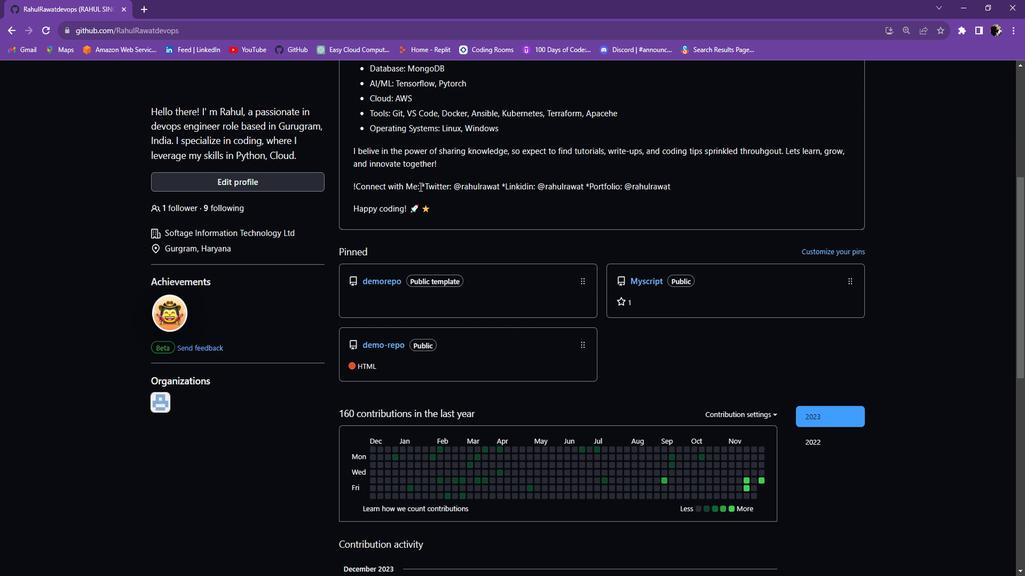 
Action: Mouse scrolled (425, 185) with delta (0, 0)
Screenshot: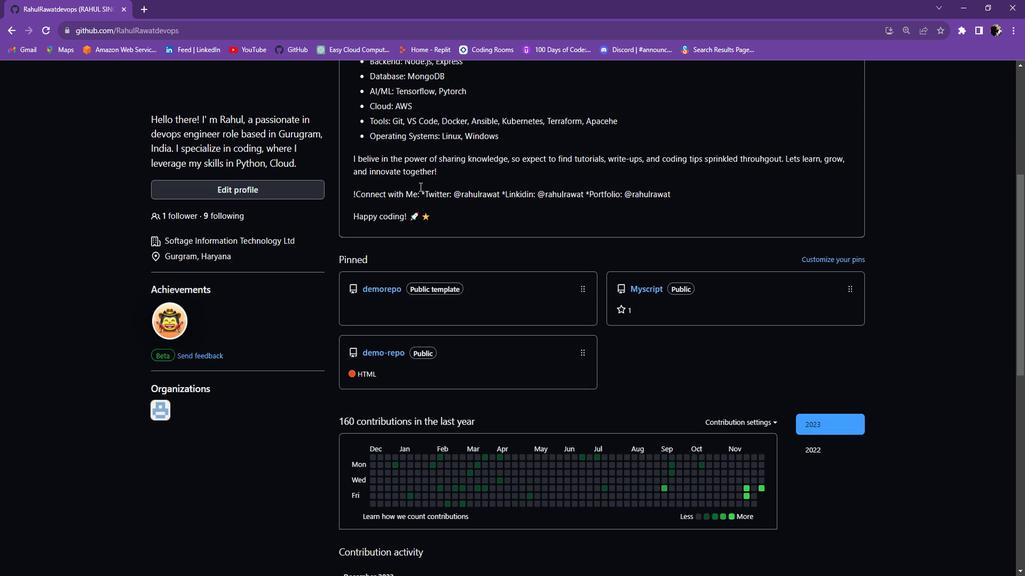 
Action: Mouse moved to (267, 291)
Screenshot: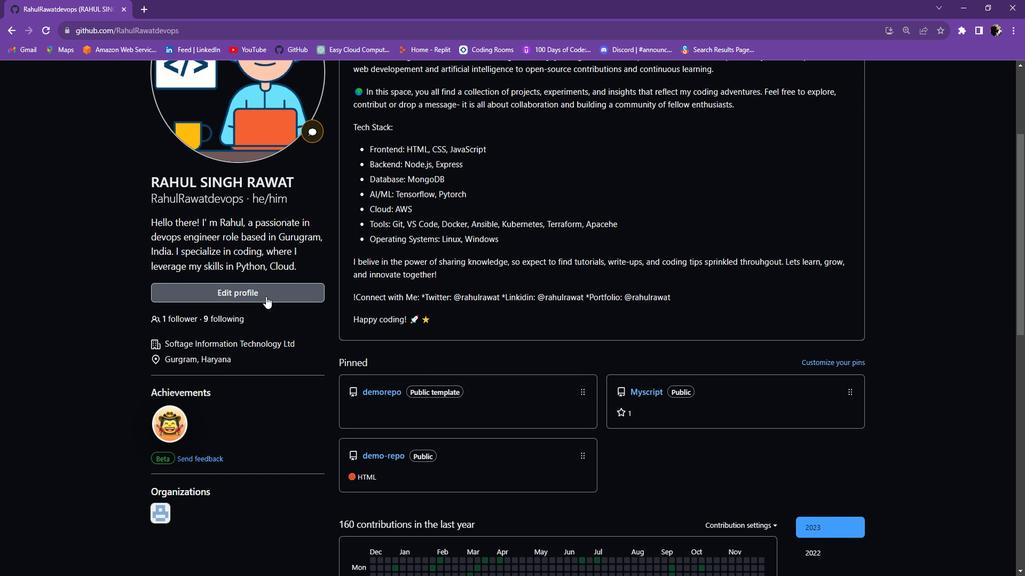 
Action: Mouse pressed left at (267, 291)
Screenshot: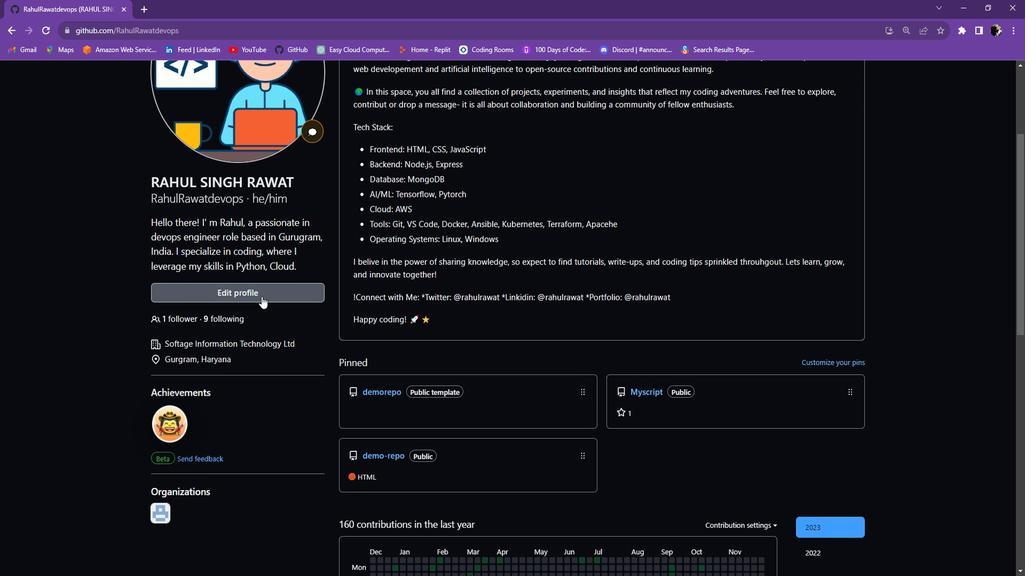 
Action: Mouse moved to (542, 177)
Screenshot: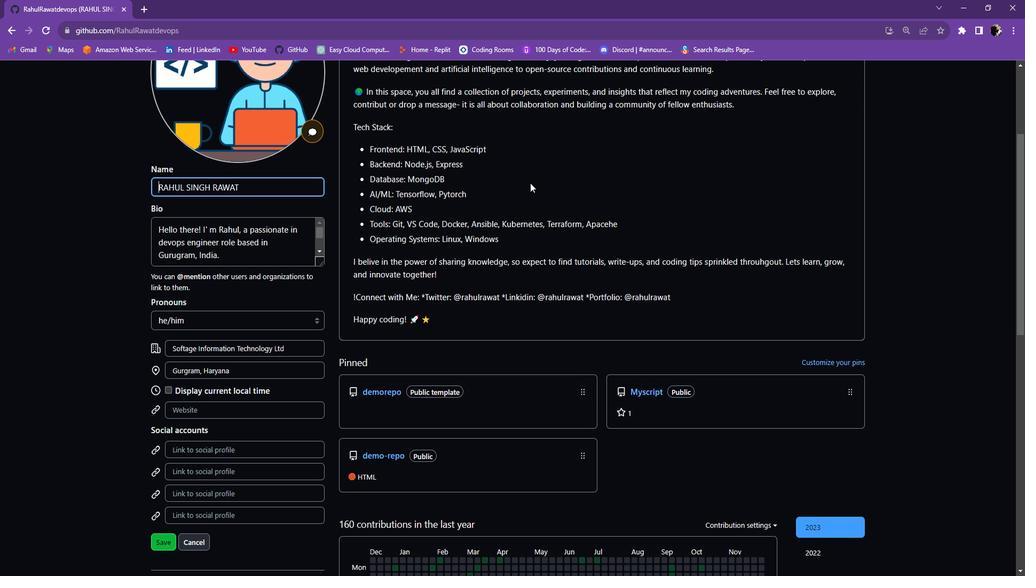 
Action: Mouse pressed left at (542, 177)
Screenshot: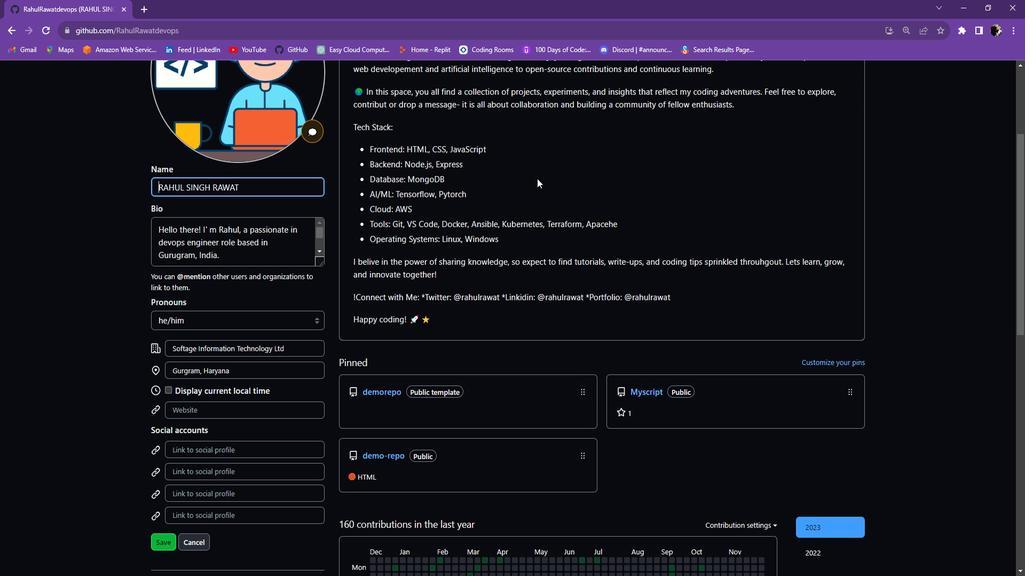 
Action: Mouse moved to (500, 255)
Screenshot: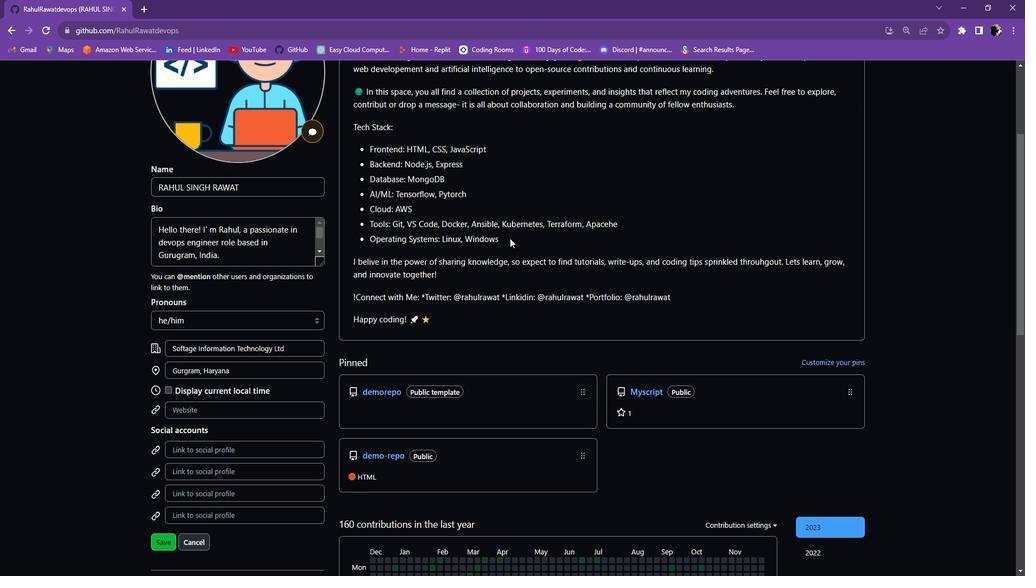 
Action: Mouse scrolled (500, 255) with delta (0, 0)
Screenshot: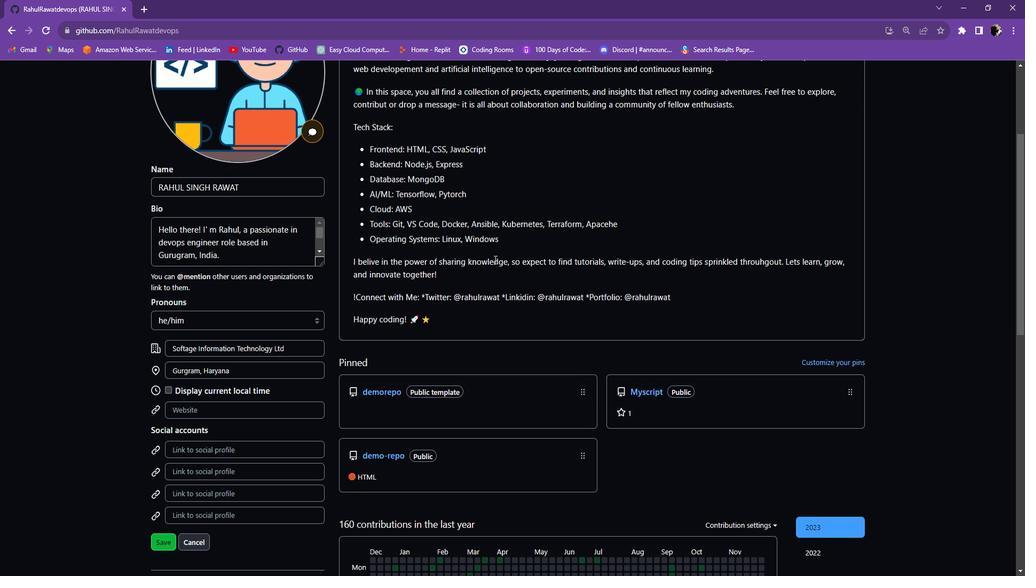 
Action: Mouse scrolled (500, 255) with delta (0, 0)
Screenshot: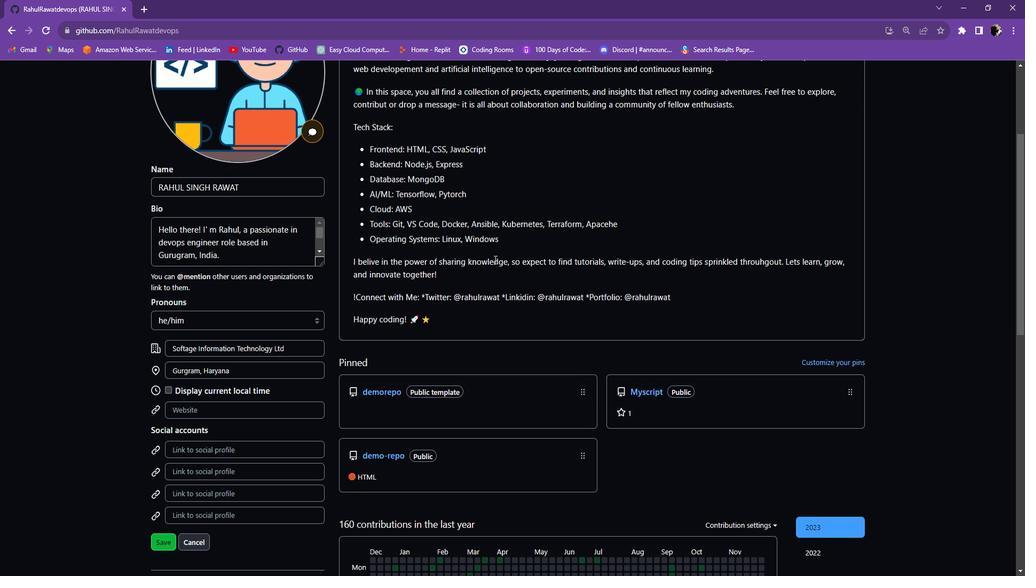 
Action: Mouse scrolled (500, 255) with delta (0, 0)
Screenshot: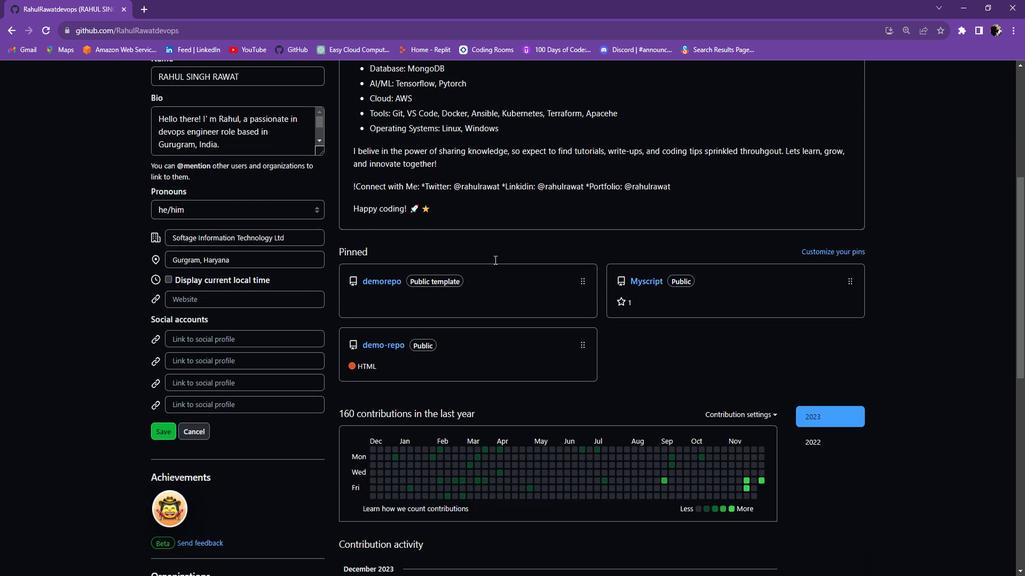 
Action: Mouse moved to (499, 254)
